 Task: Explore Airbnb accommodation in Daloa, Ivory Coast from 9th November, 2023 to 16th November, 2023 for 2 adults.2 bedrooms having 2 beds and 1 bathroom. Property type can be flat. Look for 5 properties as per requirement.
Action: Mouse moved to (437, 102)
Screenshot: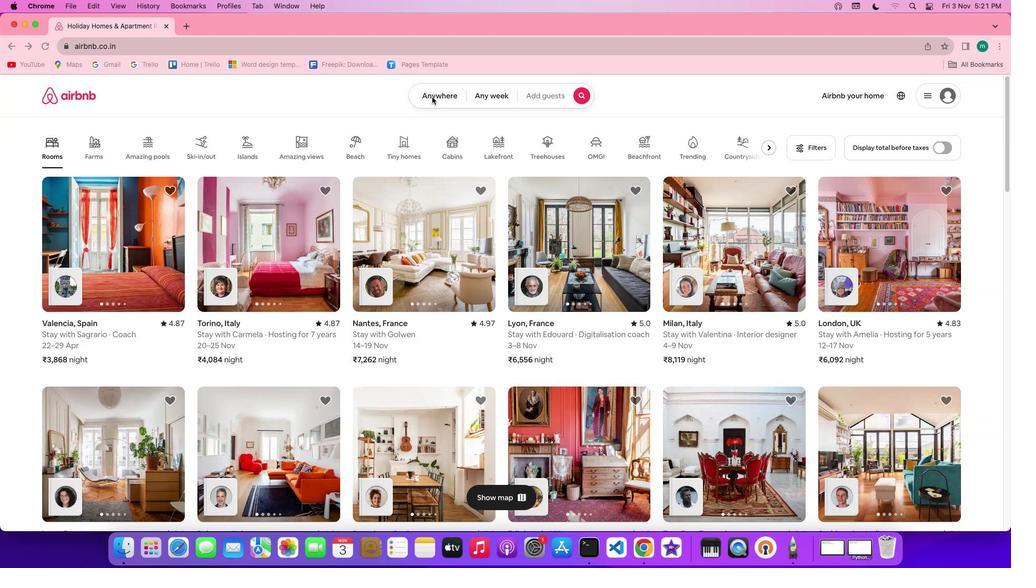 
Action: Mouse pressed left at (437, 102)
Screenshot: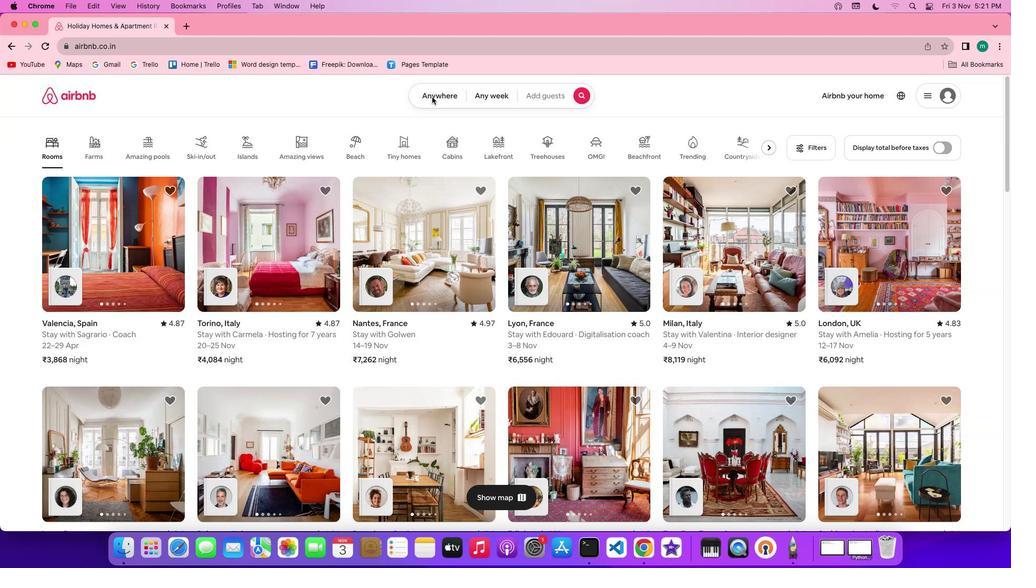 
Action: Mouse pressed left at (437, 102)
Screenshot: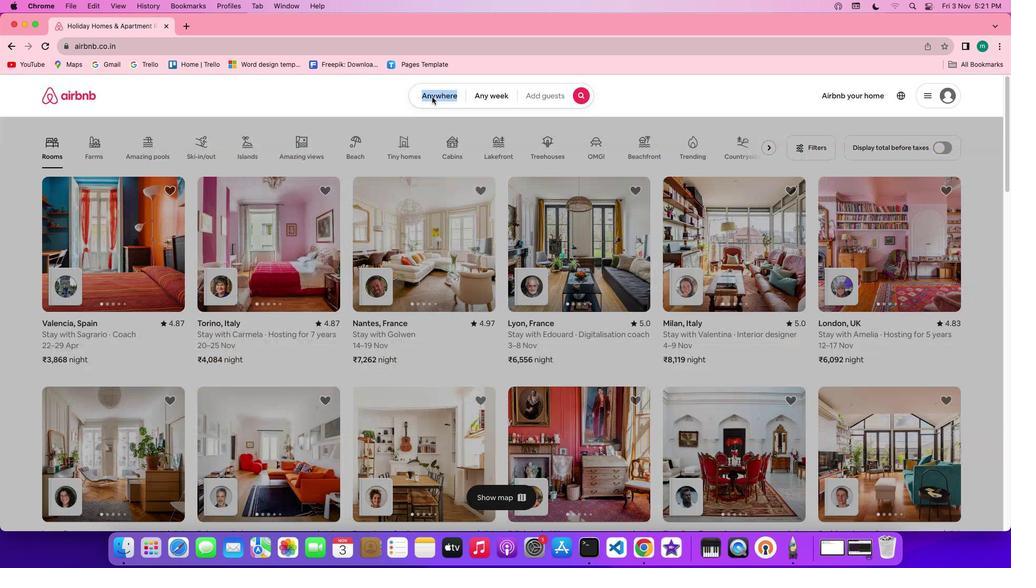
Action: Mouse moved to (389, 140)
Screenshot: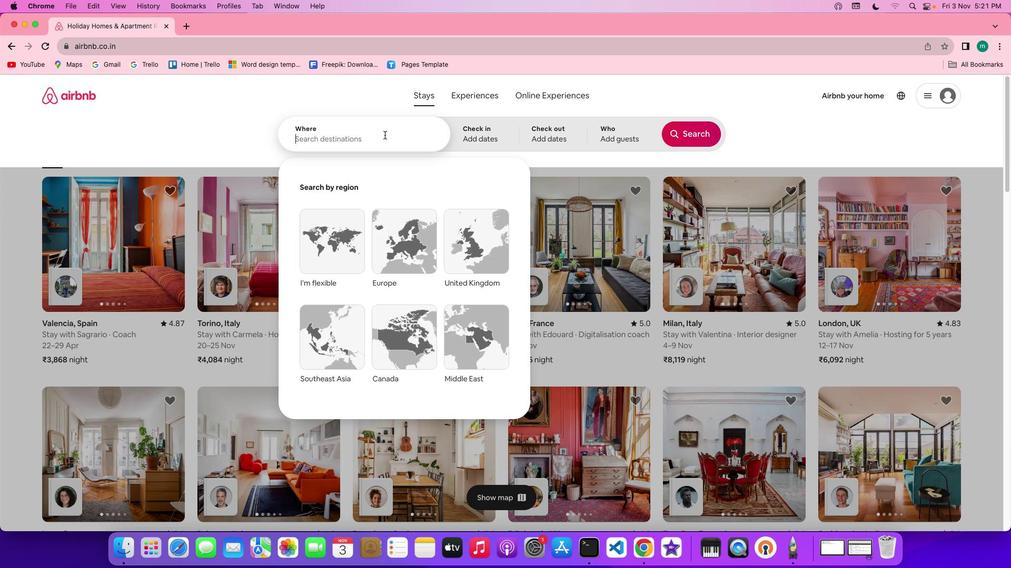 
Action: Key pressed Key.shift'D''a''l''o''a'','Key.spaceKey.shift'I''v''o''r''y'Key.spaceKey.shift'c''o''a''s''t'
Screenshot: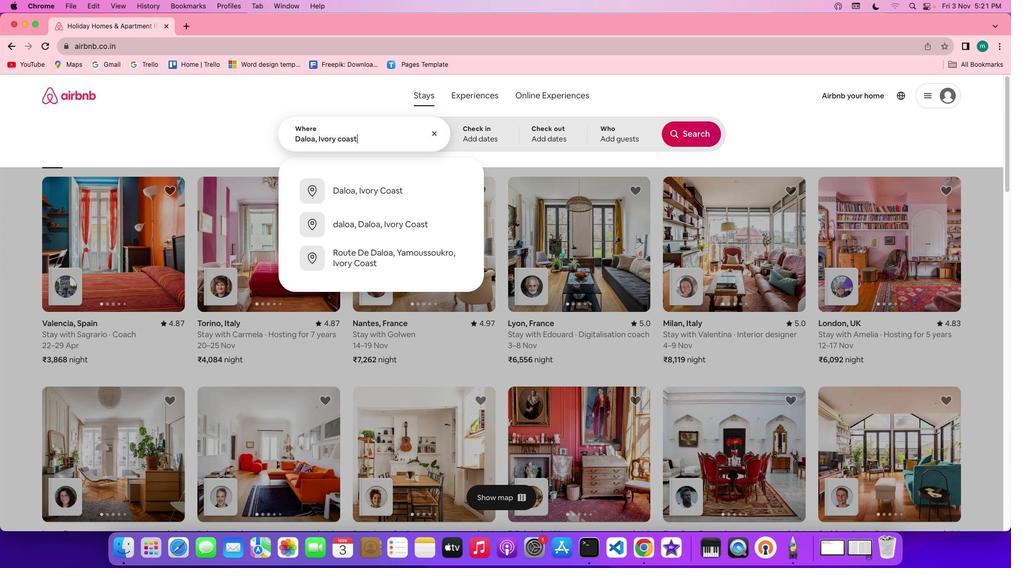 
Action: Mouse moved to (497, 135)
Screenshot: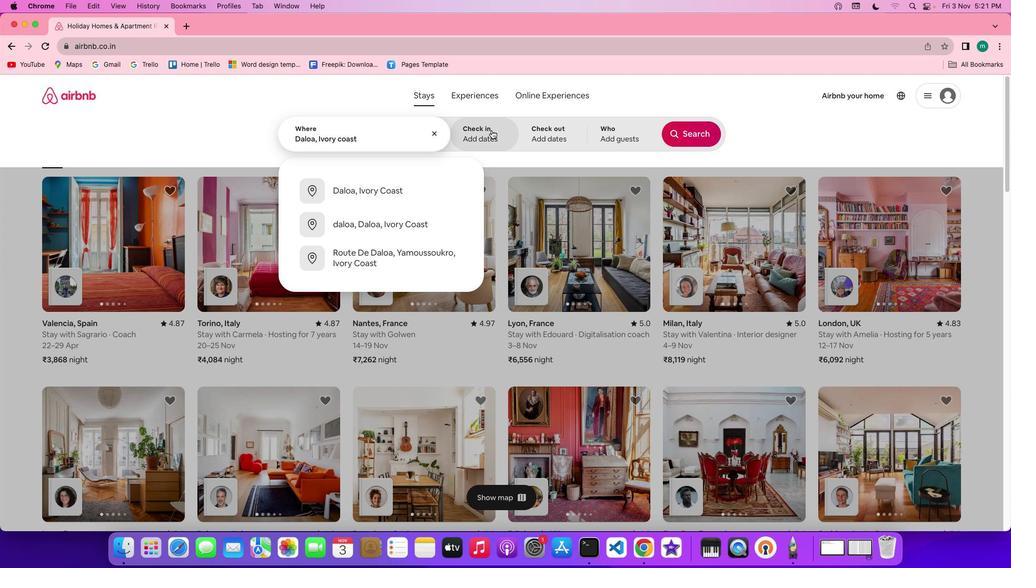 
Action: Mouse pressed left at (497, 135)
Screenshot: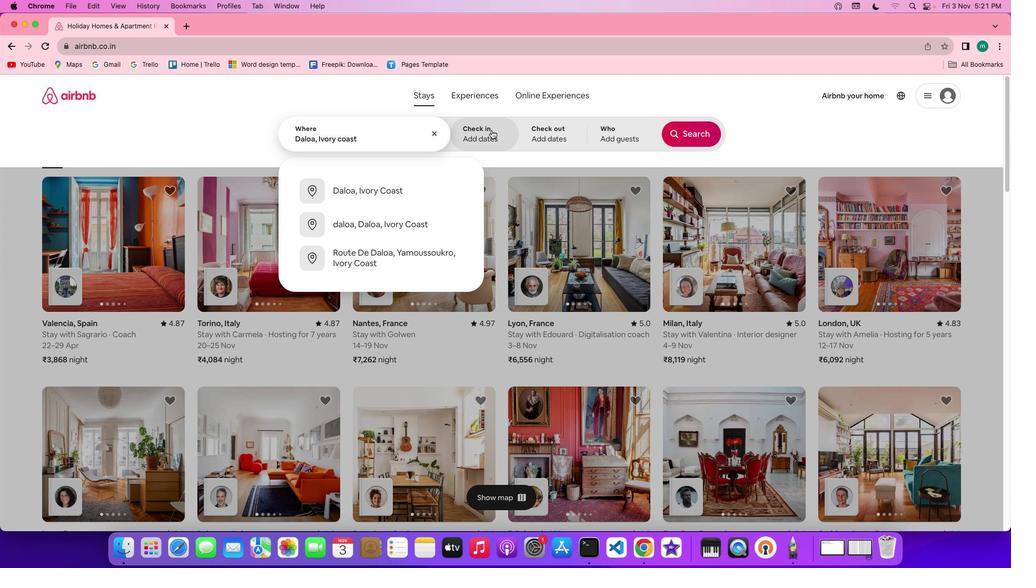 
Action: Mouse moved to (424, 292)
Screenshot: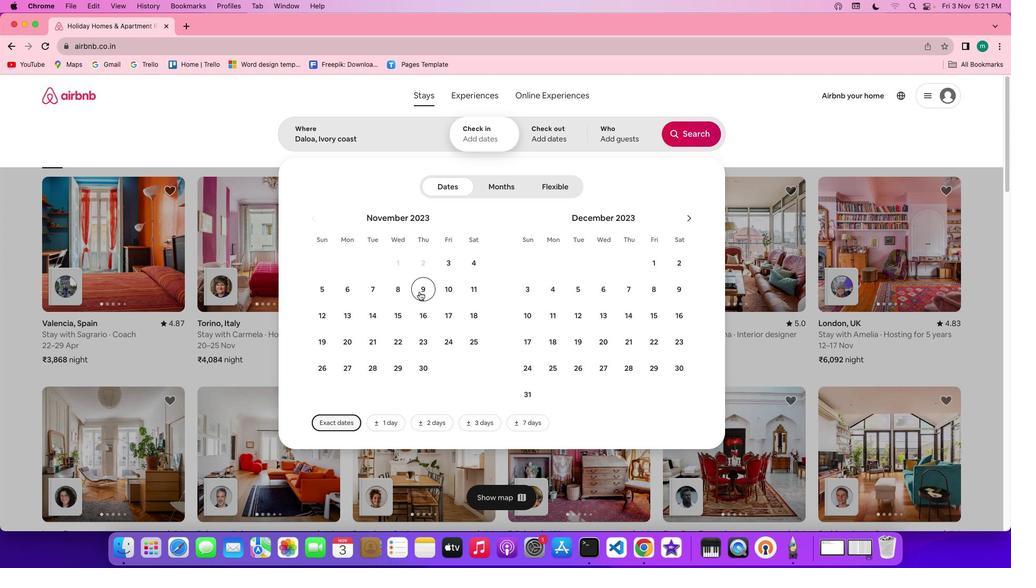 
Action: Mouse pressed left at (424, 292)
Screenshot: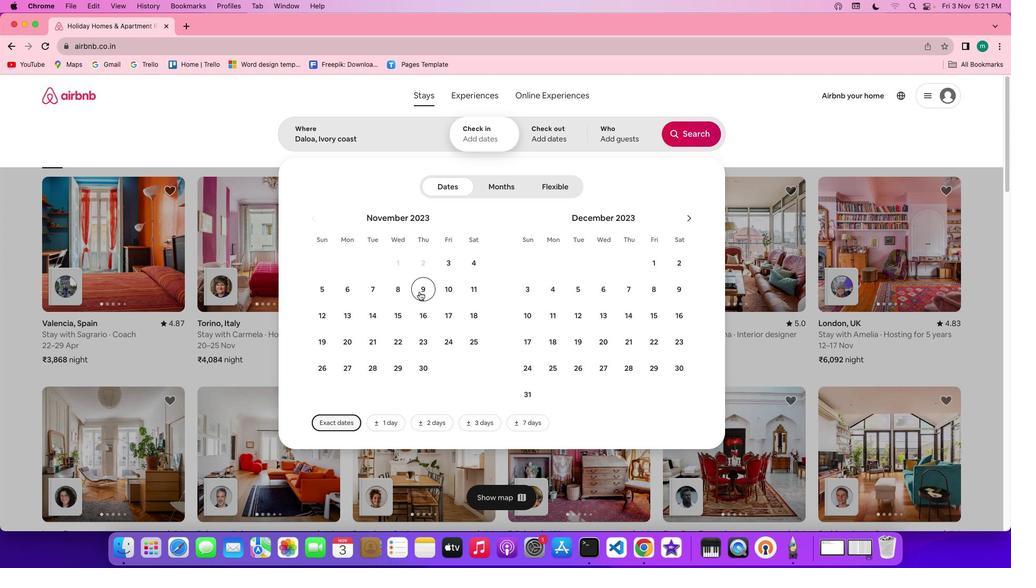 
Action: Mouse moved to (423, 320)
Screenshot: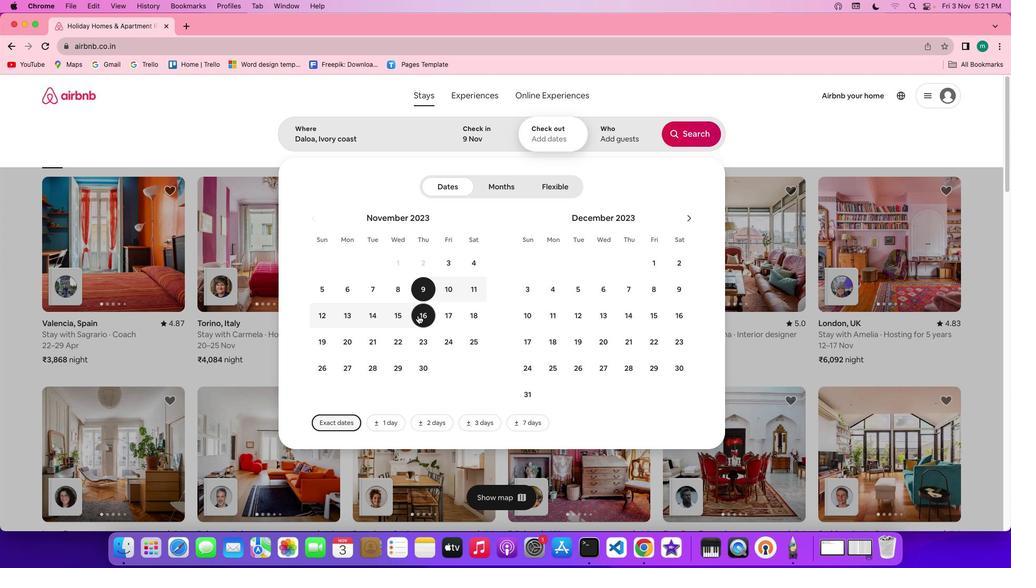 
Action: Mouse pressed left at (423, 320)
Screenshot: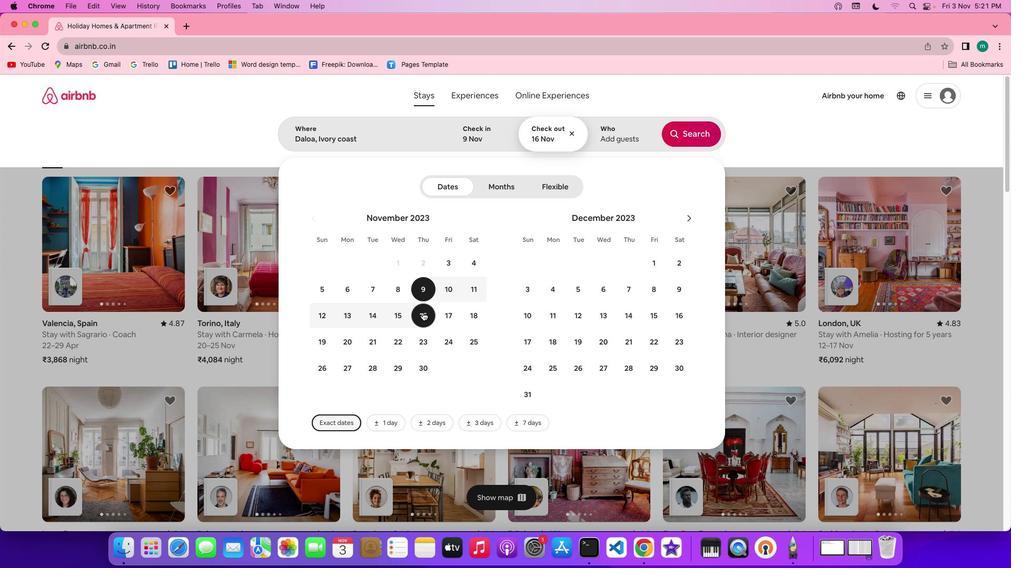 
Action: Mouse moved to (632, 134)
Screenshot: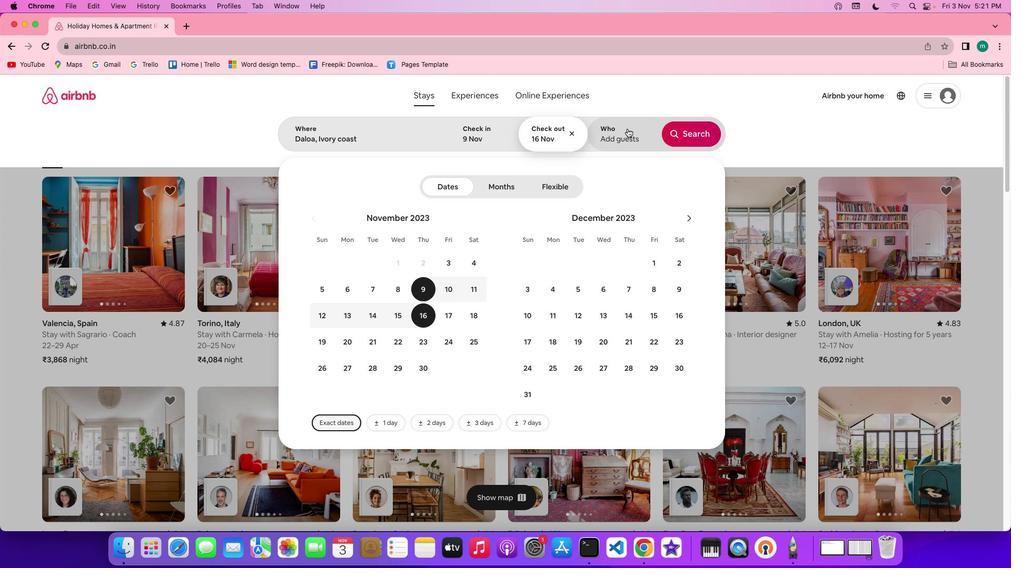 
Action: Mouse pressed left at (632, 134)
Screenshot: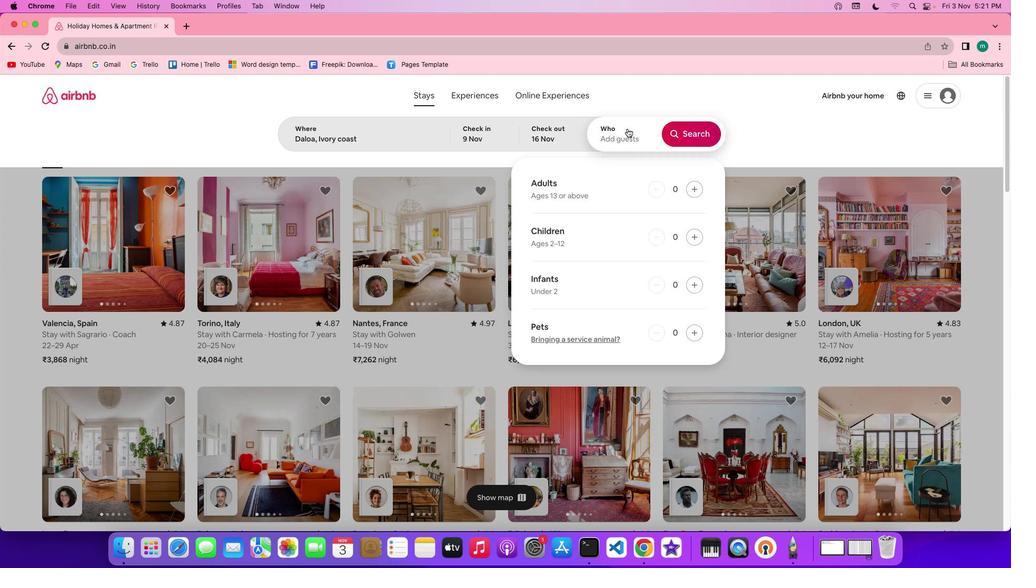 
Action: Mouse moved to (695, 195)
Screenshot: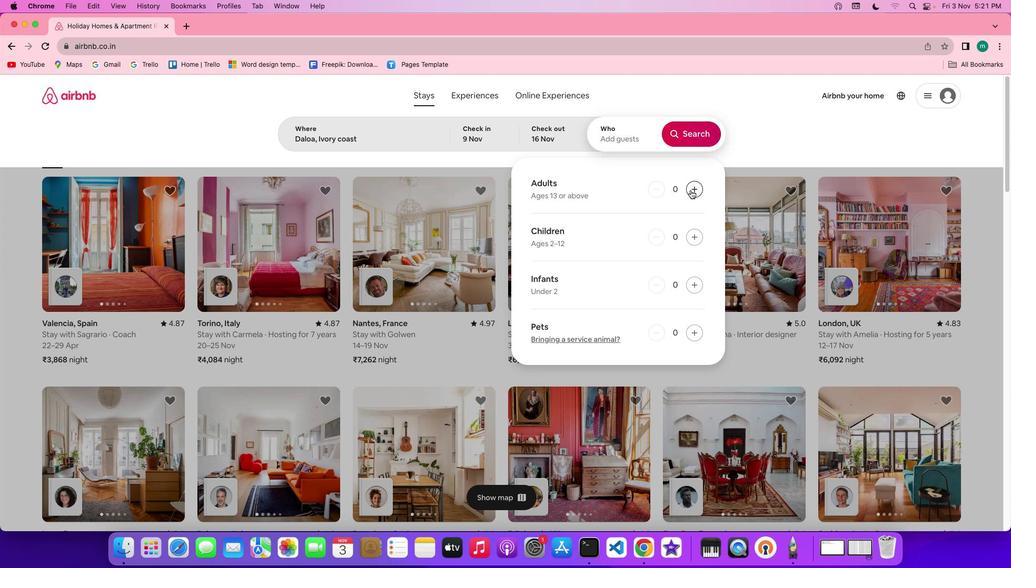 
Action: Mouse pressed left at (695, 195)
Screenshot: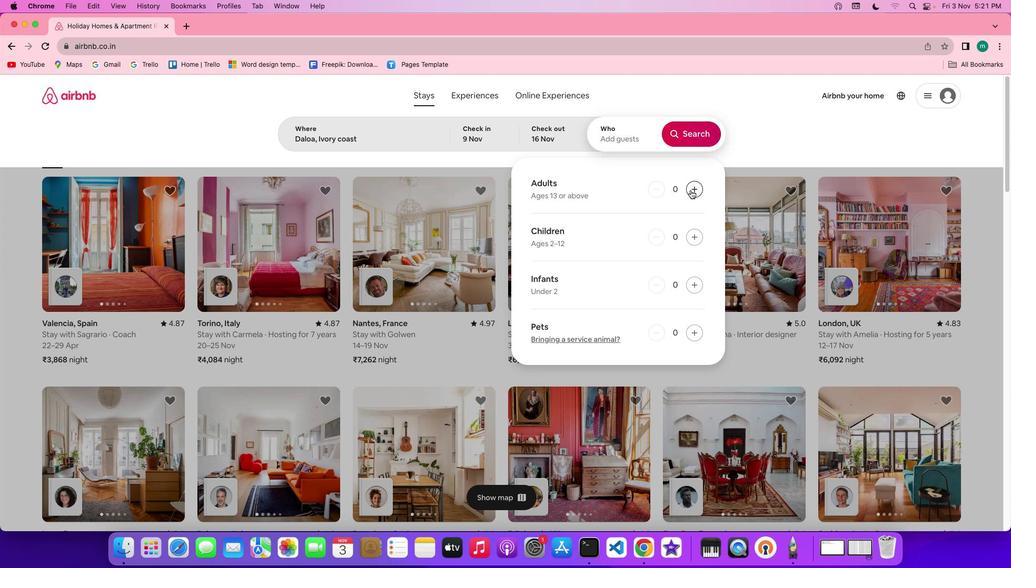 
Action: Mouse pressed left at (695, 195)
Screenshot: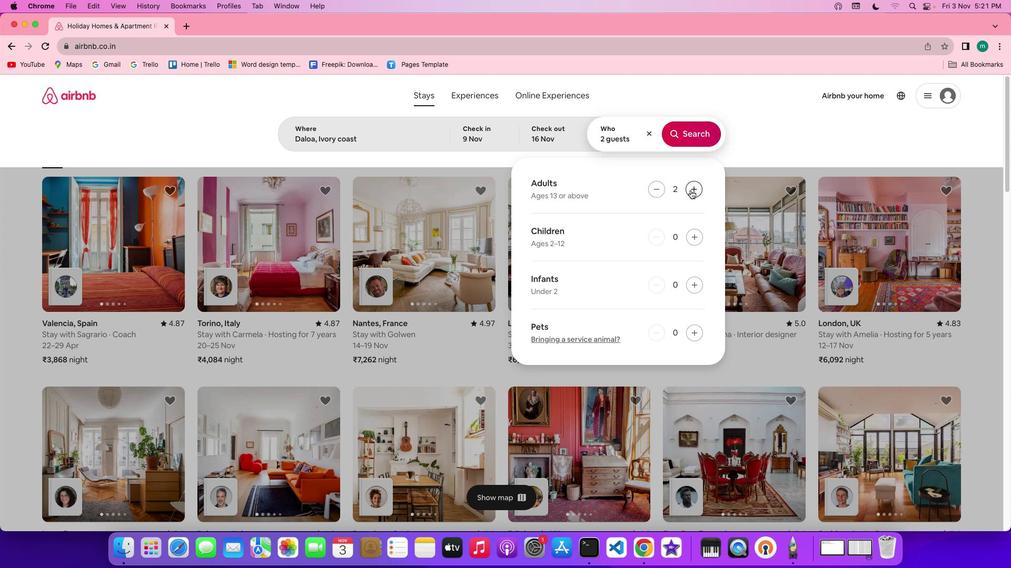 
Action: Mouse moved to (721, 141)
Screenshot: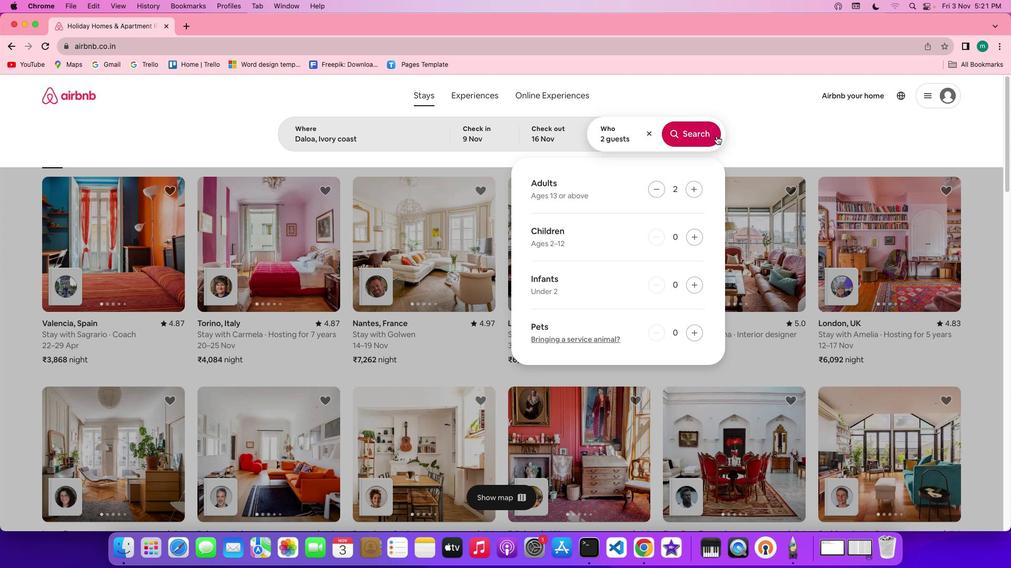 
Action: Mouse pressed left at (721, 141)
Screenshot: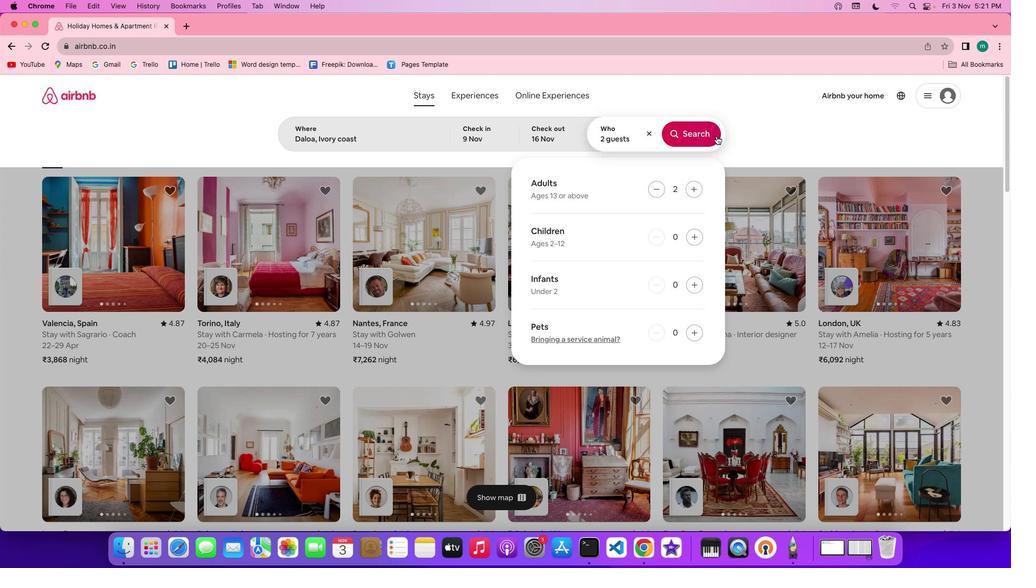 
Action: Mouse moved to (850, 137)
Screenshot: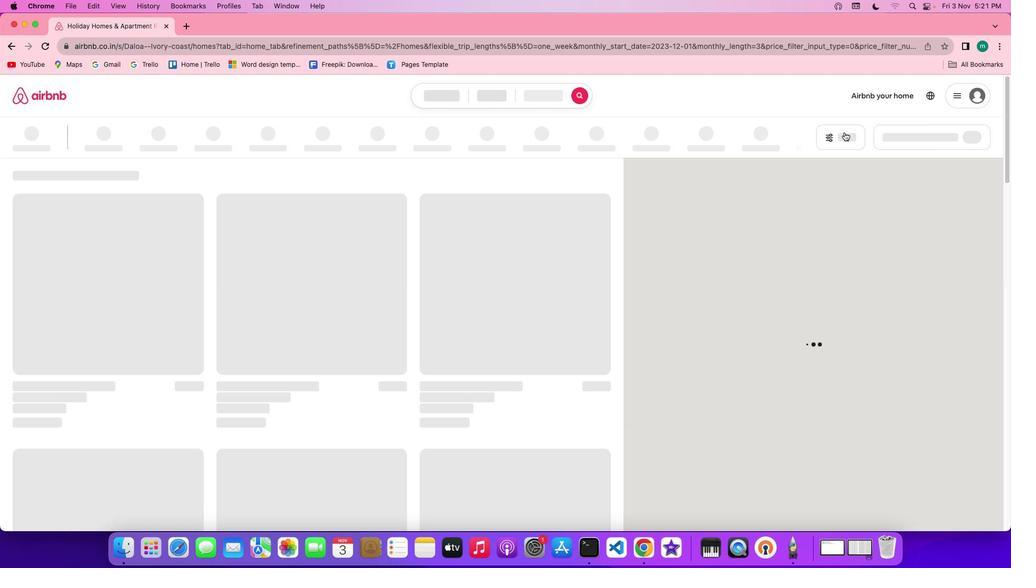 
Action: Mouse pressed left at (850, 137)
Screenshot: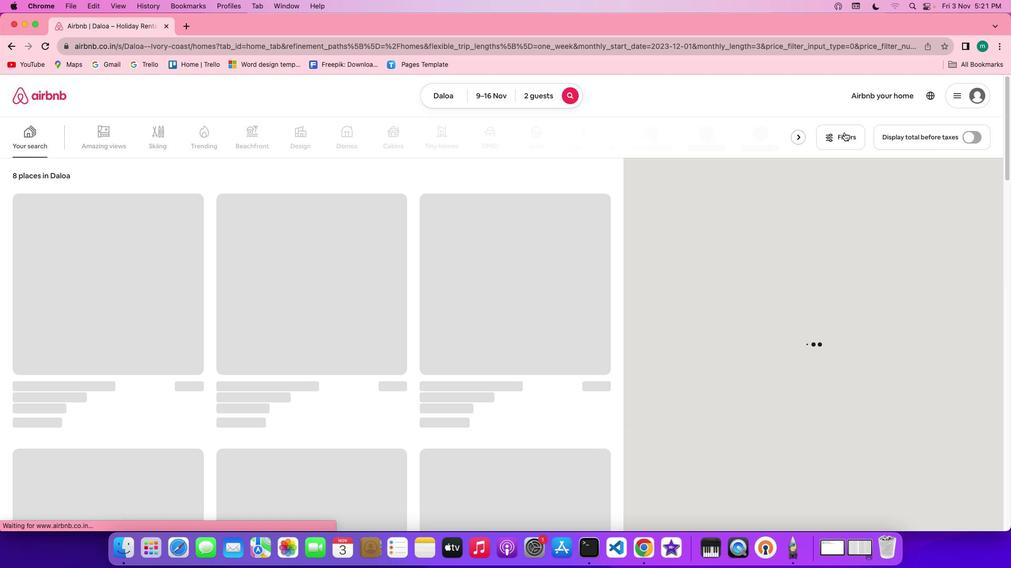 
Action: Mouse moved to (838, 138)
Screenshot: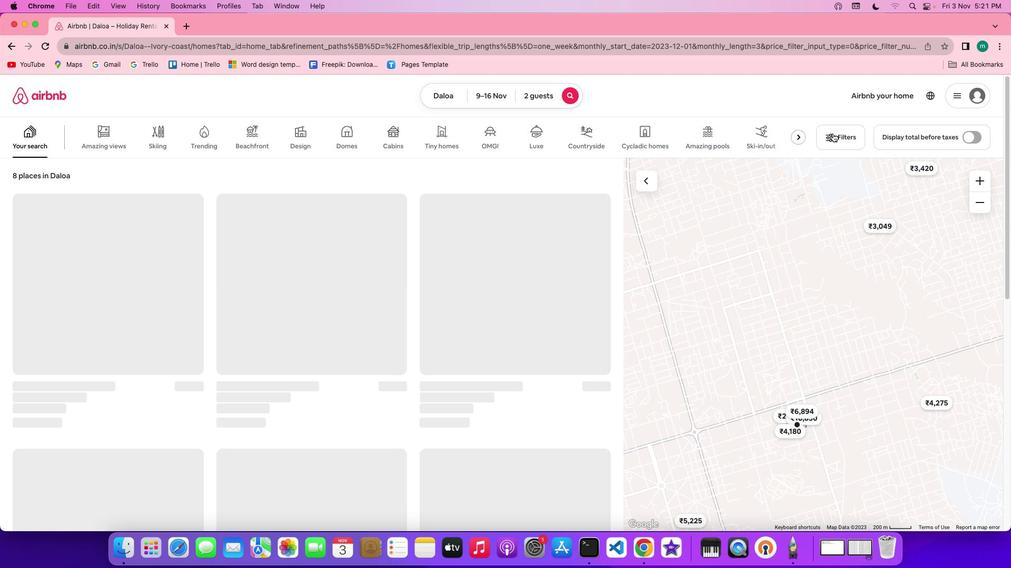 
Action: Mouse pressed left at (838, 138)
Screenshot: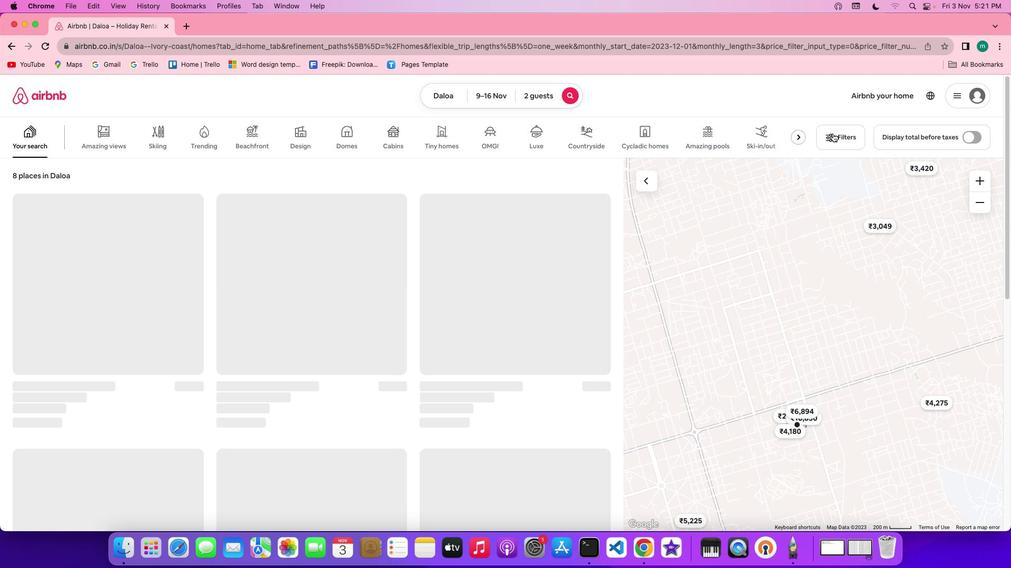 
Action: Mouse moved to (838, 144)
Screenshot: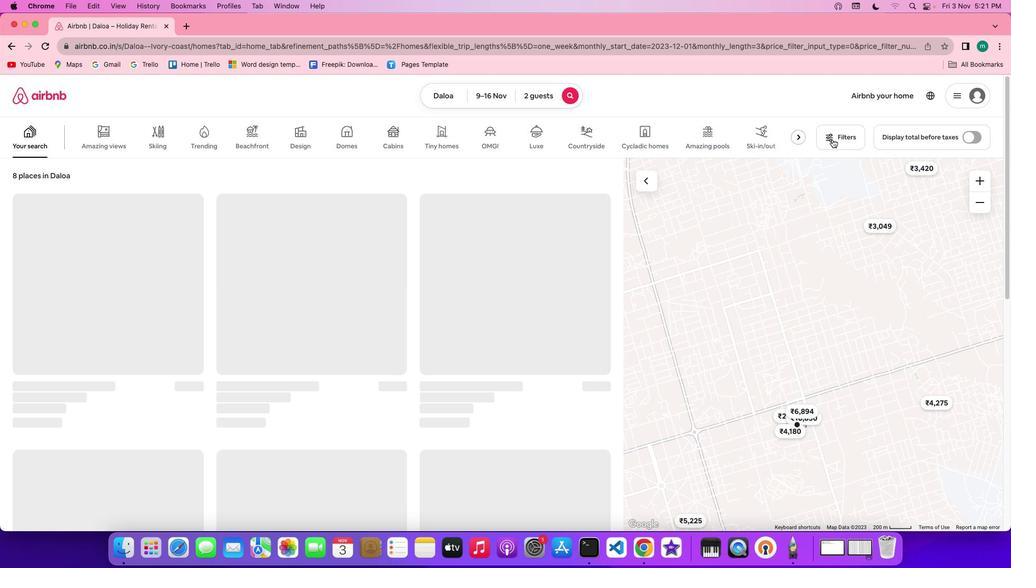 
Action: Mouse pressed left at (838, 144)
Screenshot: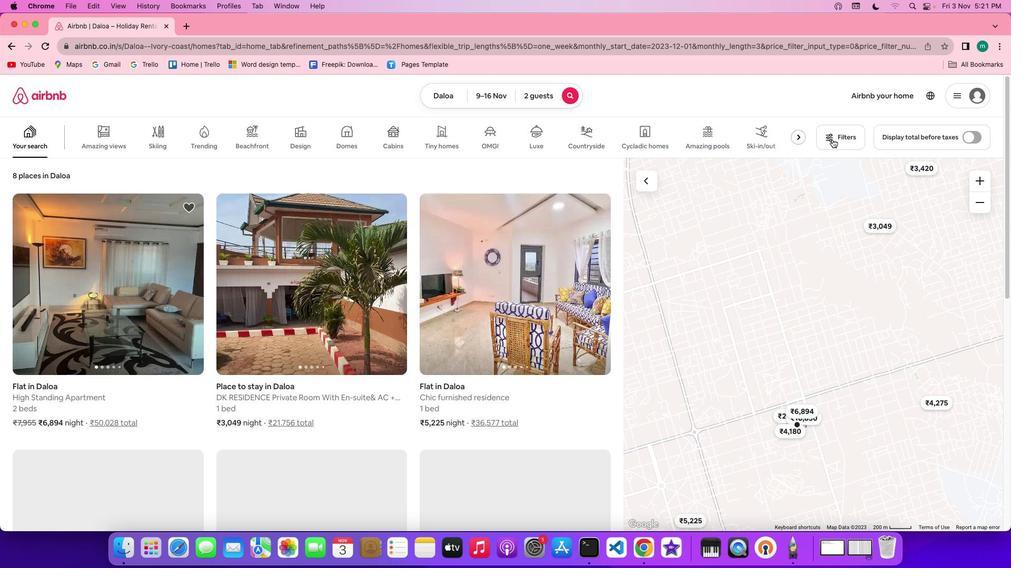 
Action: Mouse moved to (849, 139)
Screenshot: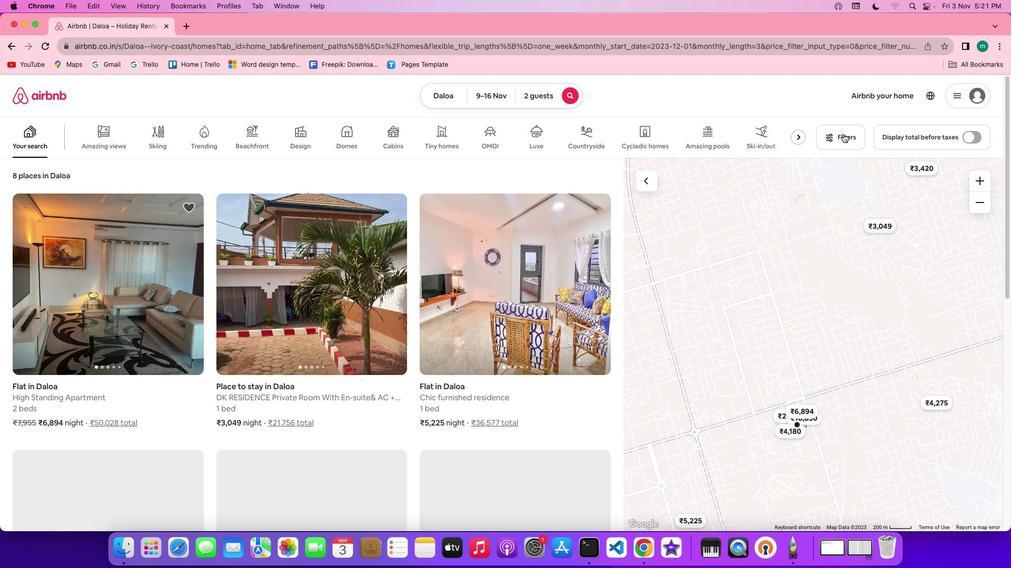 
Action: Mouse pressed left at (849, 139)
Screenshot: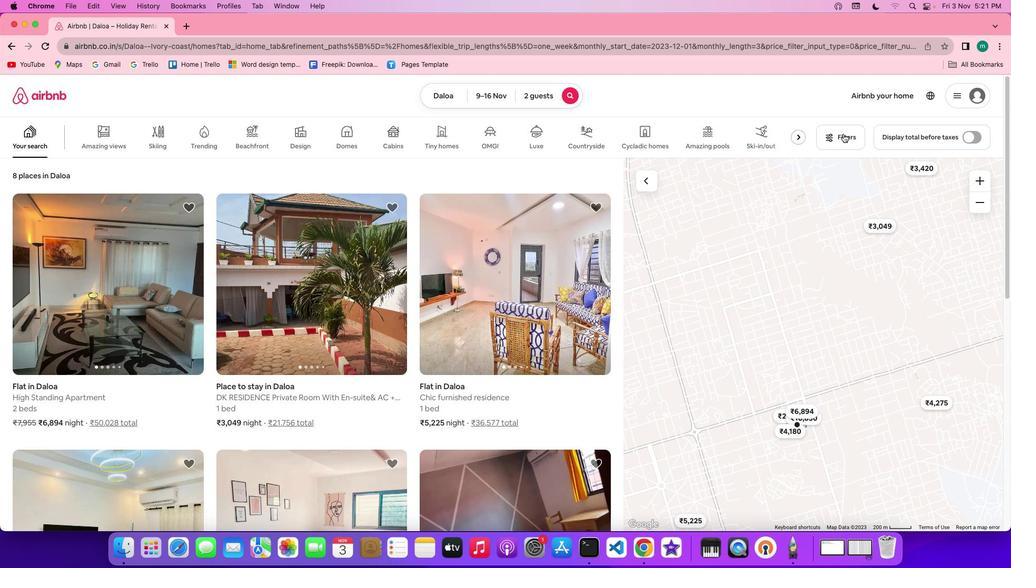 
Action: Mouse moved to (526, 316)
Screenshot: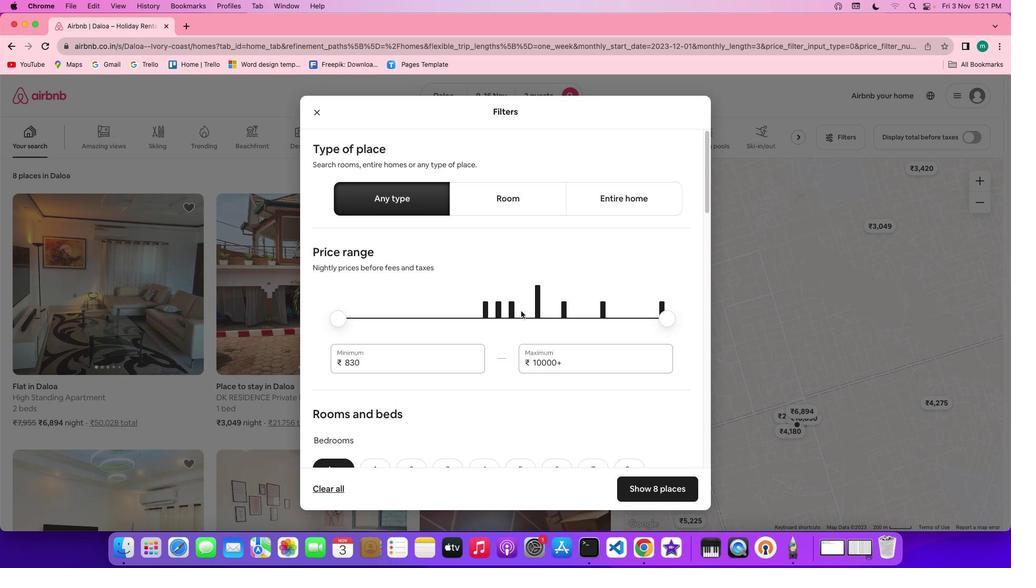 
Action: Mouse scrolled (526, 316) with delta (5, 4)
Screenshot: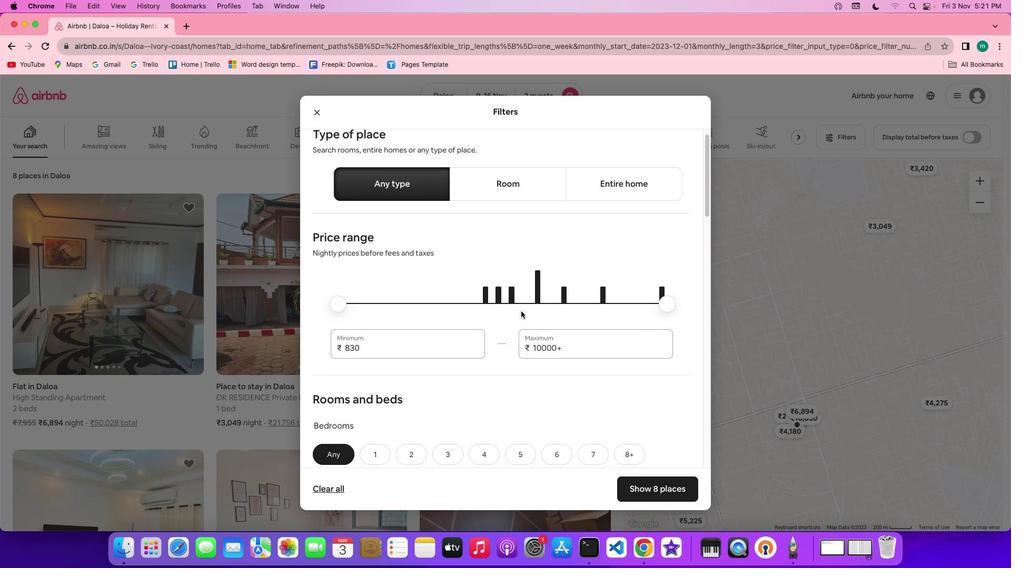 
Action: Mouse scrolled (526, 316) with delta (5, 4)
Screenshot: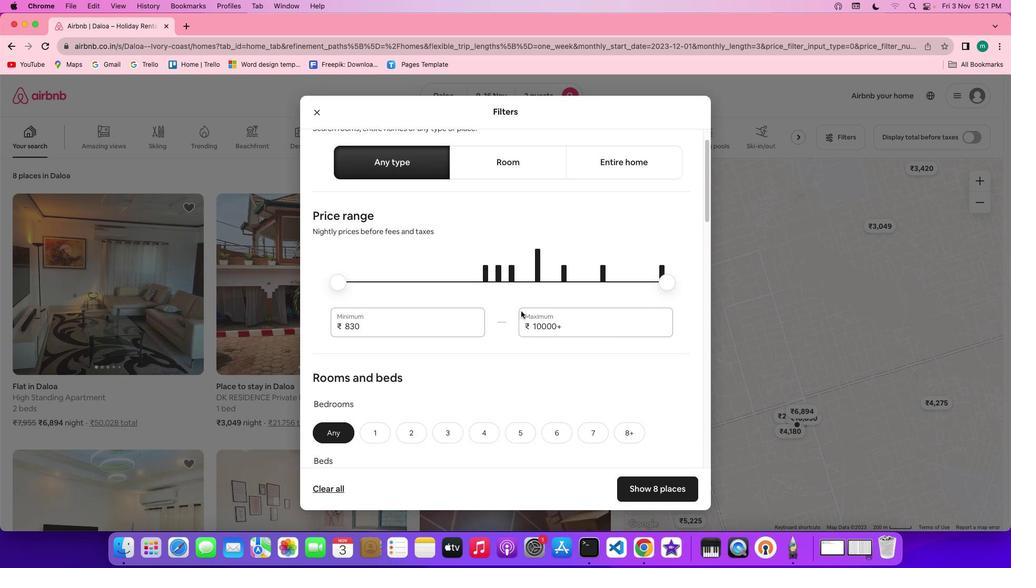 
Action: Mouse scrolled (526, 316) with delta (5, 3)
Screenshot: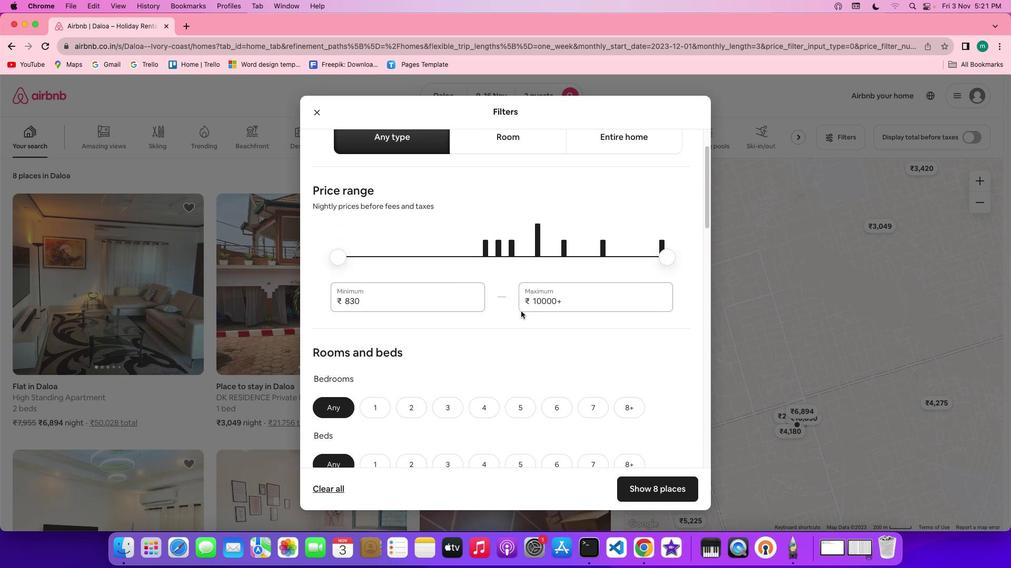 
Action: Mouse scrolled (526, 316) with delta (5, 3)
Screenshot: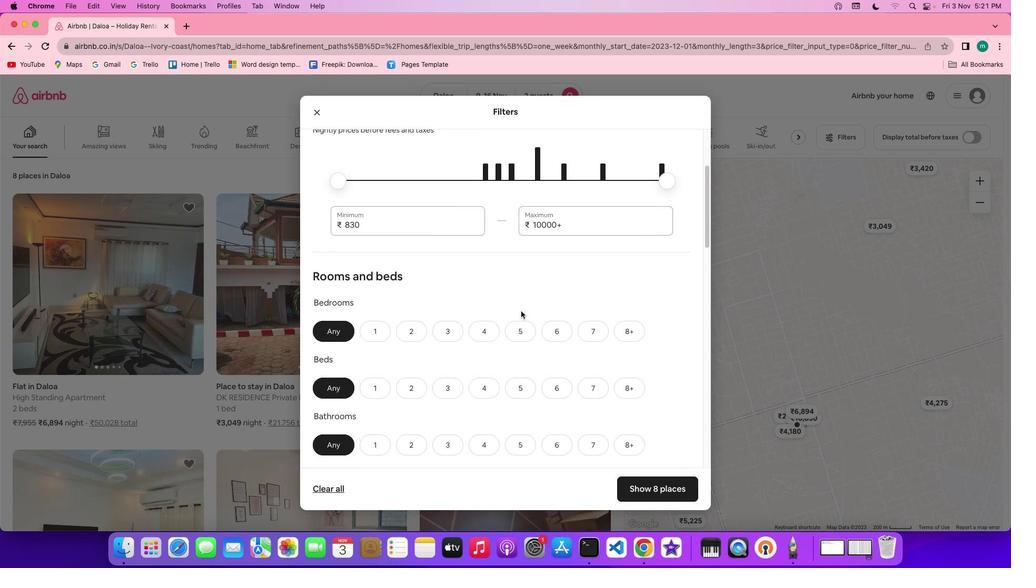 
Action: Mouse scrolled (526, 316) with delta (5, 4)
Screenshot: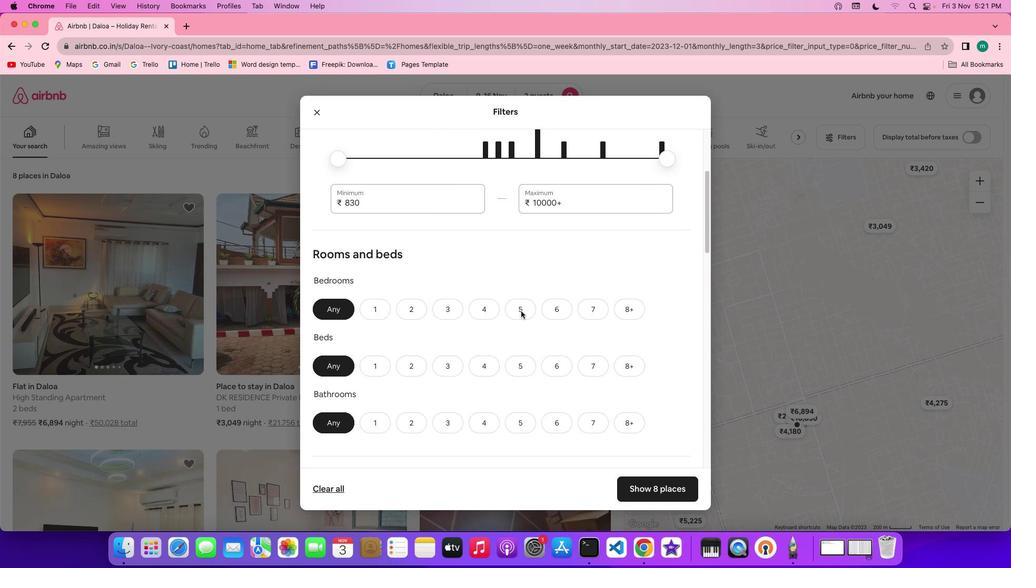 
Action: Mouse scrolled (526, 316) with delta (5, 4)
Screenshot: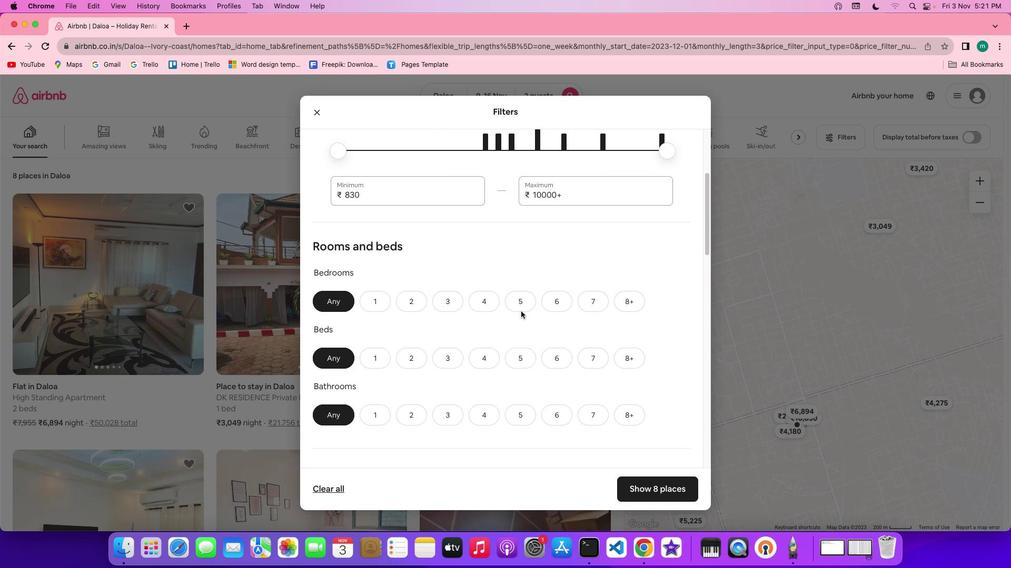 
Action: Mouse scrolled (526, 316) with delta (5, 4)
Screenshot: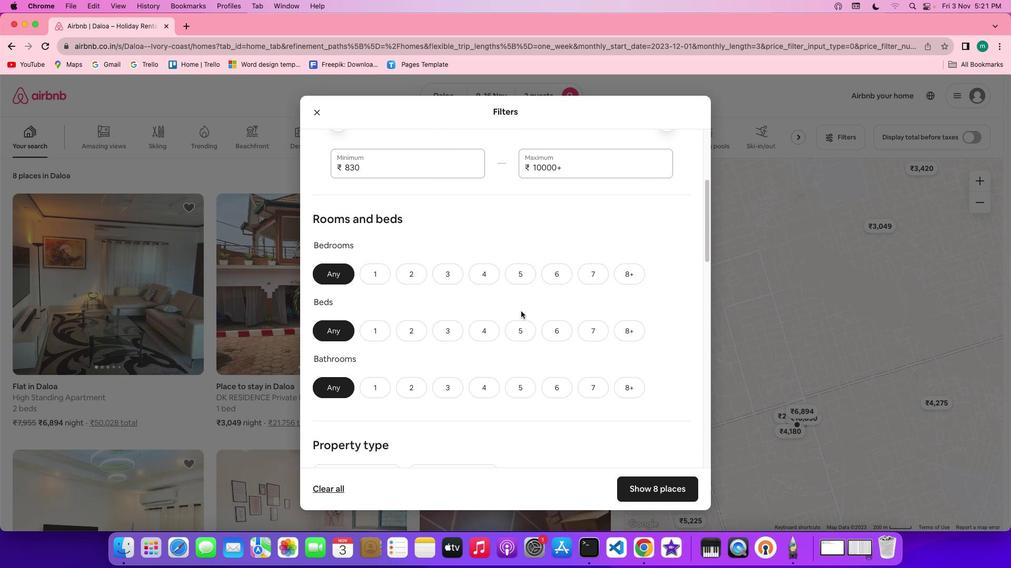 
Action: Mouse scrolled (526, 316) with delta (5, 4)
Screenshot: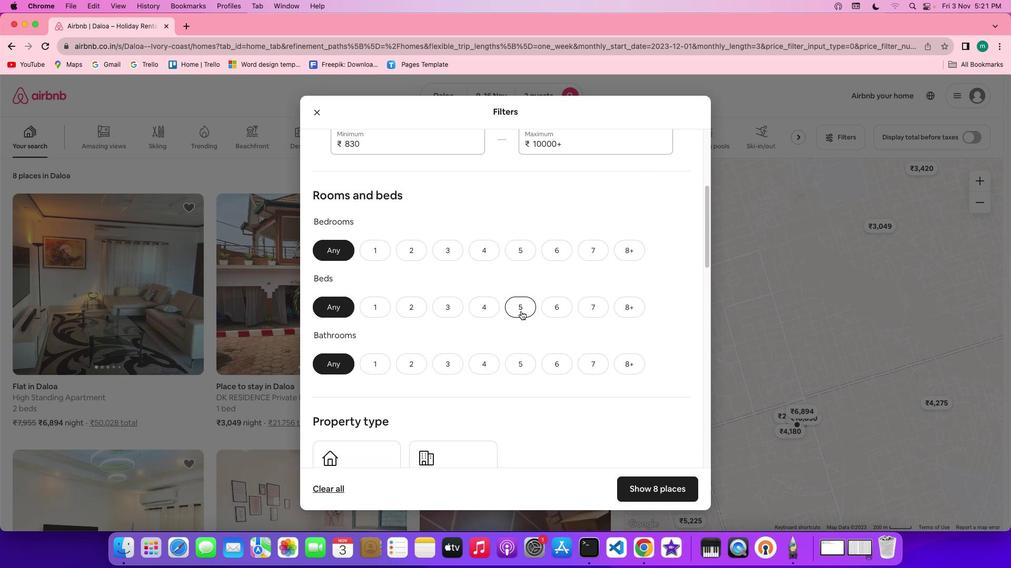 
Action: Mouse scrolled (526, 316) with delta (5, 4)
Screenshot: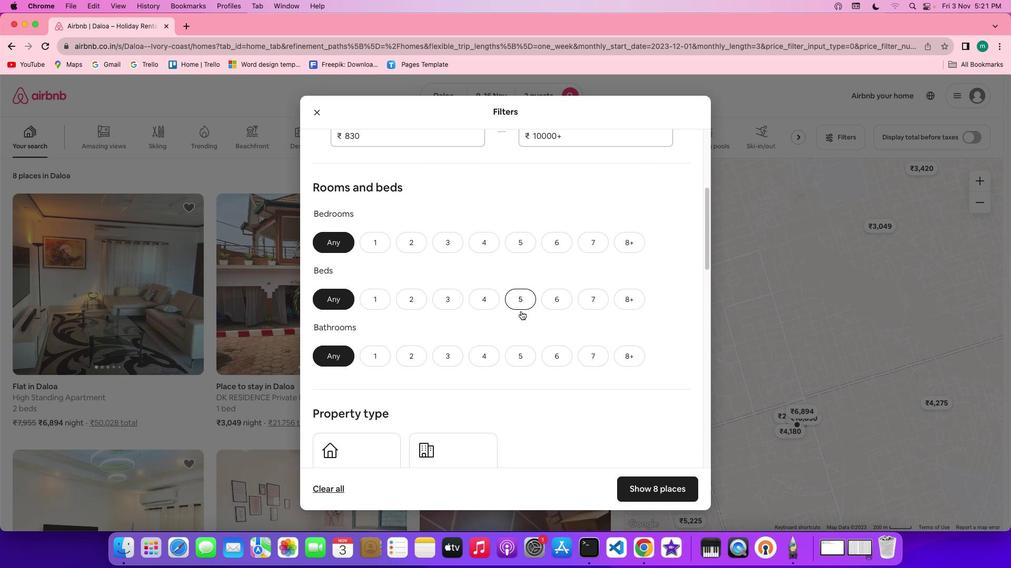 
Action: Mouse scrolled (526, 316) with delta (5, 4)
Screenshot: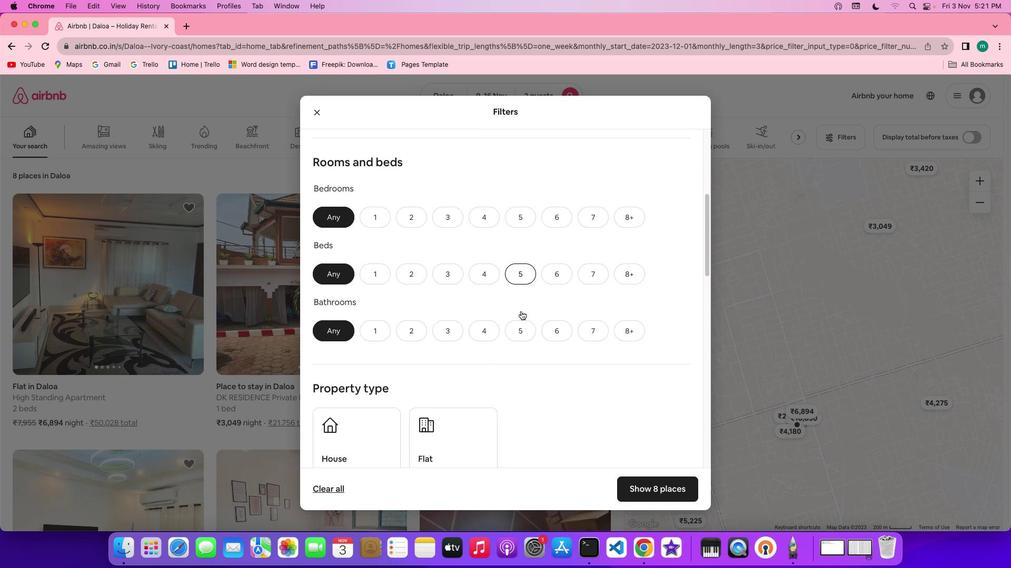 
Action: Mouse moved to (419, 210)
Screenshot: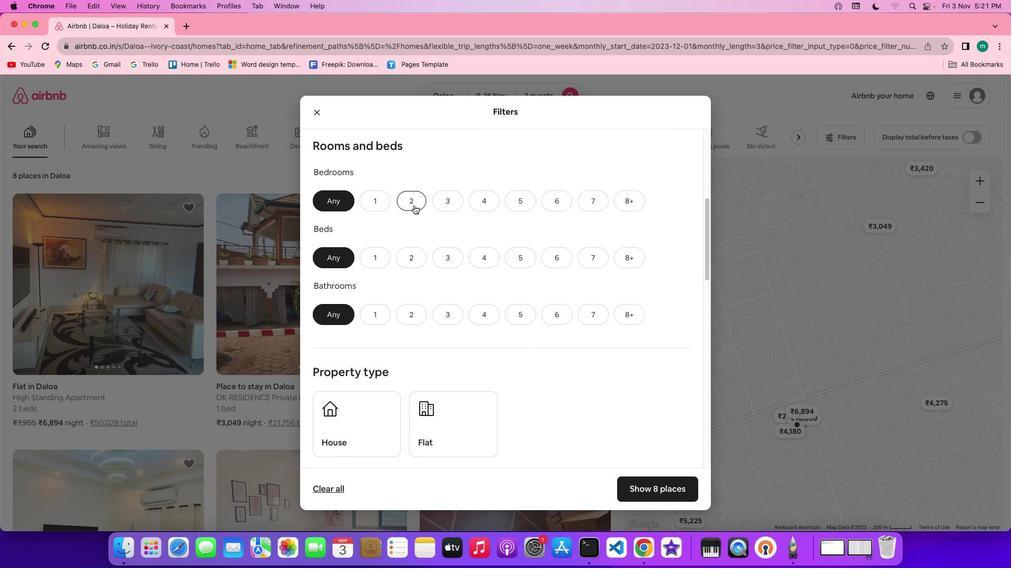 
Action: Mouse pressed left at (419, 210)
Screenshot: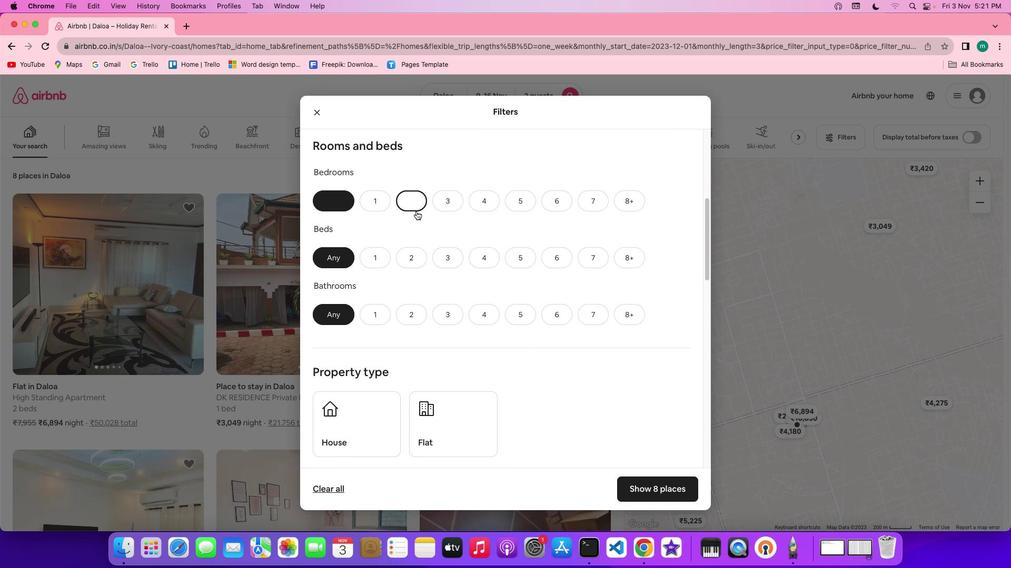 
Action: Mouse moved to (418, 262)
Screenshot: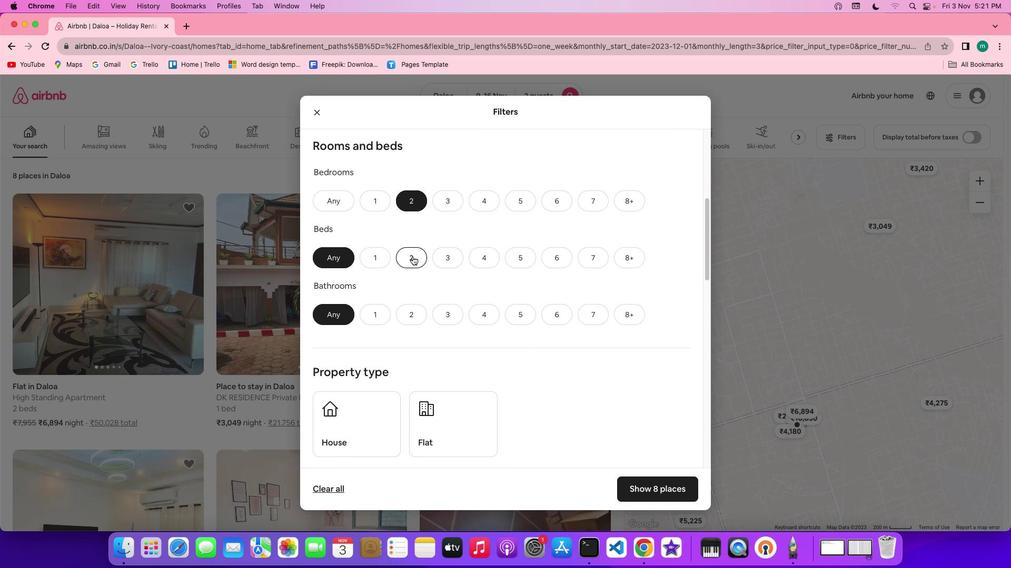 
Action: Mouse pressed left at (418, 262)
Screenshot: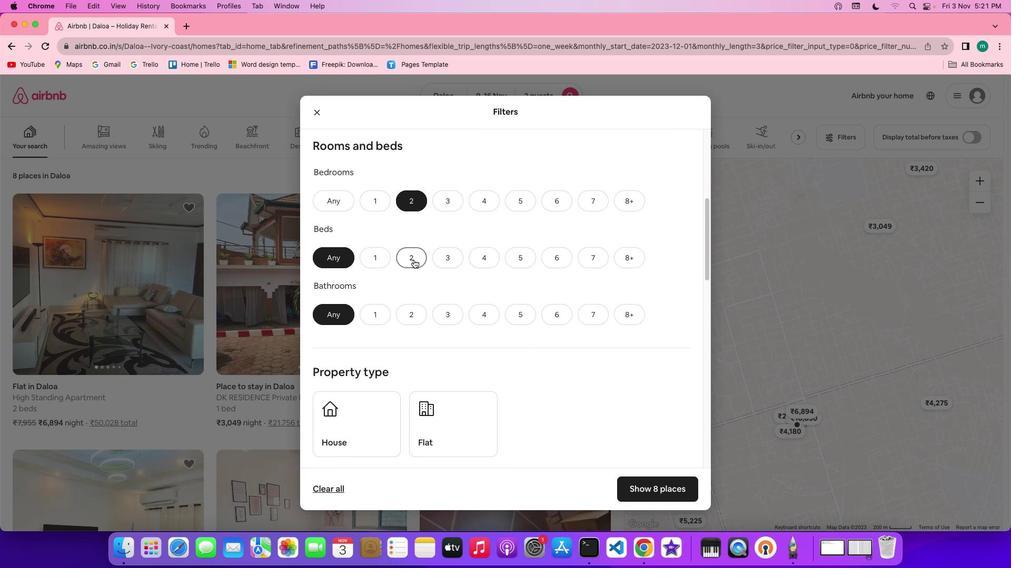 
Action: Mouse moved to (417, 307)
Screenshot: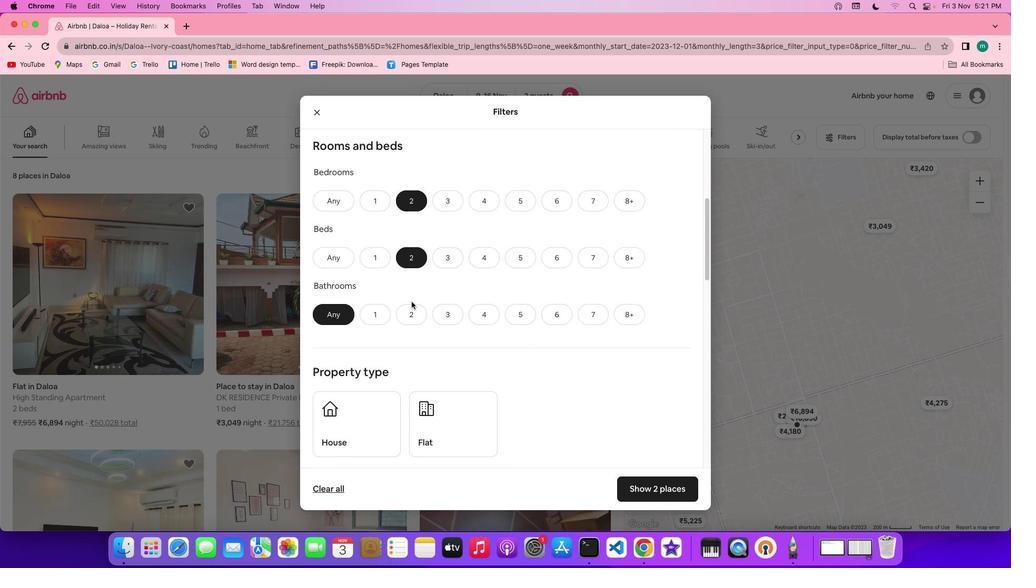 
Action: Mouse pressed left at (417, 307)
Screenshot: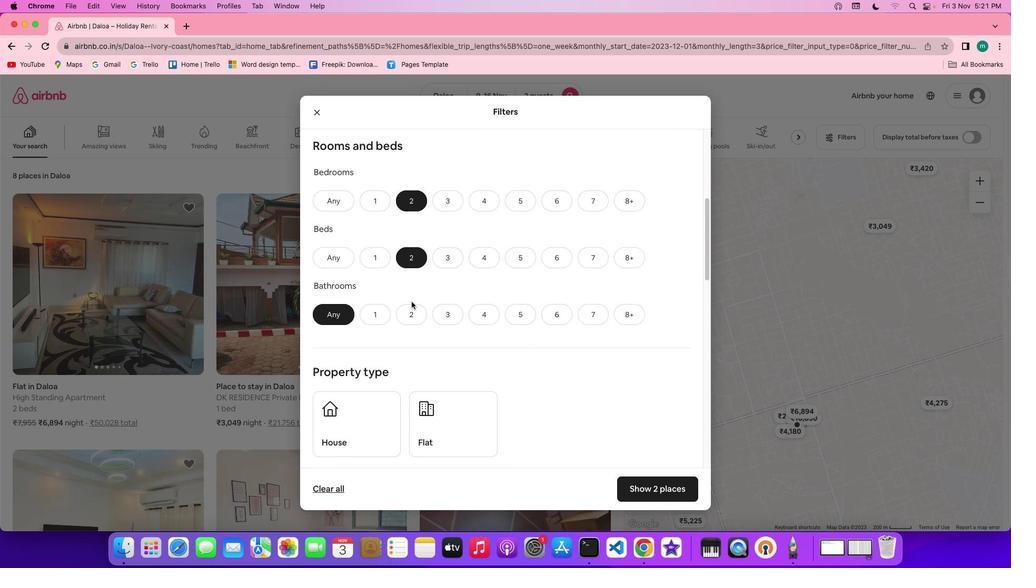 
Action: Mouse moved to (418, 312)
Screenshot: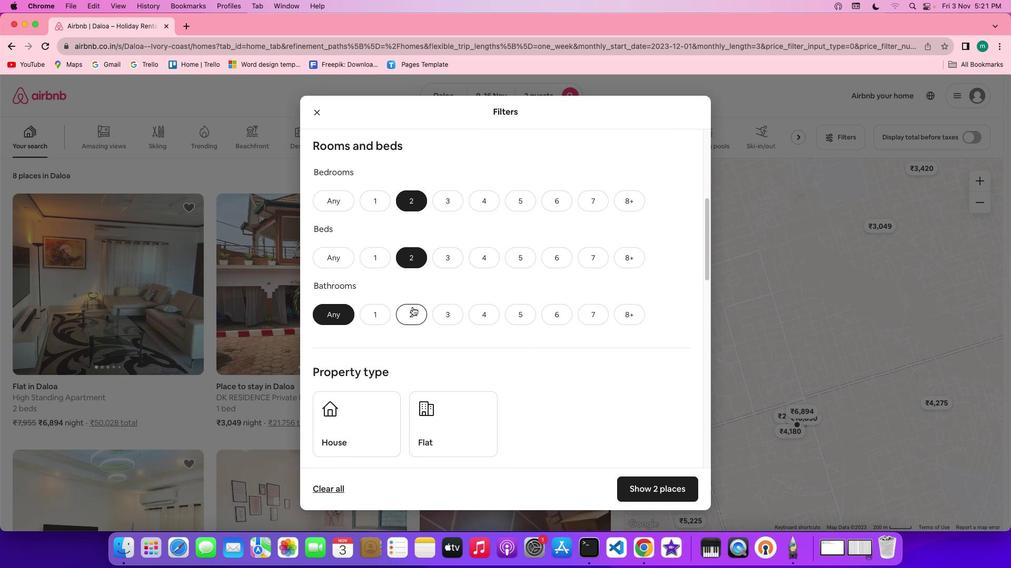 
Action: Mouse pressed left at (418, 312)
Screenshot: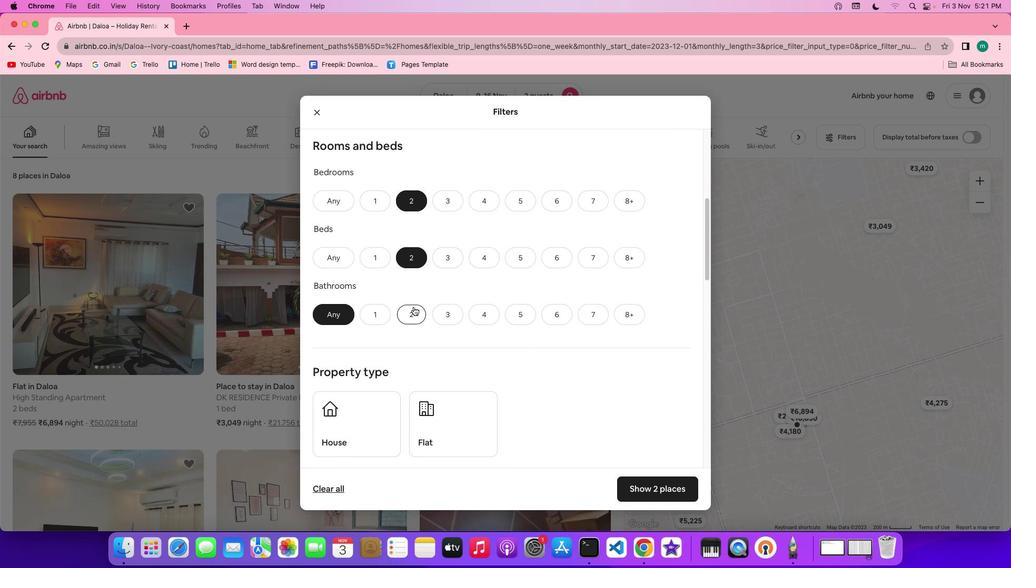 
Action: Mouse moved to (548, 306)
Screenshot: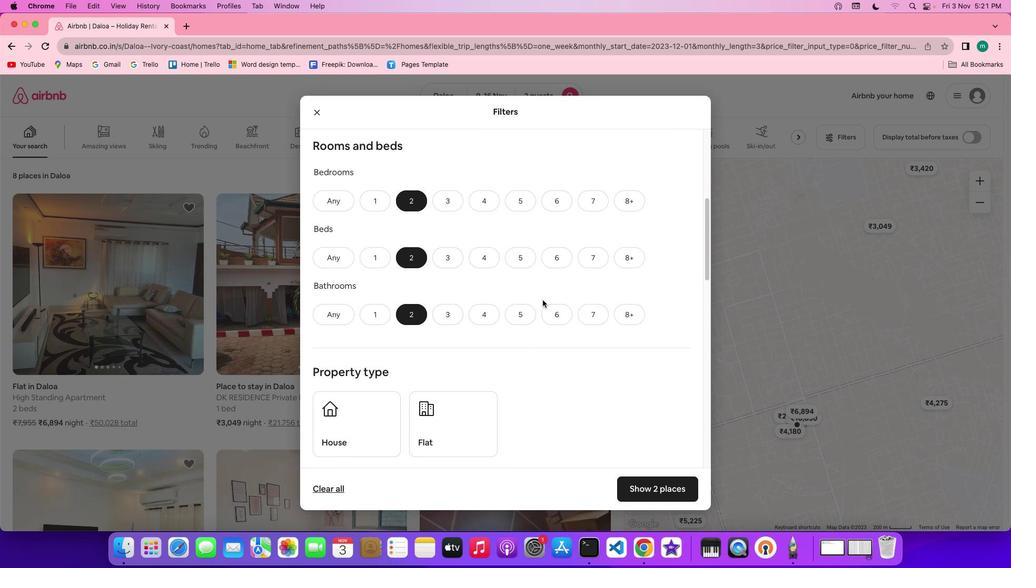 
Action: Mouse scrolled (548, 306) with delta (5, 4)
Screenshot: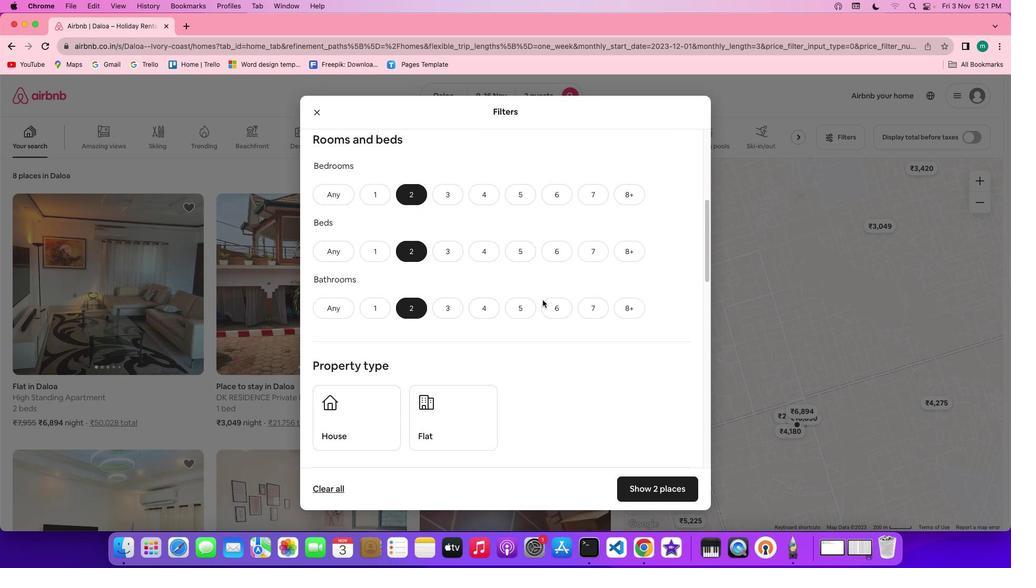 
Action: Mouse scrolled (548, 306) with delta (5, 4)
Screenshot: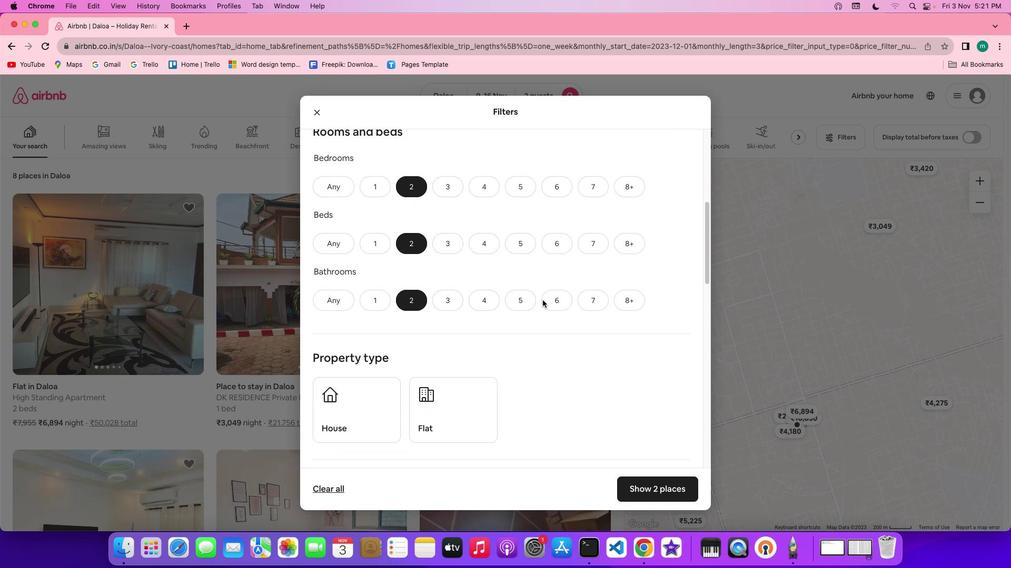 
Action: Mouse scrolled (548, 306) with delta (5, 4)
Screenshot: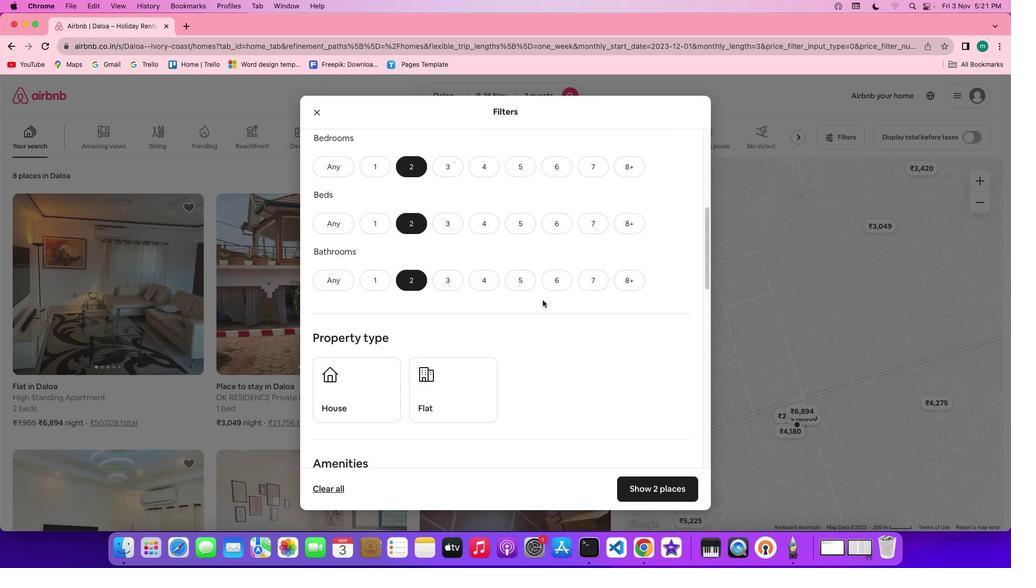 
Action: Mouse scrolled (548, 306) with delta (5, 4)
Screenshot: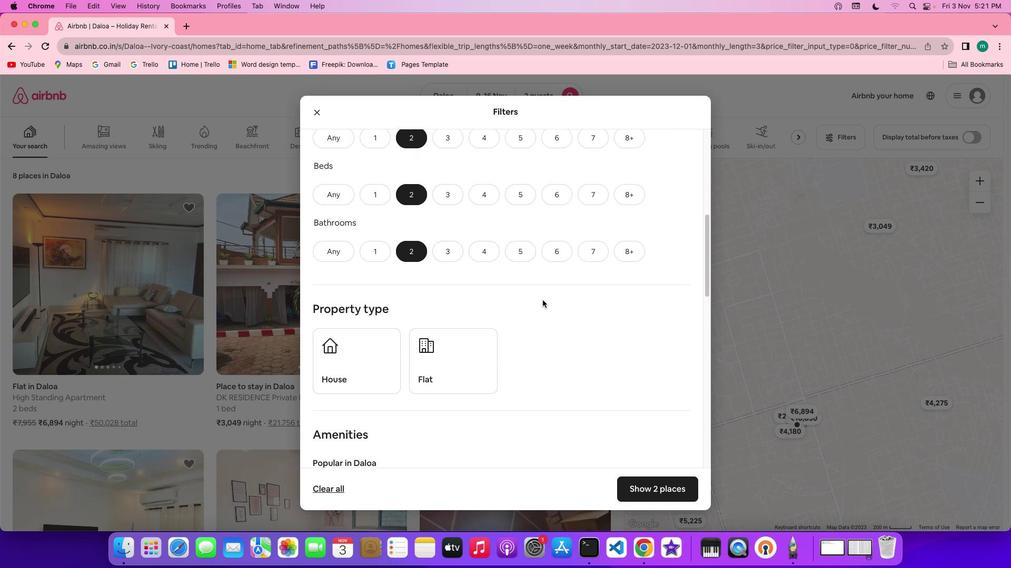 
Action: Mouse scrolled (548, 306) with delta (5, 4)
Screenshot: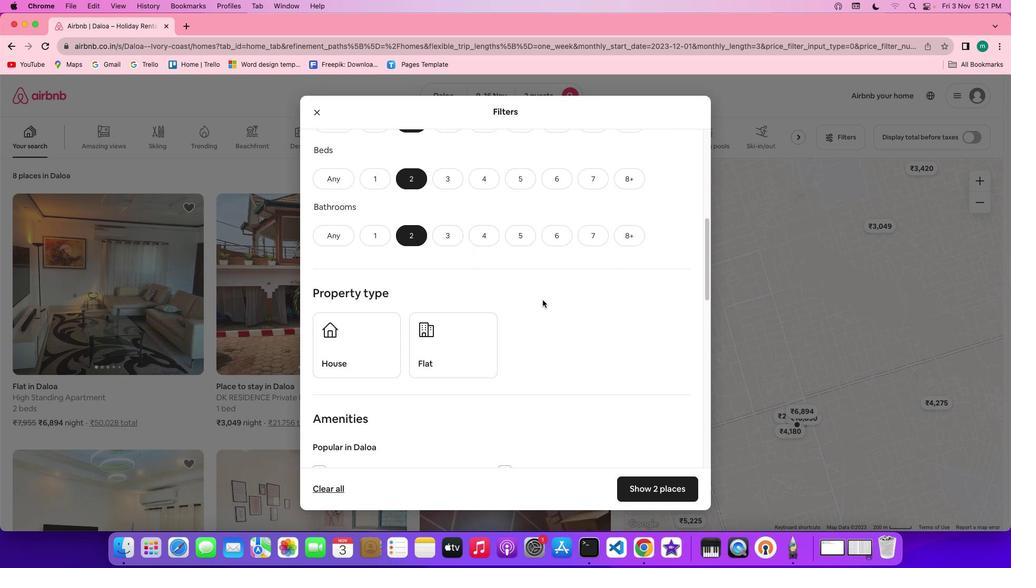 
Action: Mouse scrolled (548, 306) with delta (5, 4)
Screenshot: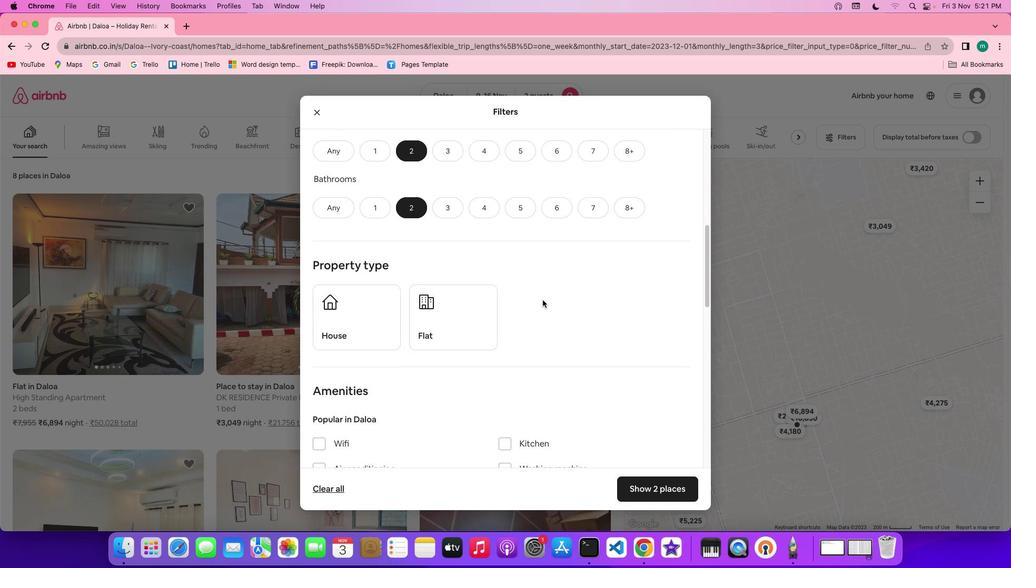 
Action: Mouse scrolled (548, 306) with delta (5, 4)
Screenshot: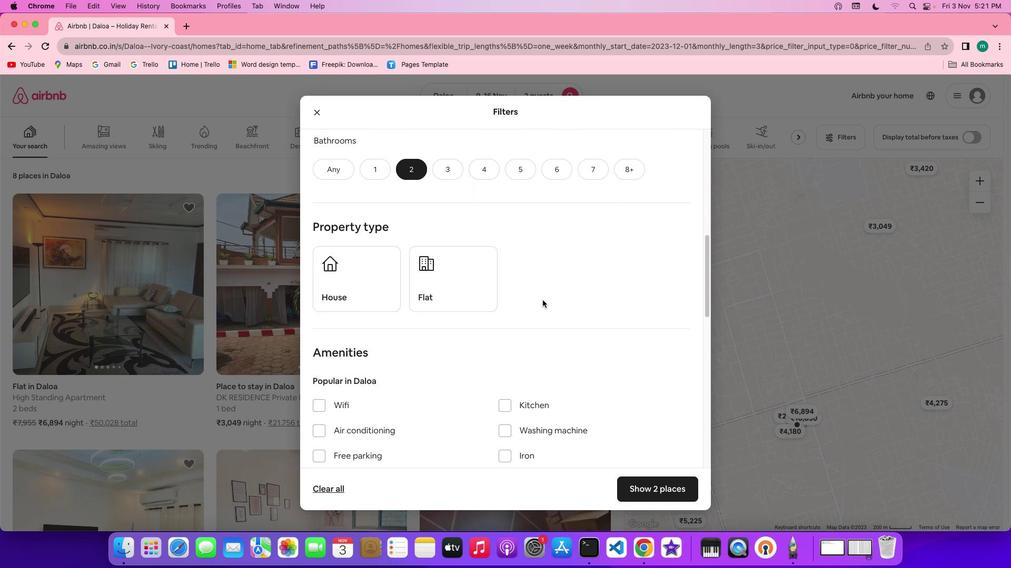 
Action: Mouse moved to (379, 168)
Screenshot: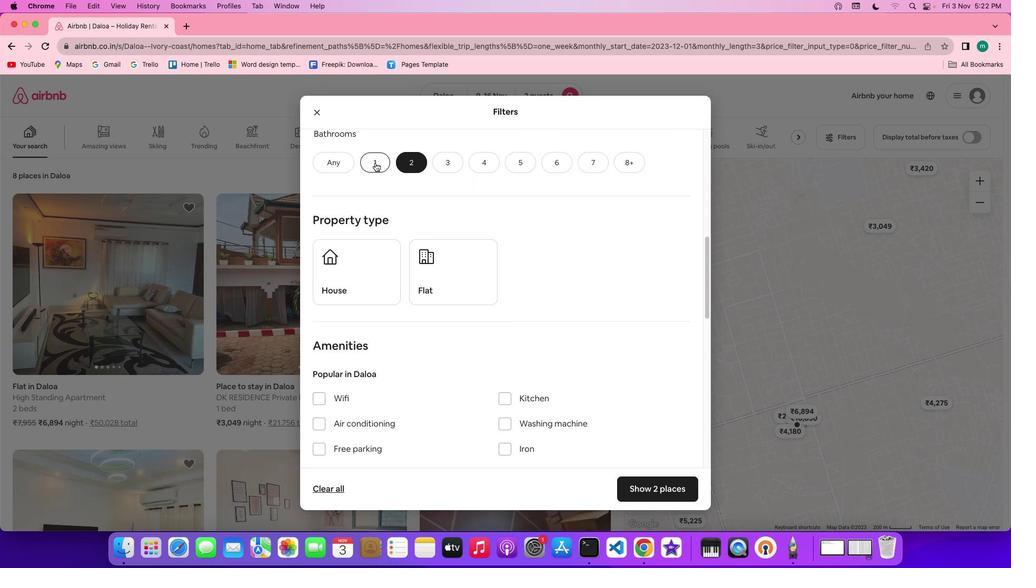 
Action: Mouse pressed left at (379, 168)
Screenshot: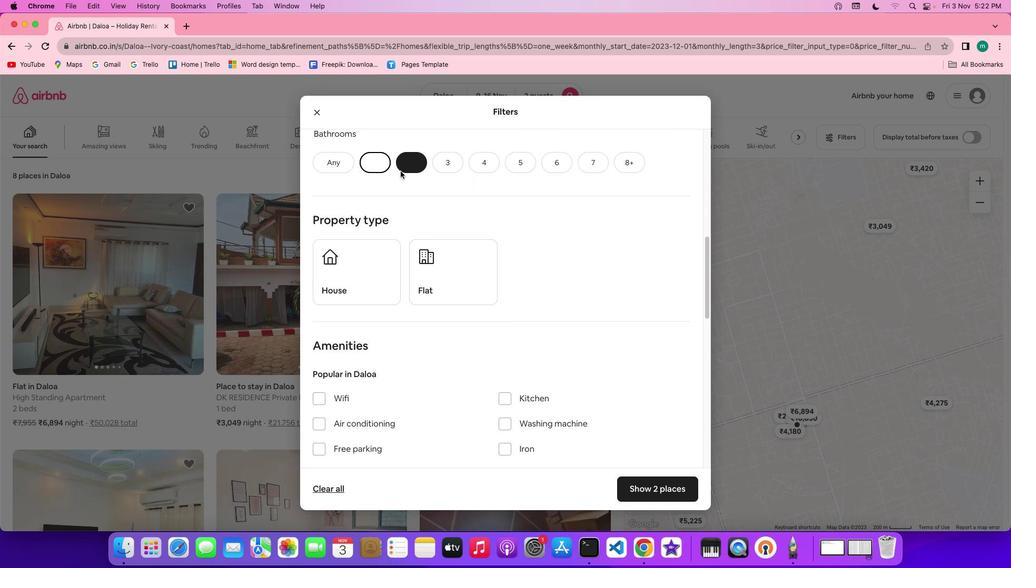 
Action: Mouse moved to (573, 241)
Screenshot: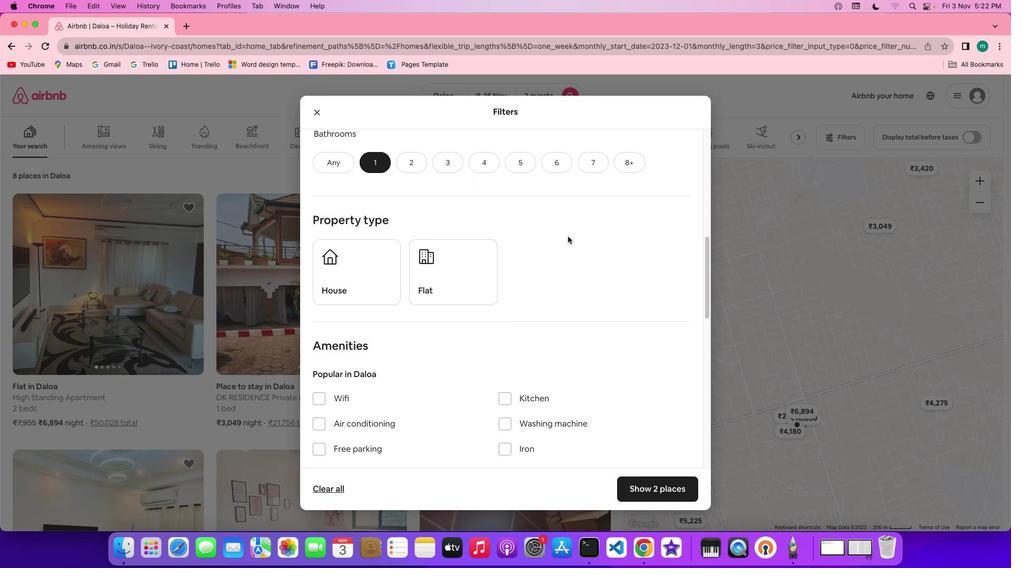 
Action: Mouse scrolled (573, 241) with delta (5, 4)
Screenshot: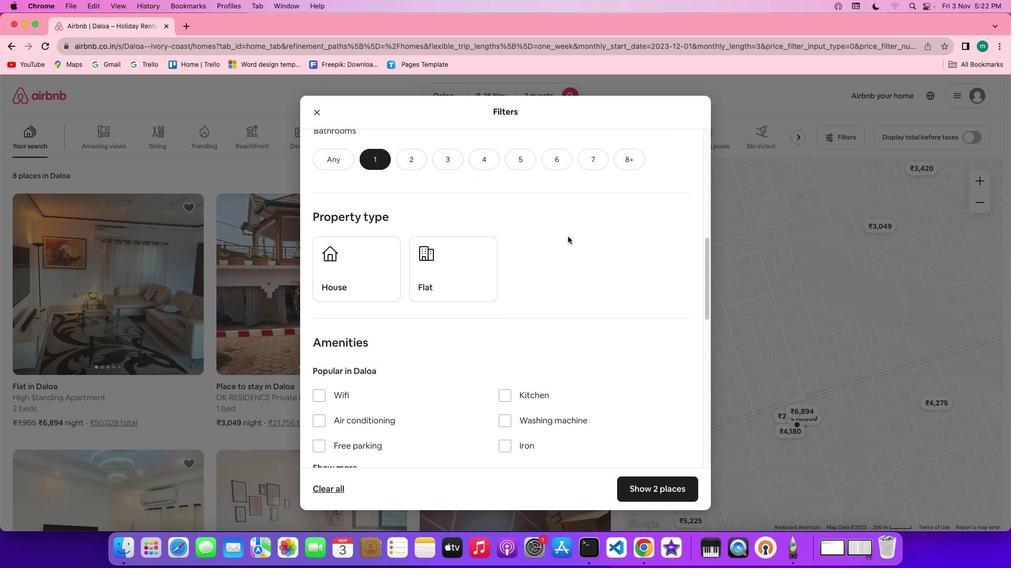 
Action: Mouse scrolled (573, 241) with delta (5, 4)
Screenshot: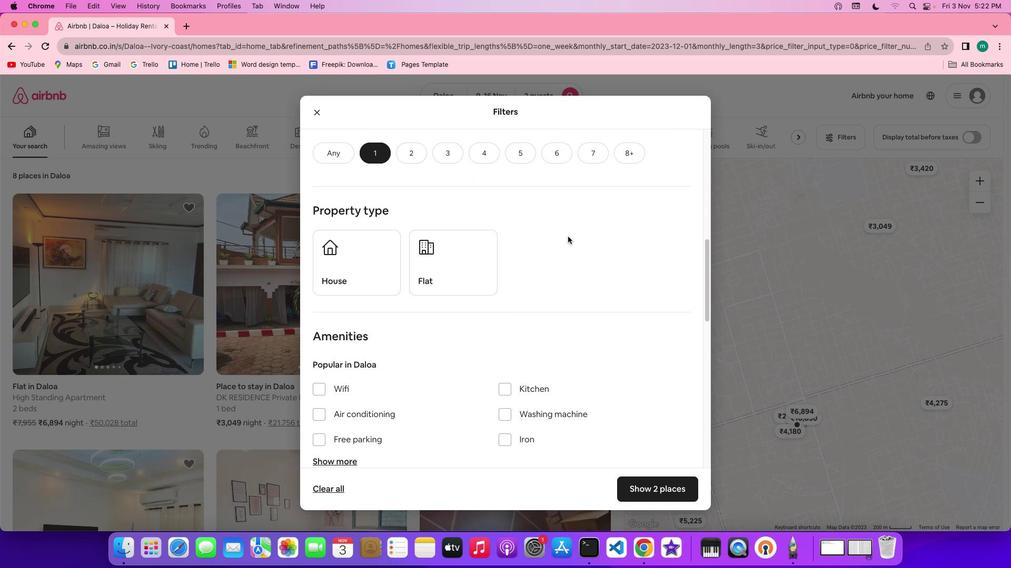 
Action: Mouse scrolled (573, 241) with delta (5, 4)
Screenshot: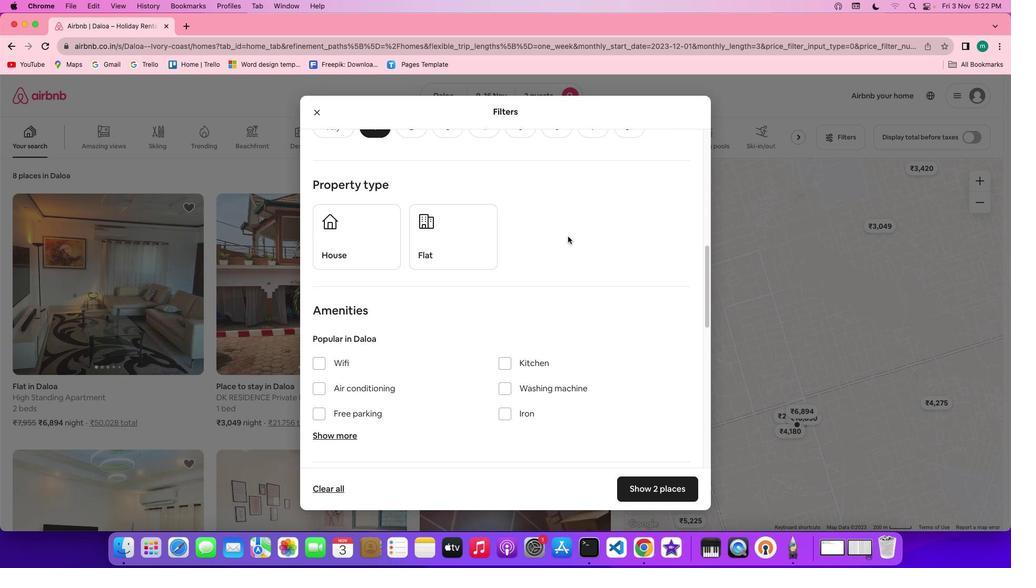 
Action: Mouse moved to (579, 250)
Screenshot: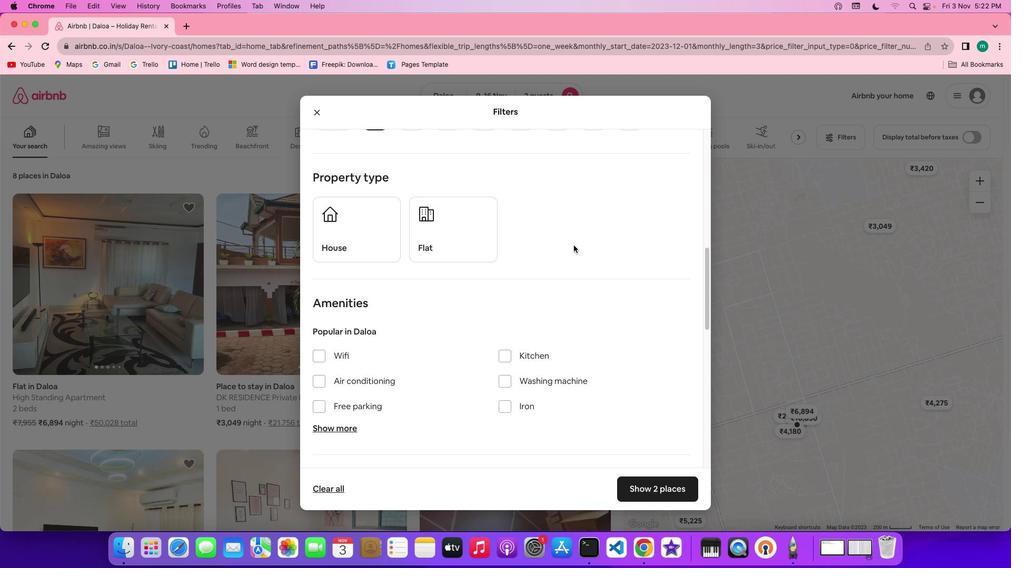 
Action: Mouse scrolled (579, 250) with delta (5, 4)
Screenshot: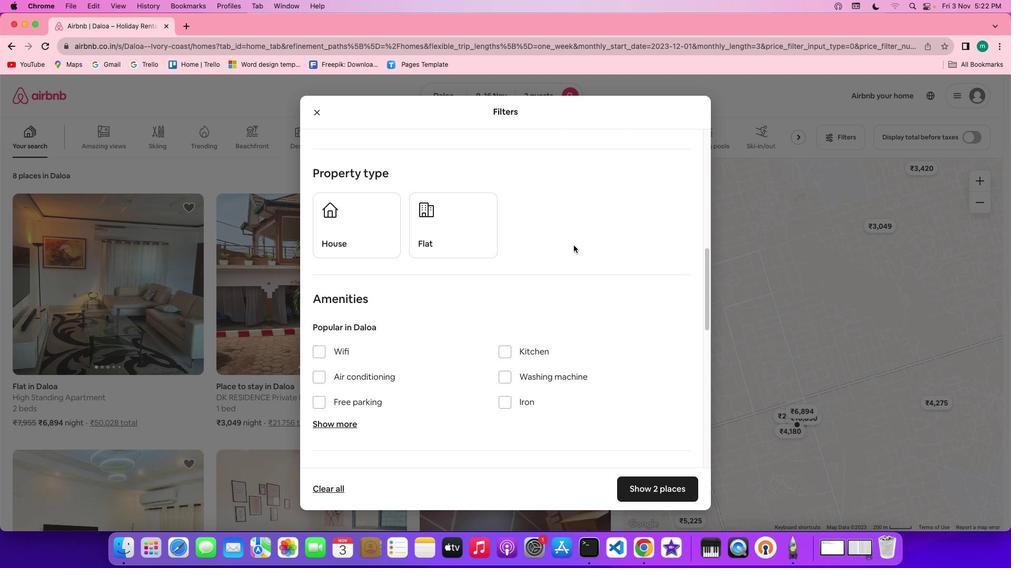 
Action: Mouse scrolled (579, 250) with delta (5, 4)
Screenshot: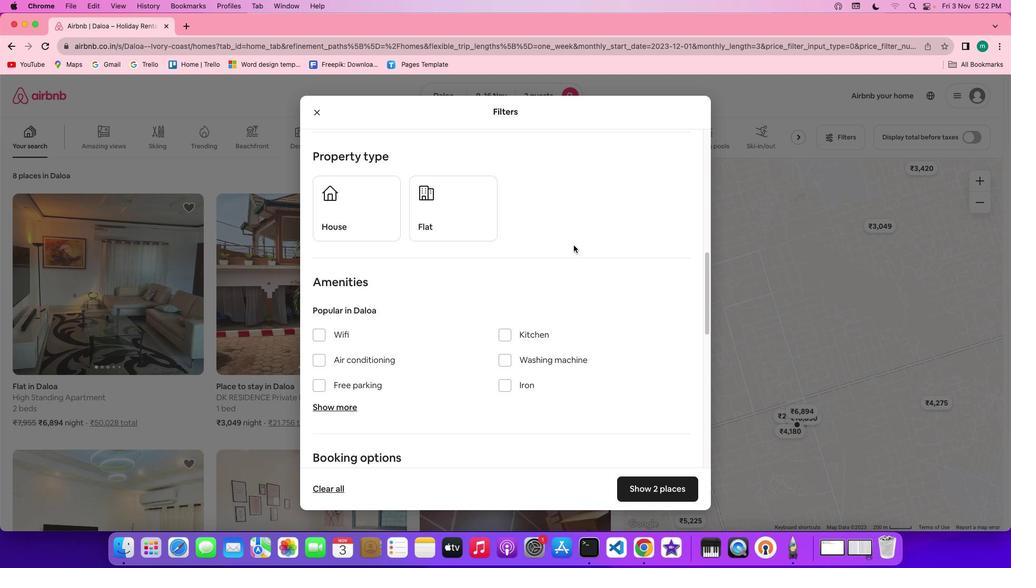 
Action: Mouse scrolled (579, 250) with delta (5, 4)
Screenshot: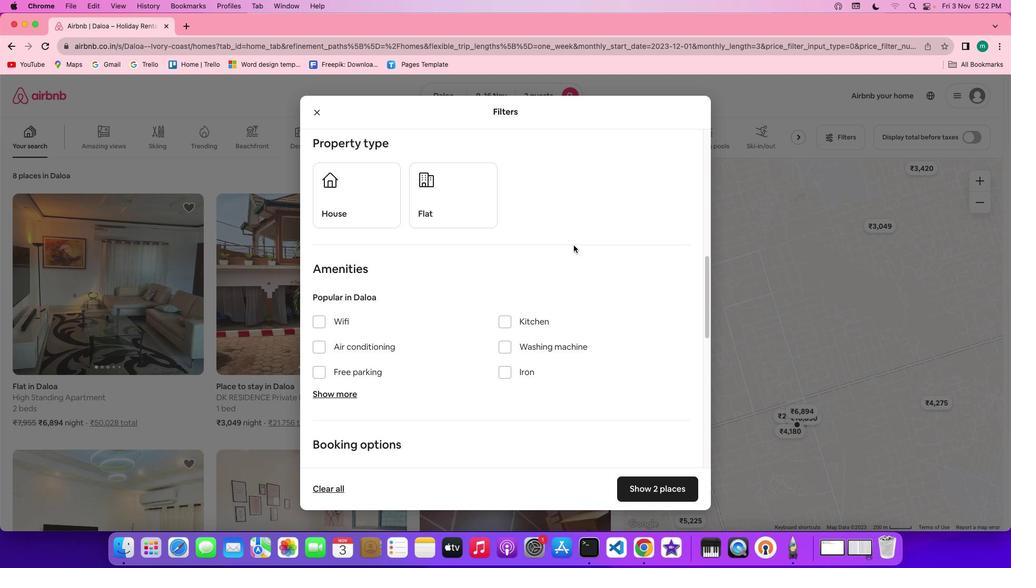 
Action: Mouse scrolled (579, 250) with delta (5, 4)
Screenshot: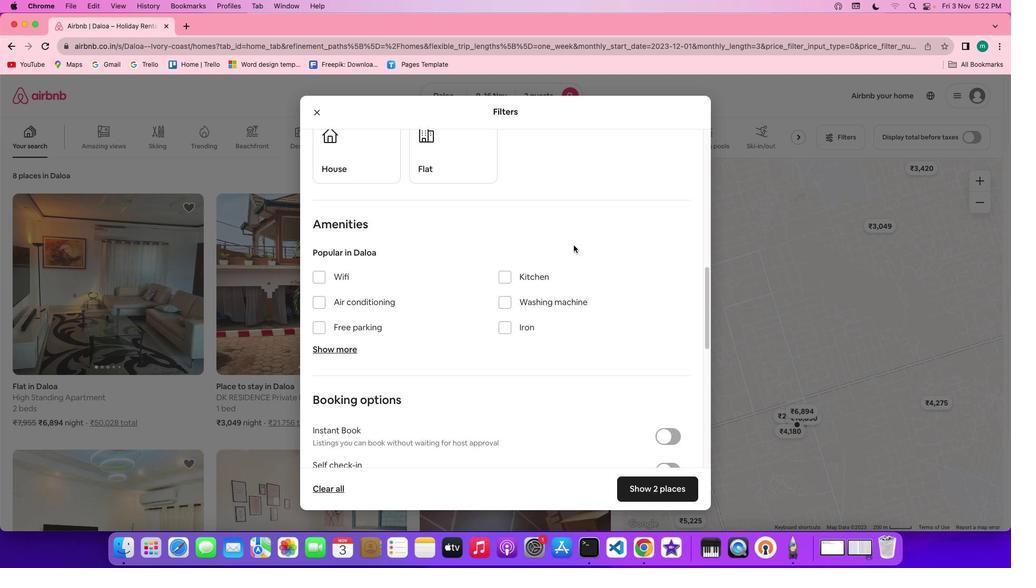 
Action: Mouse moved to (452, 179)
Screenshot: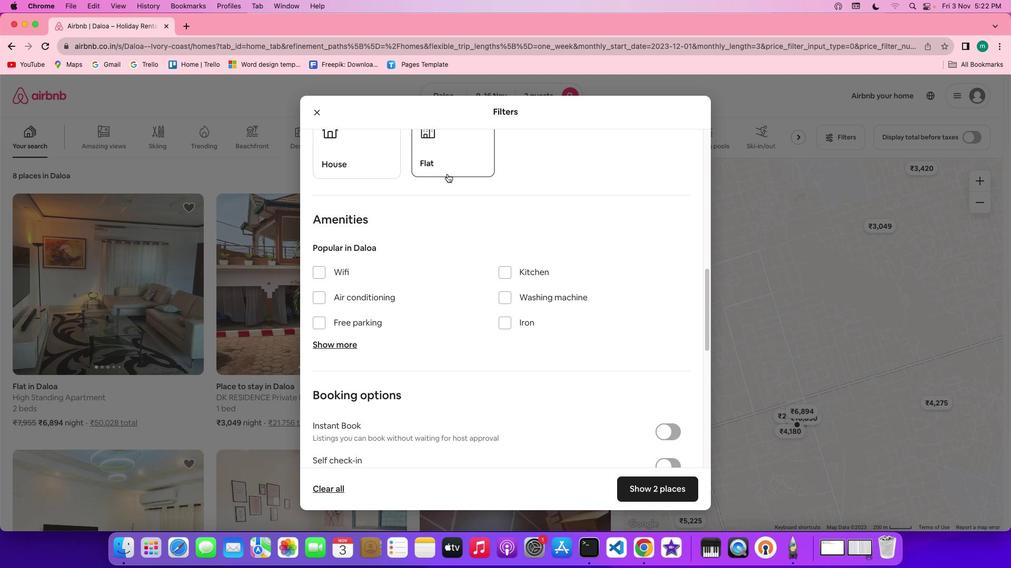 
Action: Mouse pressed left at (452, 179)
Screenshot: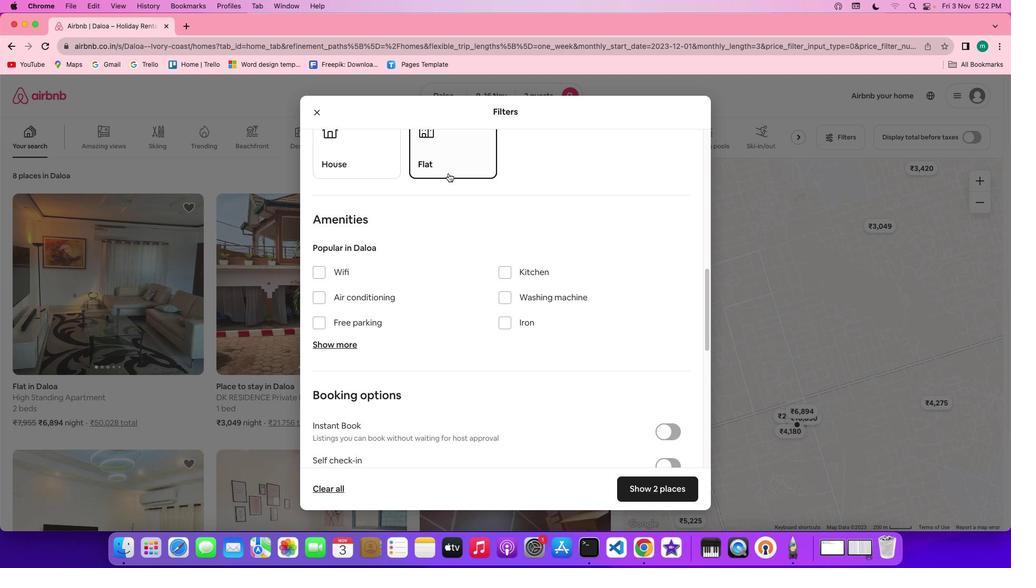
Action: Mouse moved to (610, 276)
Screenshot: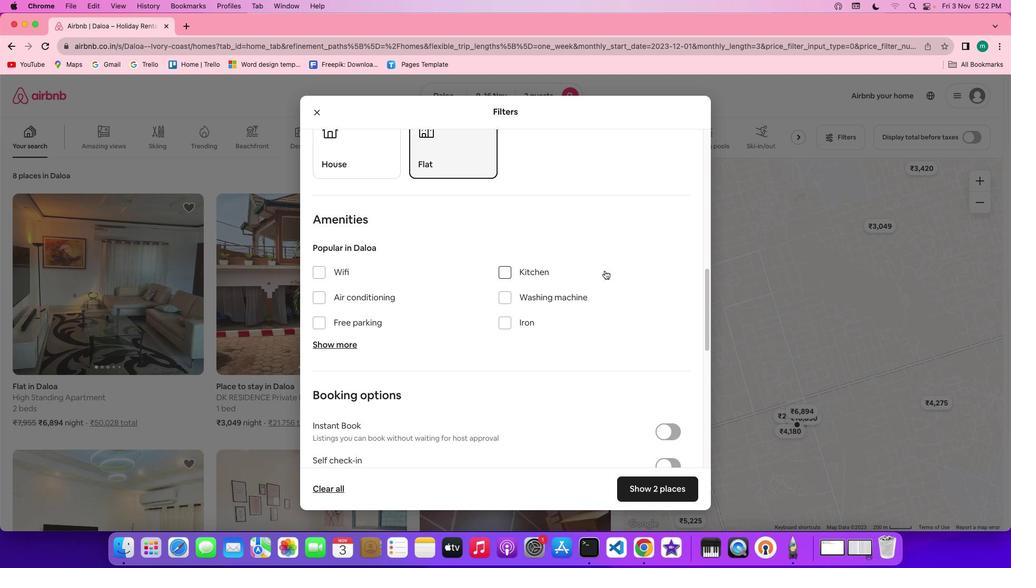 
Action: Mouse scrolled (610, 276) with delta (5, 4)
Screenshot: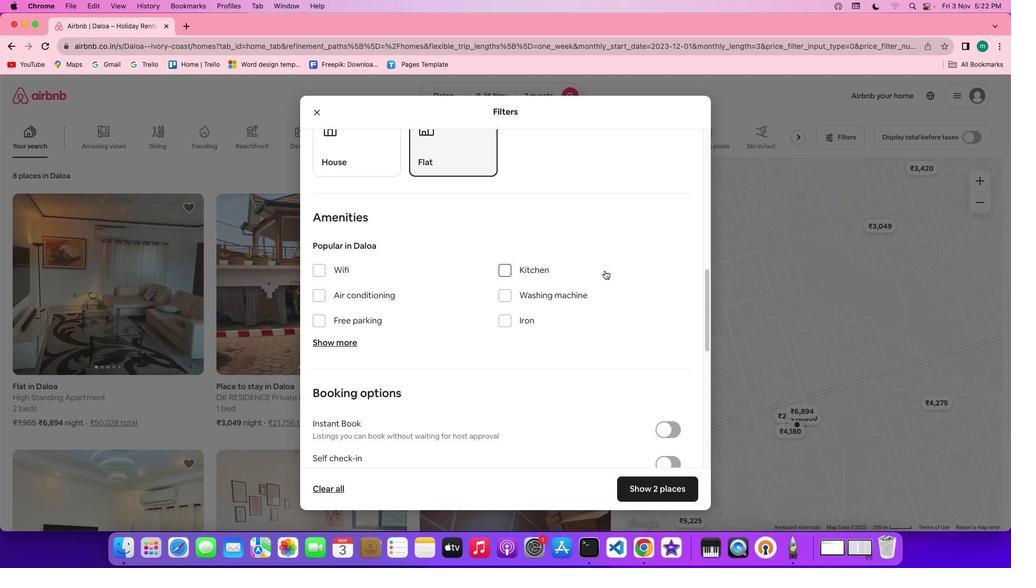 
Action: Mouse scrolled (610, 276) with delta (5, 4)
Screenshot: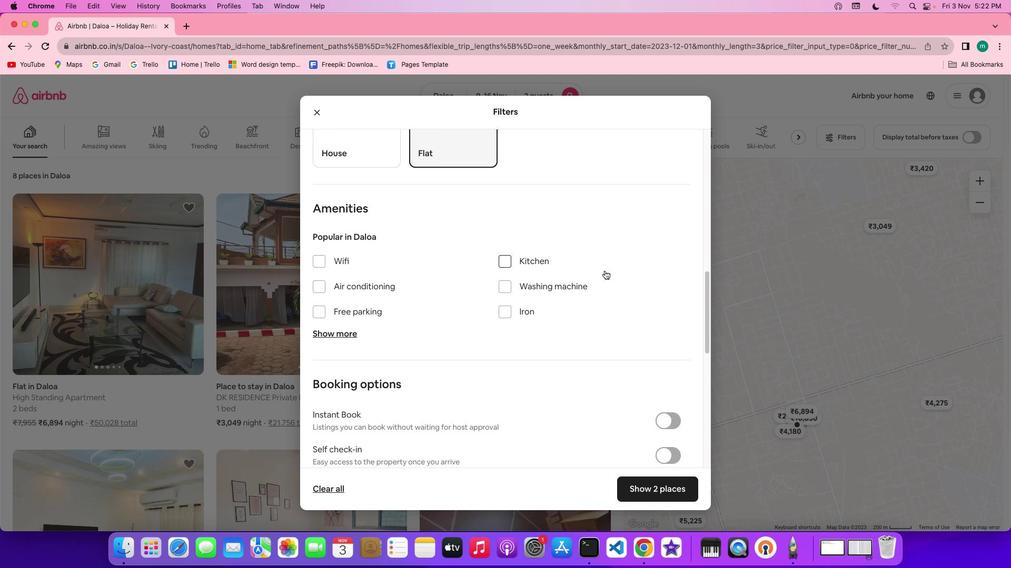 
Action: Mouse scrolled (610, 276) with delta (5, 4)
Screenshot: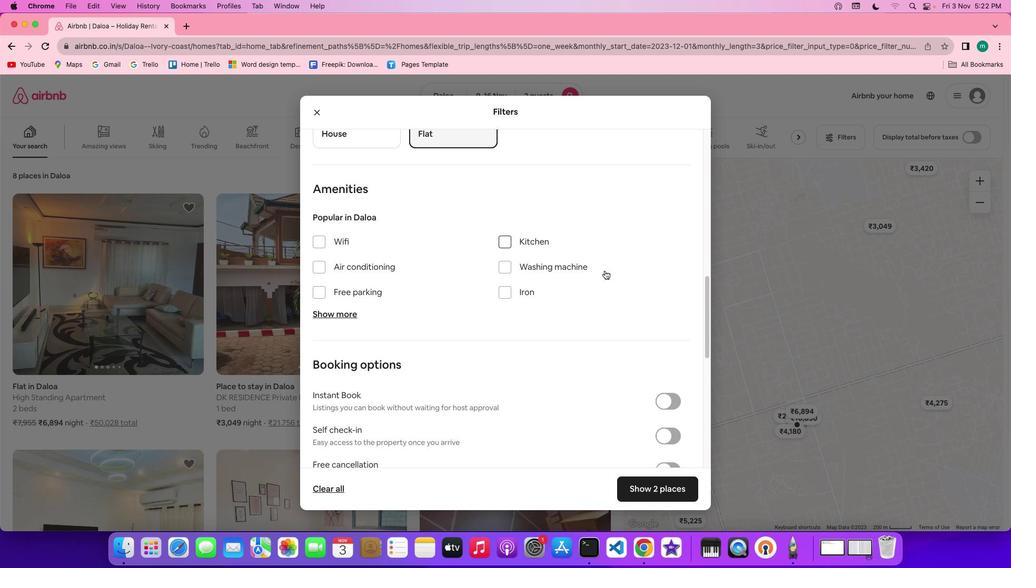 
Action: Mouse moved to (613, 290)
Screenshot: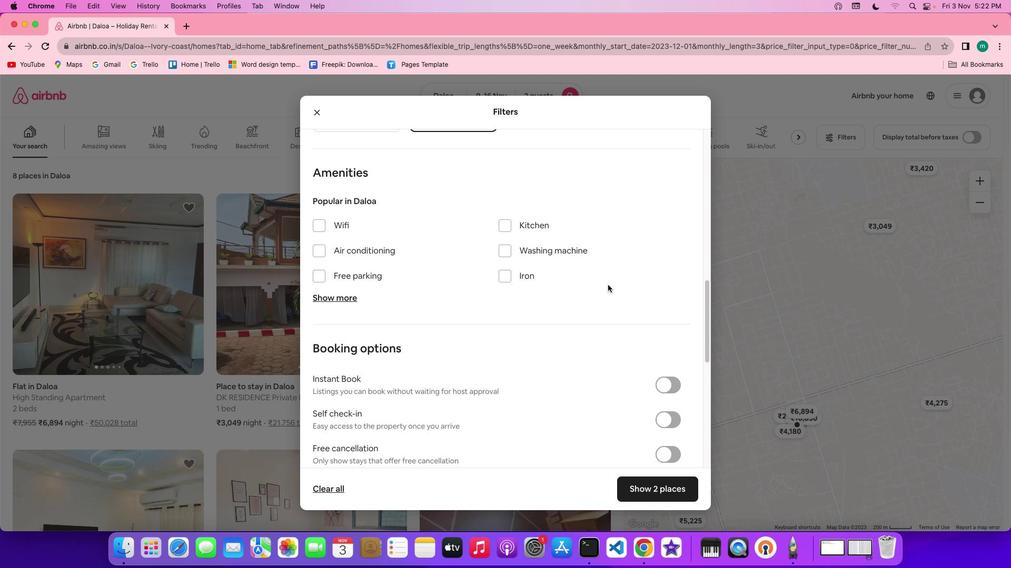 
Action: Mouse scrolled (613, 290) with delta (5, 4)
Screenshot: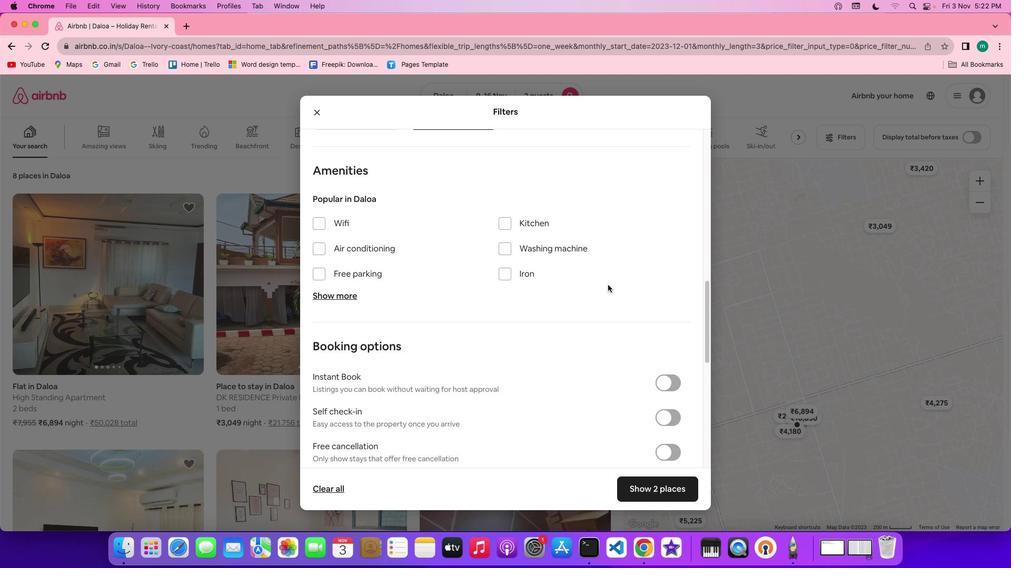 
Action: Mouse scrolled (613, 290) with delta (5, 4)
Screenshot: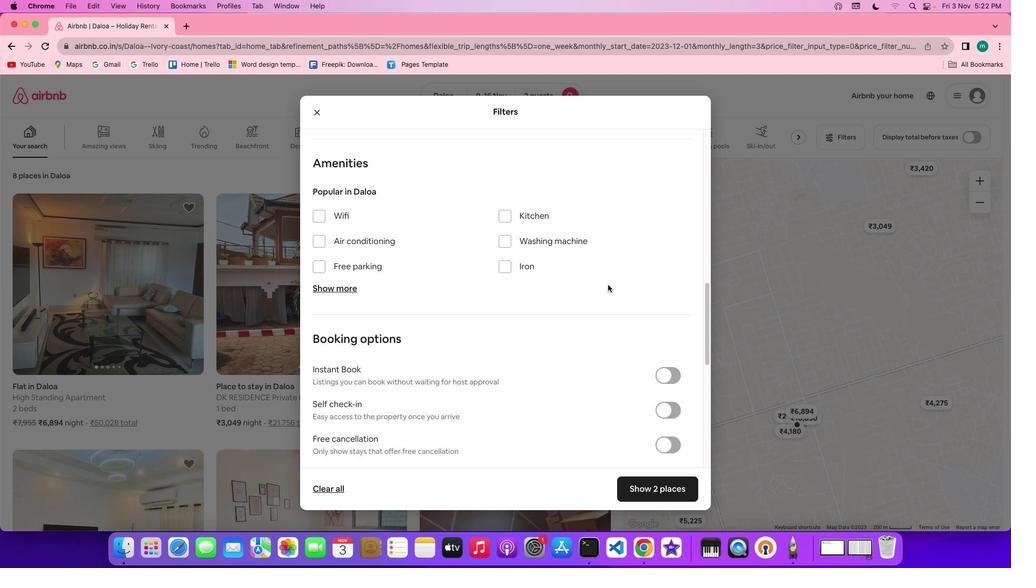 
Action: Mouse scrolled (613, 290) with delta (5, 4)
Screenshot: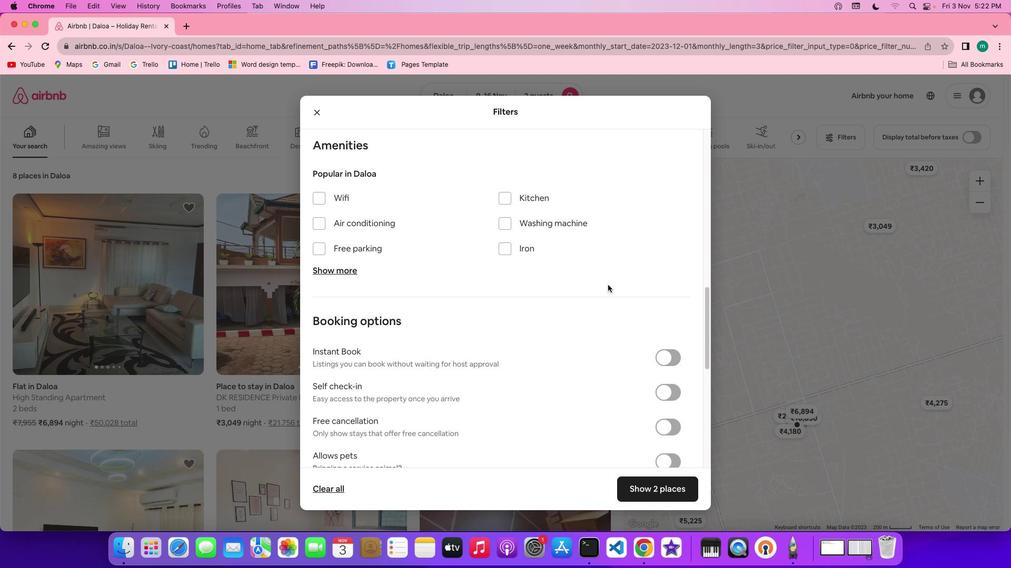 
Action: Mouse scrolled (613, 290) with delta (5, 4)
Screenshot: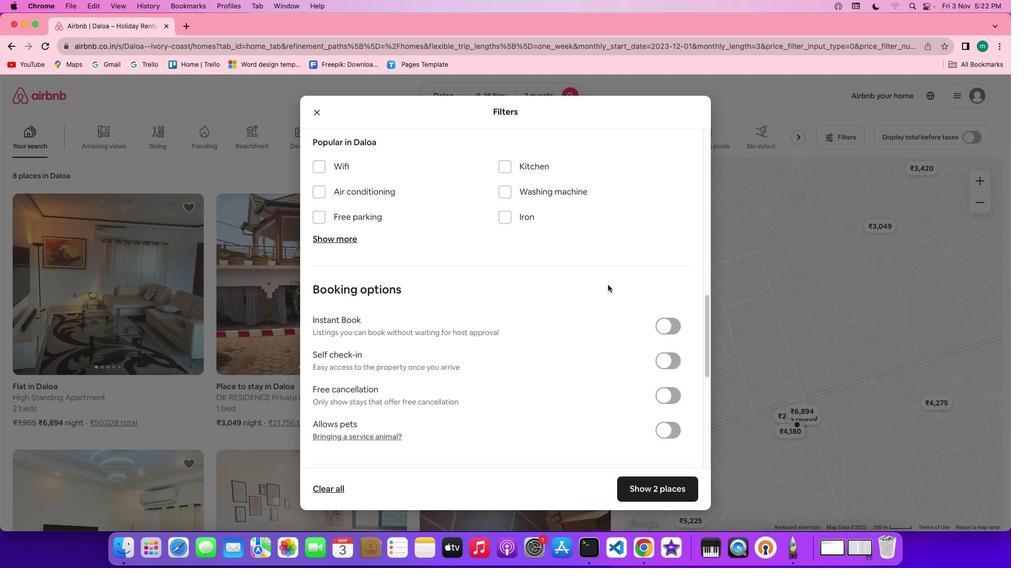 
Action: Mouse scrolled (613, 290) with delta (5, 4)
Screenshot: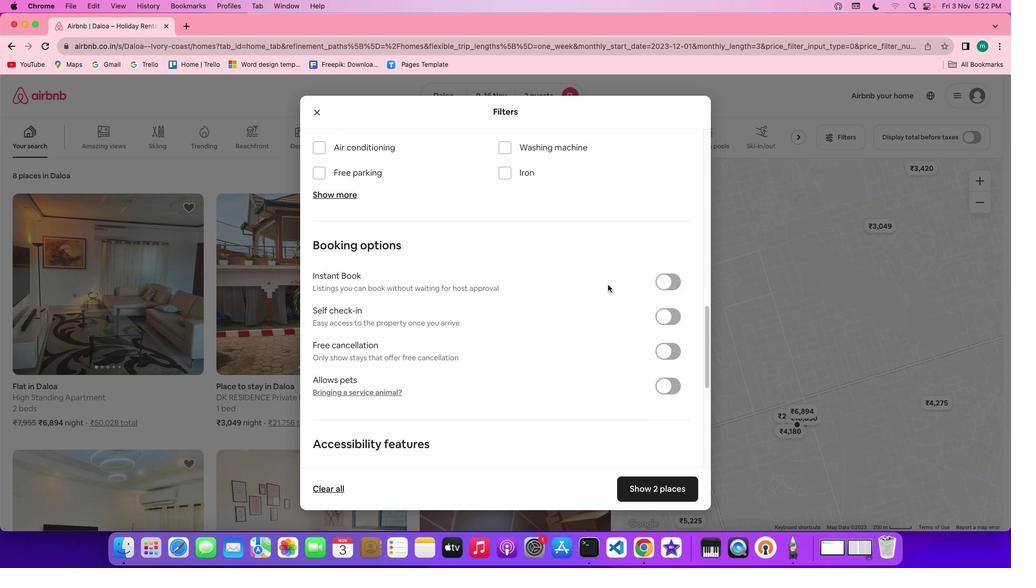 
Action: Mouse scrolled (613, 290) with delta (5, 4)
Screenshot: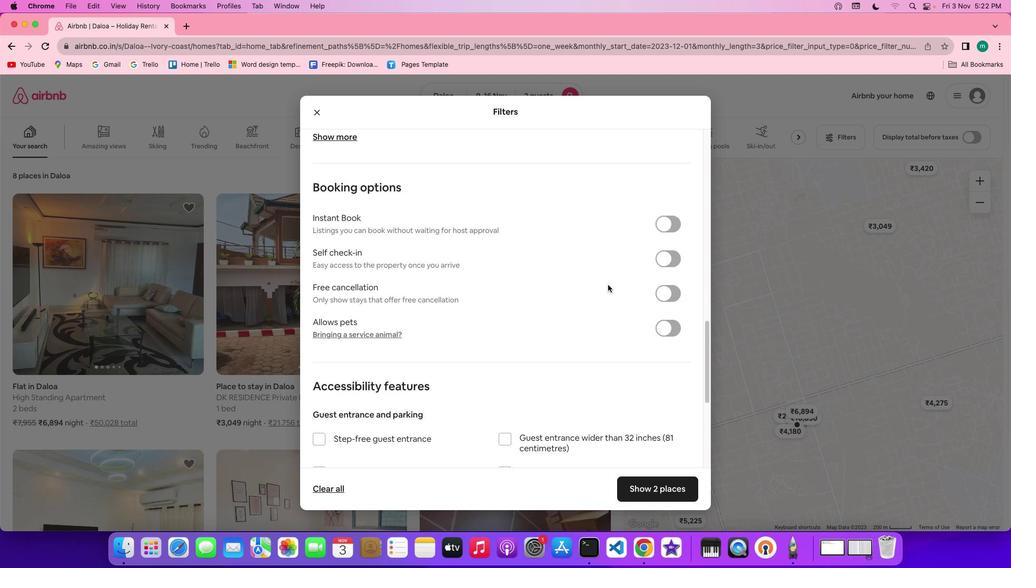 
Action: Mouse scrolled (613, 290) with delta (5, 3)
Screenshot: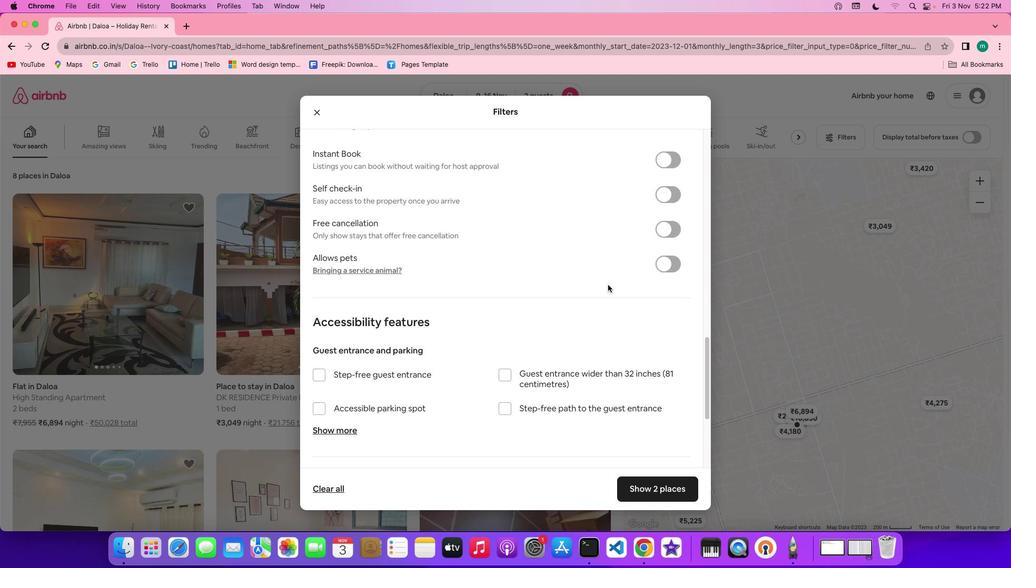
Action: Mouse scrolled (613, 290) with delta (5, 3)
Screenshot: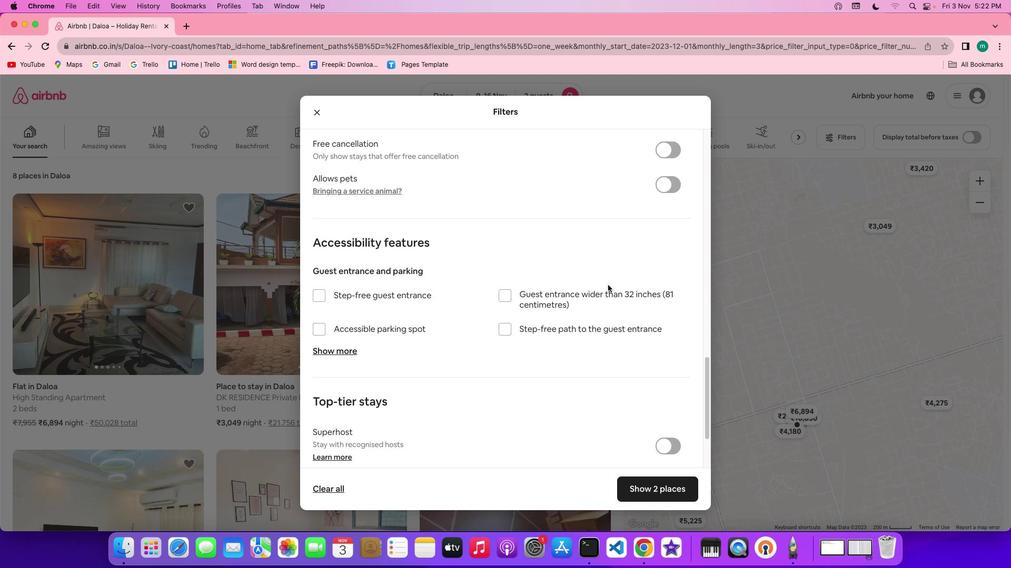 
Action: Mouse scrolled (613, 290) with delta (5, 3)
Screenshot: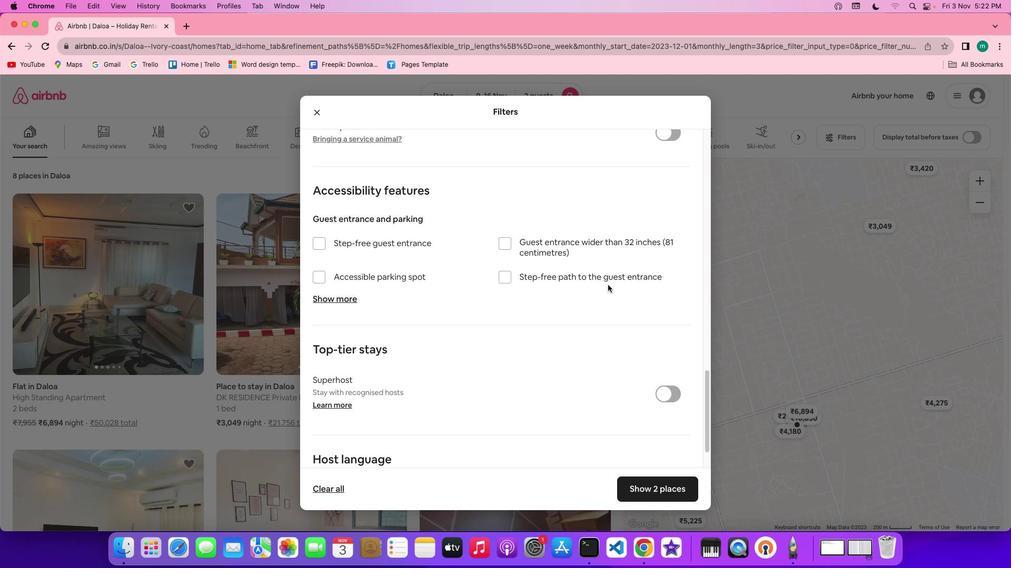 
Action: Mouse scrolled (613, 290) with delta (5, 4)
Screenshot: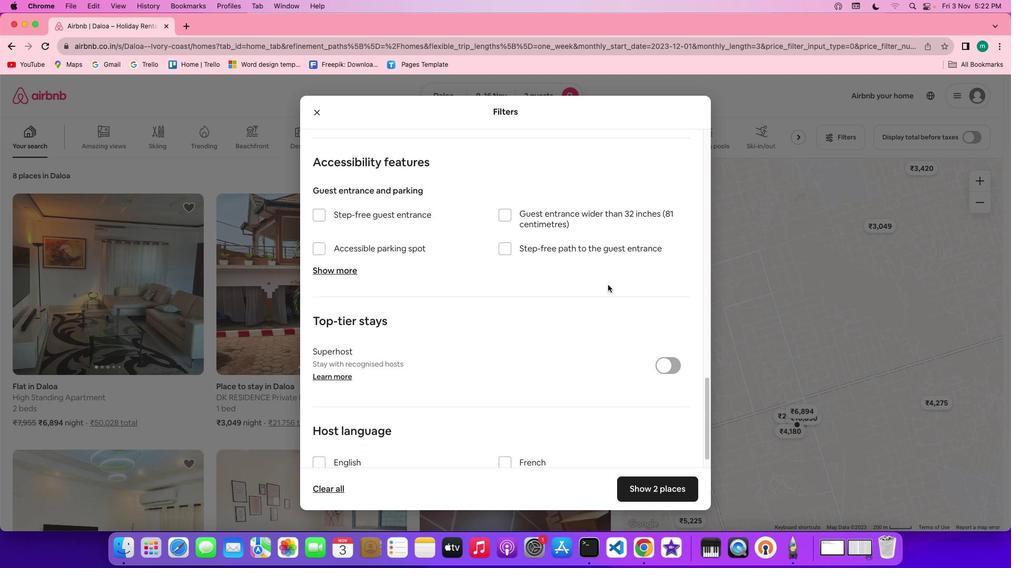 
Action: Mouse scrolled (613, 290) with delta (5, 4)
Screenshot: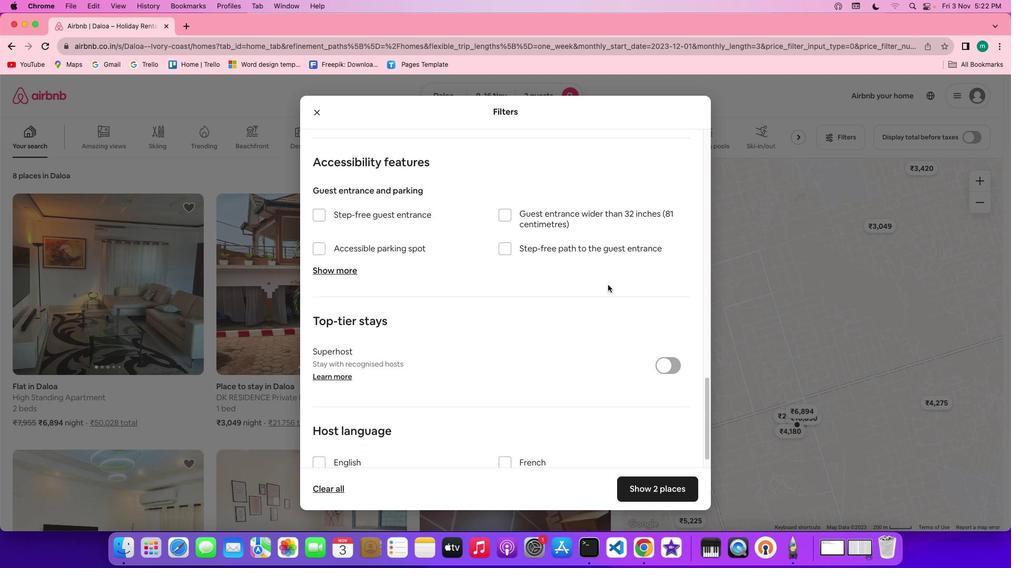 
Action: Mouse scrolled (613, 290) with delta (5, 3)
Screenshot: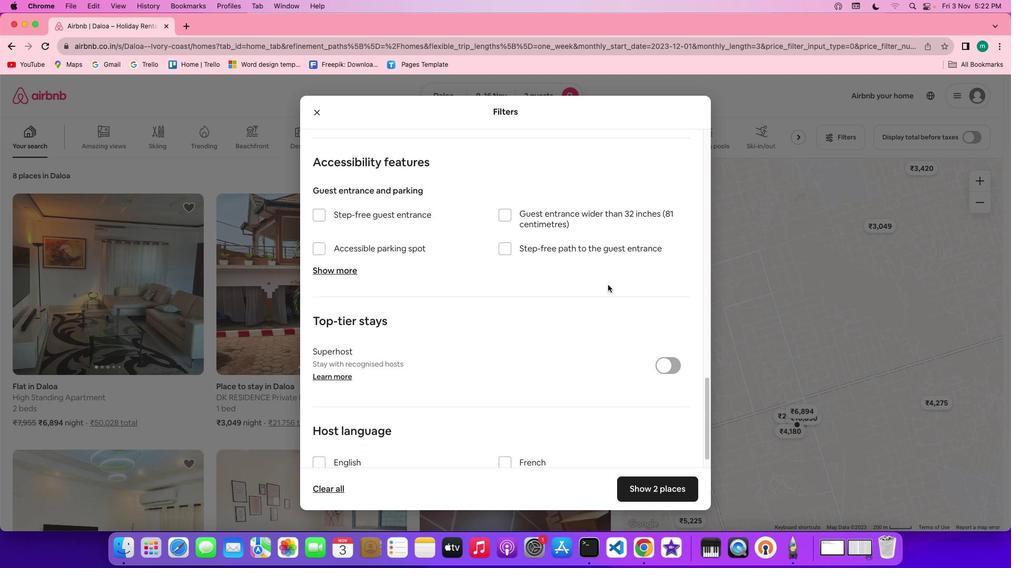 
Action: Mouse scrolled (613, 290) with delta (5, 2)
Screenshot: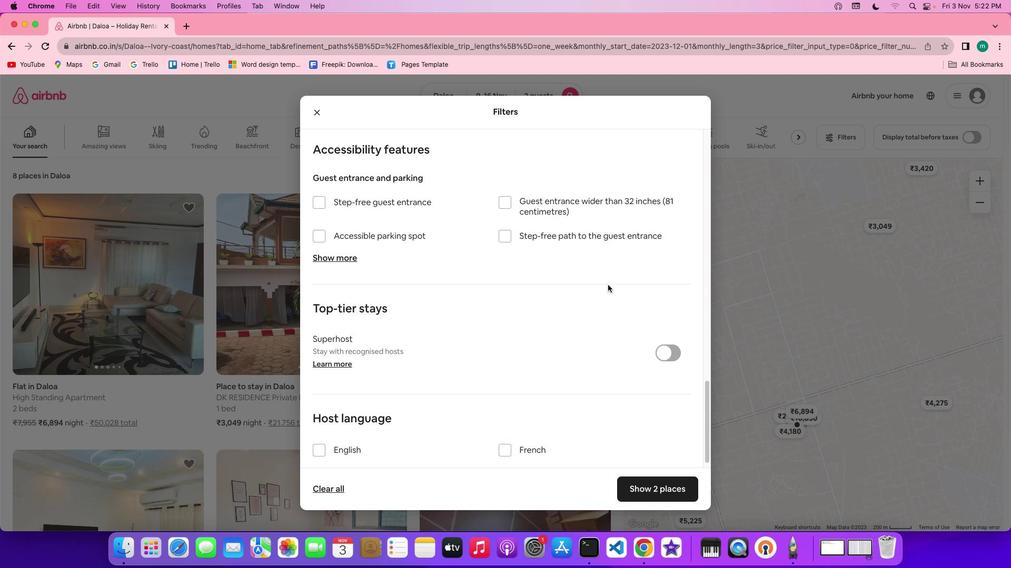 
Action: Mouse scrolled (613, 290) with delta (5, 2)
Screenshot: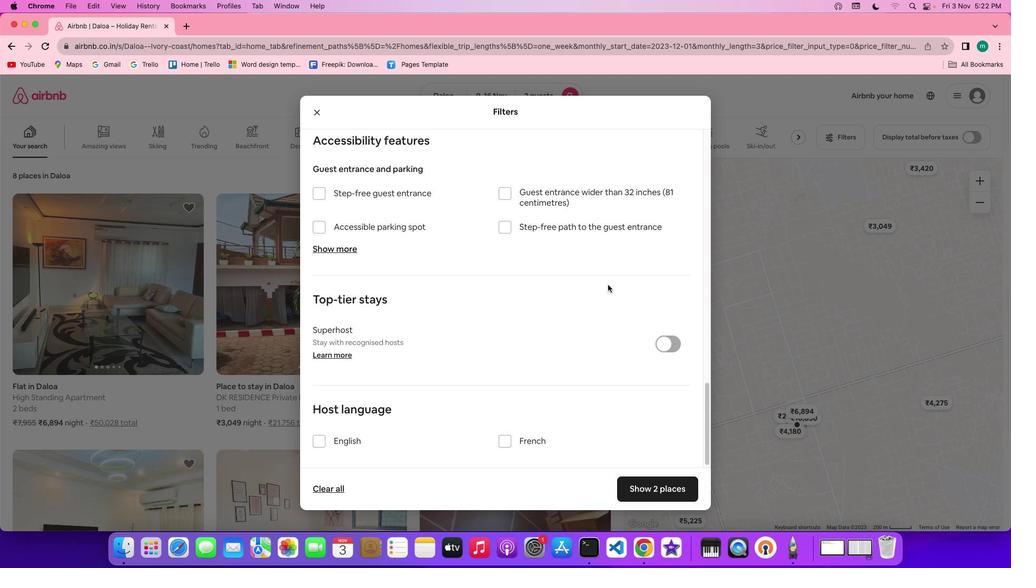 
Action: Mouse scrolled (613, 290) with delta (5, 1)
Screenshot: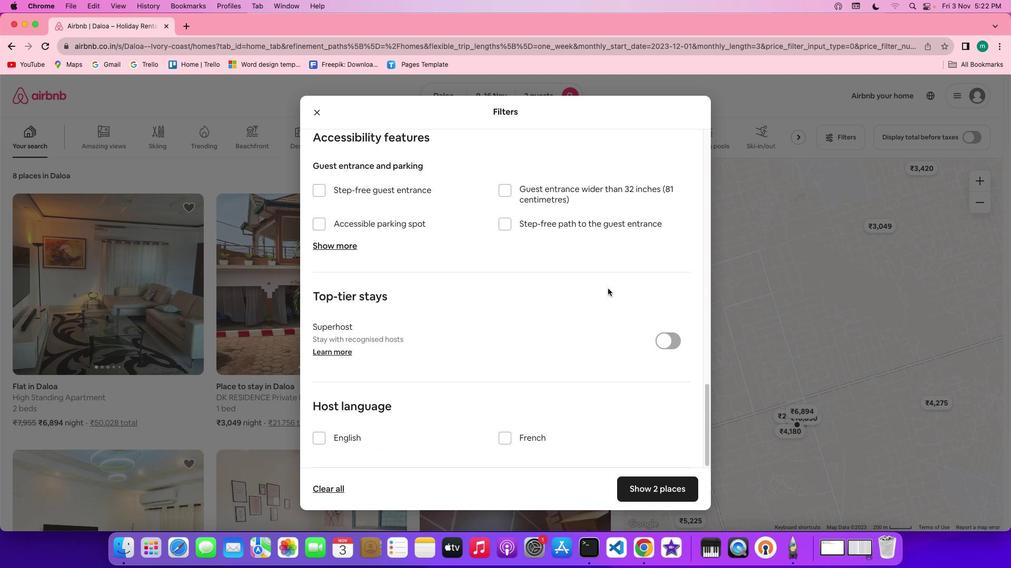 
Action: Mouse moved to (657, 498)
Screenshot: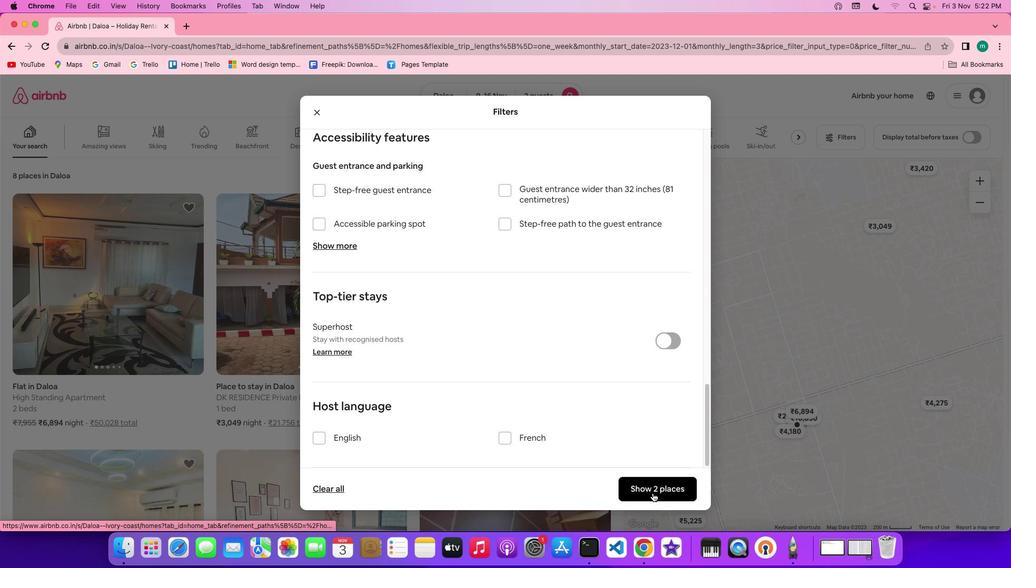 
Action: Mouse pressed left at (657, 498)
Screenshot: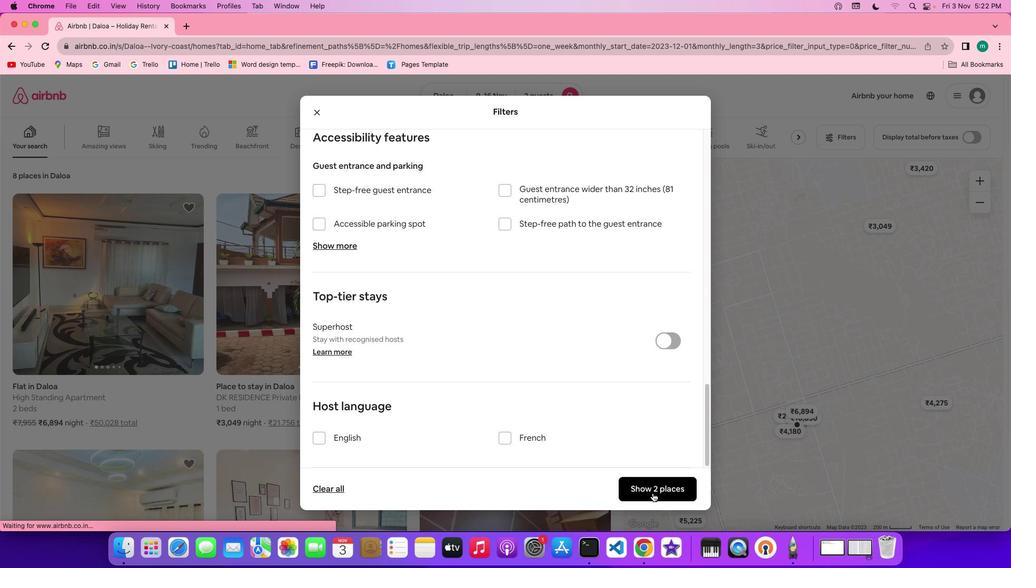 
Action: Mouse moved to (128, 270)
Screenshot: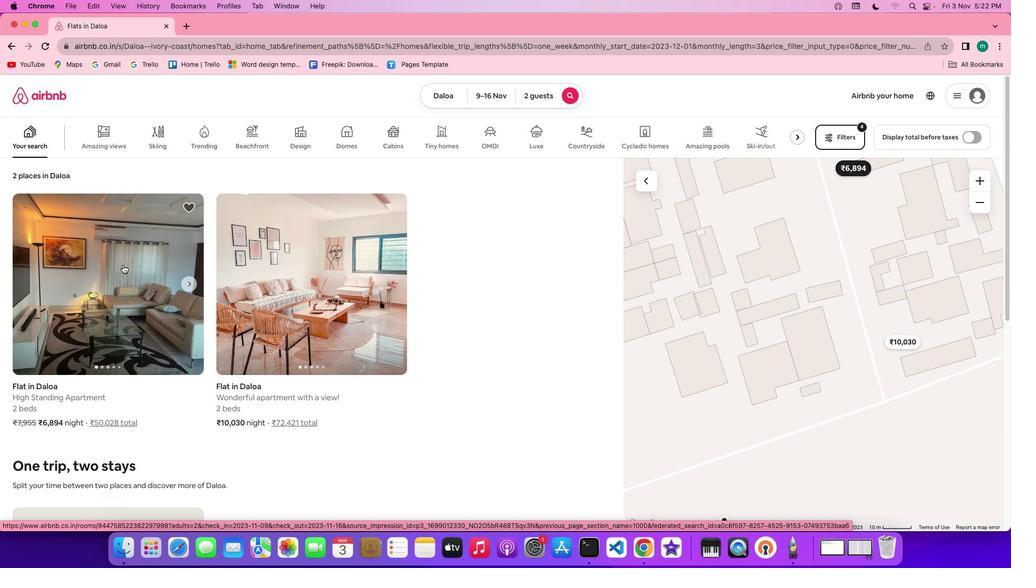 
Action: Mouse pressed left at (128, 270)
Screenshot: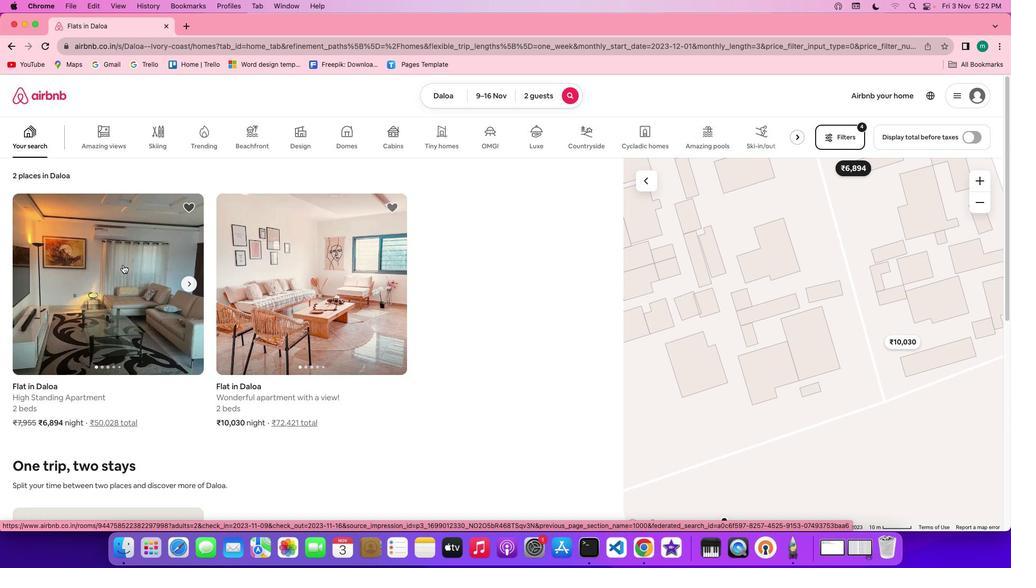 
Action: Mouse moved to (767, 399)
Screenshot: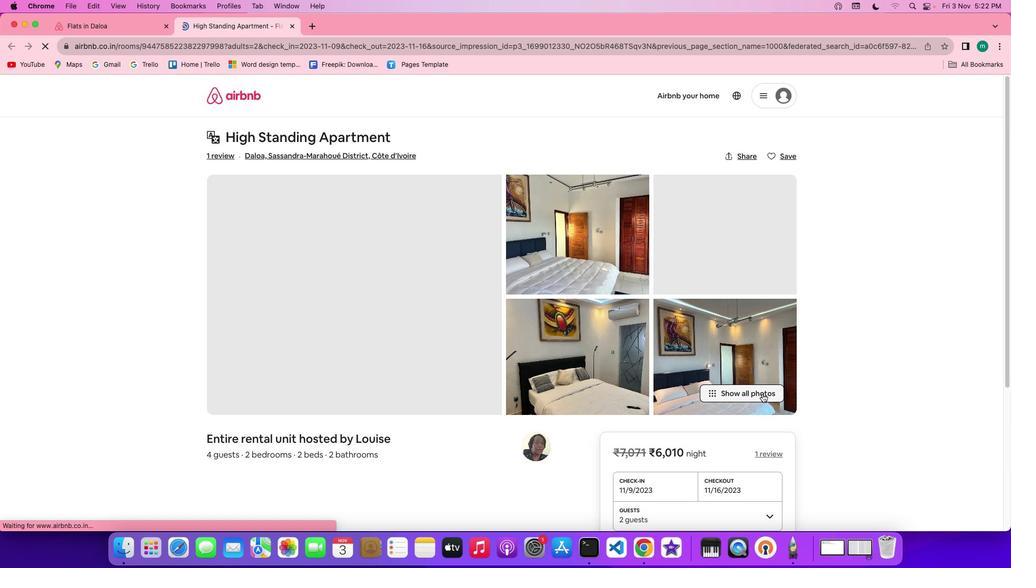 
Action: Mouse pressed left at (767, 399)
Screenshot: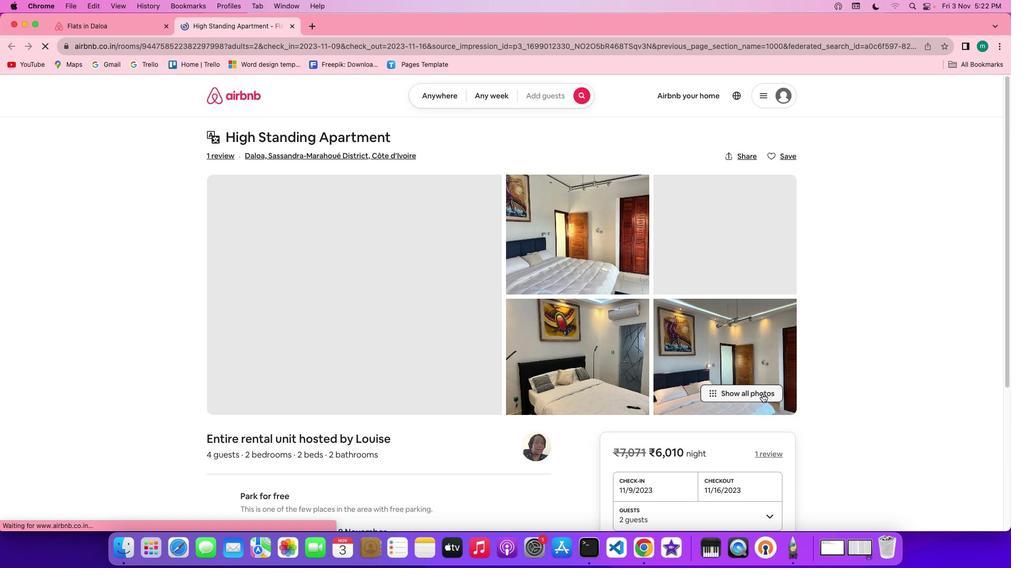 
Action: Mouse moved to (501, 368)
Screenshot: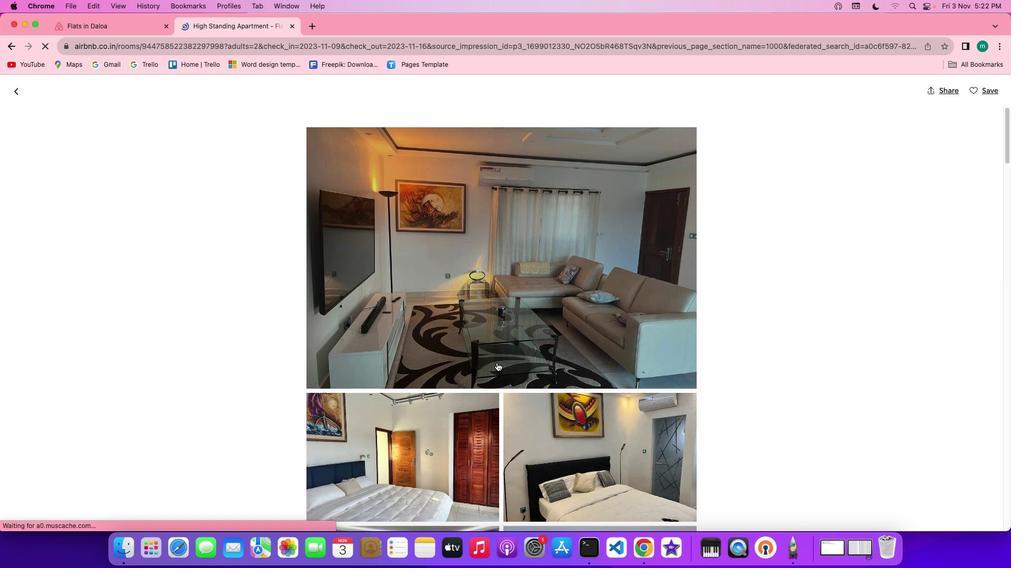 
Action: Mouse scrolled (501, 368) with delta (5, 4)
Screenshot: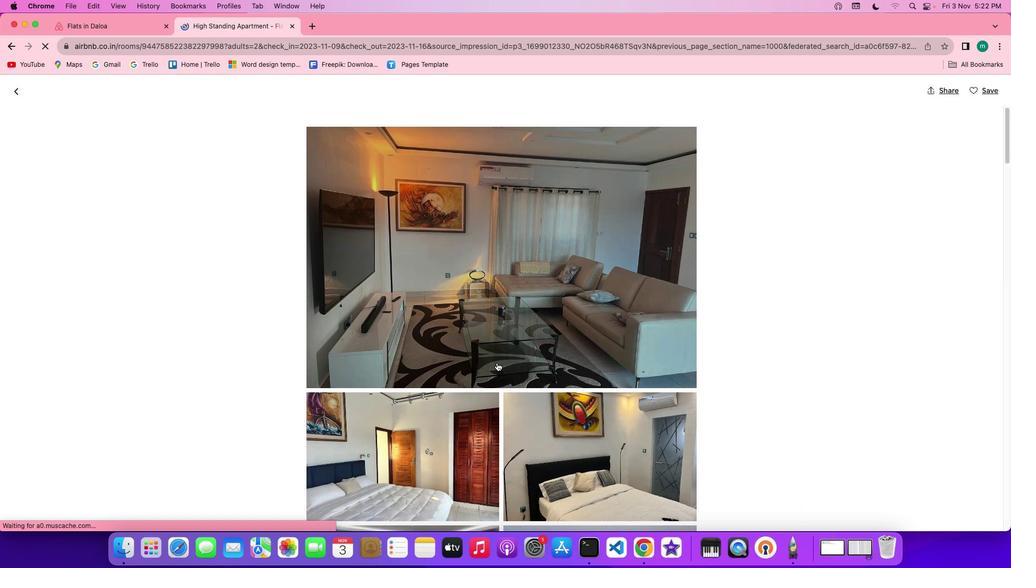 
Action: Mouse scrolled (501, 368) with delta (5, 4)
Screenshot: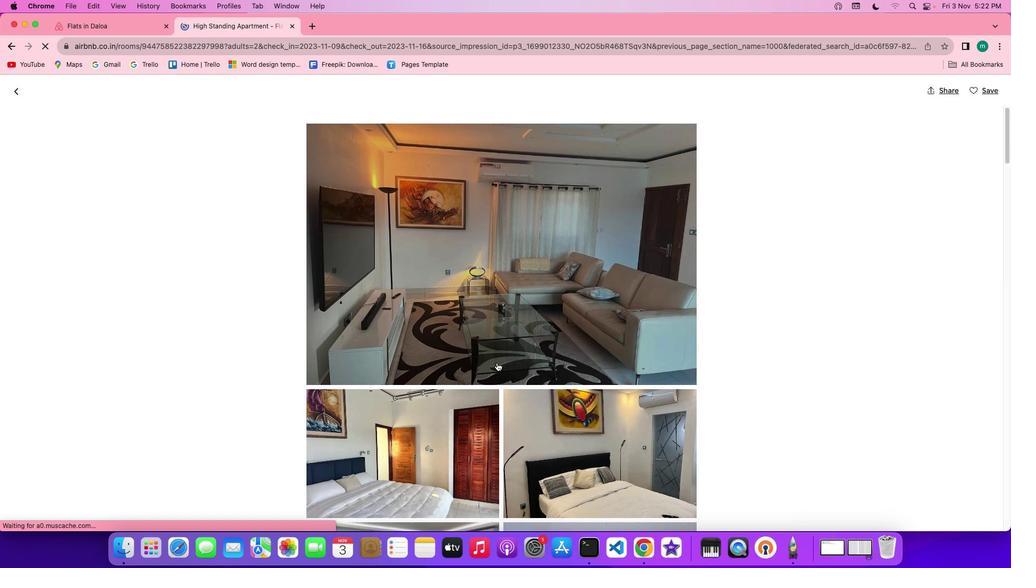 
Action: Mouse scrolled (501, 368) with delta (5, 4)
Screenshot: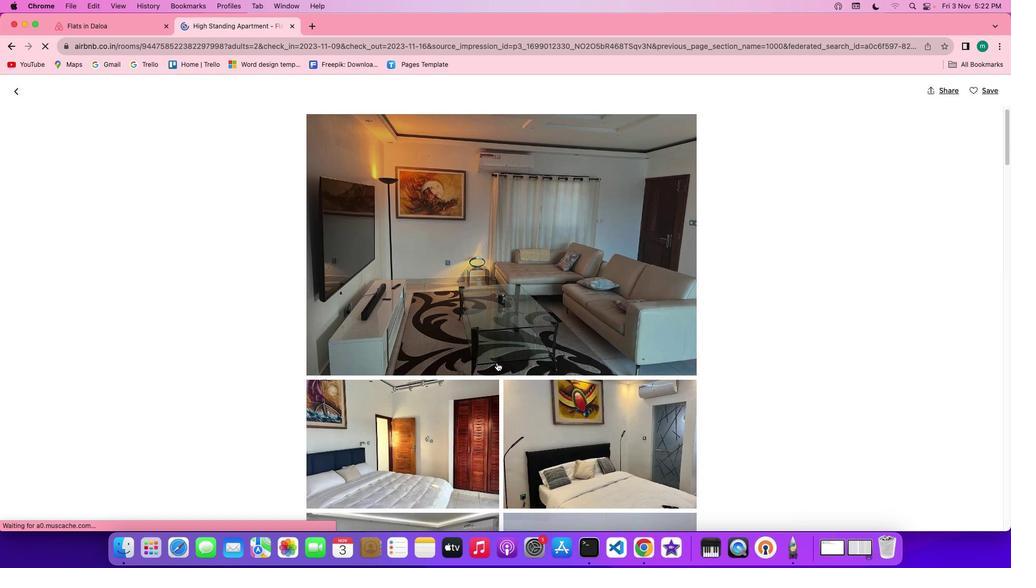 
Action: Mouse scrolled (501, 368) with delta (5, 4)
Screenshot: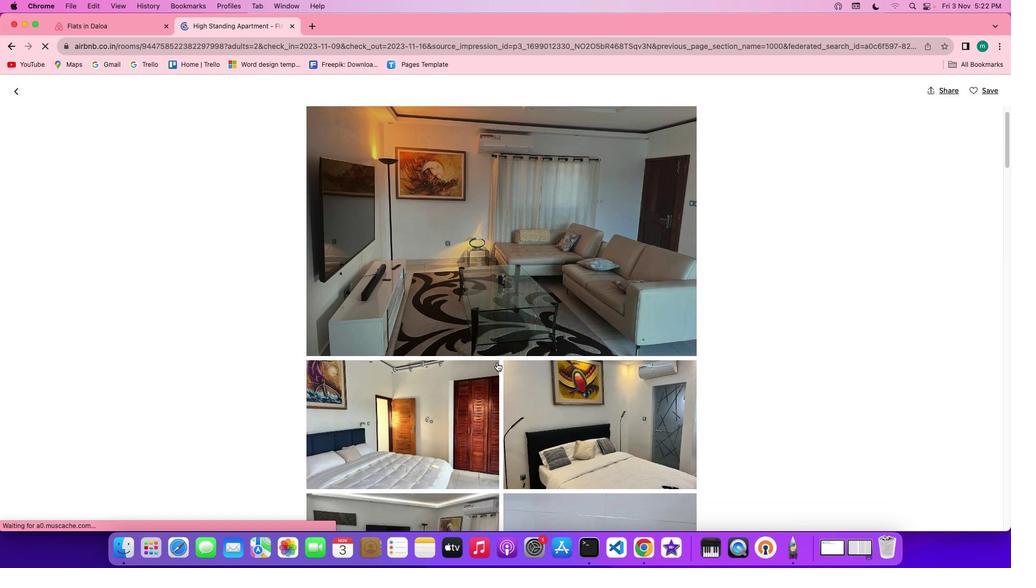 
Action: Mouse scrolled (501, 368) with delta (5, 4)
Screenshot: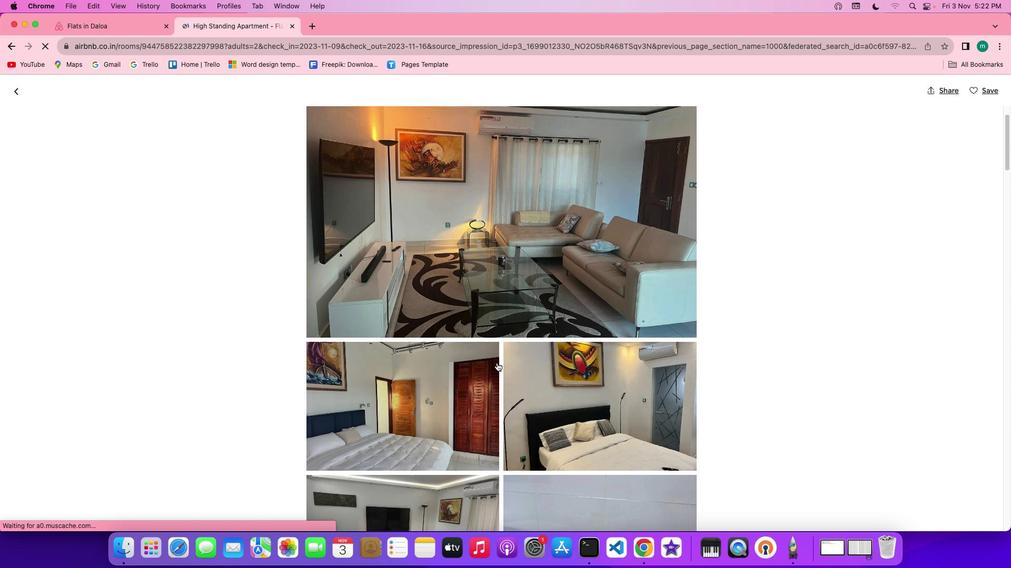 
Action: Mouse scrolled (501, 368) with delta (5, 4)
Screenshot: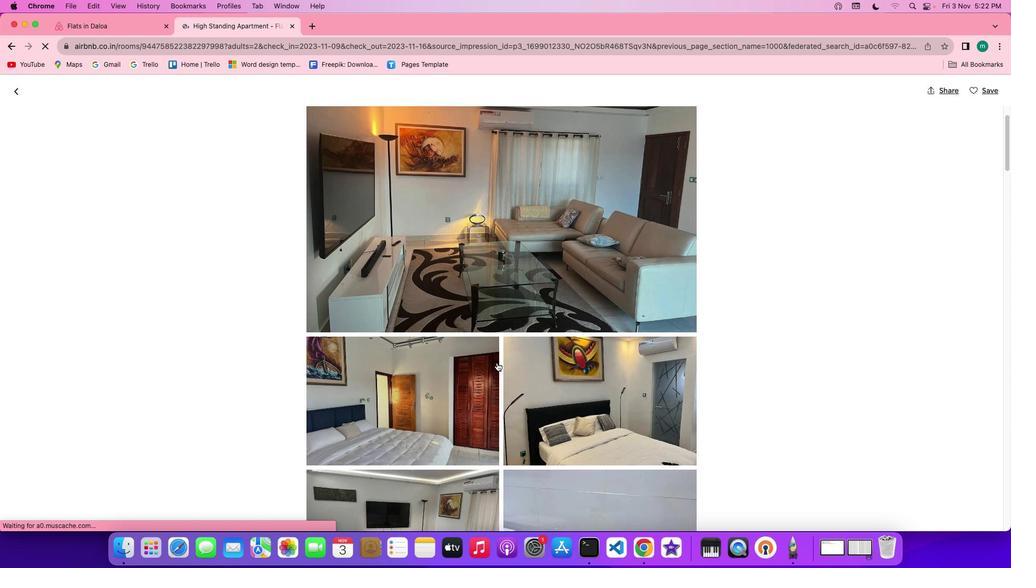 
Action: Mouse scrolled (501, 368) with delta (5, 4)
Screenshot: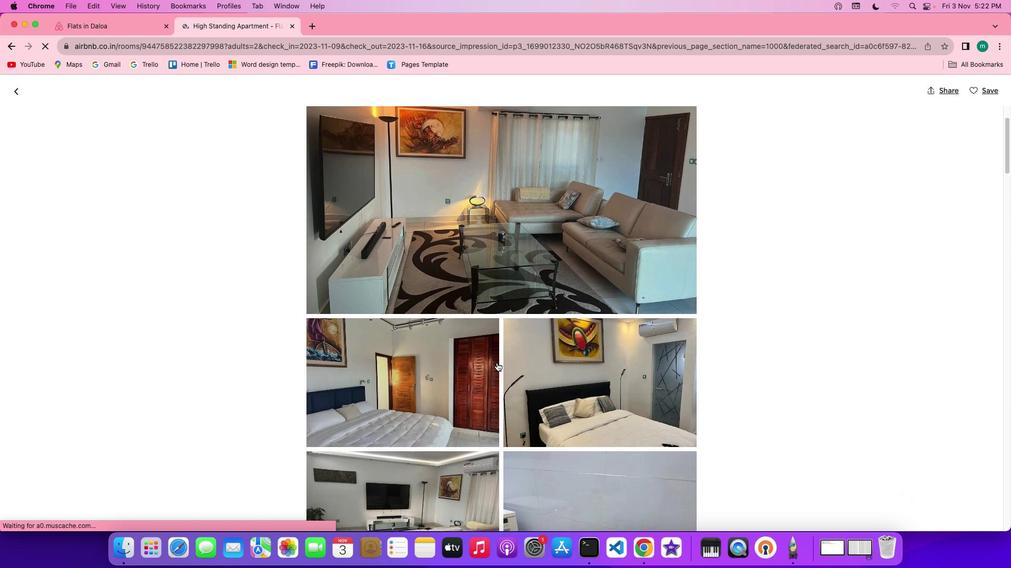 
Action: Mouse scrolled (501, 368) with delta (5, 3)
Screenshot: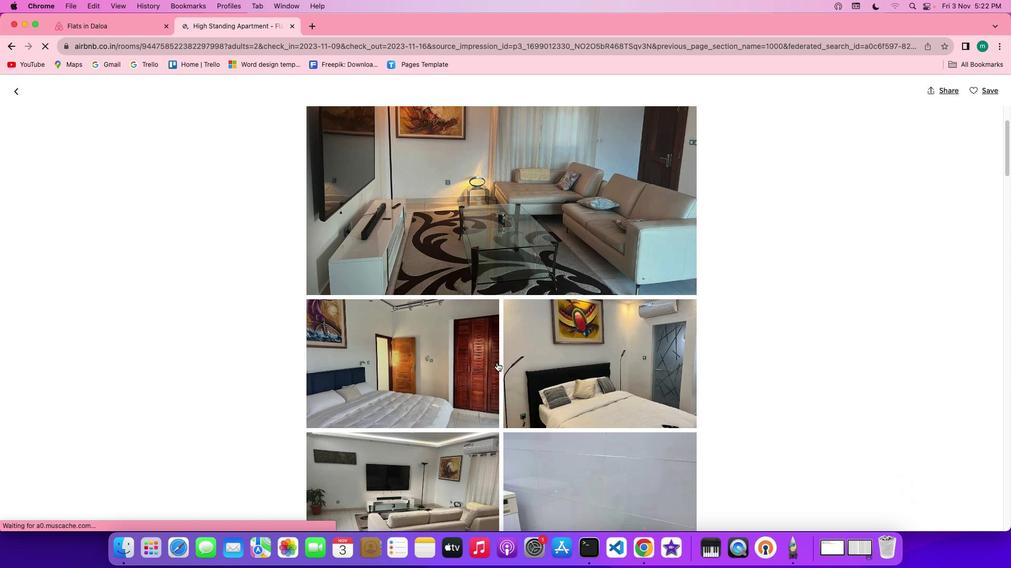 
Action: Mouse scrolled (501, 368) with delta (5, 3)
Screenshot: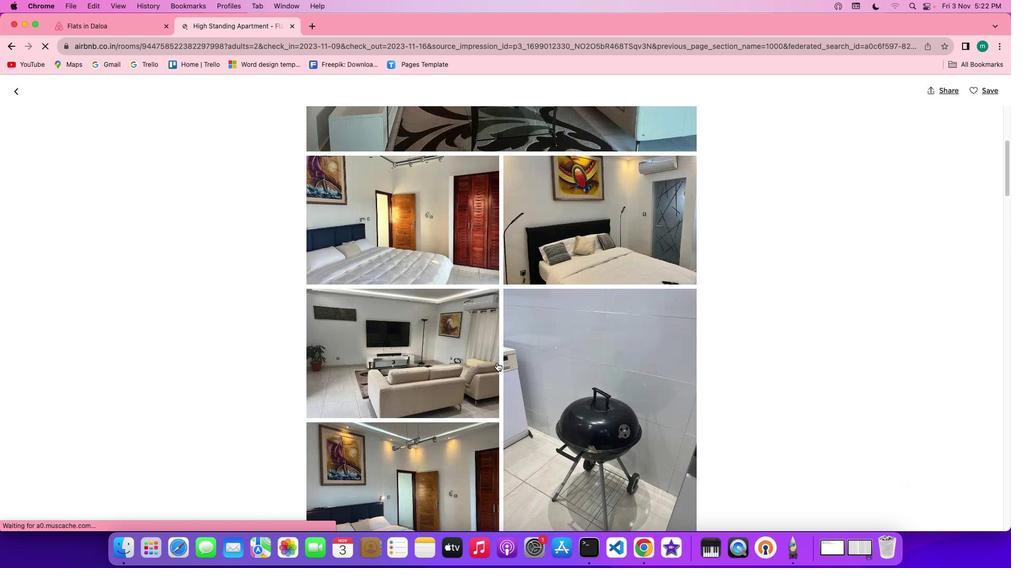 
Action: Mouse scrolled (501, 368) with delta (5, 4)
Screenshot: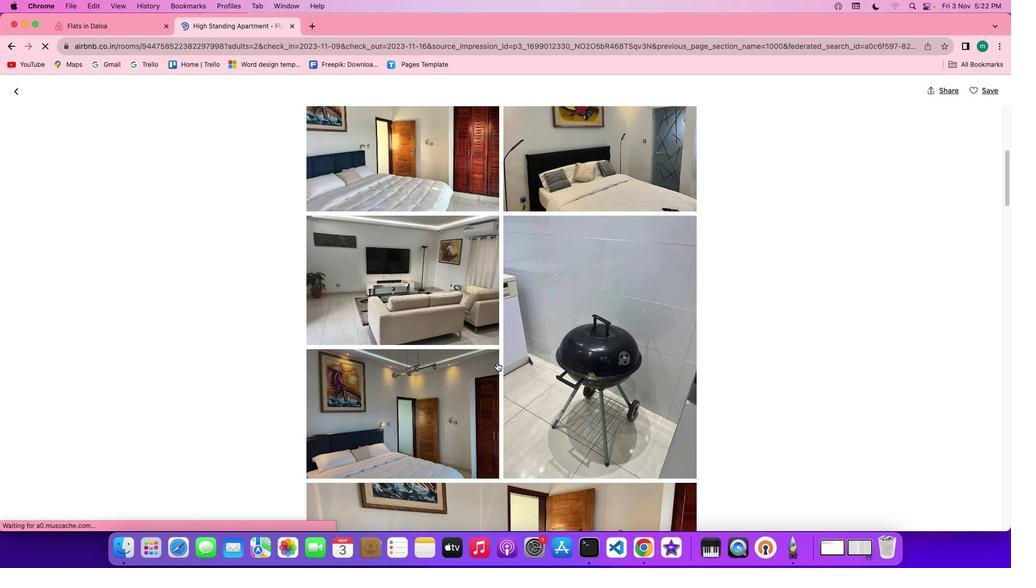 
Action: Mouse scrolled (501, 368) with delta (5, 4)
Screenshot: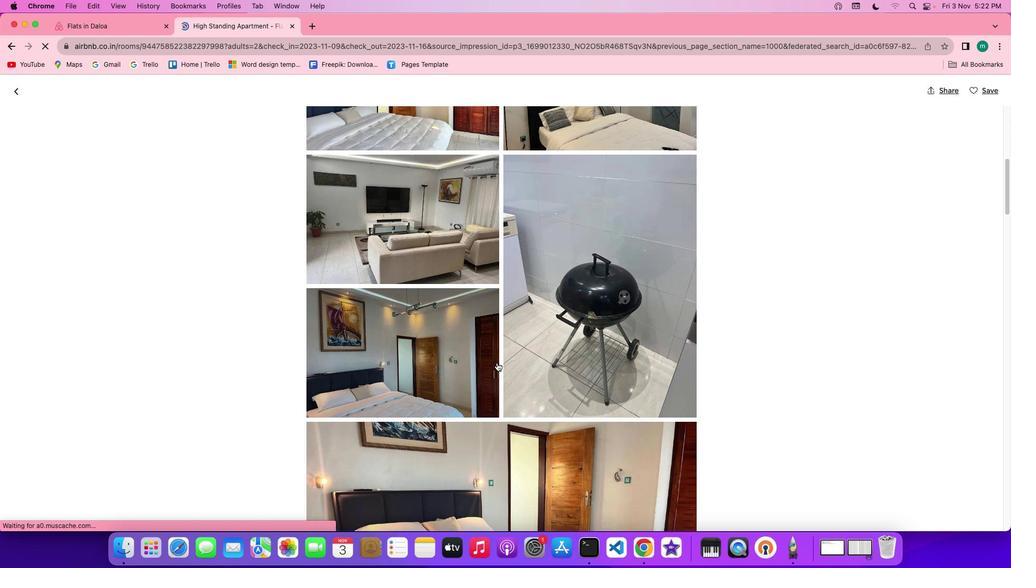 
Action: Mouse scrolled (501, 368) with delta (5, 4)
Screenshot: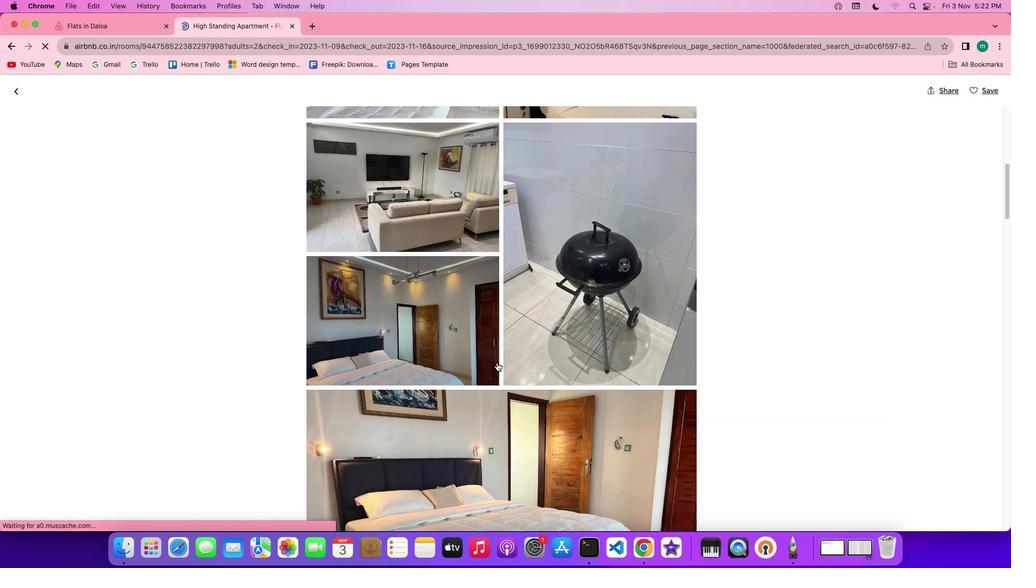 
Action: Mouse scrolled (501, 368) with delta (5, 3)
Screenshot: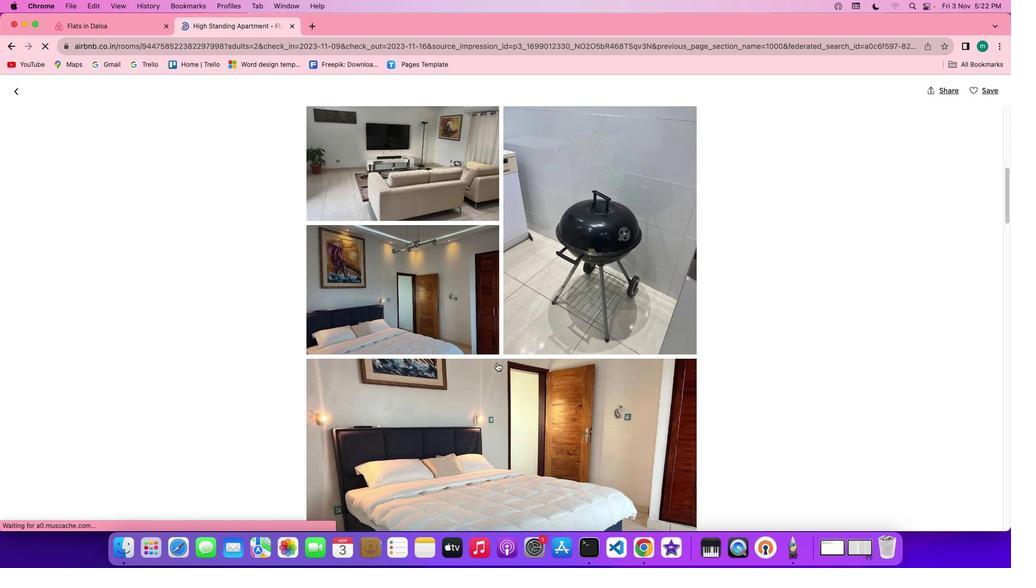 
Action: Mouse scrolled (501, 368) with delta (5, 3)
Screenshot: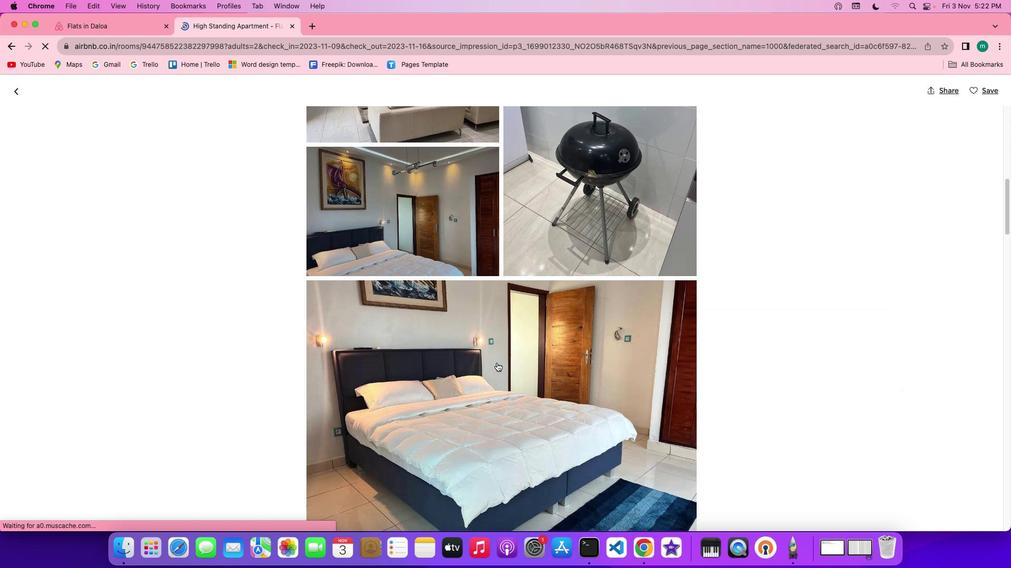 
Action: Mouse scrolled (501, 368) with delta (5, 4)
Screenshot: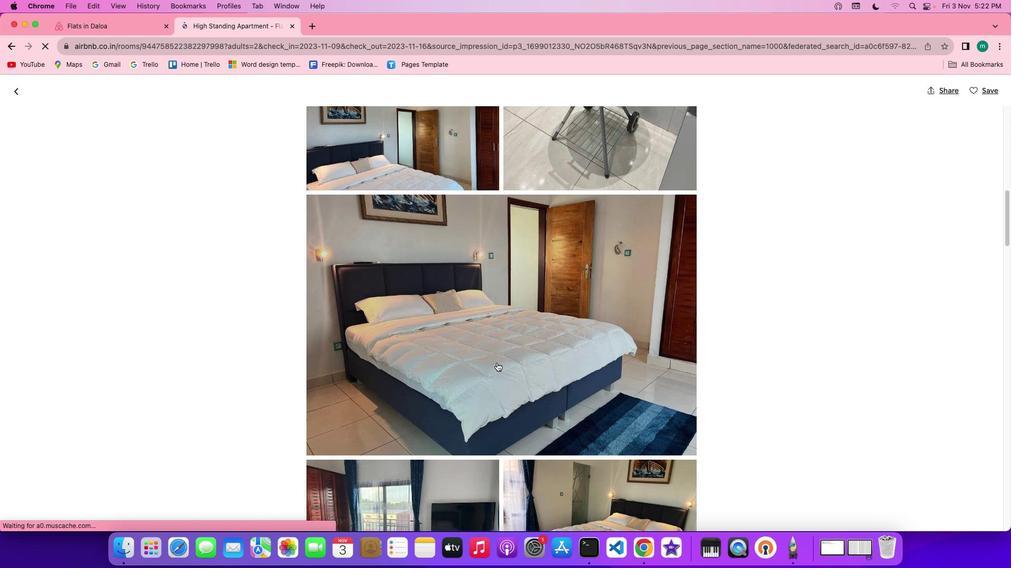 
Action: Mouse scrolled (501, 368) with delta (5, 4)
Screenshot: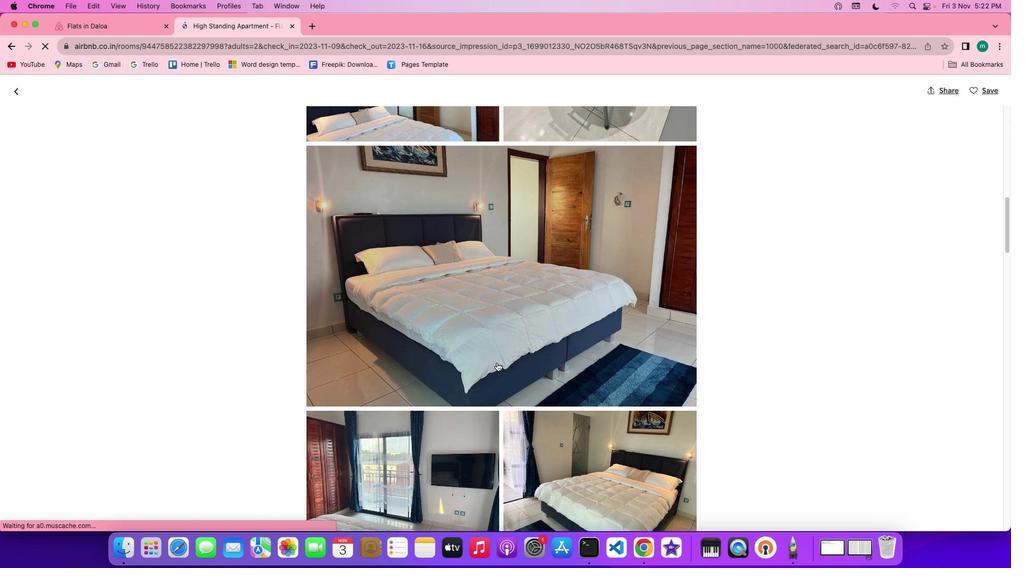
Action: Mouse scrolled (501, 368) with delta (5, 3)
Screenshot: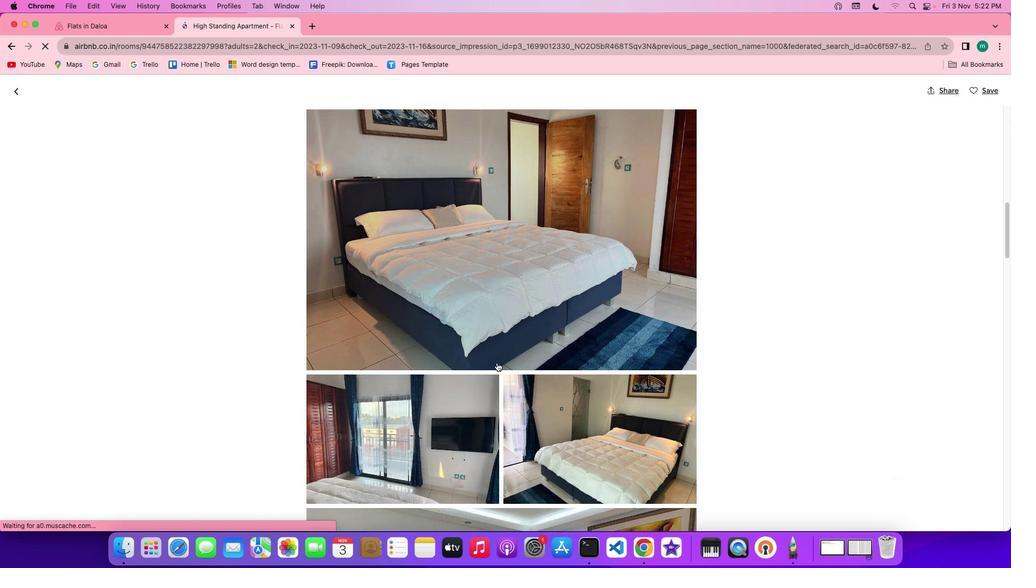
Action: Mouse scrolled (501, 368) with delta (5, 3)
Screenshot: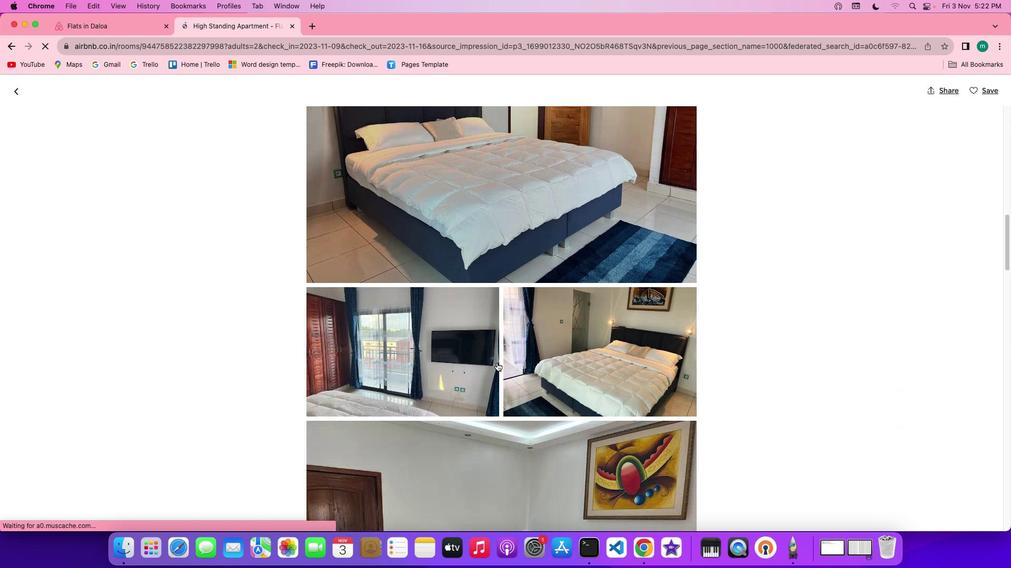 
Action: Mouse scrolled (501, 368) with delta (5, 2)
Screenshot: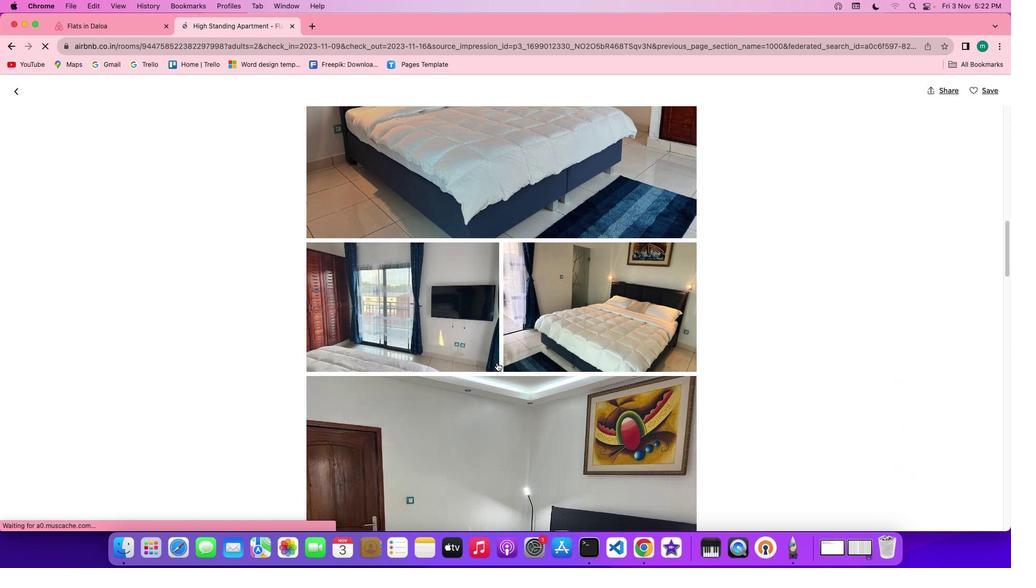 
Action: Mouse scrolled (501, 368) with delta (5, 4)
Screenshot: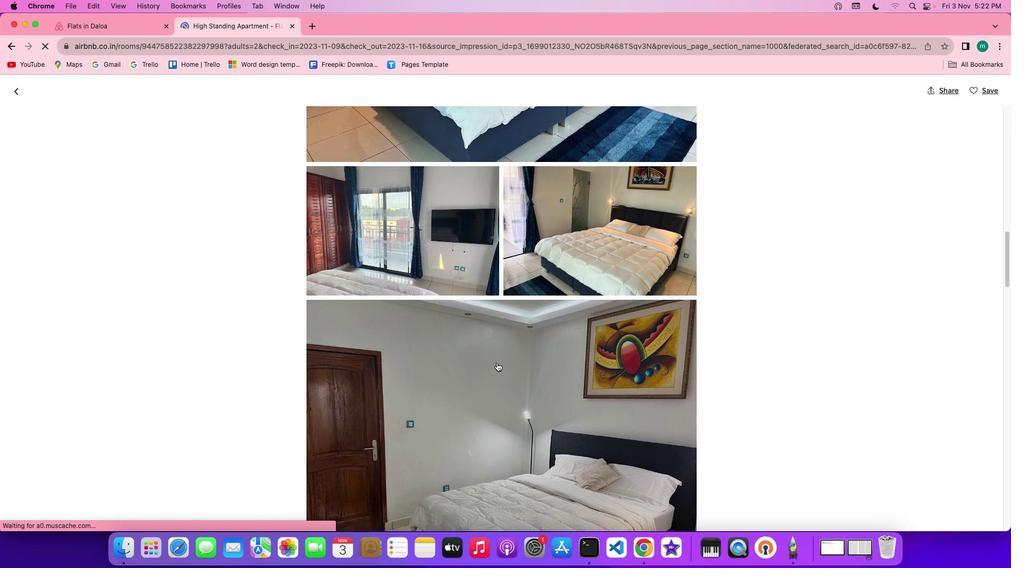 
Action: Mouse scrolled (501, 368) with delta (5, 4)
Screenshot: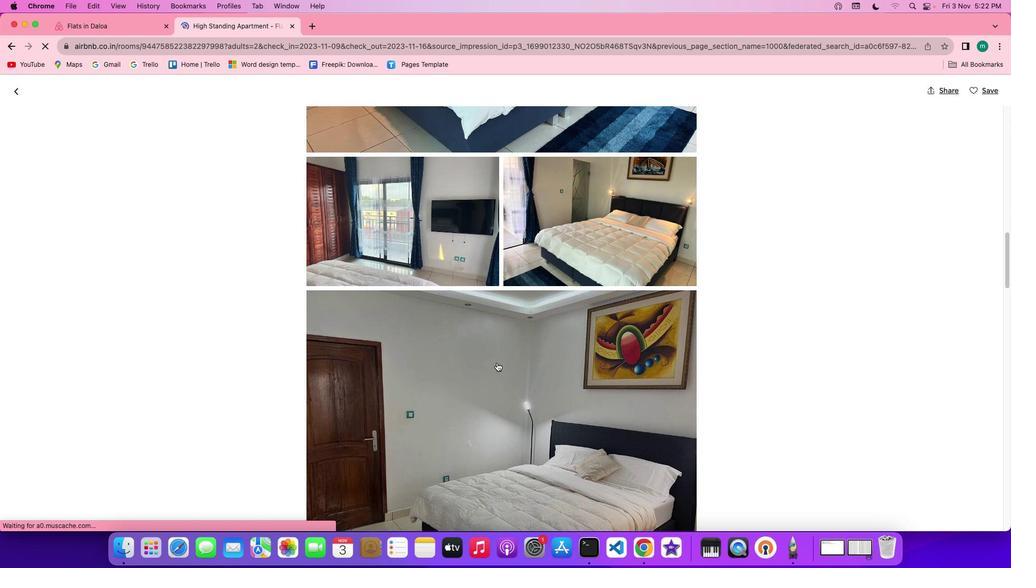 
Action: Mouse scrolled (501, 368) with delta (5, 4)
Screenshot: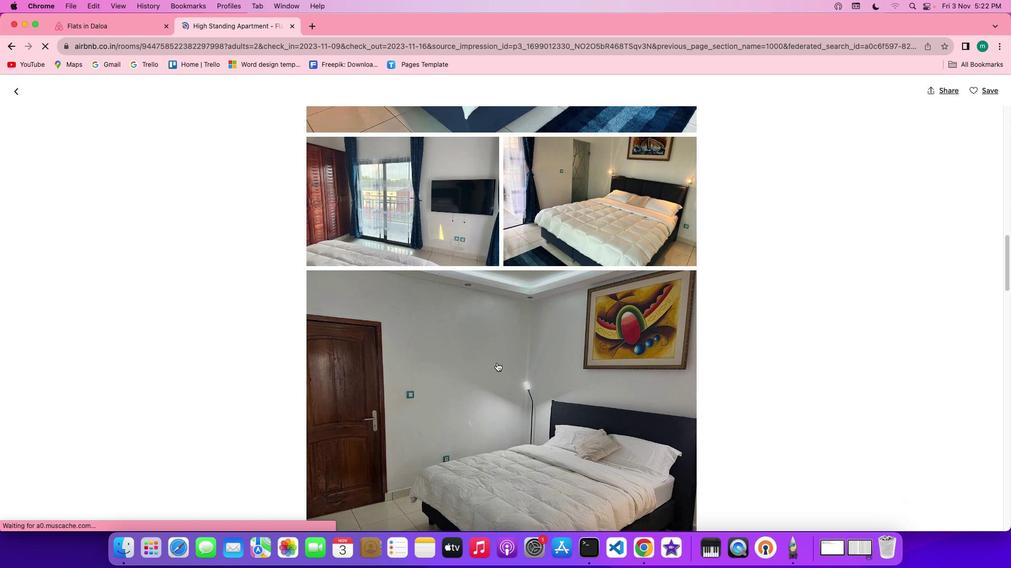 
Action: Mouse scrolled (501, 368) with delta (5, 3)
Screenshot: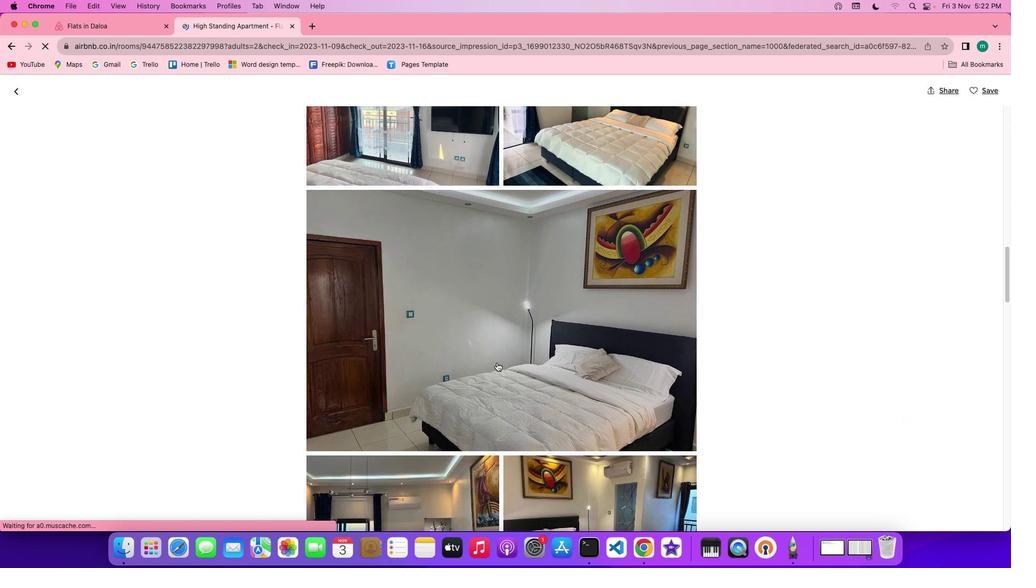 
Action: Mouse scrolled (501, 368) with delta (5, 4)
Screenshot: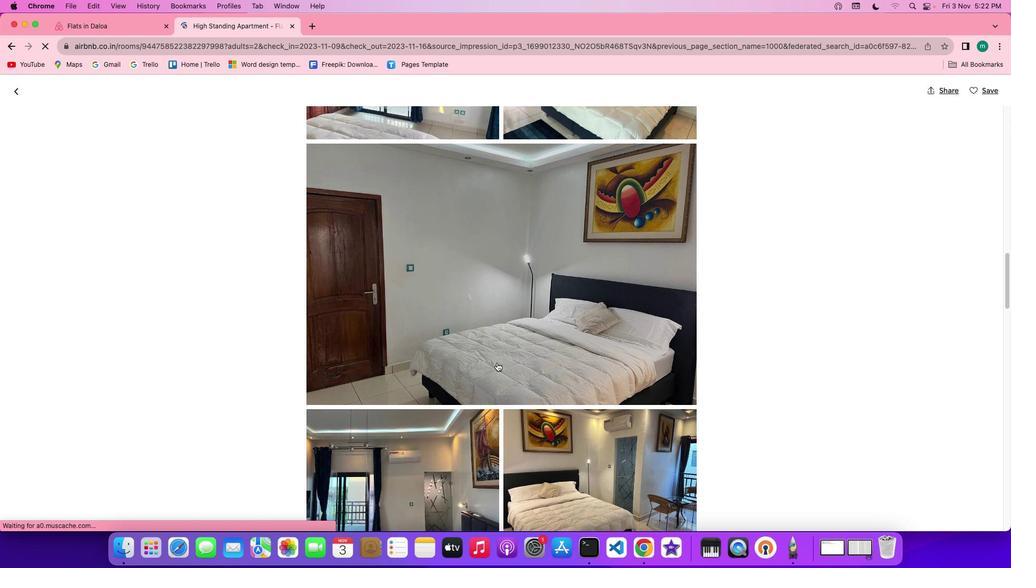 
Action: Mouse scrolled (501, 368) with delta (5, 4)
Screenshot: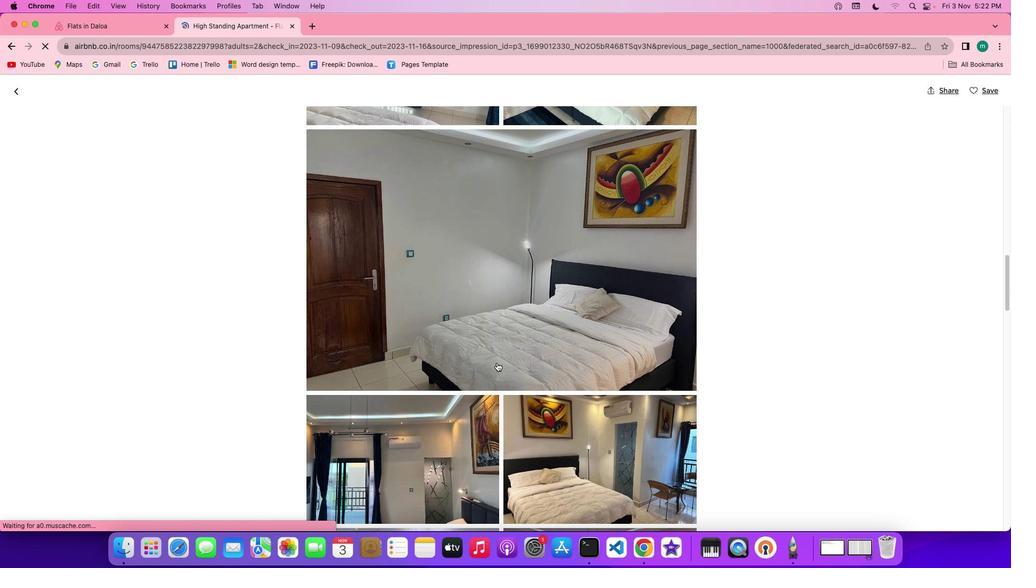 
Action: Mouse scrolled (501, 368) with delta (5, 4)
Screenshot: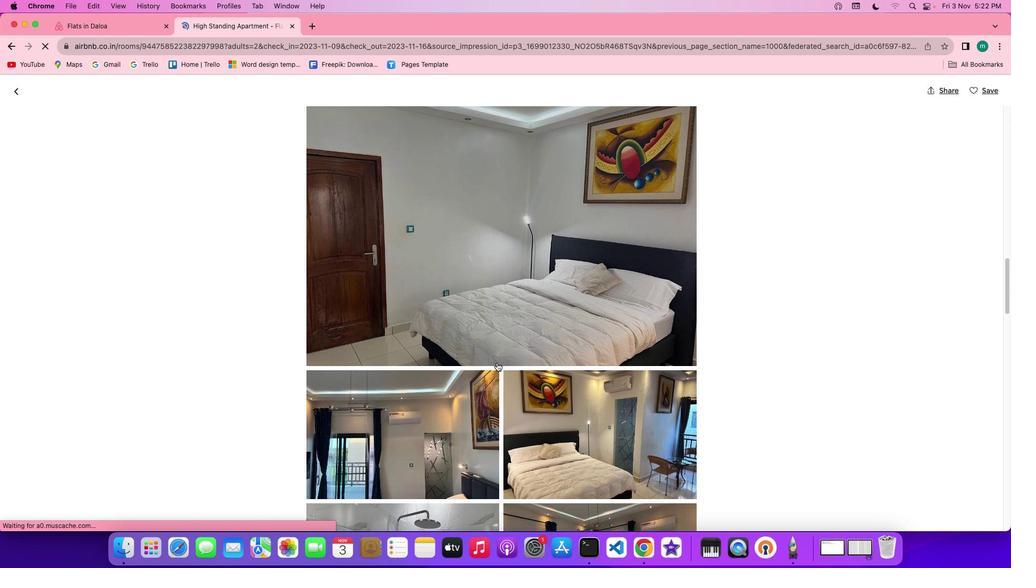 
Action: Mouse scrolled (501, 368) with delta (5, 3)
Screenshot: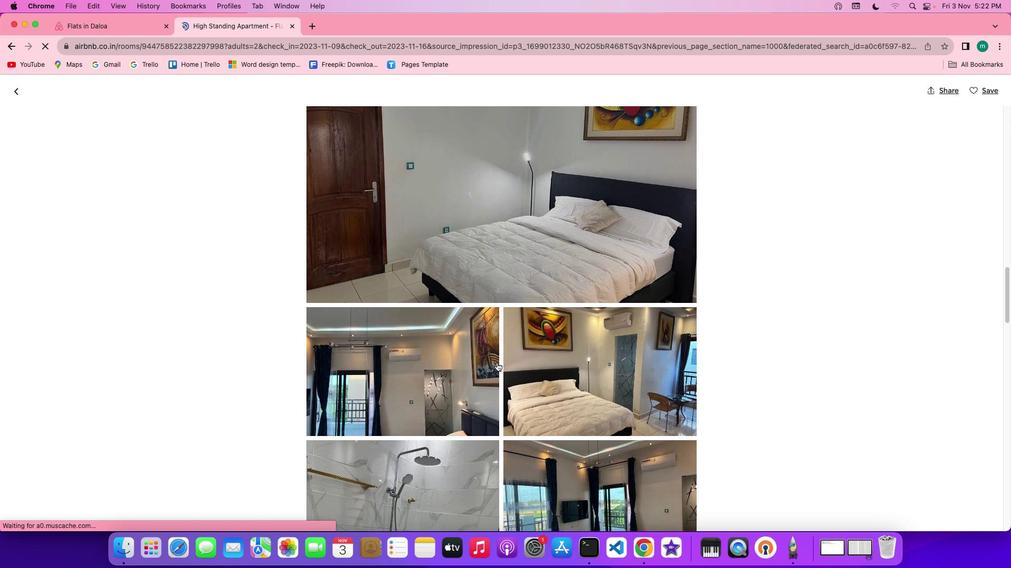 
Action: Mouse scrolled (501, 368) with delta (5, 4)
Screenshot: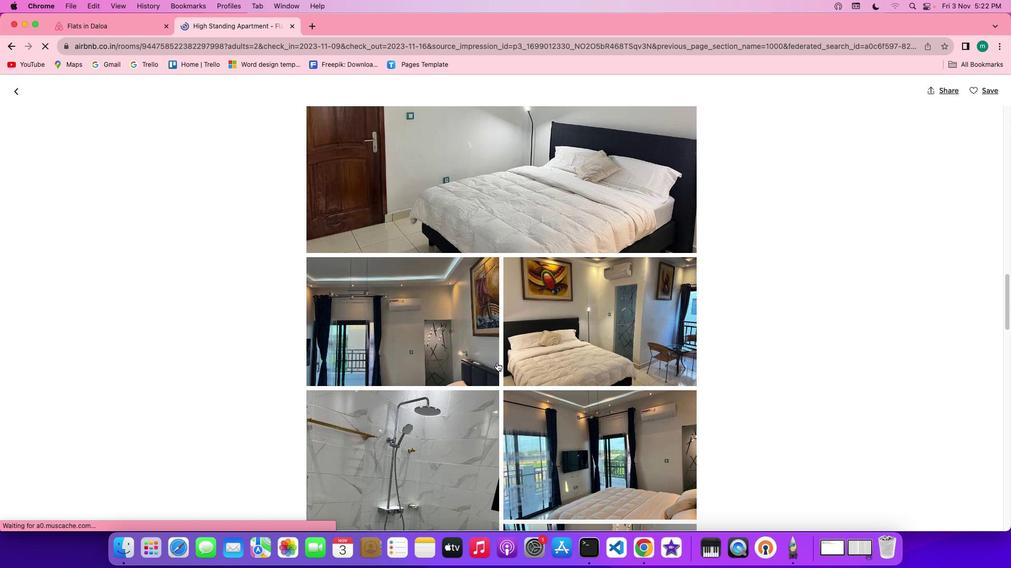 
Action: Mouse scrolled (501, 368) with delta (5, 4)
Screenshot: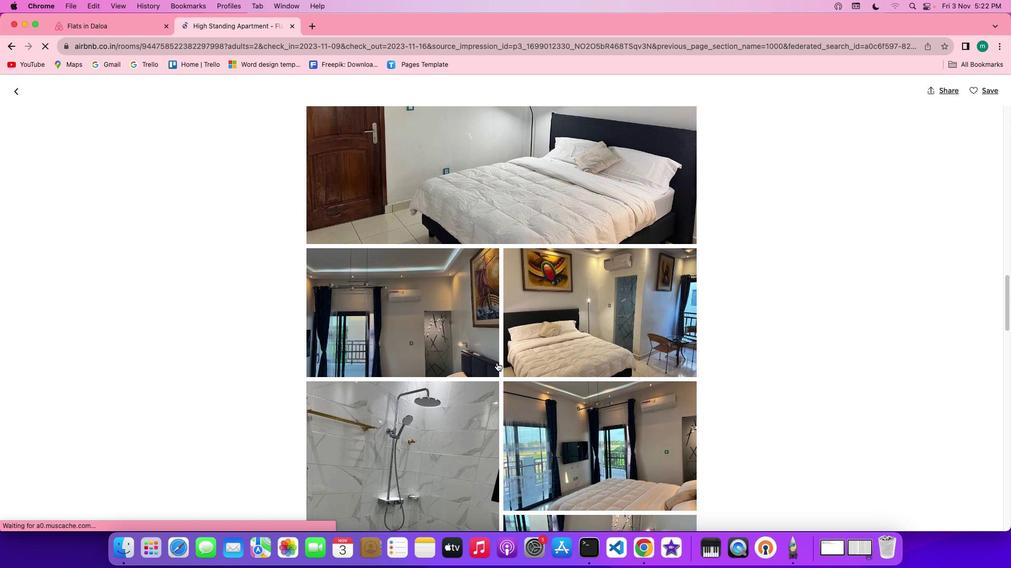 
Action: Mouse scrolled (501, 368) with delta (5, 4)
Screenshot: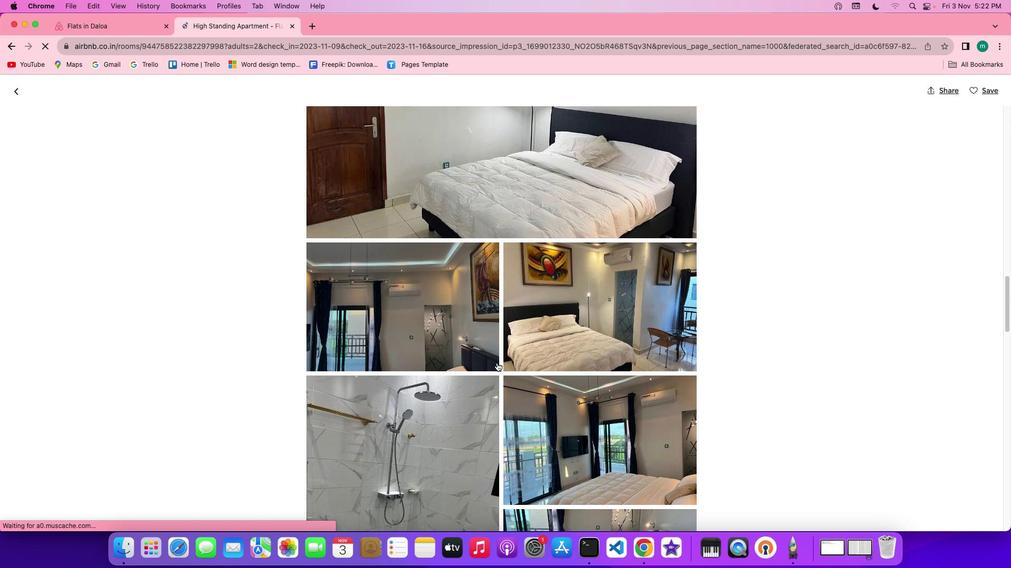 
Action: Mouse scrolled (501, 368) with delta (5, 4)
Screenshot: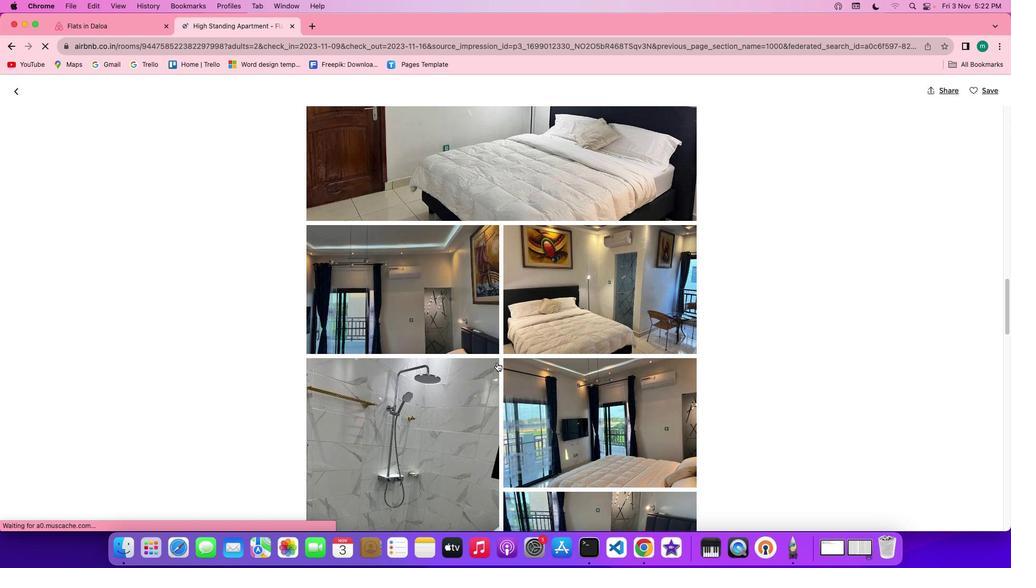 
Action: Mouse scrolled (501, 368) with delta (5, 3)
Screenshot: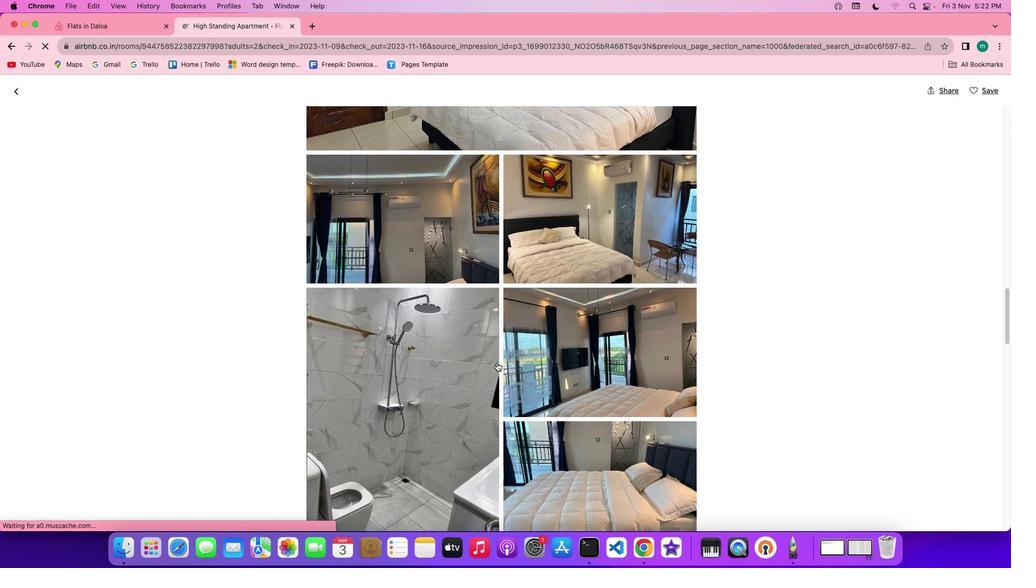 
Action: Mouse scrolled (501, 368) with delta (5, 4)
Screenshot: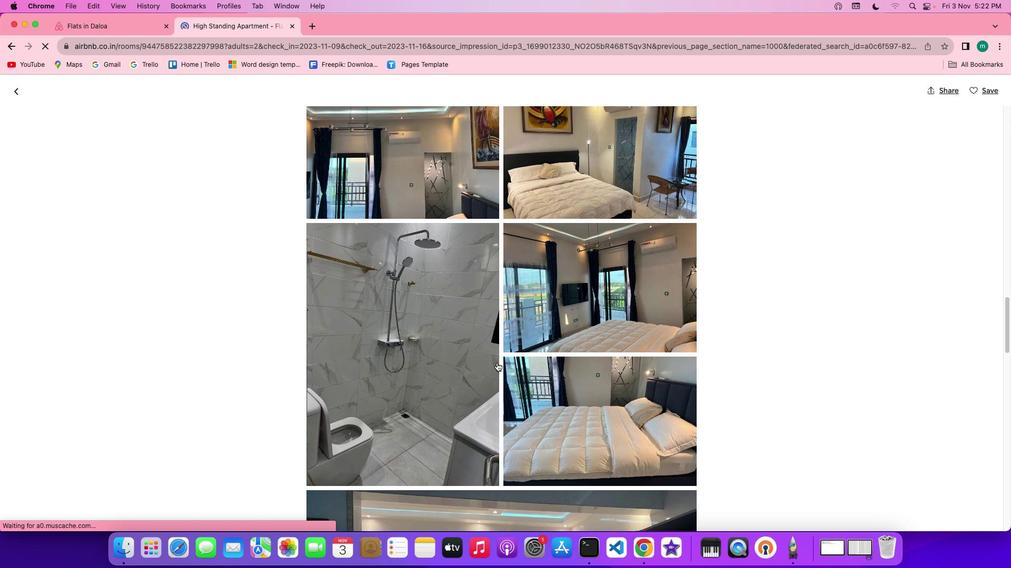 
Action: Mouse scrolled (501, 368) with delta (5, 4)
Screenshot: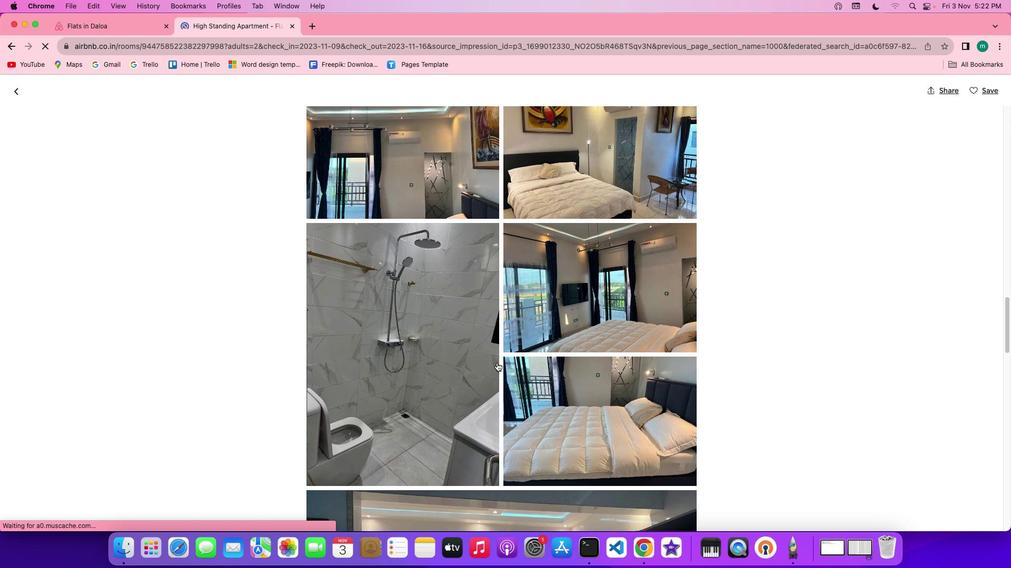 
Action: Mouse scrolled (501, 368) with delta (5, 4)
Screenshot: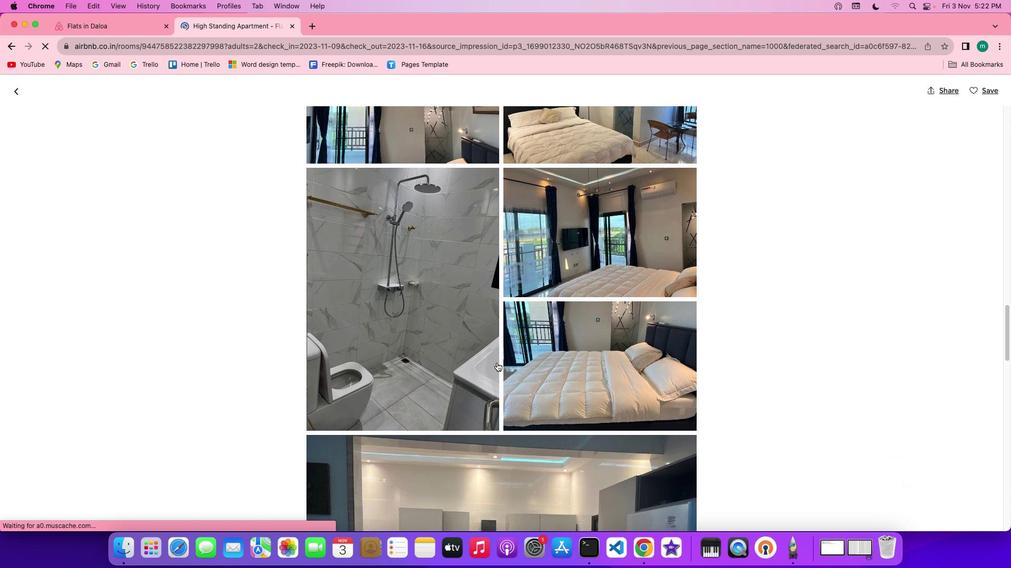 
Action: Mouse scrolled (501, 368) with delta (5, 3)
Screenshot: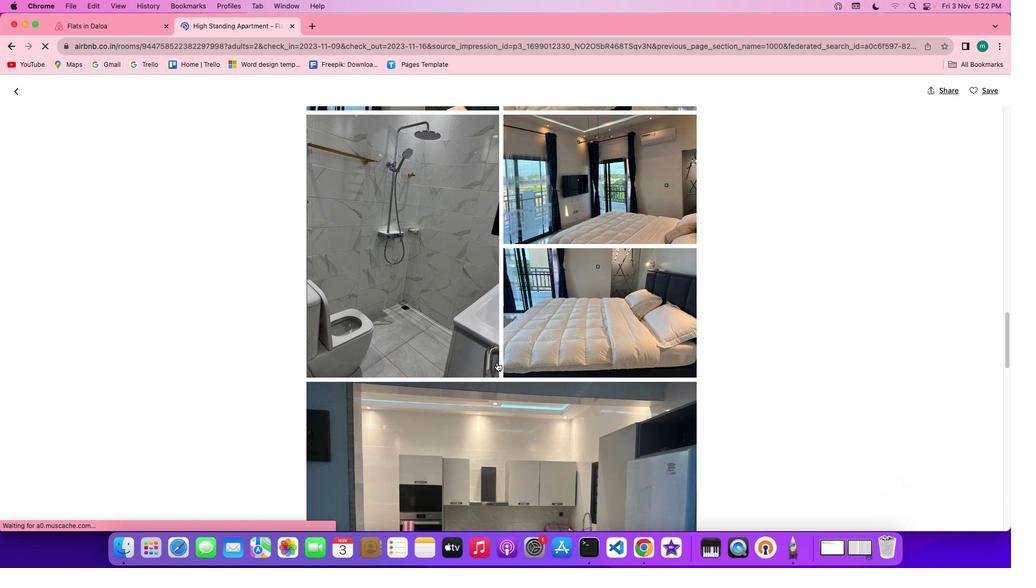 
Action: Mouse scrolled (501, 368) with delta (5, 4)
Screenshot: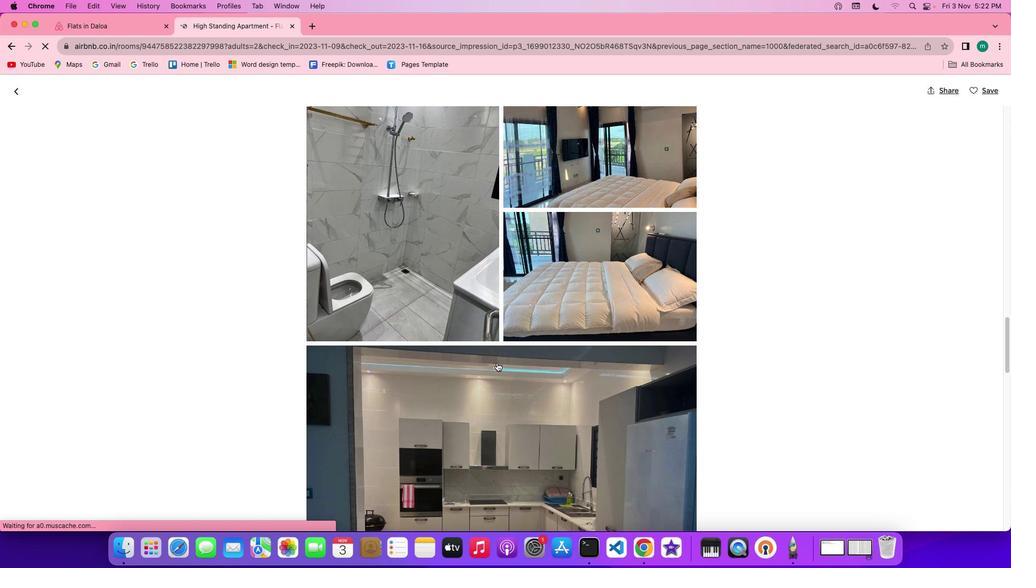 
Action: Mouse scrolled (501, 368) with delta (5, 4)
Screenshot: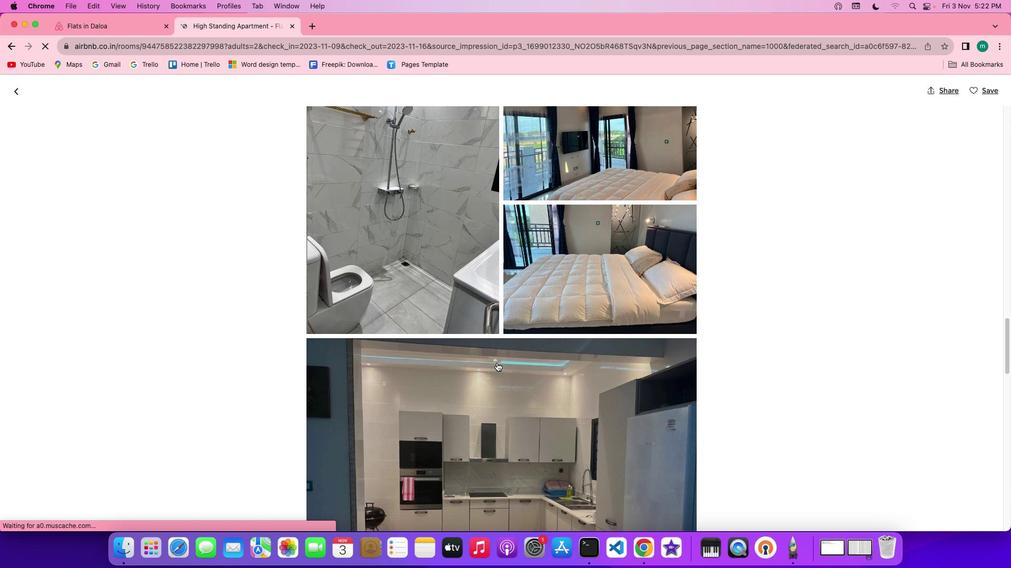 
Action: Mouse scrolled (501, 368) with delta (5, 4)
Screenshot: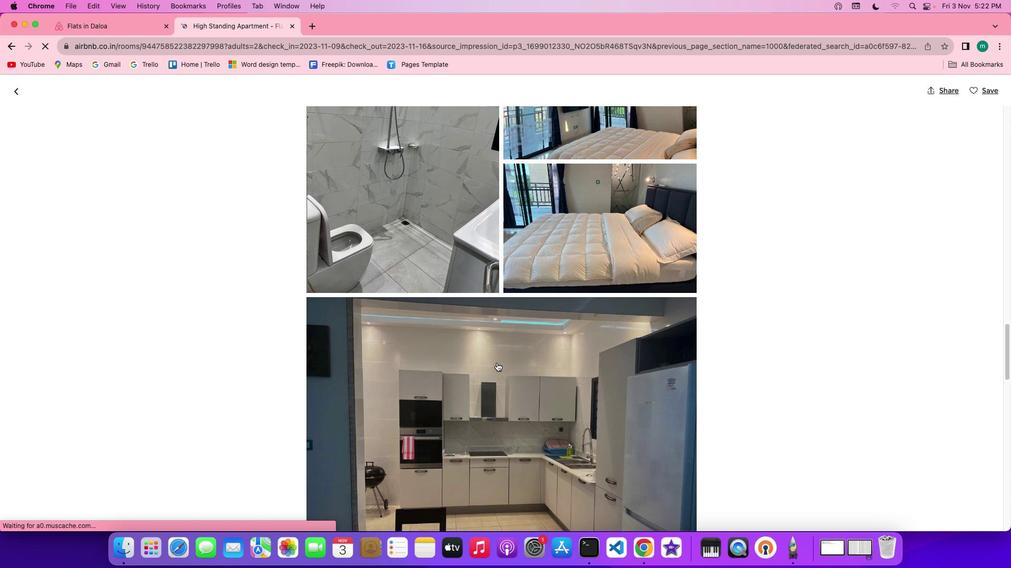 
Action: Mouse scrolled (501, 368) with delta (5, 3)
Screenshot: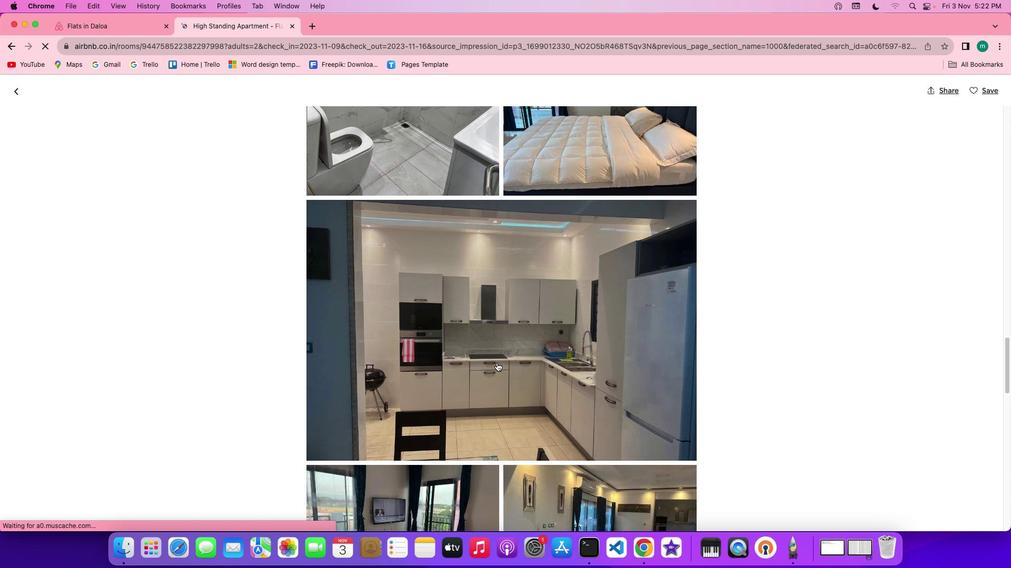 
Action: Mouse scrolled (501, 368) with delta (5, 3)
Screenshot: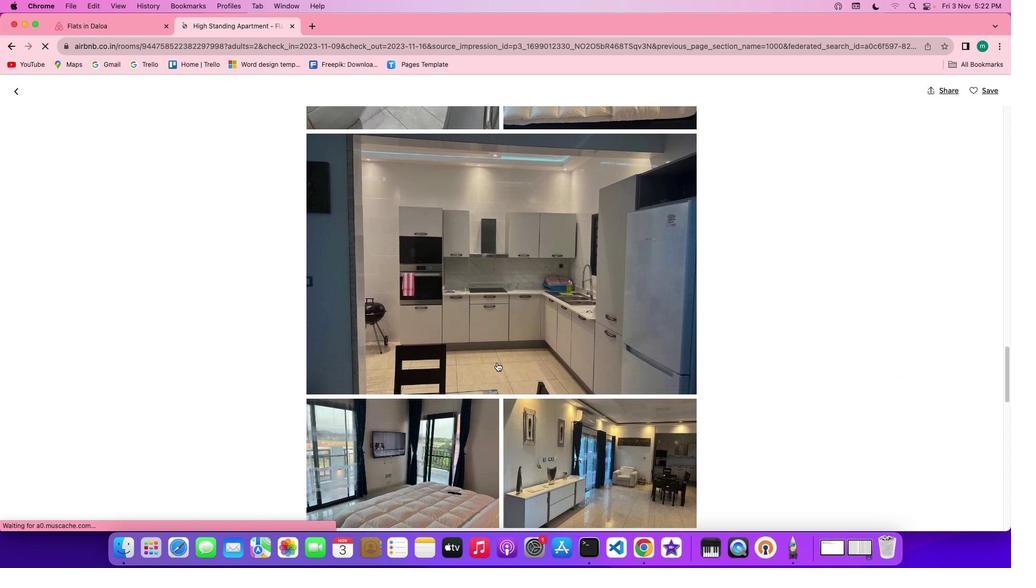 
Action: Mouse scrolled (501, 368) with delta (5, 4)
Screenshot: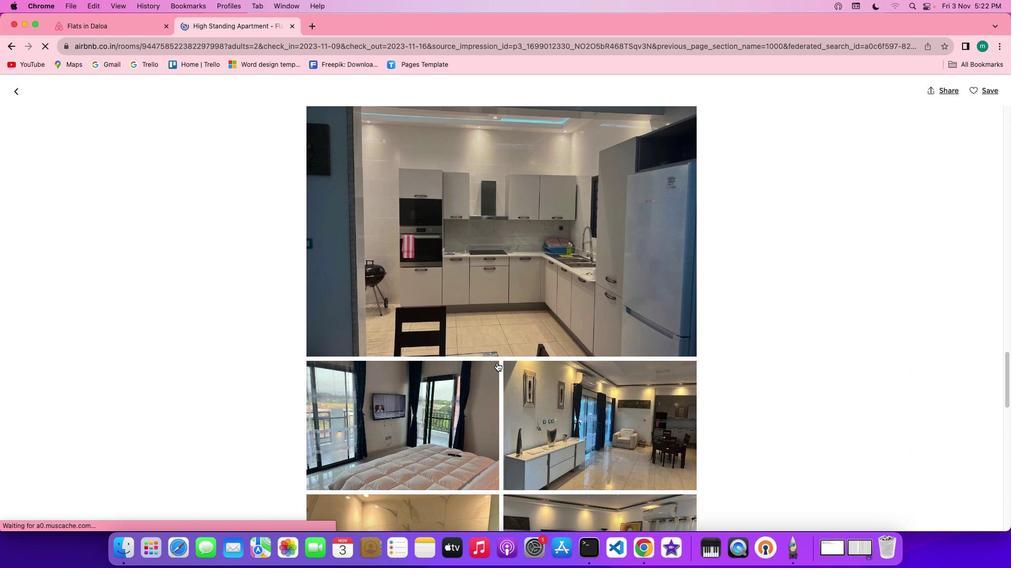 
Action: Mouse scrolled (501, 368) with delta (5, 4)
Screenshot: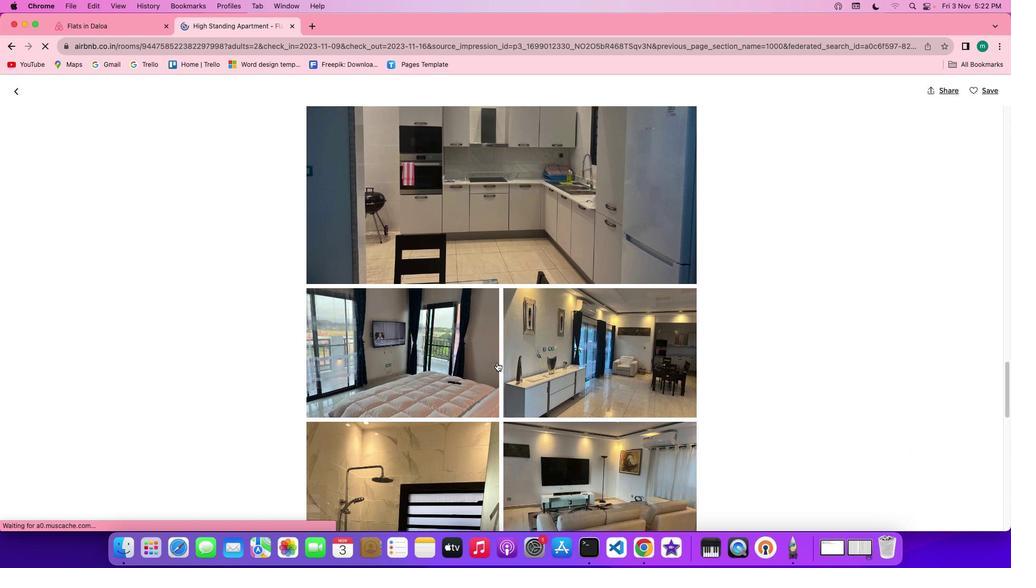 
Action: Mouse scrolled (501, 368) with delta (5, 4)
Screenshot: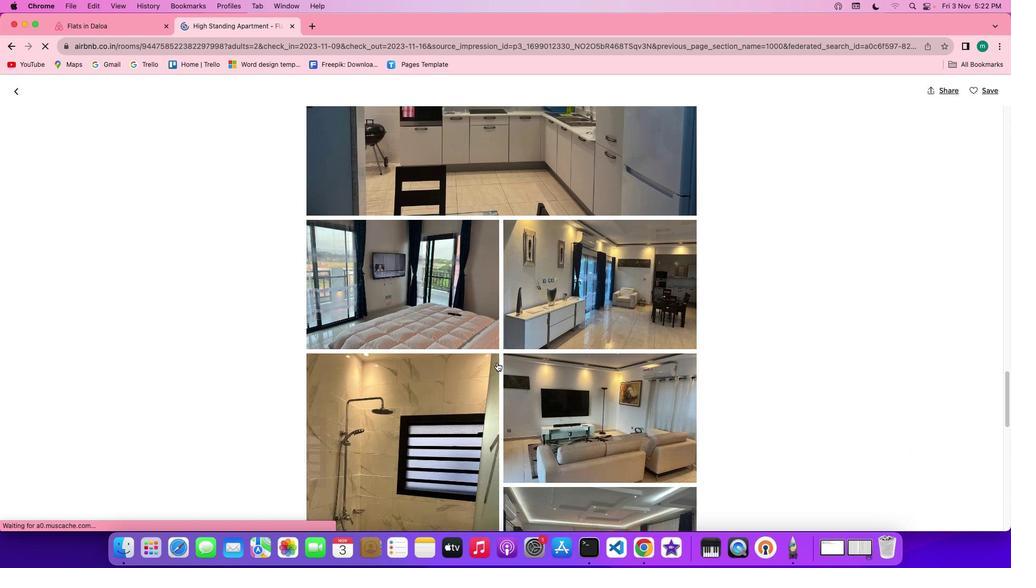 
Action: Mouse scrolled (501, 368) with delta (5, 3)
Screenshot: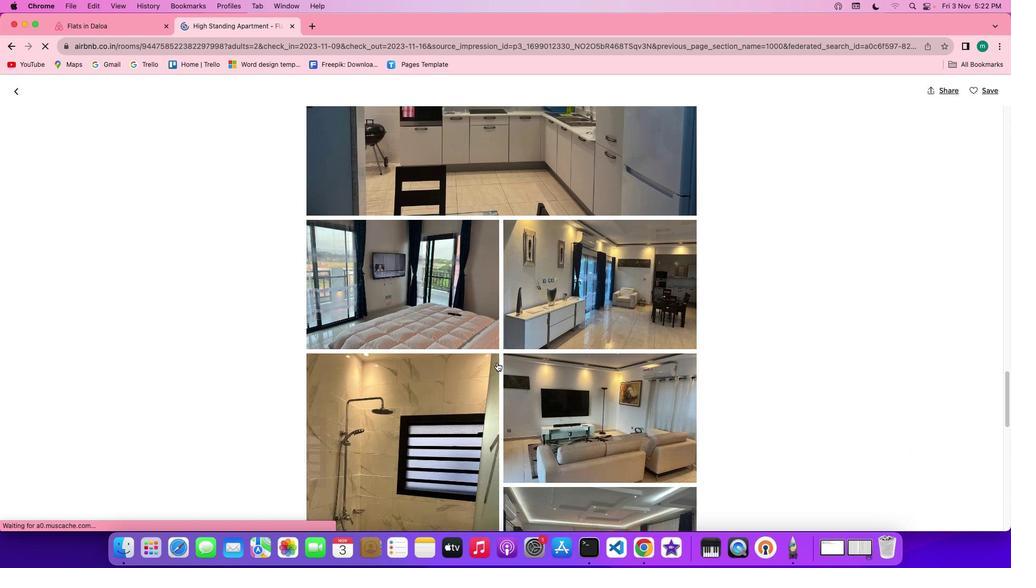 
Action: Mouse scrolled (501, 368) with delta (5, 2)
Screenshot: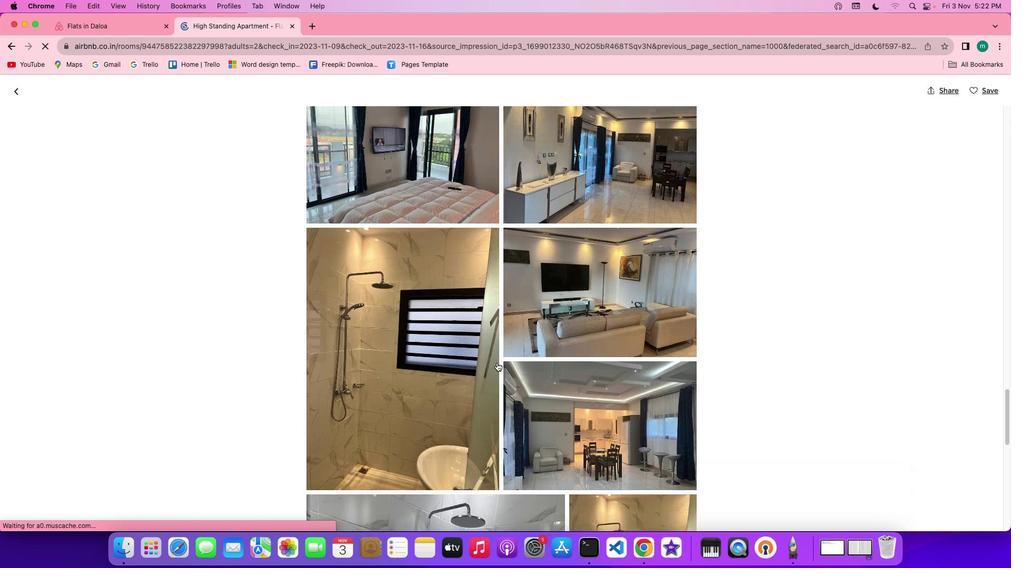 
Action: Mouse scrolled (501, 368) with delta (5, 4)
Screenshot: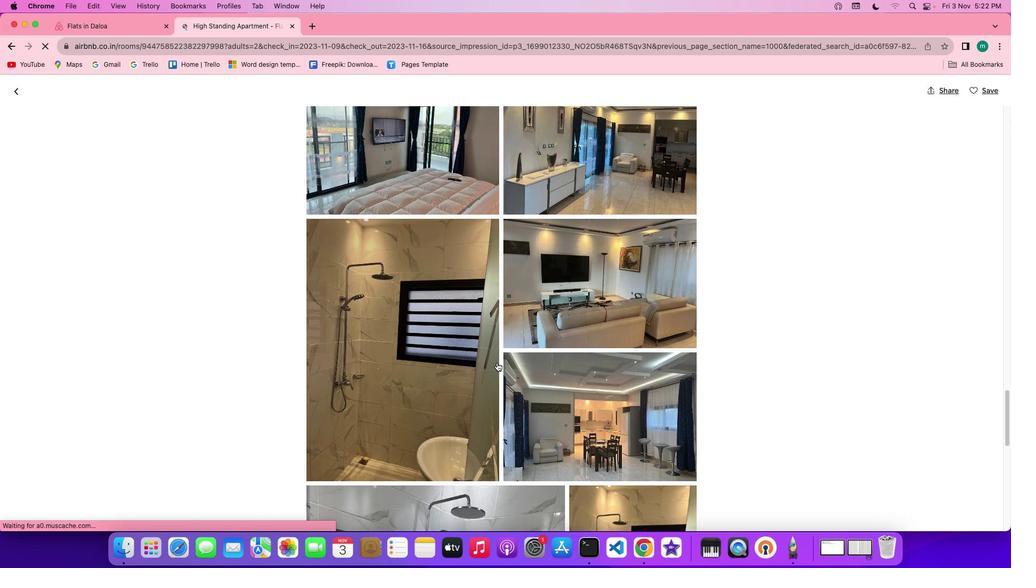 
Action: Mouse scrolled (501, 368) with delta (5, 4)
Screenshot: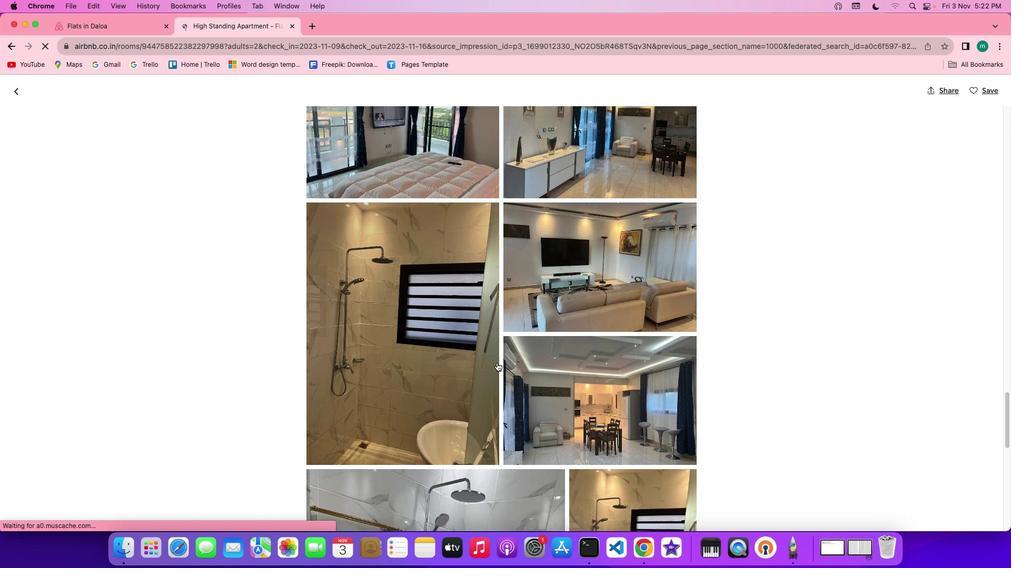 
Action: Mouse scrolled (501, 368) with delta (5, 4)
Screenshot: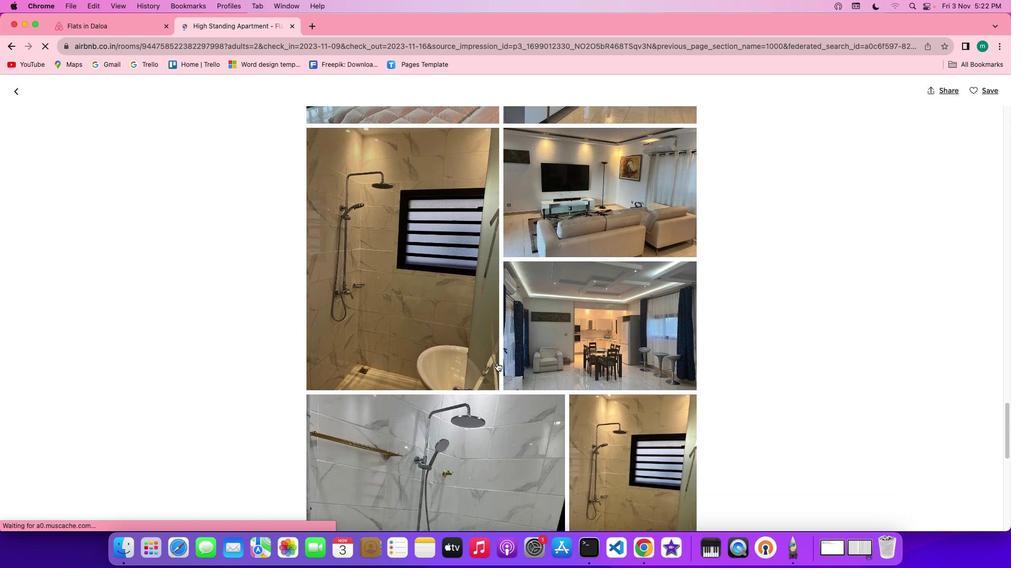 
Action: Mouse scrolled (501, 368) with delta (5, 3)
Screenshot: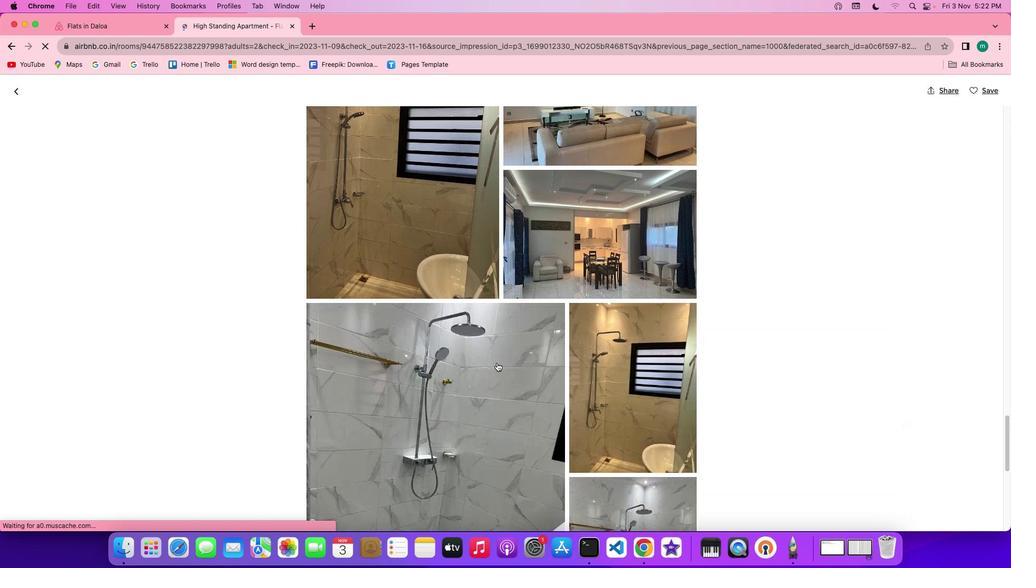 
Action: Mouse scrolled (501, 368) with delta (5, 2)
Screenshot: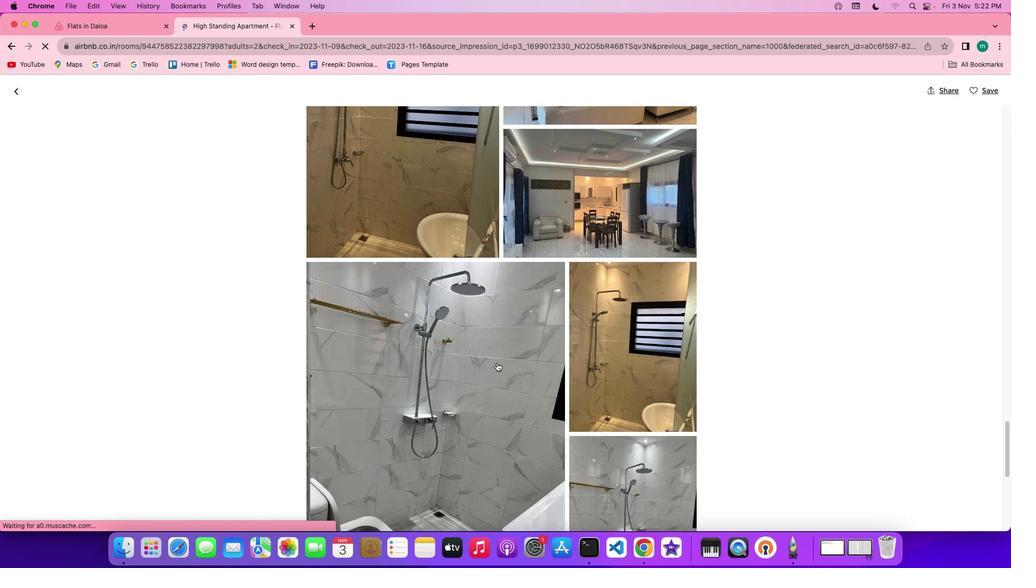 
Action: Mouse scrolled (501, 368) with delta (5, 2)
Screenshot: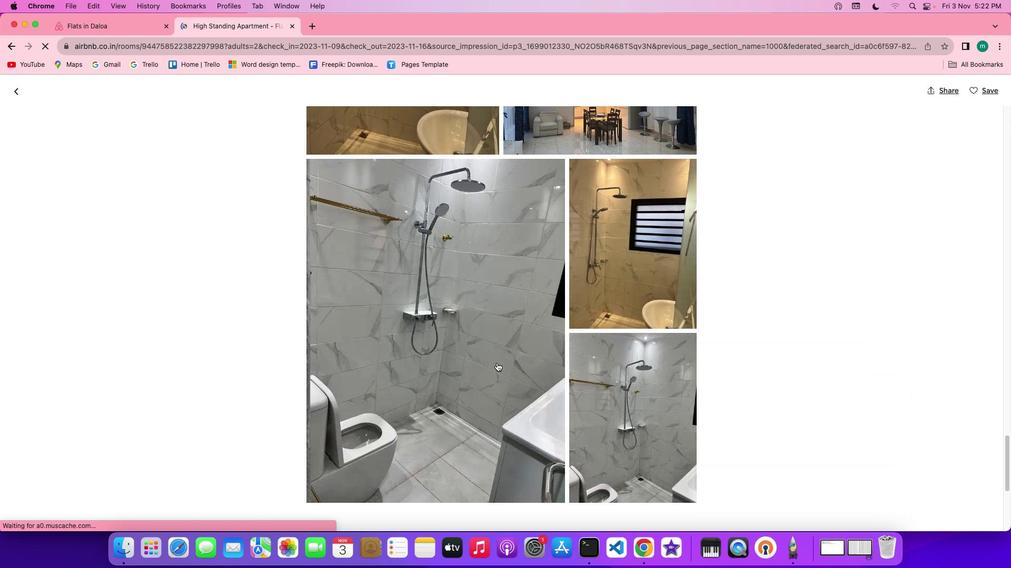 
Action: Mouse scrolled (501, 368) with delta (5, 4)
Screenshot: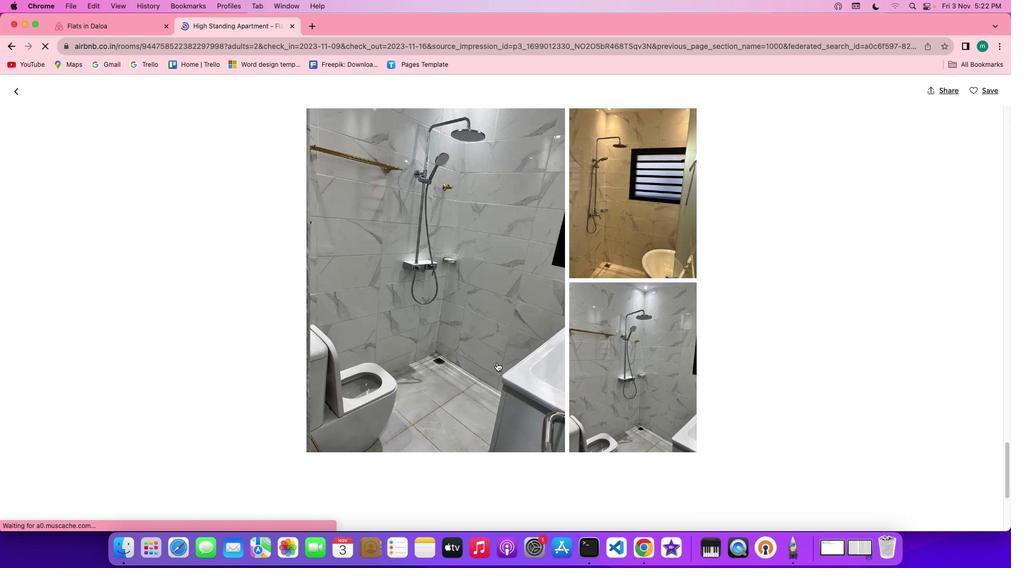 
Action: Mouse scrolled (501, 368) with delta (5, 4)
Screenshot: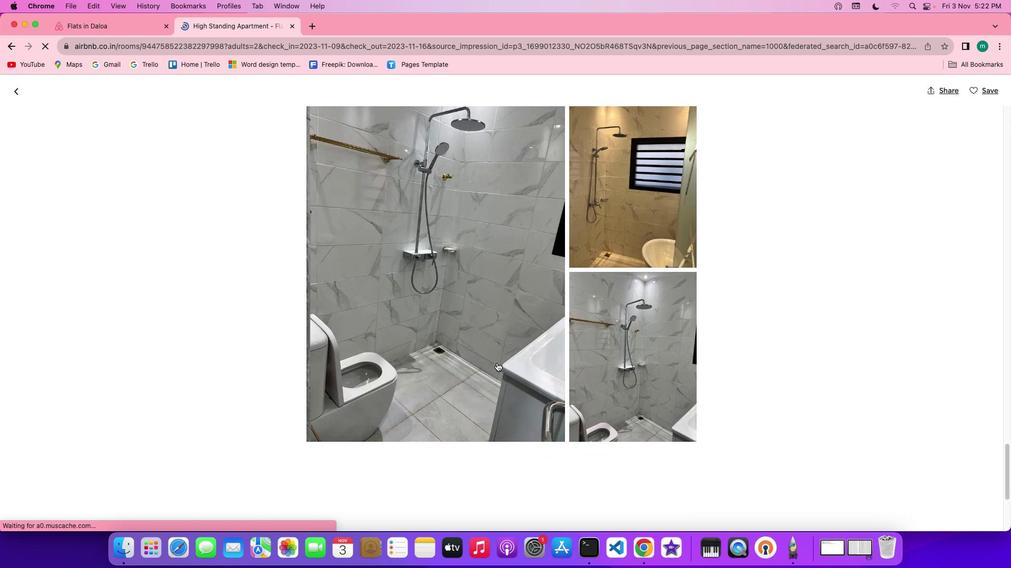 
Action: Mouse scrolled (501, 368) with delta (5, 4)
Screenshot: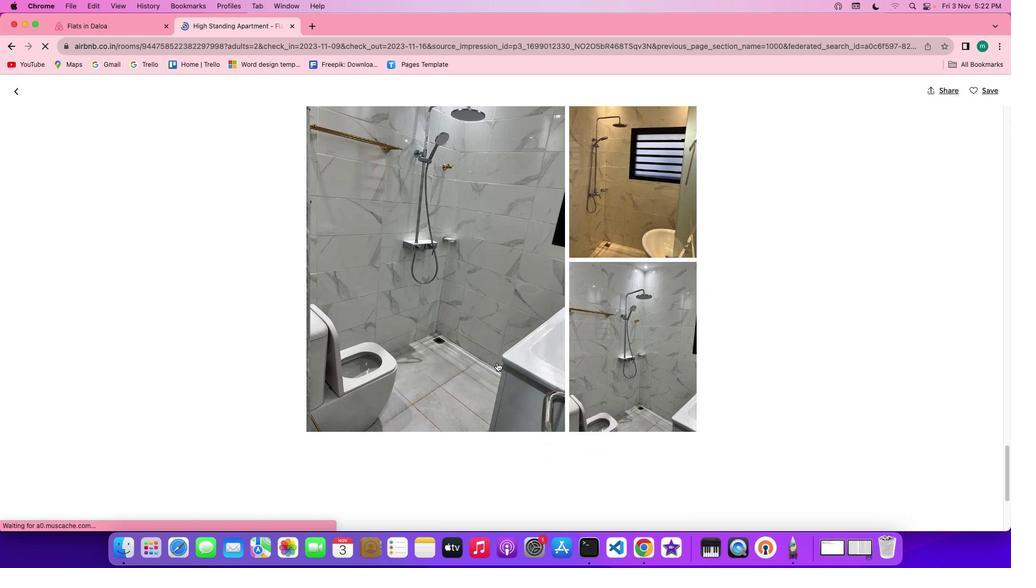 
Action: Mouse scrolled (501, 368) with delta (5, 3)
Screenshot: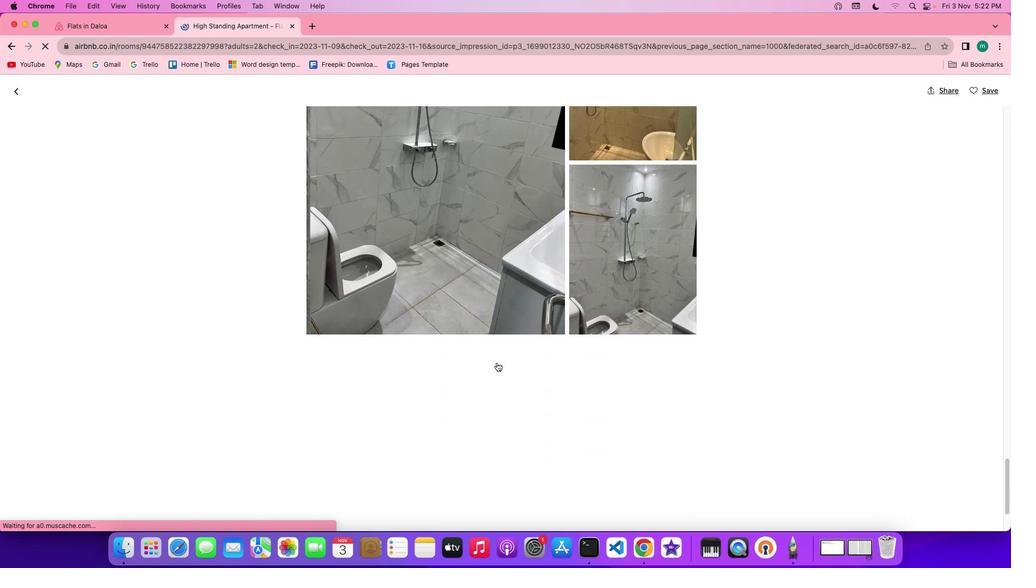 
Action: Mouse scrolled (501, 368) with delta (5, 3)
Screenshot: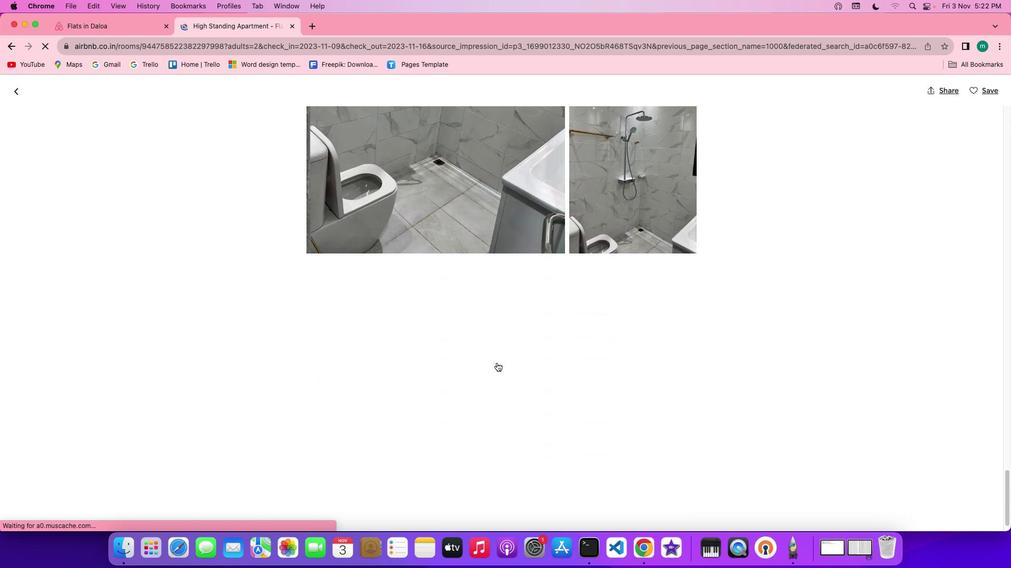 
Action: Mouse scrolled (501, 368) with delta (5, 4)
Screenshot: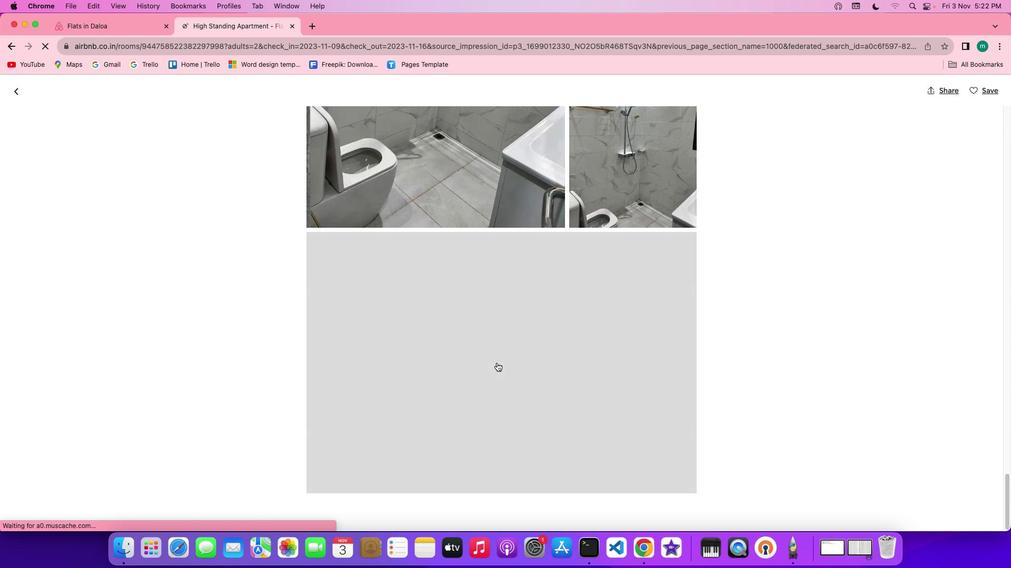 
Action: Mouse scrolled (501, 368) with delta (5, 4)
Screenshot: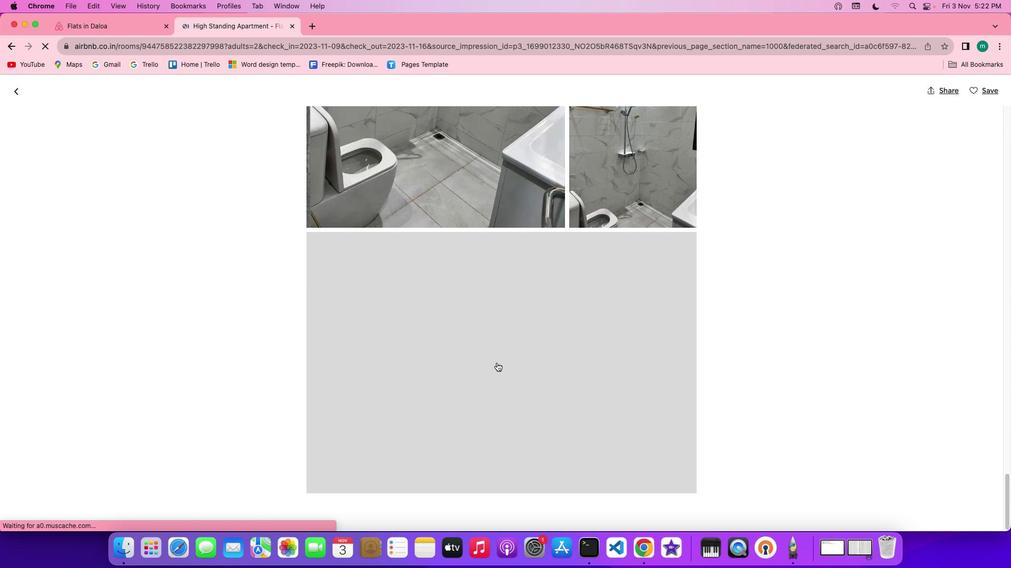 
Action: Mouse scrolled (501, 368) with delta (5, 4)
Screenshot: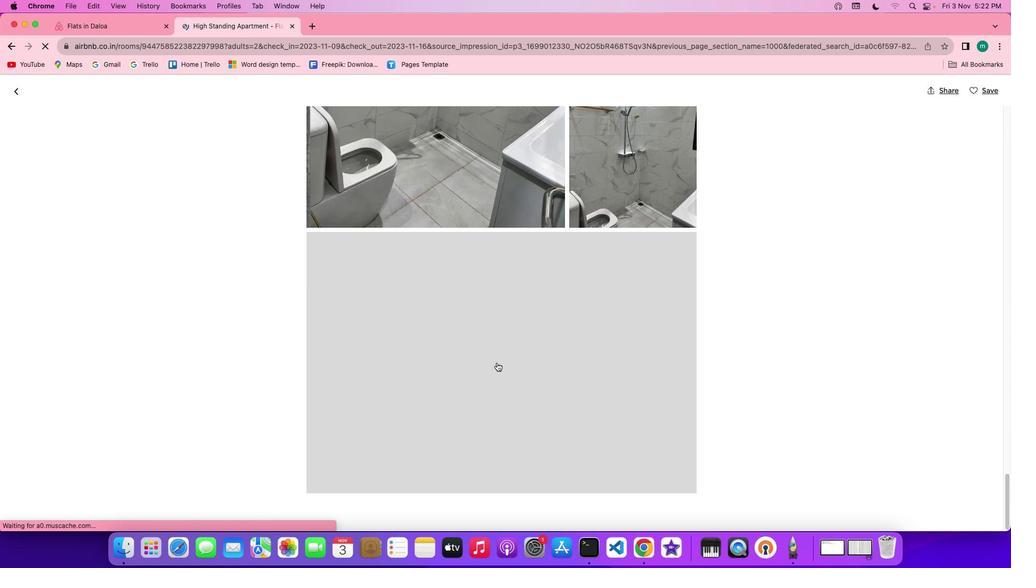 
Action: Mouse scrolled (501, 368) with delta (5, 3)
Screenshot: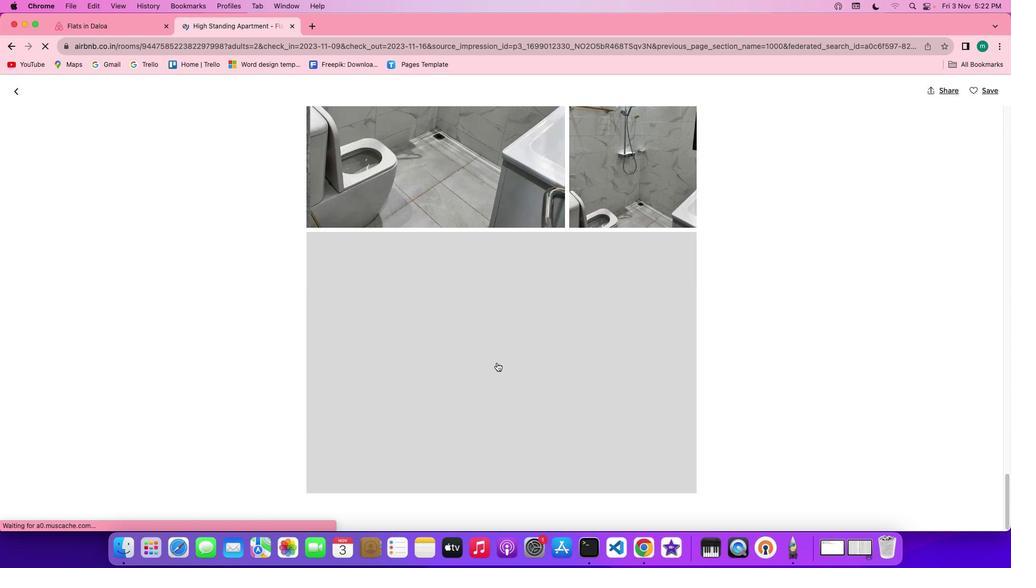 
Action: Mouse scrolled (501, 368) with delta (5, 3)
Screenshot: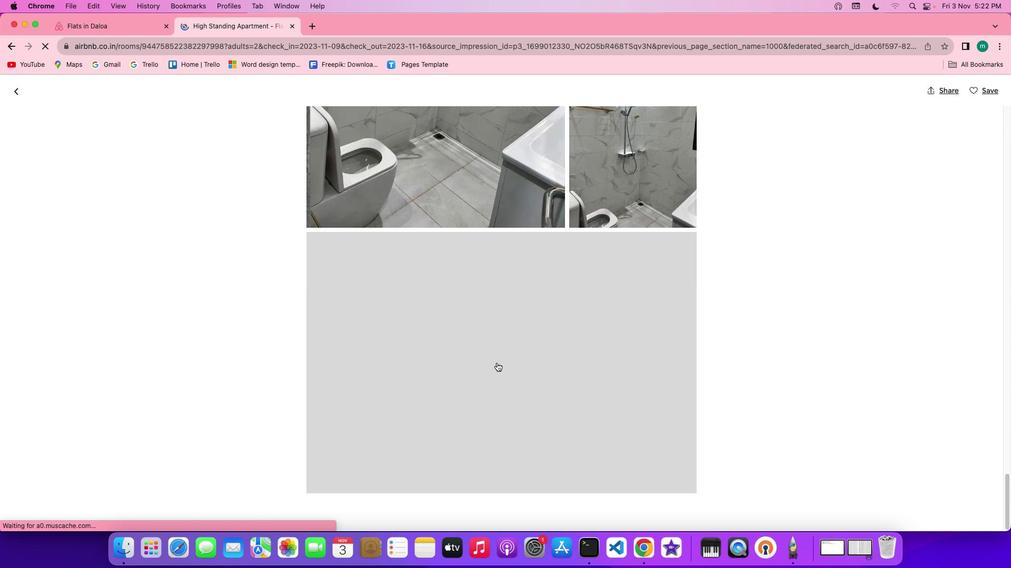 
Action: Mouse scrolled (501, 368) with delta (5, 4)
Screenshot: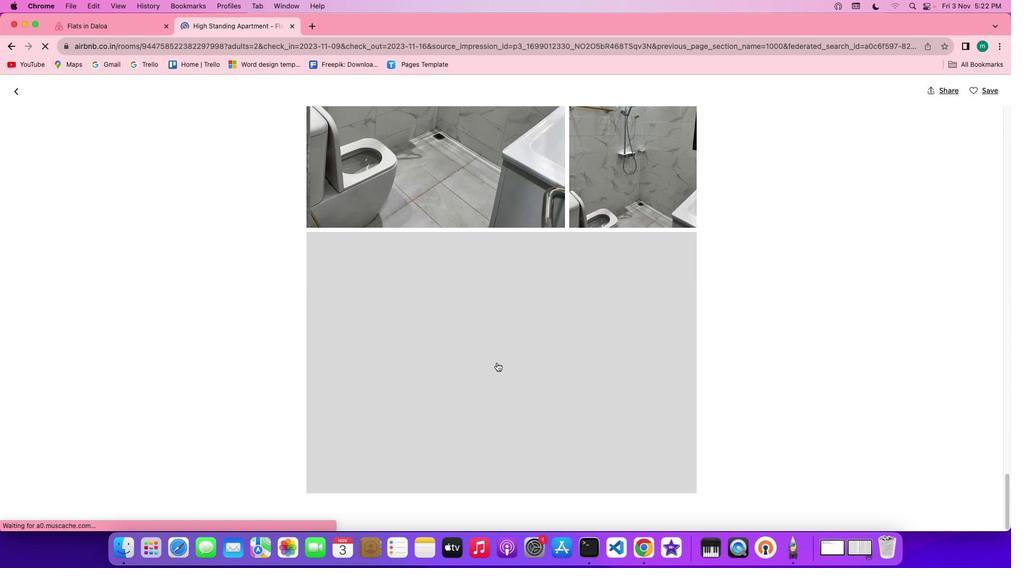 
Action: Mouse scrolled (501, 368) with delta (5, 4)
Screenshot: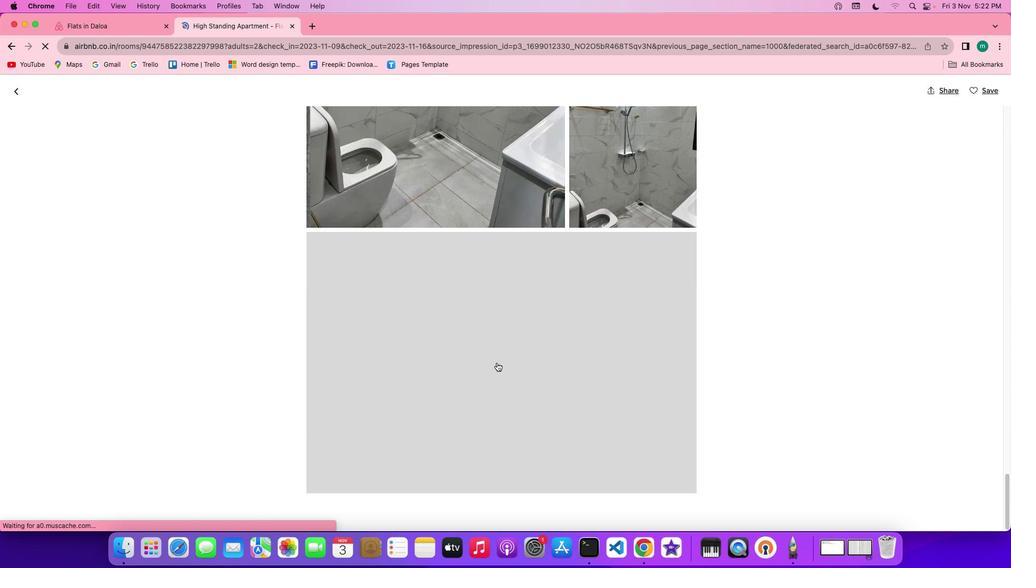 
Action: Mouse scrolled (501, 368) with delta (5, 4)
Screenshot: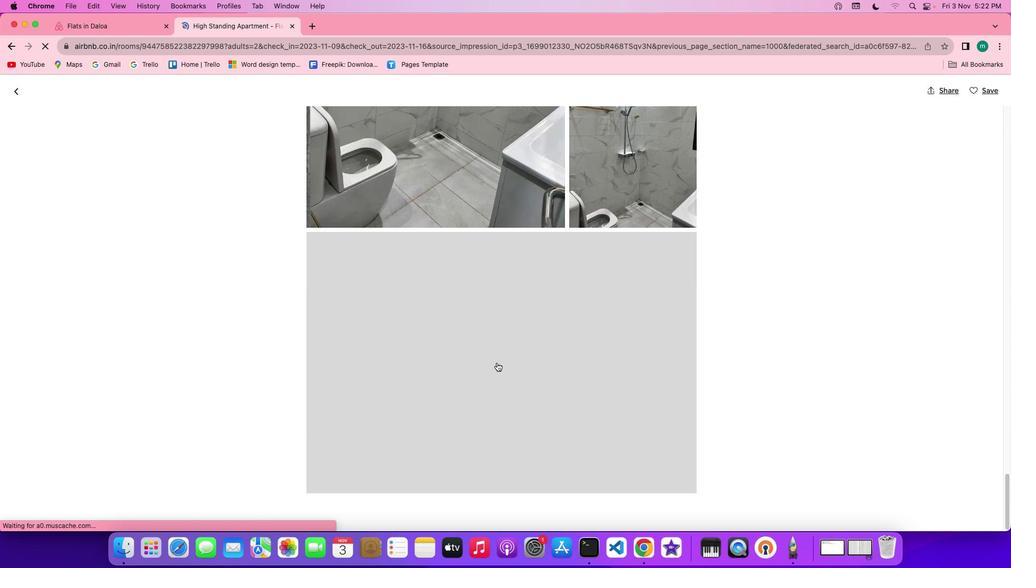 
Action: Mouse scrolled (501, 368) with delta (5, 3)
Screenshot: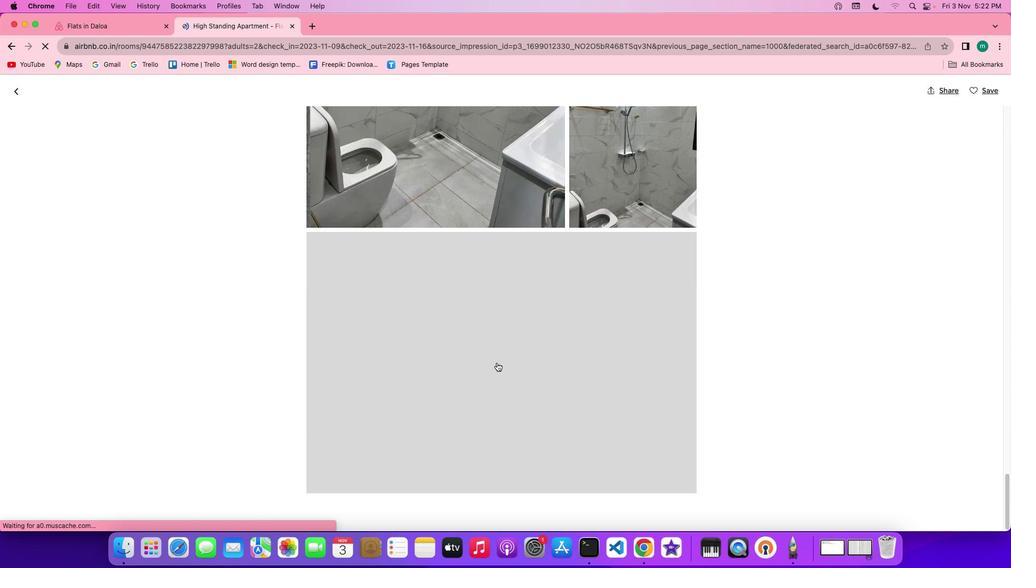 
Action: Mouse scrolled (501, 368) with delta (5, 3)
Screenshot: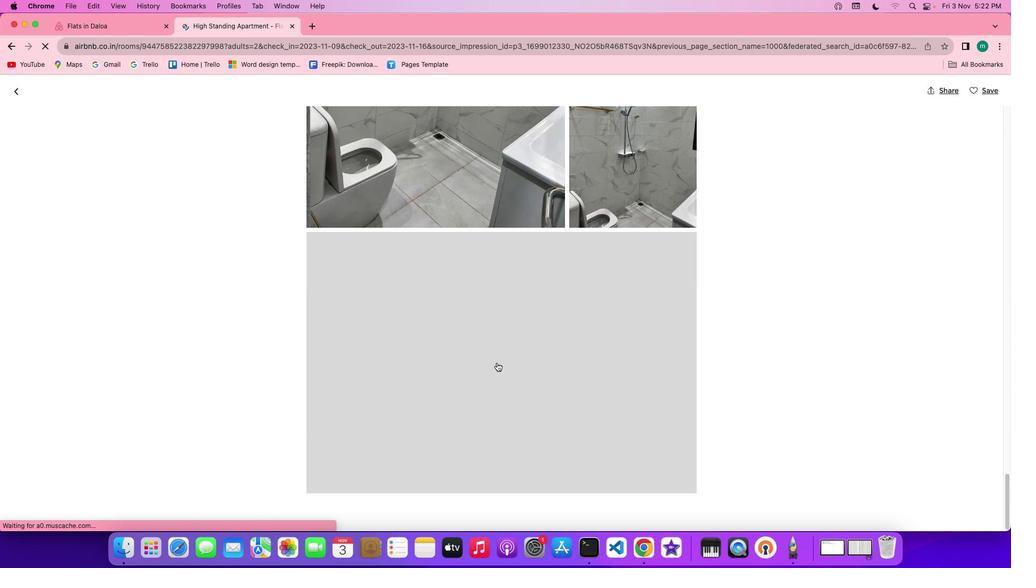 
Action: Mouse scrolled (501, 368) with delta (5, 4)
Screenshot: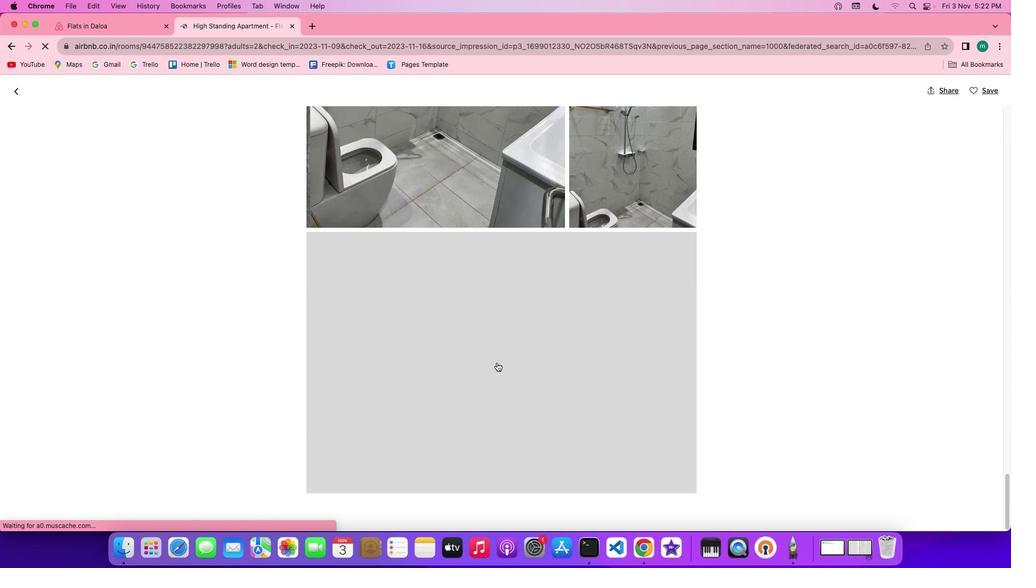 
Action: Mouse scrolled (501, 368) with delta (5, 4)
Screenshot: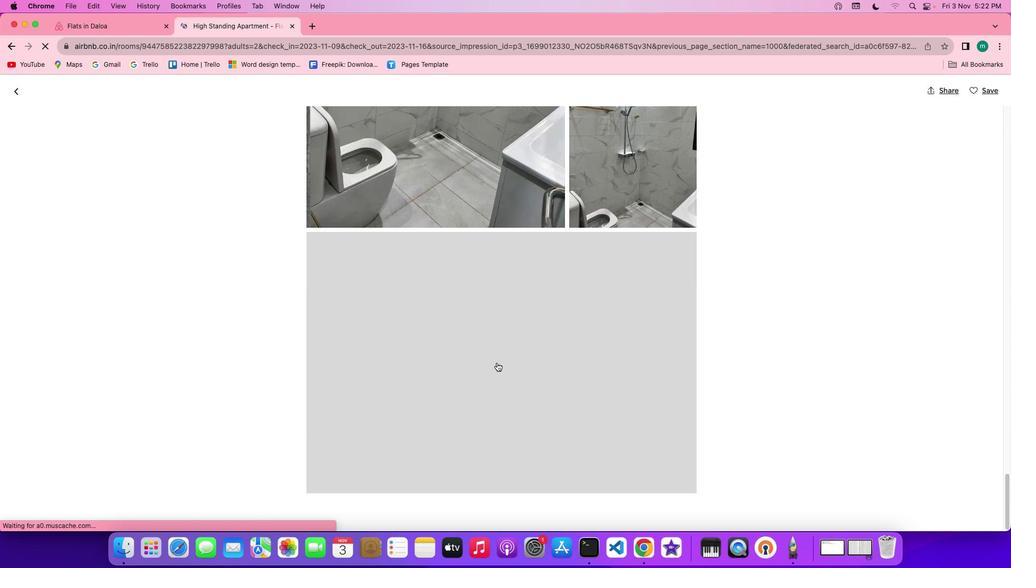 
Action: Mouse scrolled (501, 368) with delta (5, 4)
Screenshot: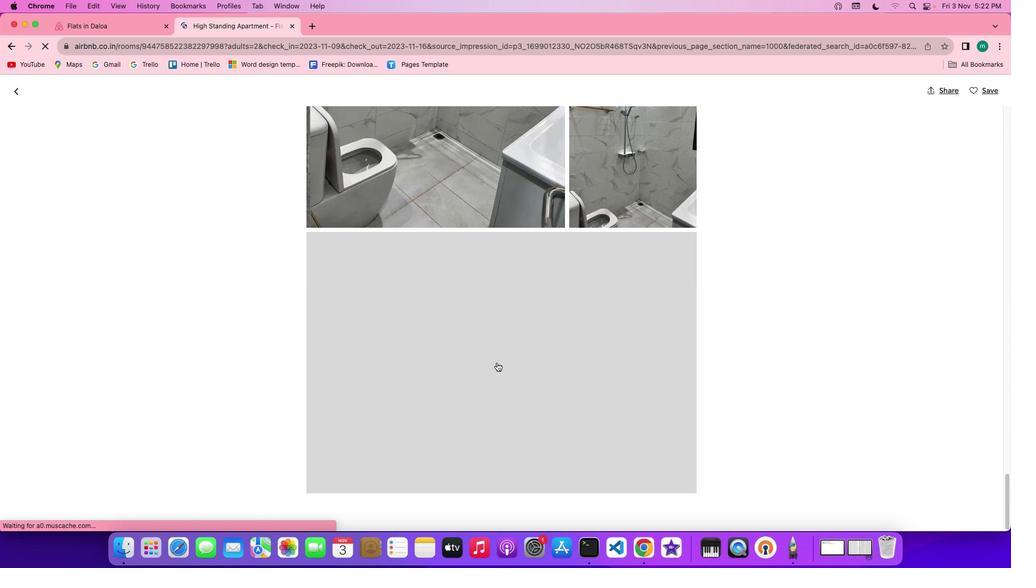 
Action: Mouse scrolled (501, 368) with delta (5, 3)
Screenshot: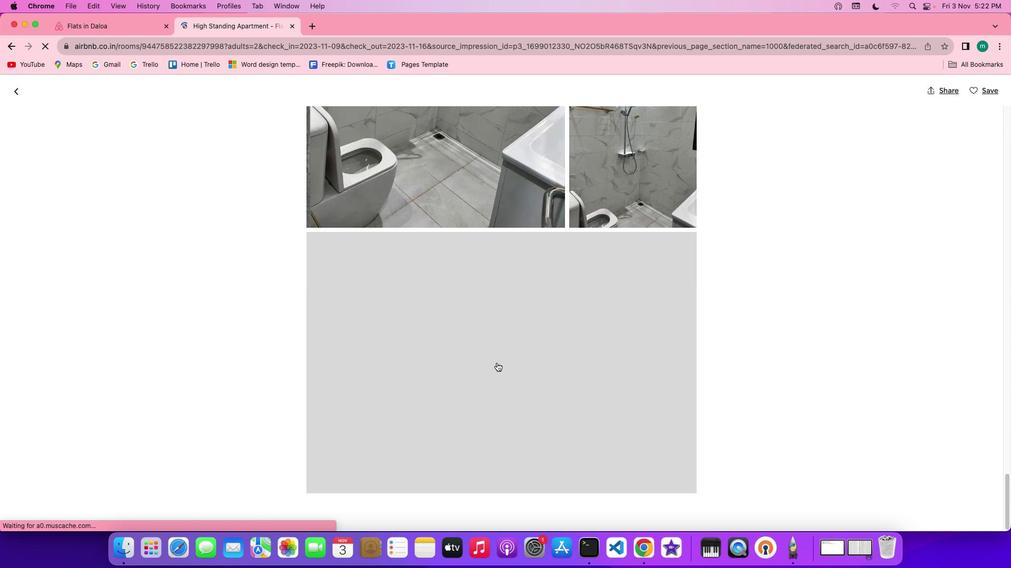 
Action: Mouse scrolled (501, 368) with delta (5, 3)
Screenshot: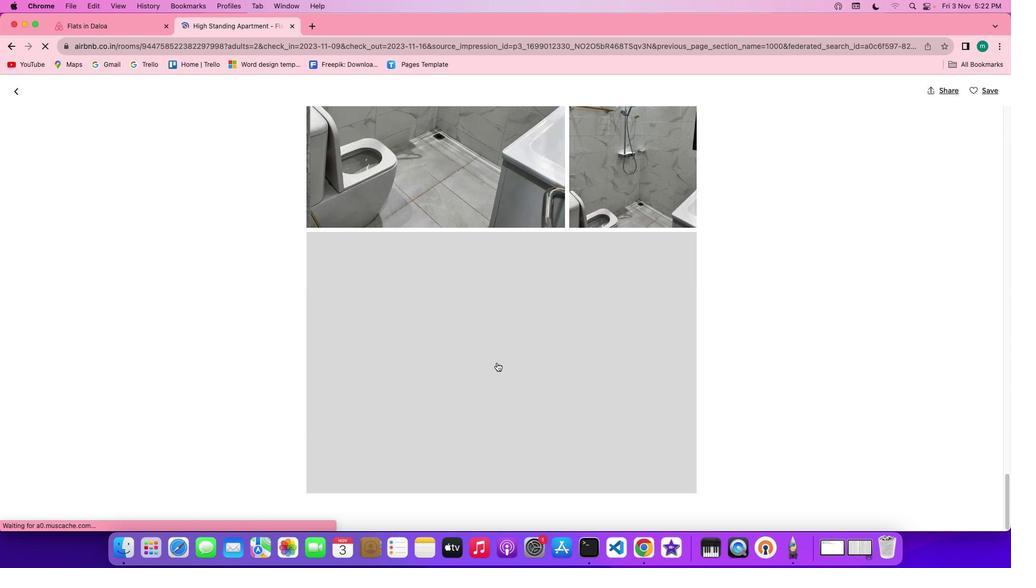 
Action: Mouse scrolled (501, 368) with delta (5, 4)
Screenshot: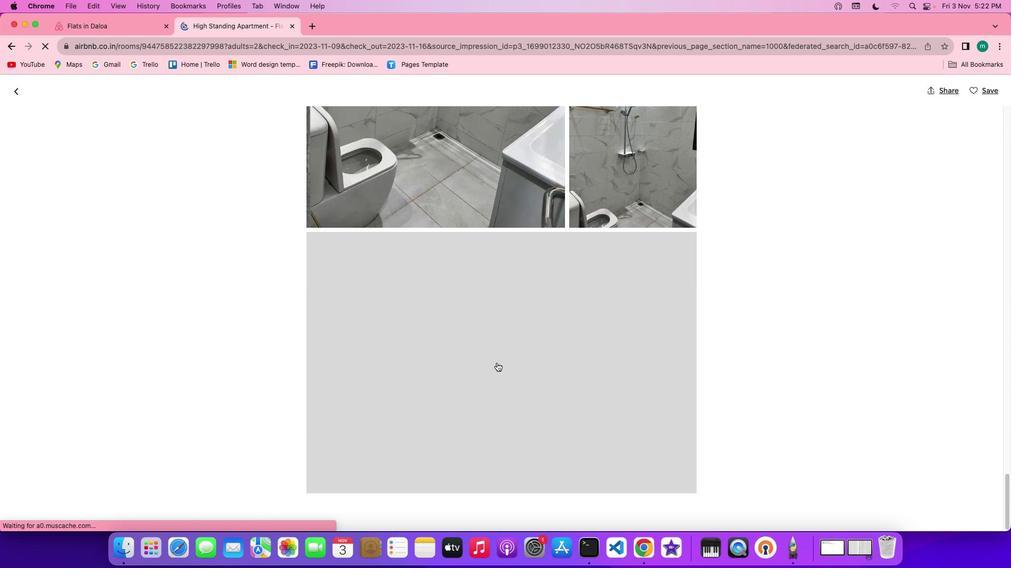 
Action: Mouse scrolled (501, 368) with delta (5, 4)
Screenshot: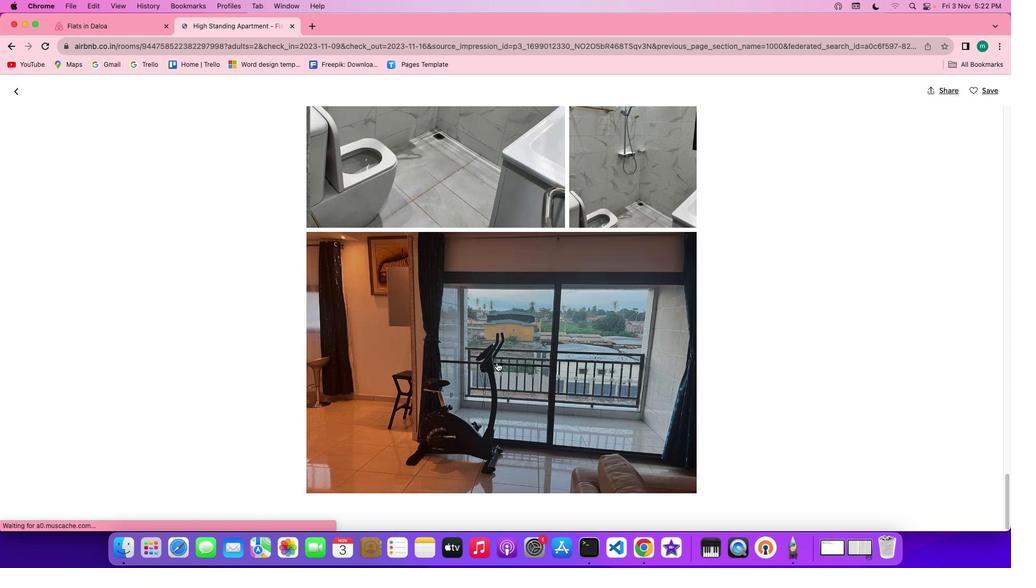 
Action: Mouse scrolled (501, 368) with delta (5, 3)
Screenshot: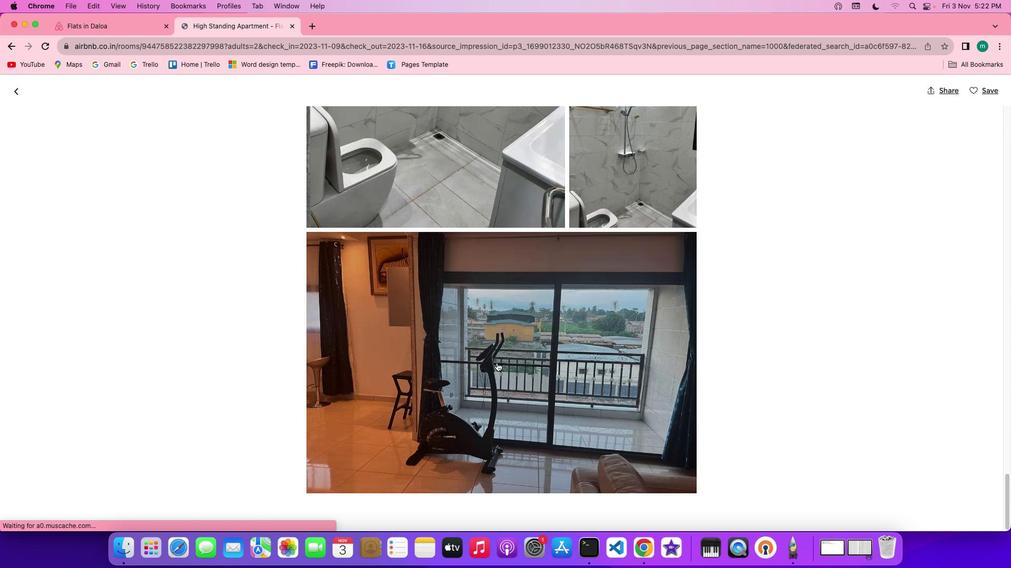 
Action: Mouse scrolled (501, 368) with delta (5, 2)
Screenshot: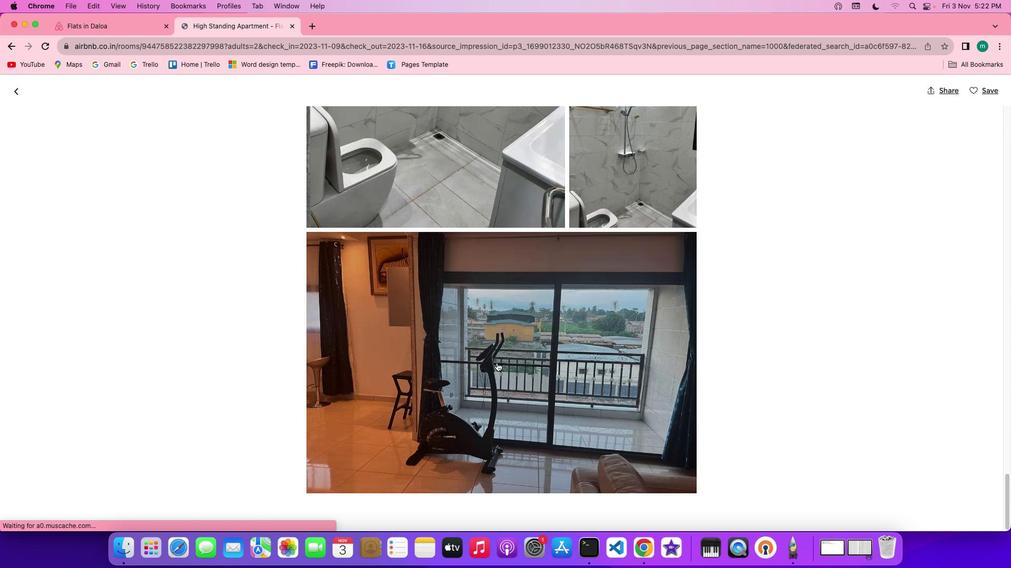 
Action: Mouse scrolled (501, 368) with delta (5, 2)
Screenshot: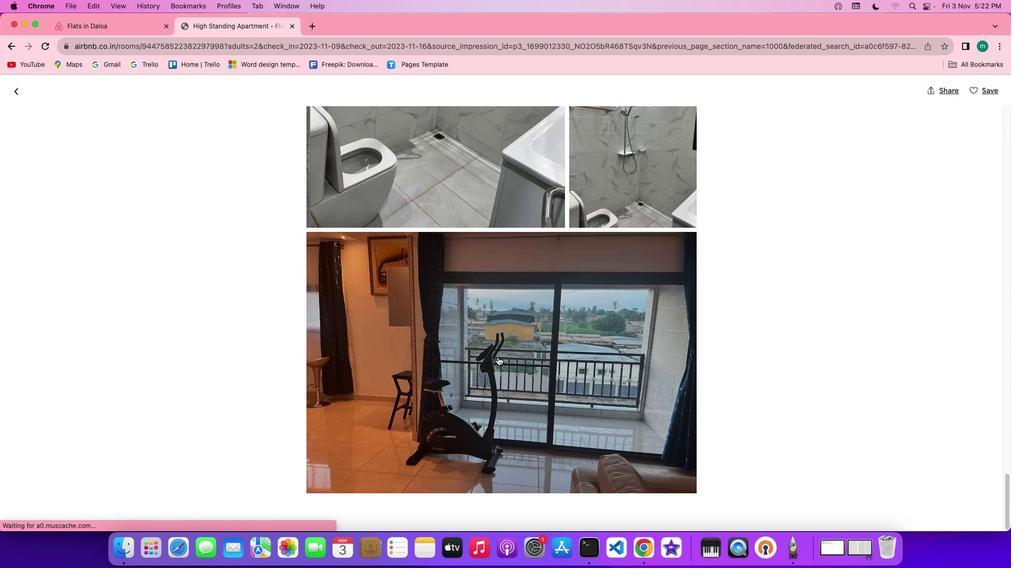 
Action: Mouse scrolled (501, 368) with delta (5, 2)
Screenshot: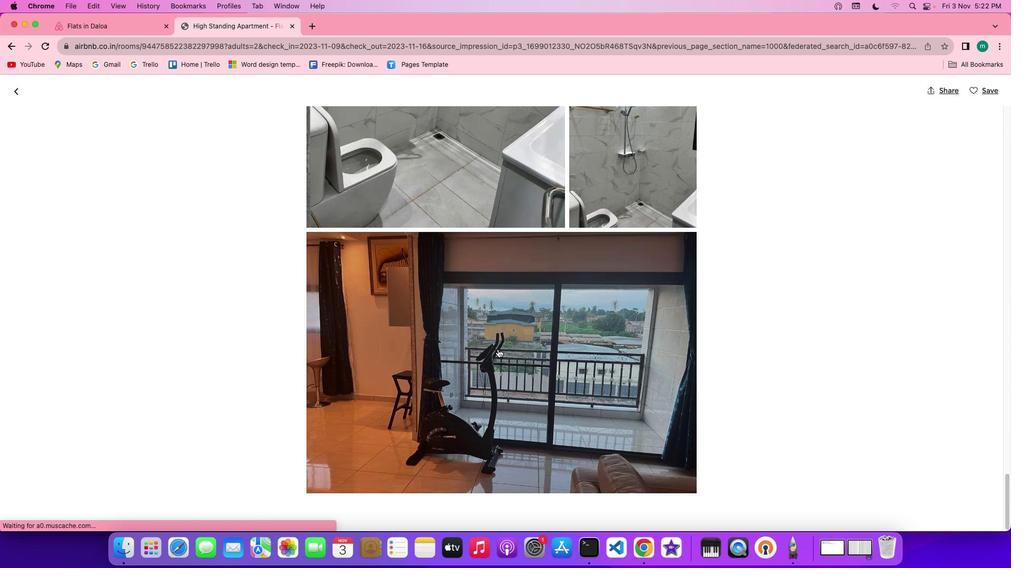 
Action: Mouse moved to (503, 354)
Screenshot: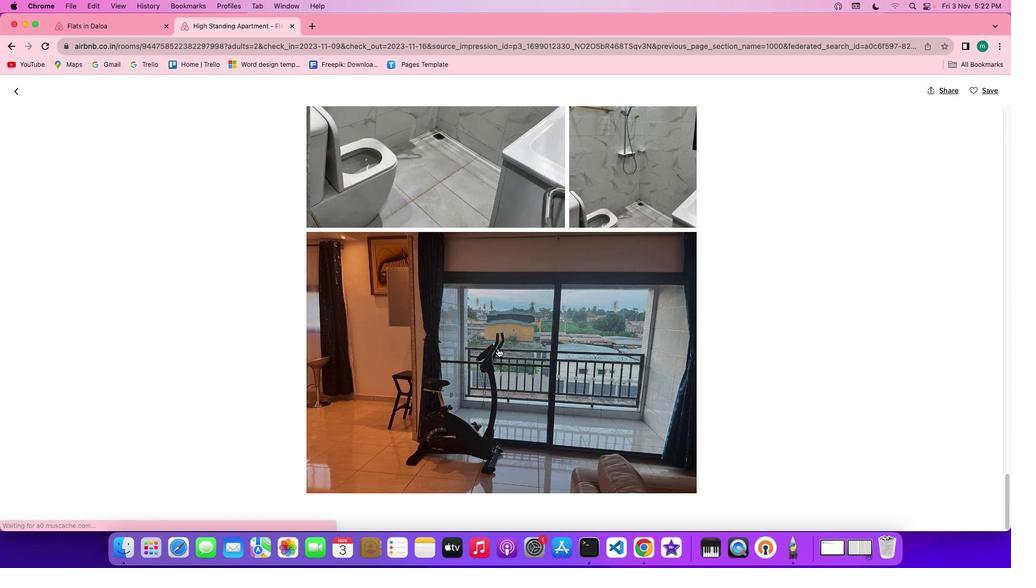 
Action: Mouse scrolled (503, 354) with delta (5, 4)
Screenshot: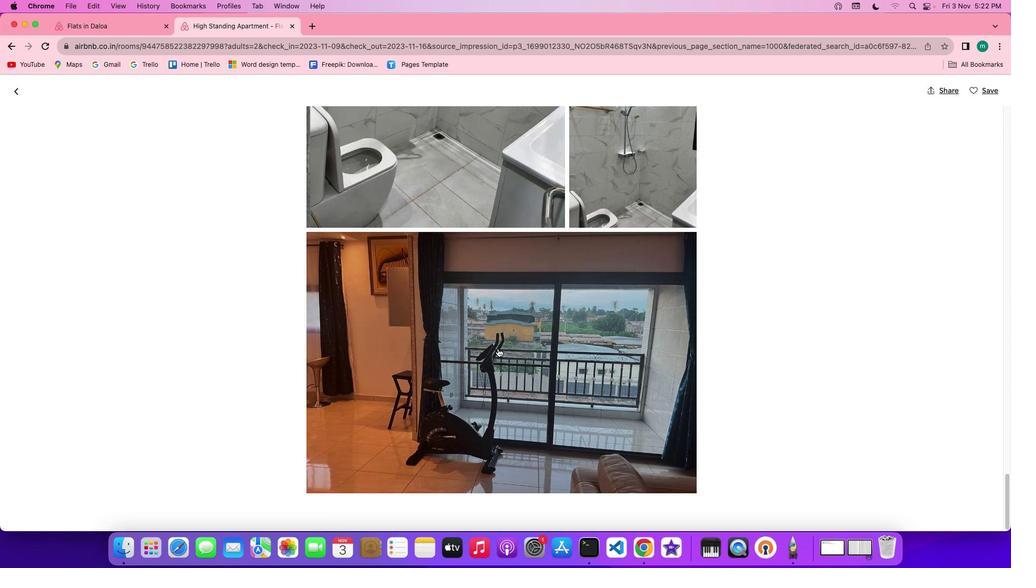 
Action: Mouse scrolled (503, 354) with delta (5, 4)
Screenshot: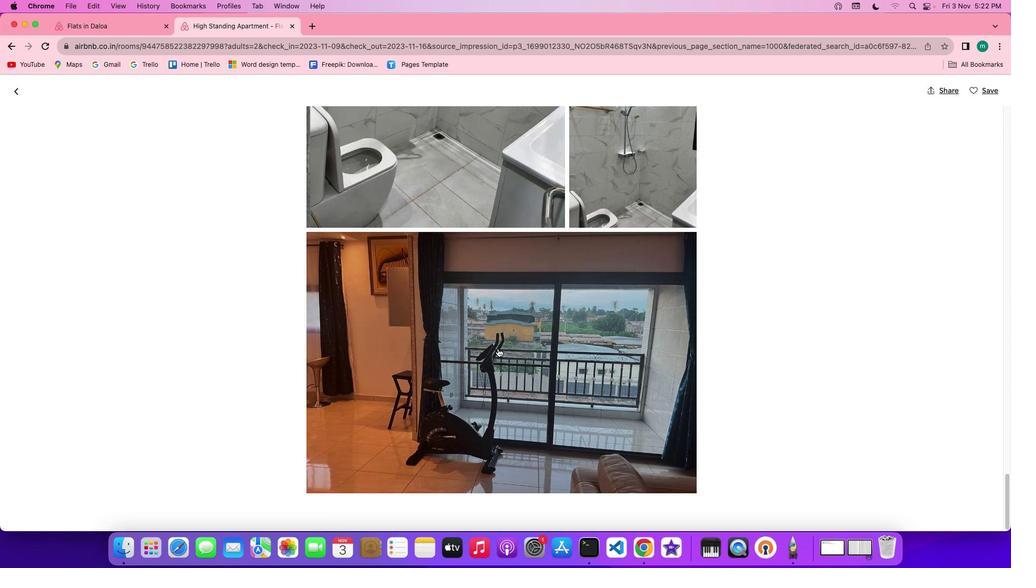 
Action: Mouse scrolled (503, 354) with delta (5, 3)
Screenshot: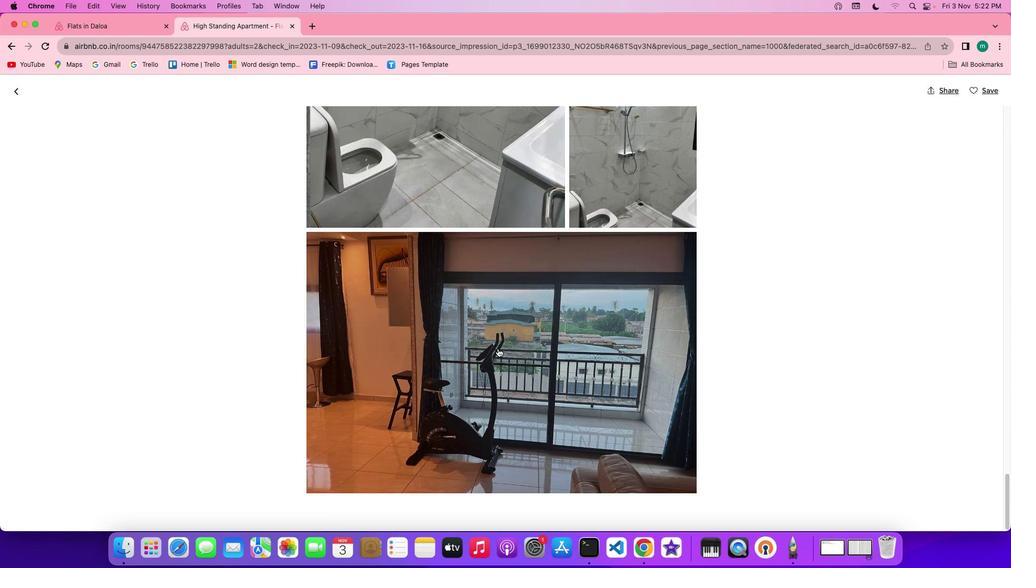 
Action: Mouse scrolled (503, 354) with delta (5, 2)
Screenshot: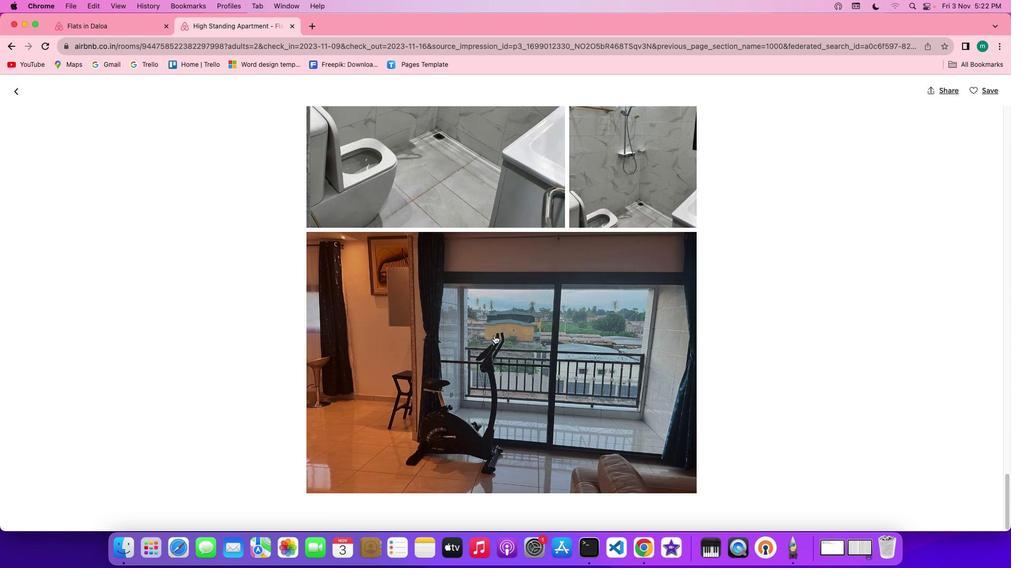 
Action: Mouse scrolled (503, 354) with delta (5, 2)
Screenshot: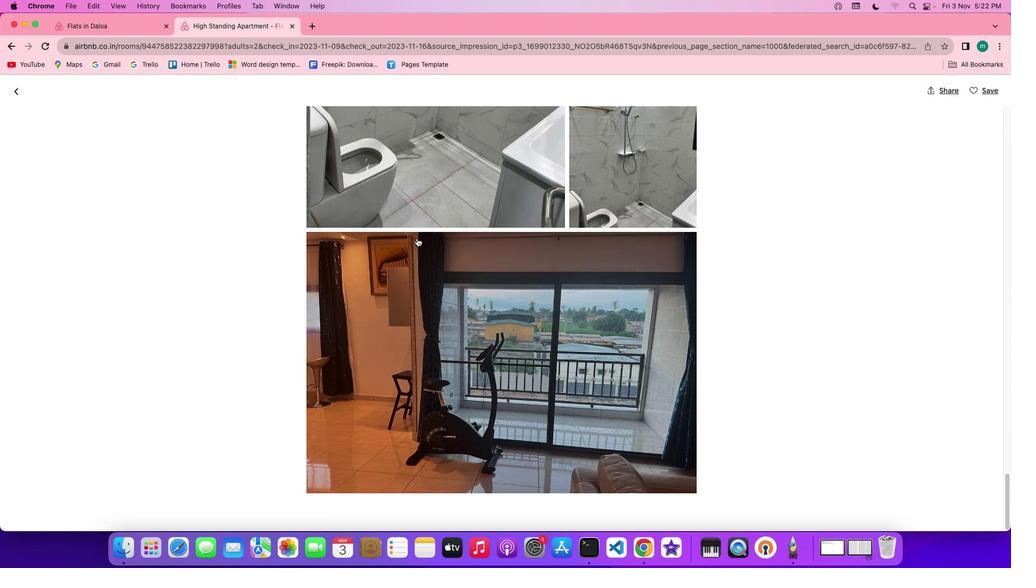 
Action: Mouse moved to (16, 96)
Screenshot: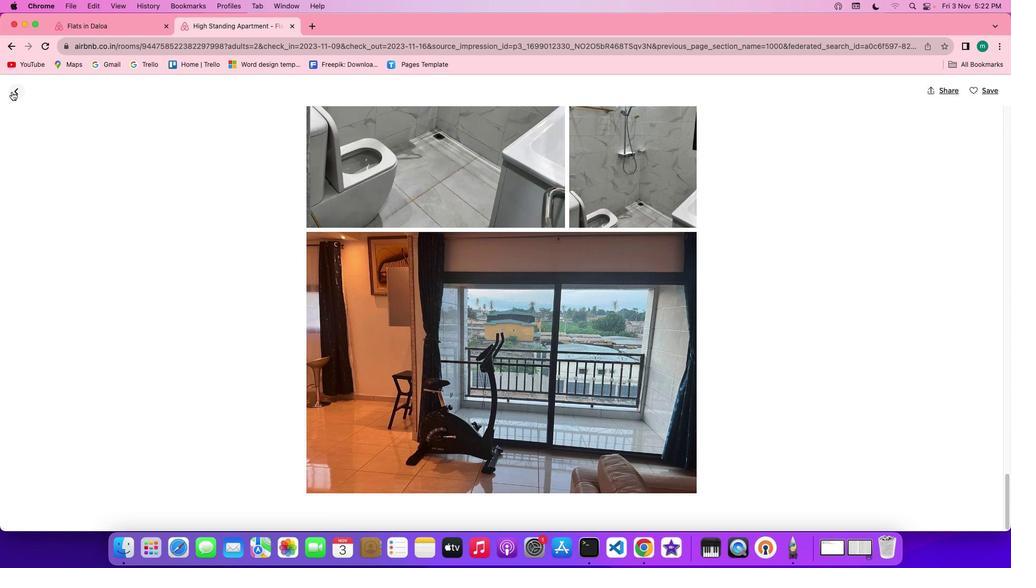 
Action: Mouse pressed left at (16, 96)
Screenshot: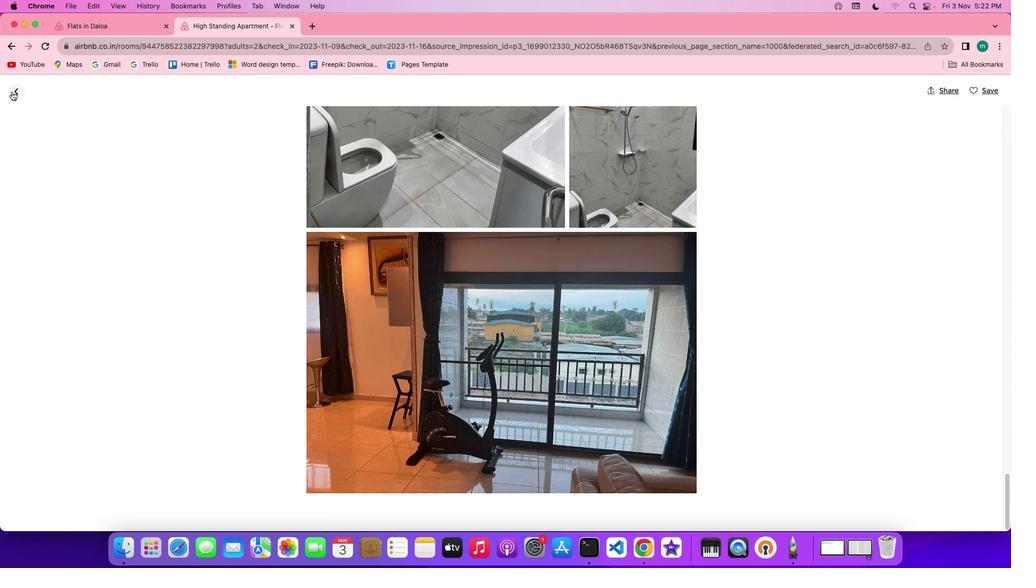 
Action: Mouse moved to (498, 440)
Screenshot: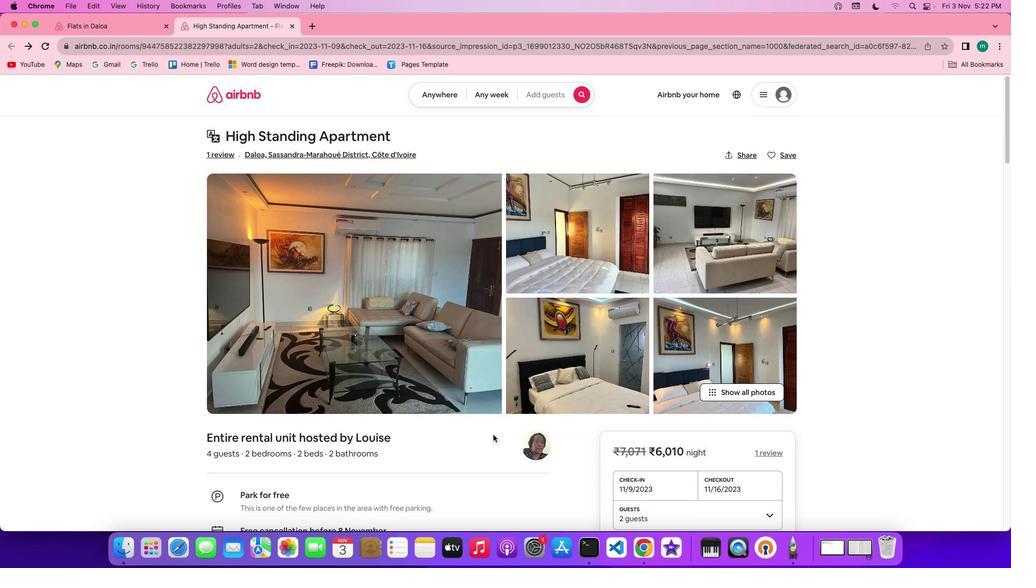 
Action: Mouse scrolled (498, 440) with delta (5, 4)
Screenshot: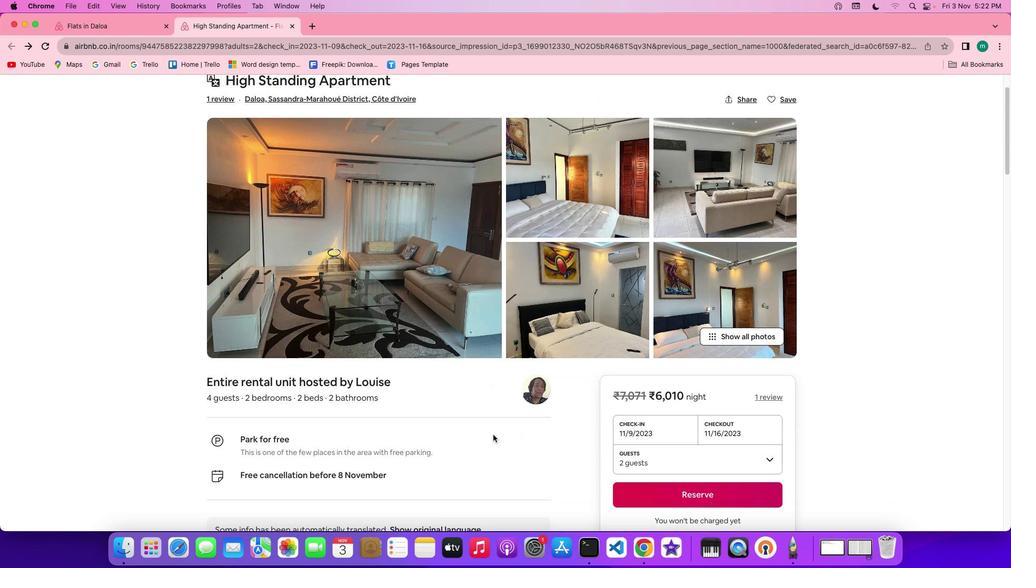 
Action: Mouse scrolled (498, 440) with delta (5, 4)
Screenshot: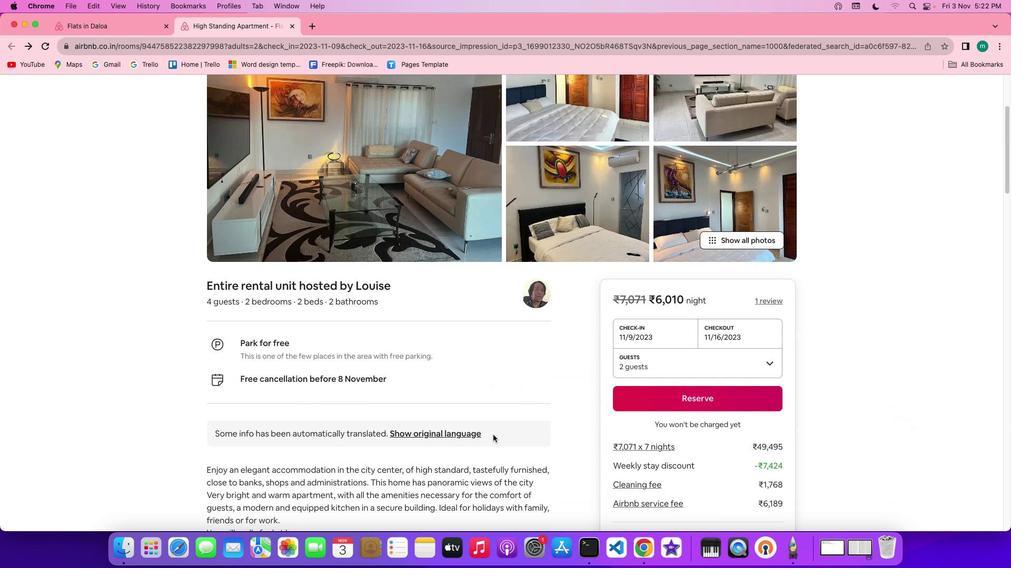 
Action: Mouse scrolled (498, 440) with delta (5, 3)
Screenshot: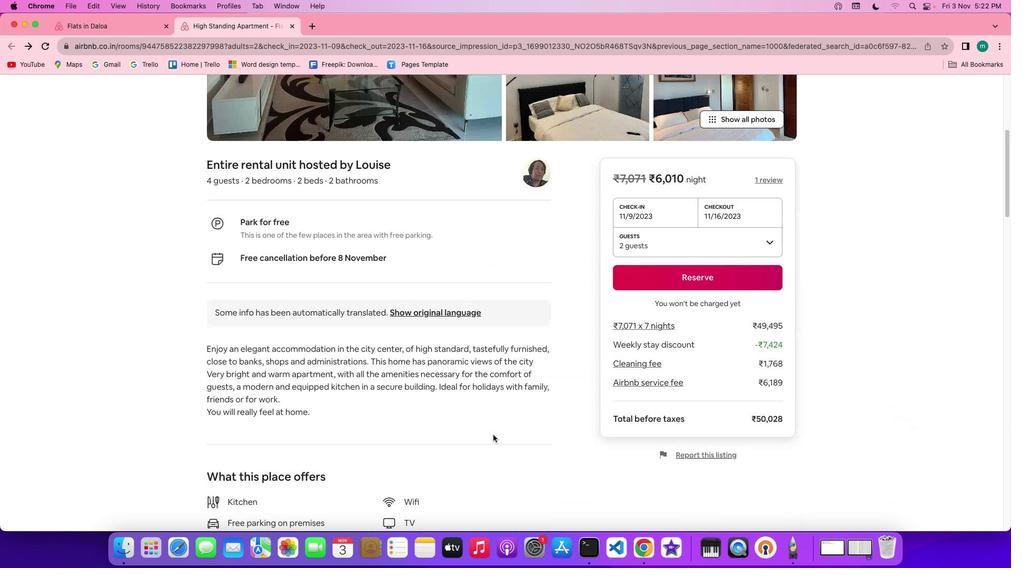 
Action: Mouse scrolled (498, 440) with delta (5, 2)
Screenshot: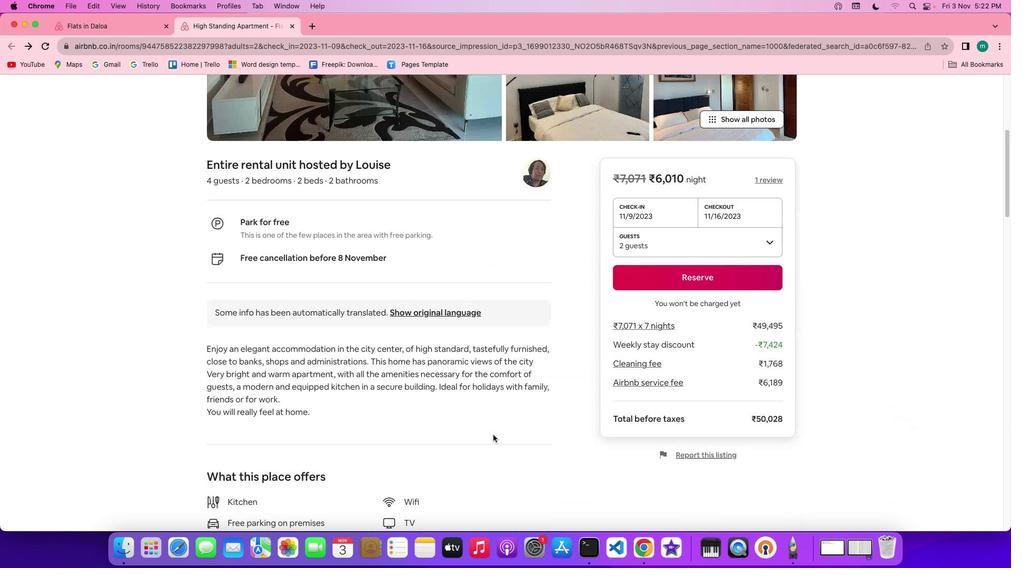 
Action: Mouse scrolled (498, 440) with delta (5, 2)
Screenshot: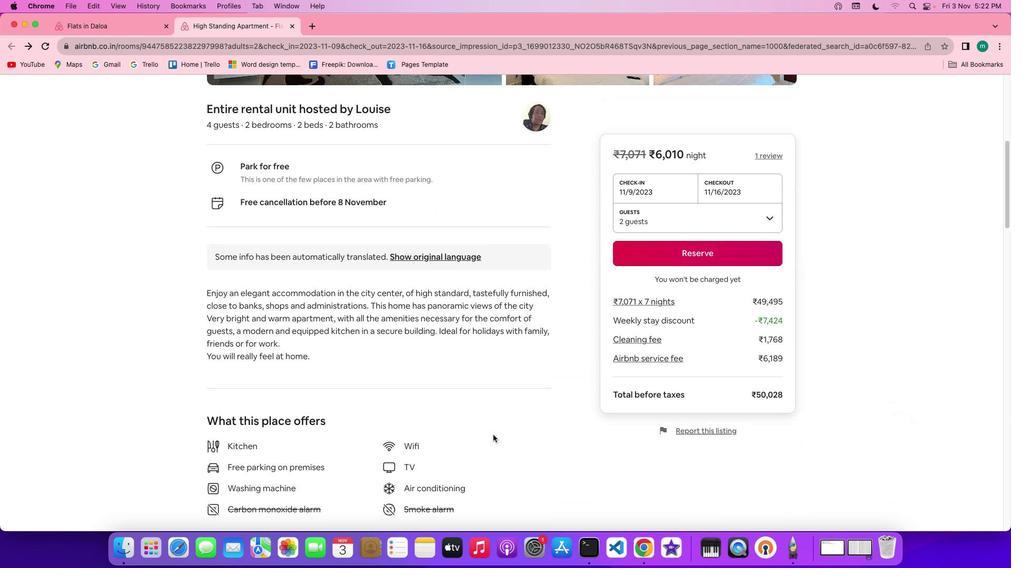
Action: Mouse moved to (498, 440)
Screenshot: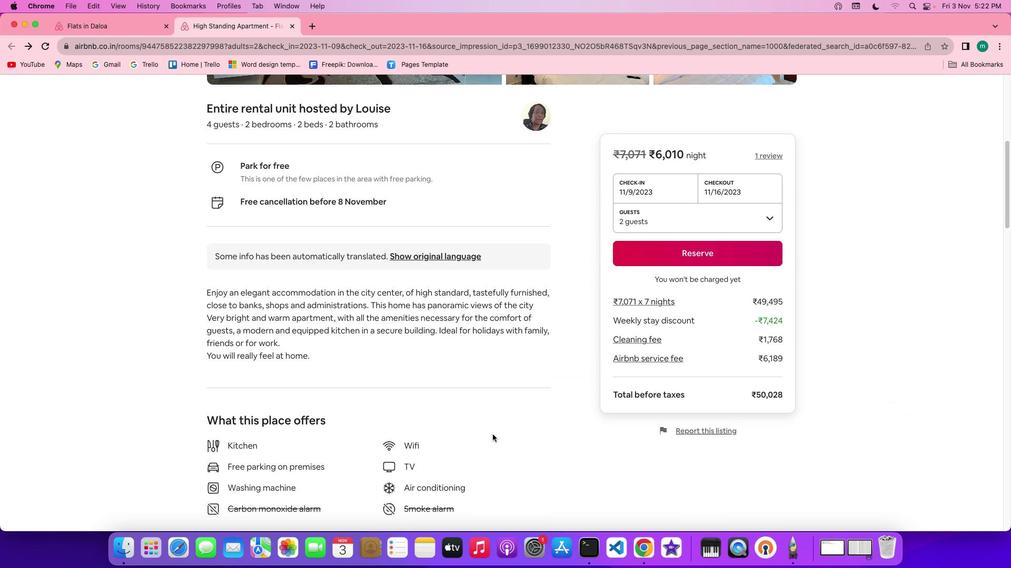 
Action: Mouse scrolled (498, 440) with delta (5, 4)
Screenshot: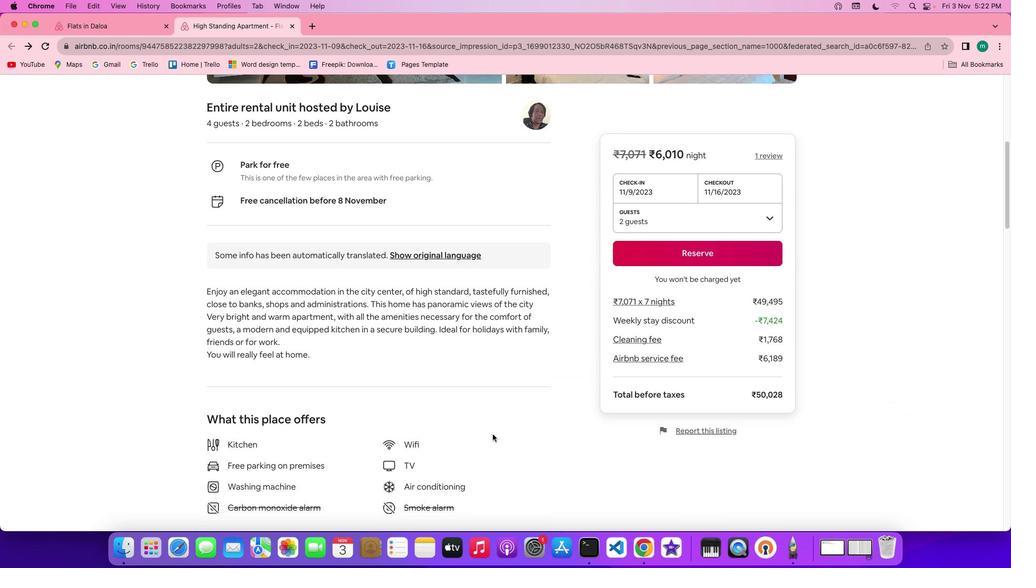 
Action: Mouse scrolled (498, 440) with delta (5, 4)
Screenshot: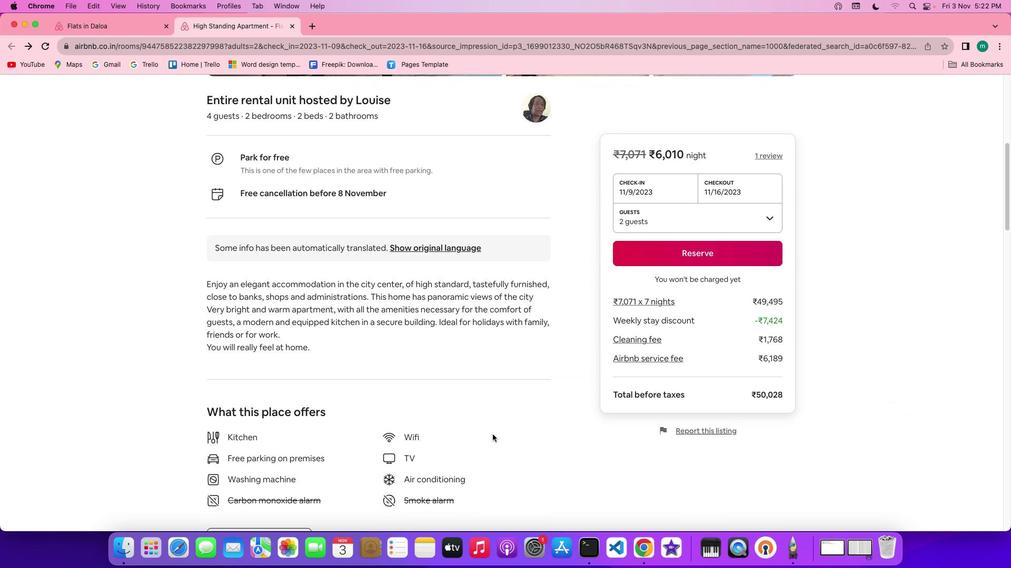 
Action: Mouse scrolled (498, 440) with delta (5, 4)
Screenshot: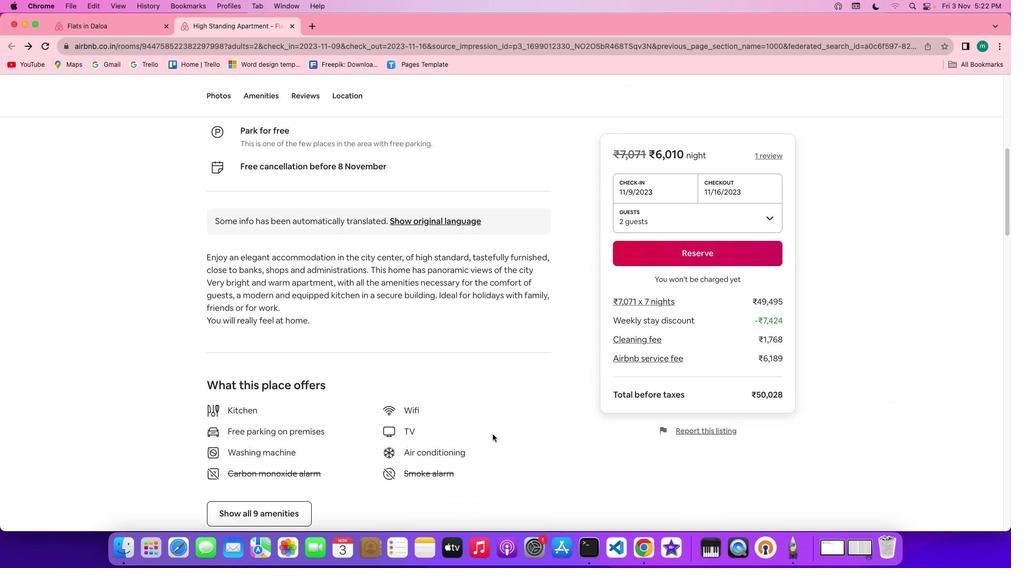 
Action: Mouse scrolled (498, 440) with delta (5, 4)
Screenshot: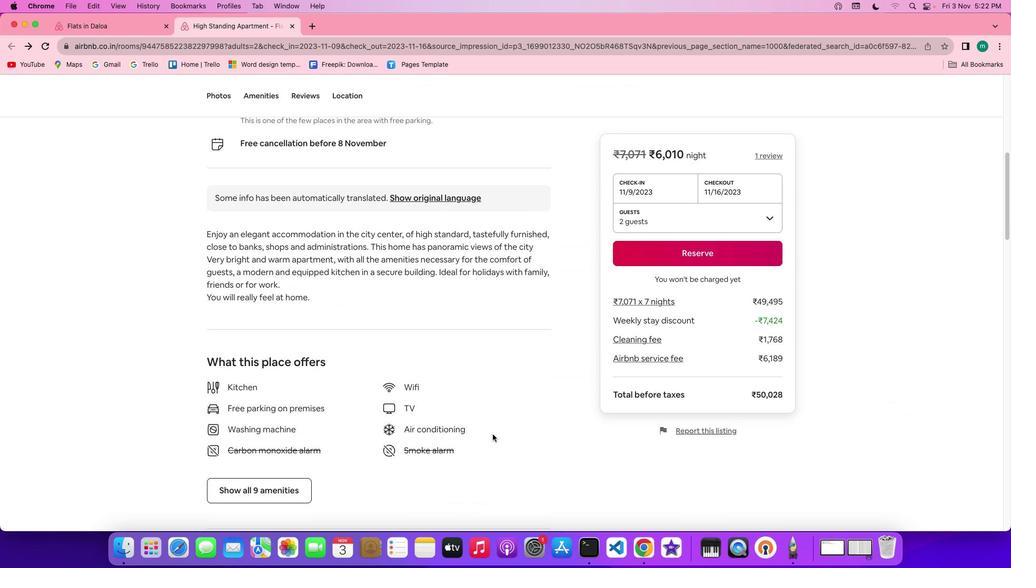 
Action: Mouse scrolled (498, 440) with delta (5, 3)
Screenshot: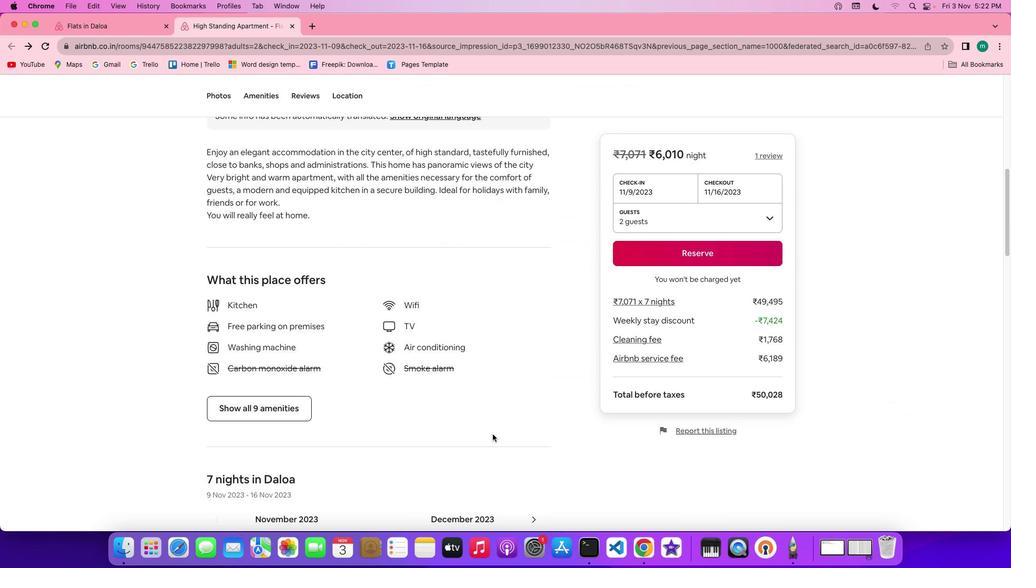 
Action: Mouse scrolled (498, 440) with delta (5, 4)
Screenshot: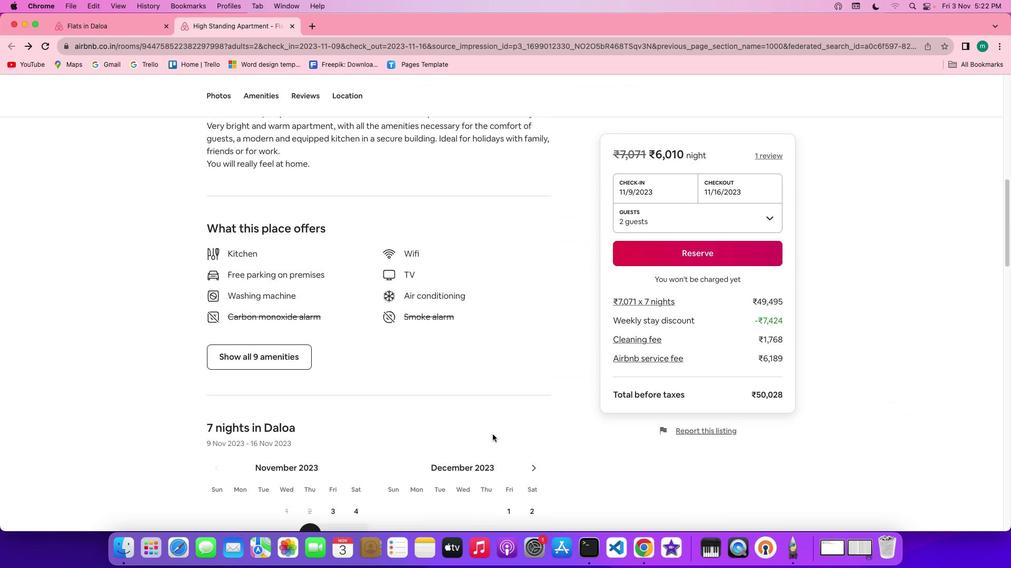 
Action: Mouse moved to (302, 342)
Screenshot: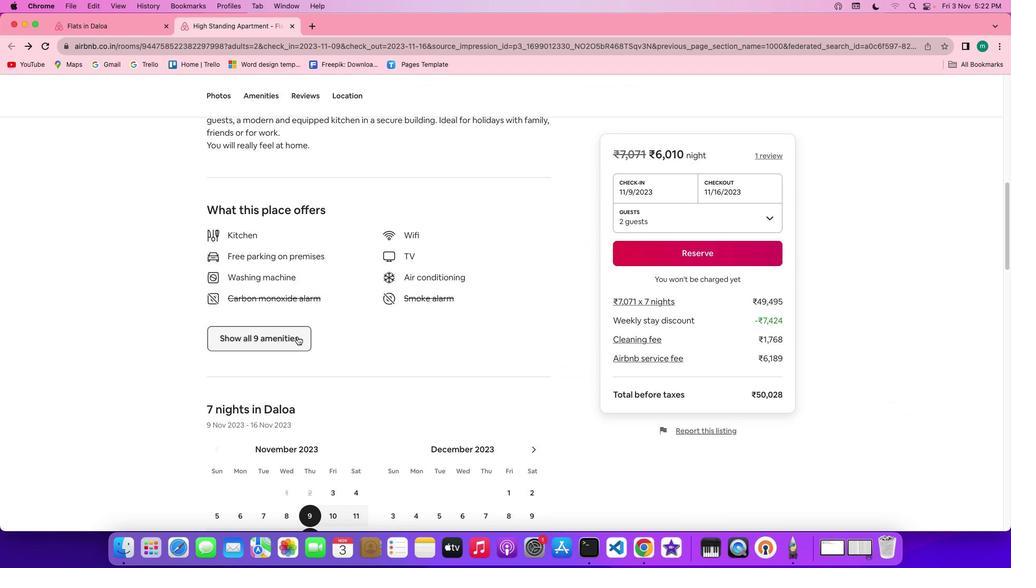 
Action: Mouse pressed left at (302, 342)
Screenshot: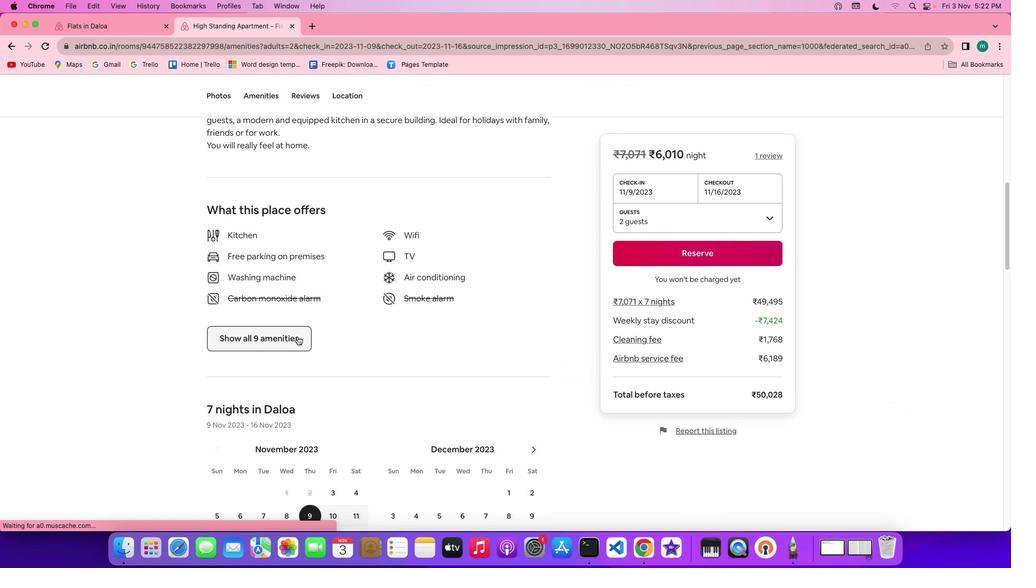 
Action: Mouse moved to (517, 379)
Screenshot: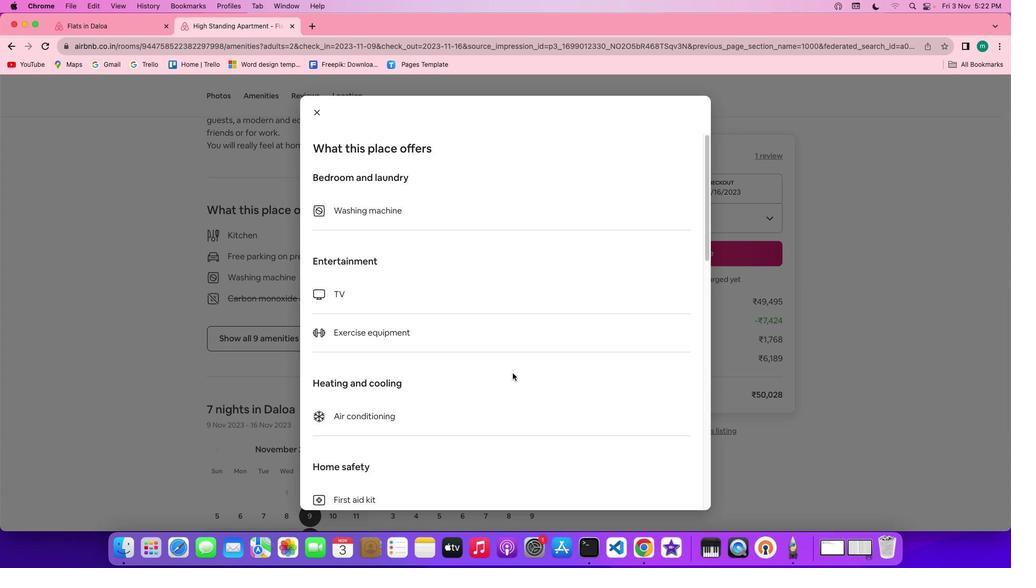 
Action: Mouse scrolled (517, 379) with delta (5, 4)
Screenshot: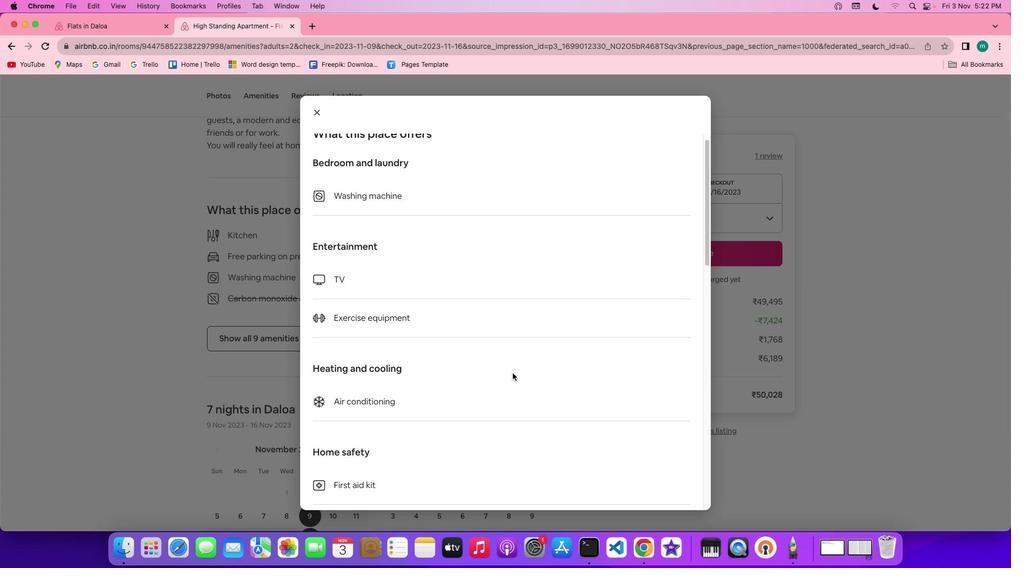 
Action: Mouse scrolled (517, 379) with delta (5, 4)
Screenshot: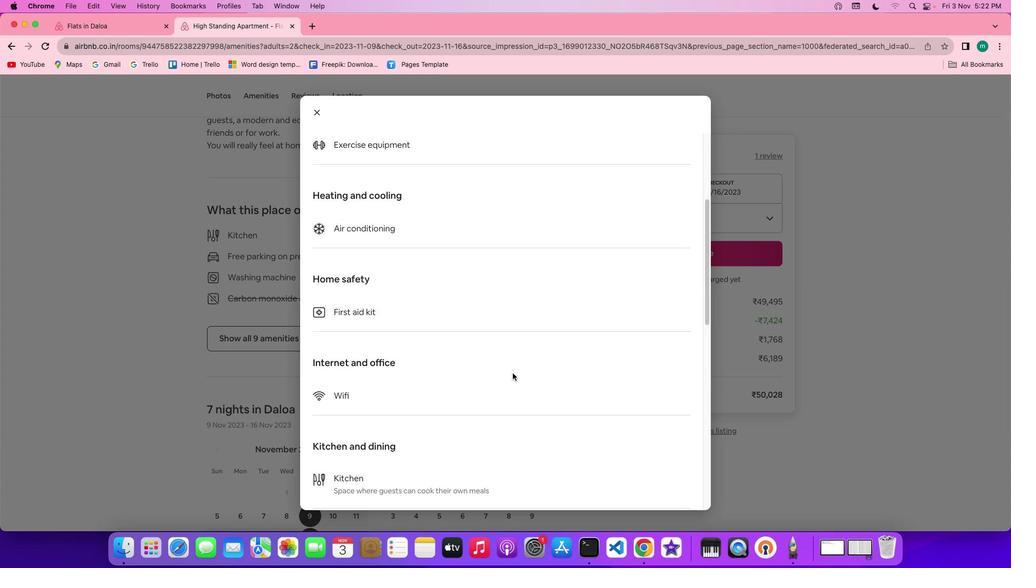 
Action: Mouse scrolled (517, 379) with delta (5, 3)
Screenshot: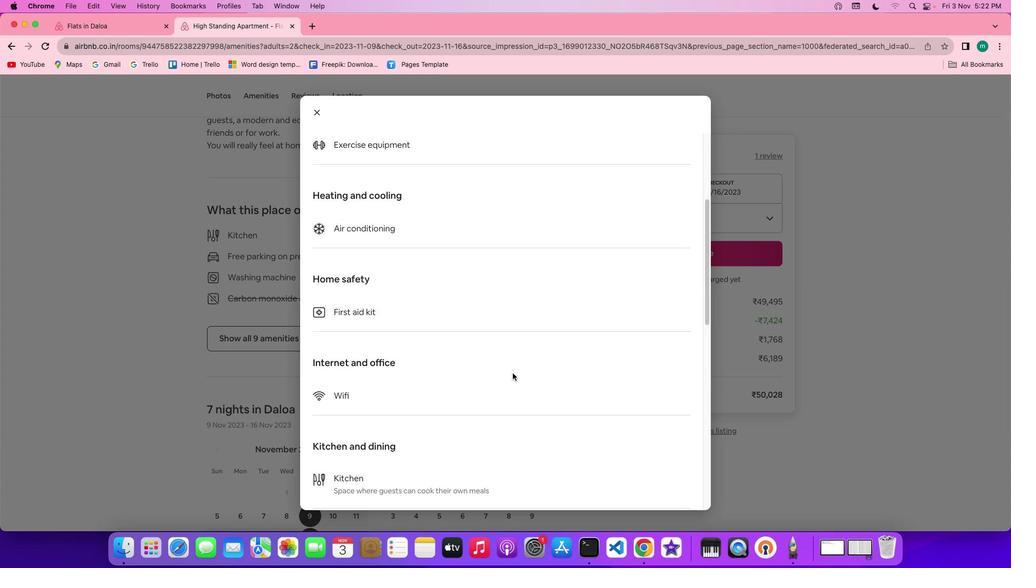 
Action: Mouse scrolled (517, 379) with delta (5, 3)
Screenshot: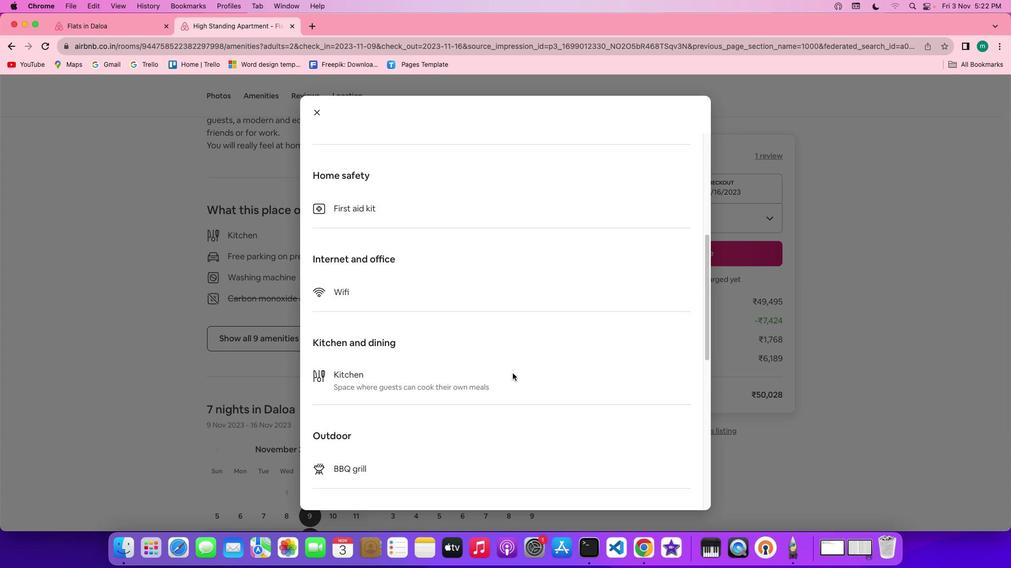 
Action: Mouse scrolled (517, 379) with delta (5, 2)
Screenshot: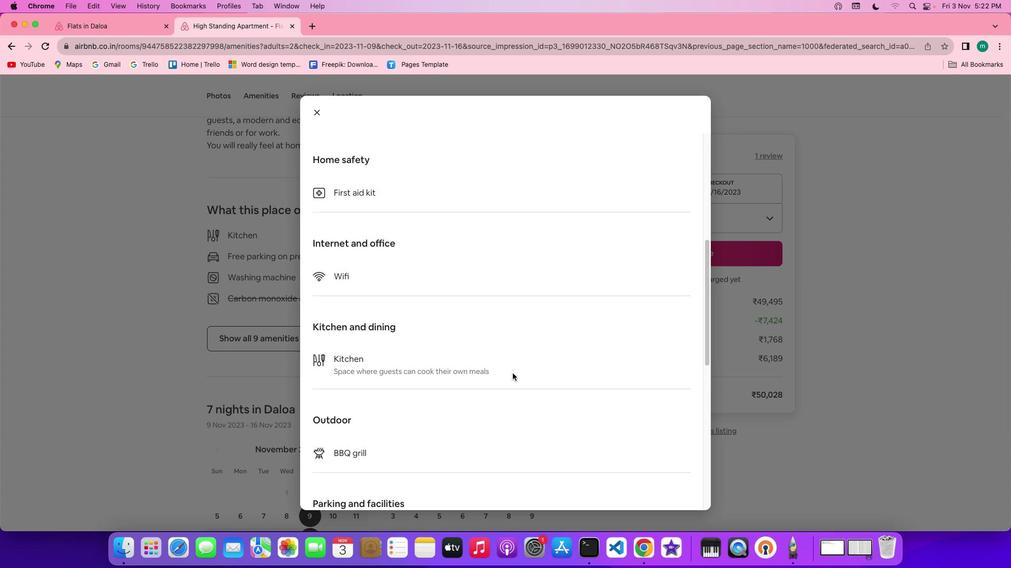 
Action: Mouse scrolled (517, 379) with delta (5, 4)
Screenshot: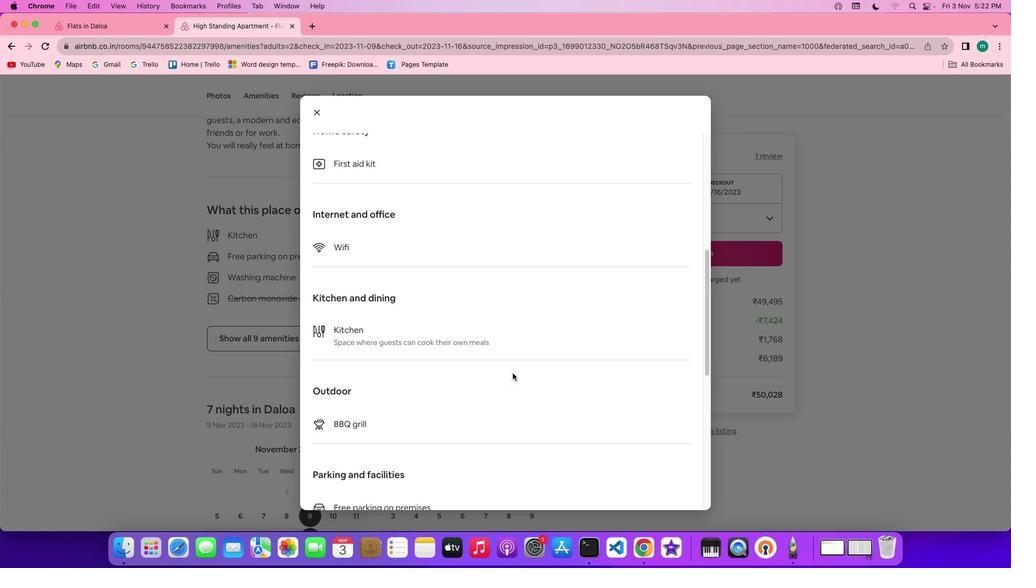 
Action: Mouse scrolled (517, 379) with delta (5, 4)
Screenshot: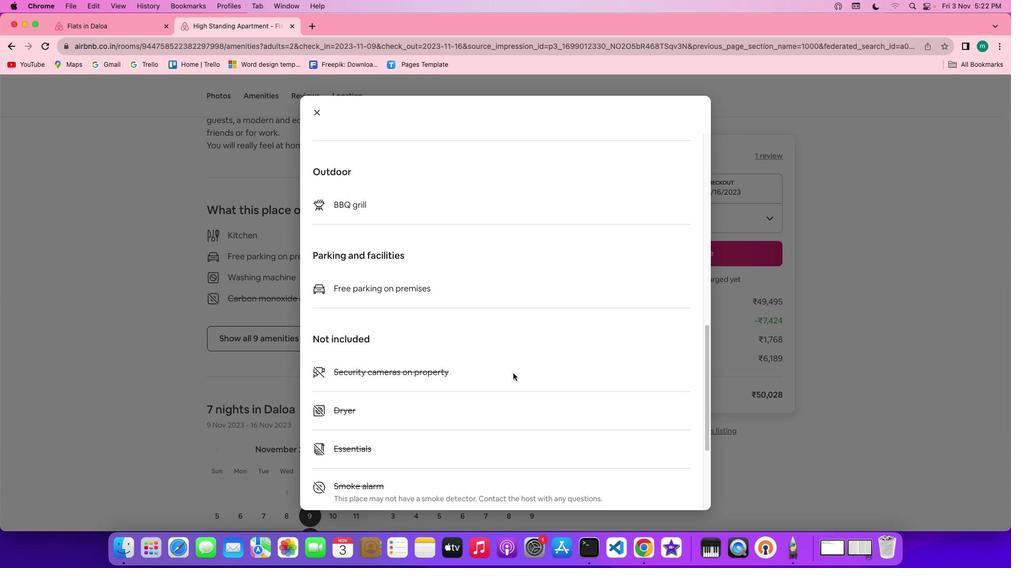 
Action: Mouse scrolled (517, 379) with delta (5, 3)
Screenshot: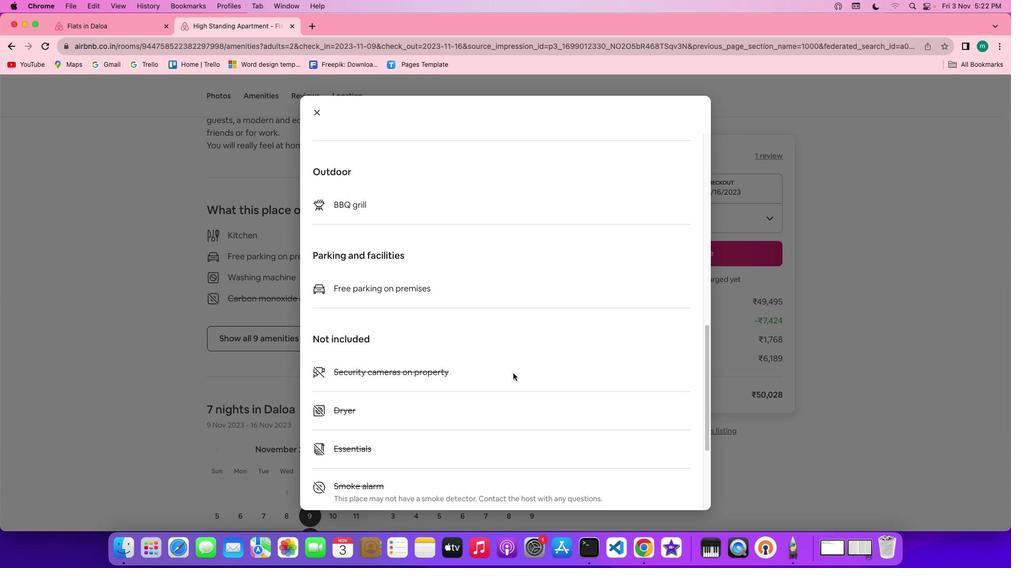 
Action: Mouse scrolled (517, 379) with delta (5, 2)
Screenshot: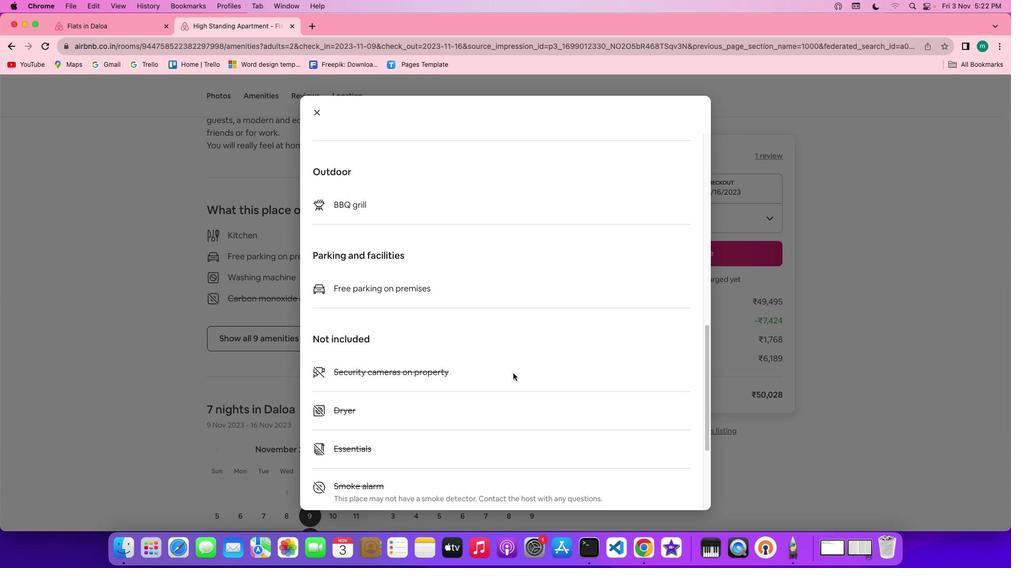 
Action: Mouse scrolled (517, 379) with delta (5, 2)
Screenshot: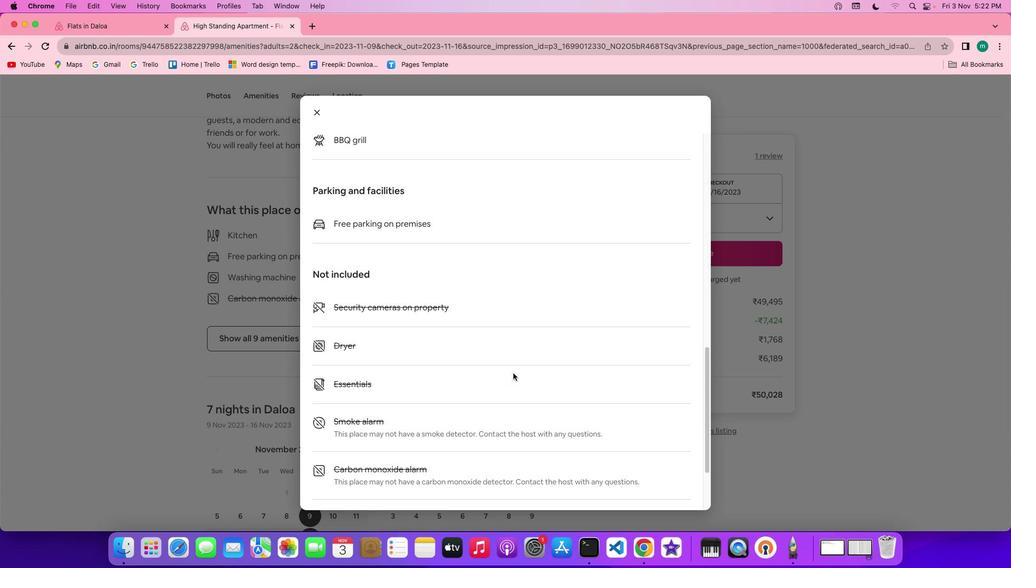 
Action: Mouse moved to (518, 379)
Screenshot: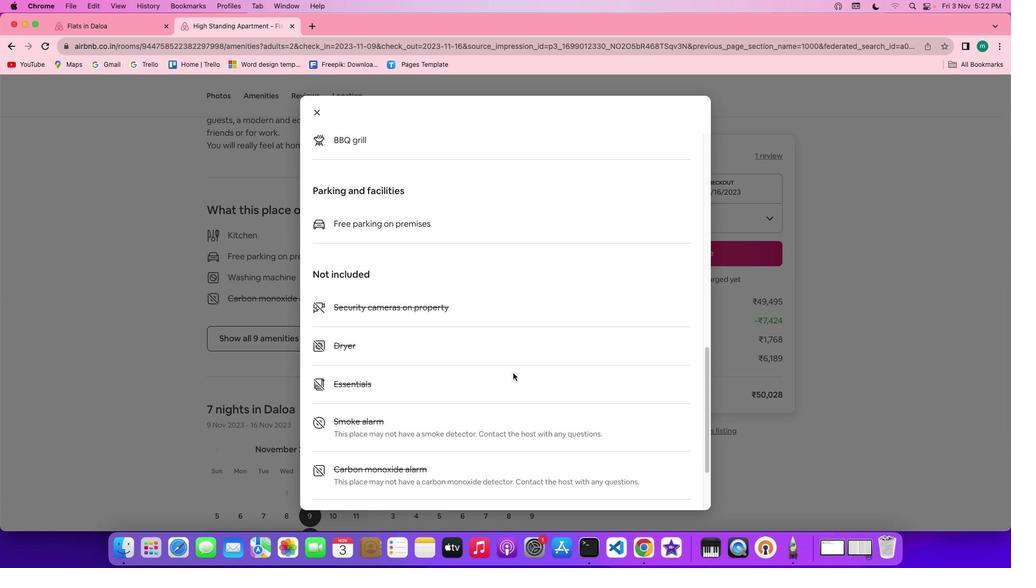 
Action: Mouse scrolled (518, 379) with delta (5, 4)
Screenshot: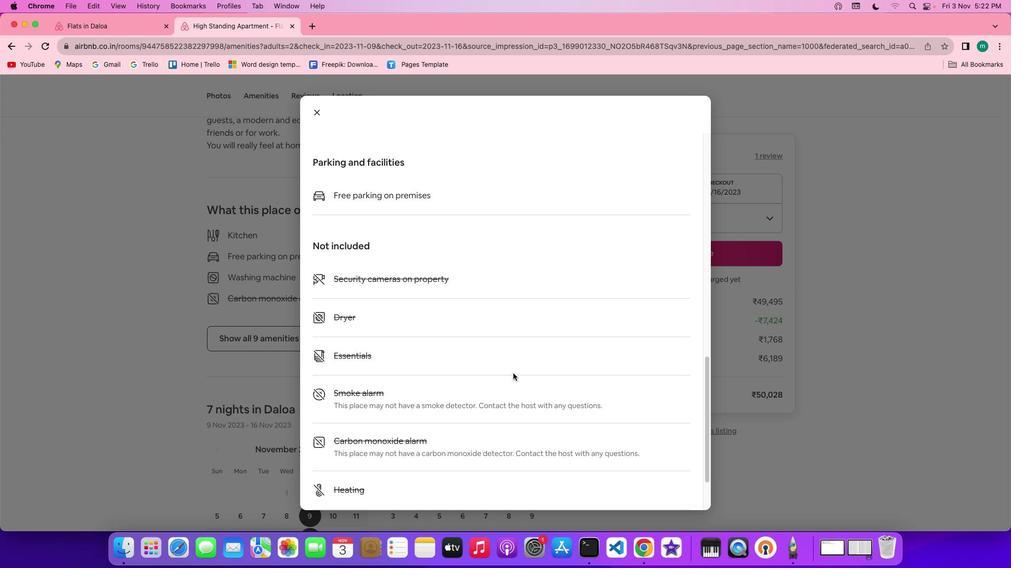 
Action: Mouse scrolled (518, 379) with delta (5, 4)
Screenshot: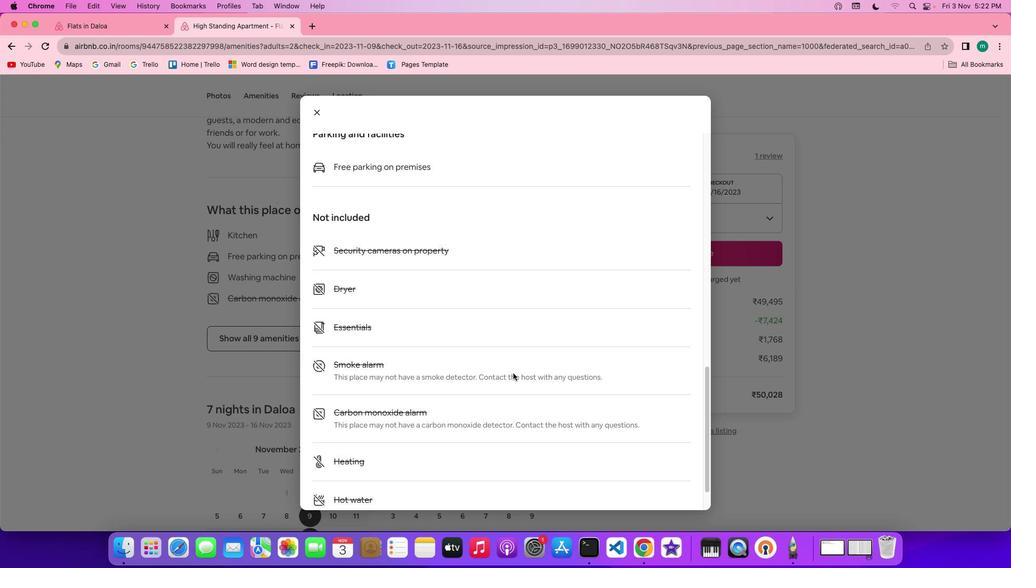 
Action: Mouse scrolled (518, 379) with delta (5, 3)
Screenshot: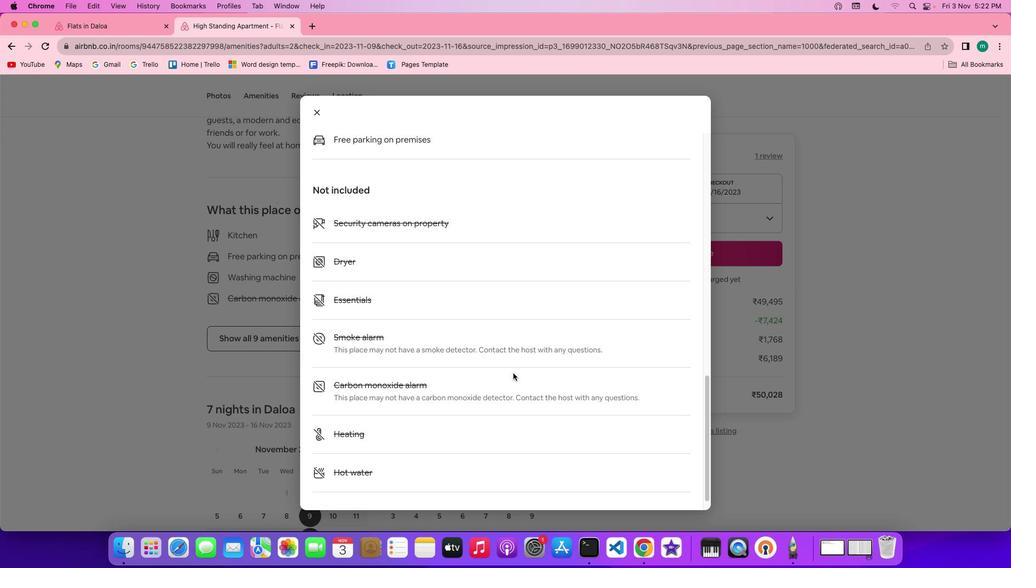 
Action: Mouse scrolled (518, 379) with delta (5, 2)
Screenshot: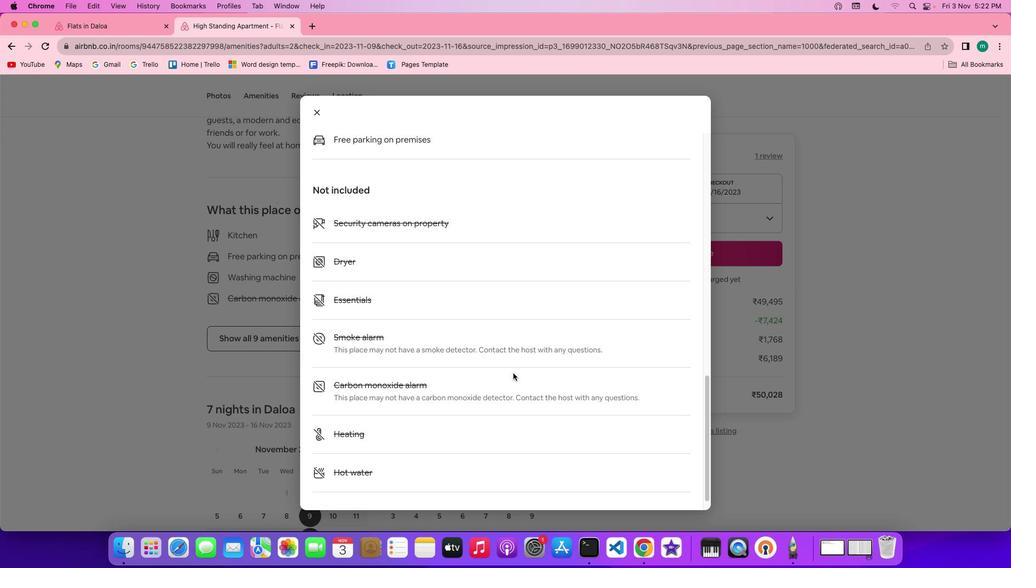 
Action: Mouse scrolled (518, 379) with delta (5, 2)
Screenshot: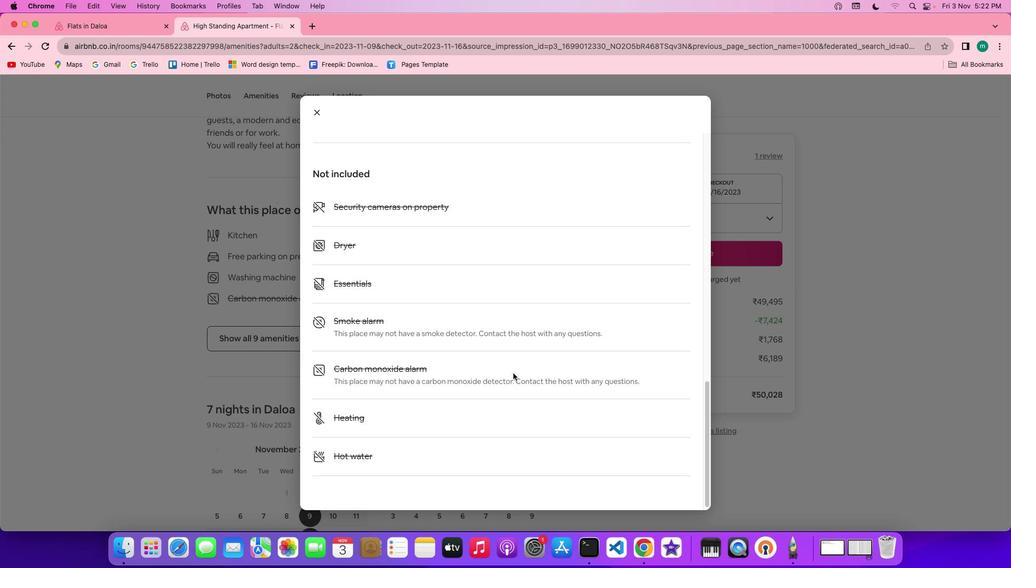 
Action: Mouse scrolled (518, 379) with delta (5, 2)
Screenshot: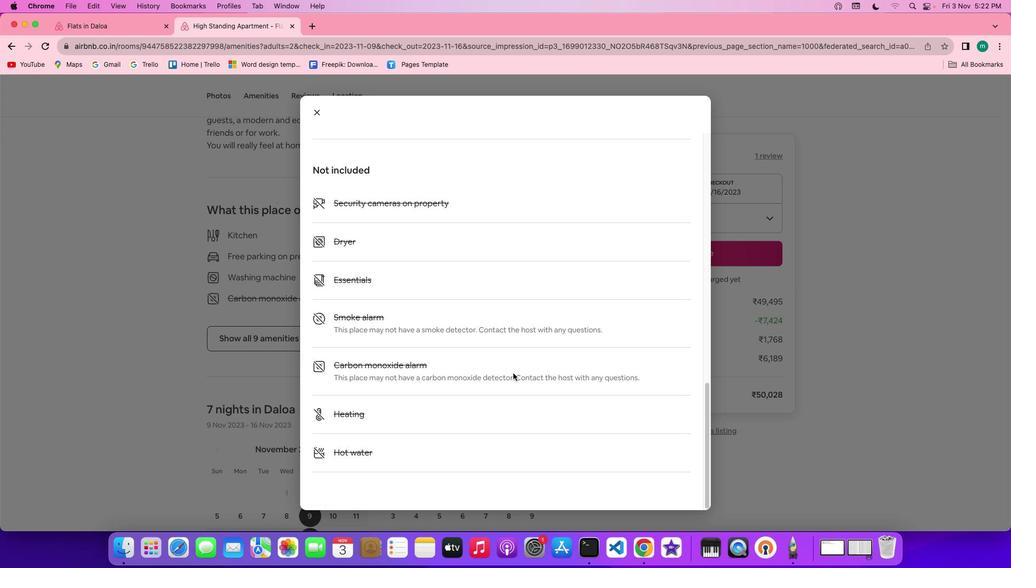 
Action: Mouse moved to (505, 362)
Screenshot: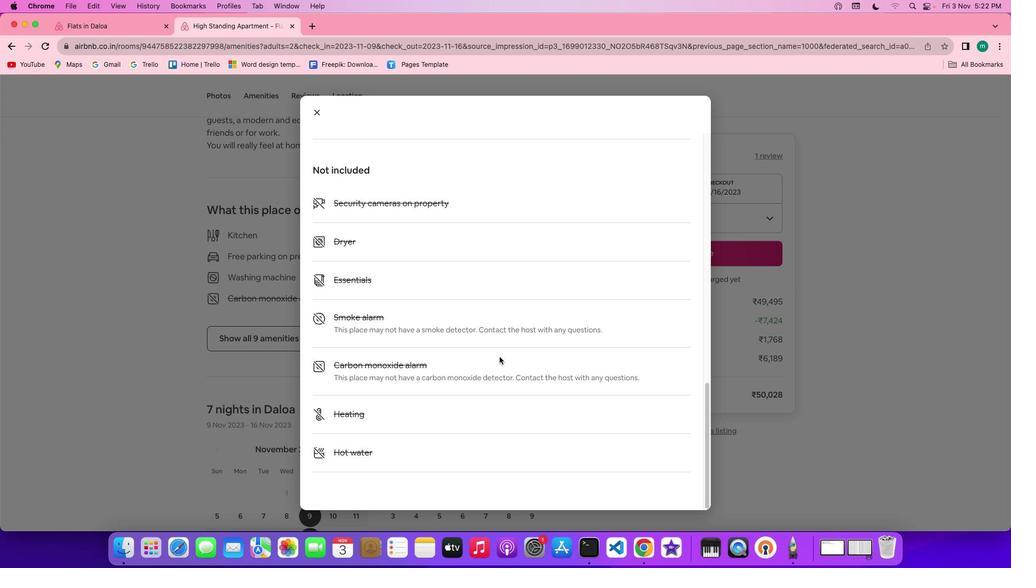
Action: Mouse scrolled (505, 362) with delta (5, 4)
Screenshot: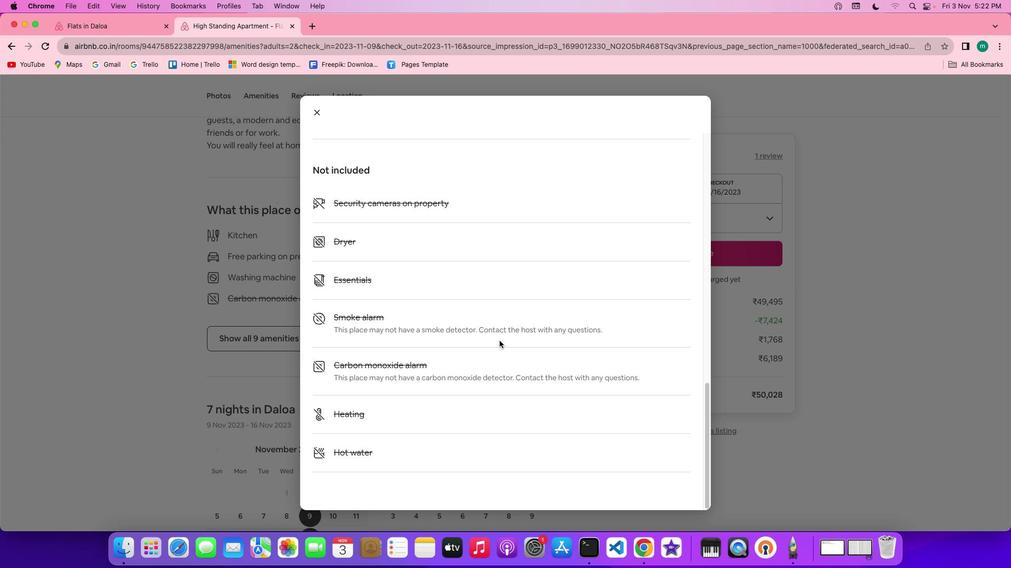 
Action: Mouse scrolled (505, 362) with delta (5, 4)
Screenshot: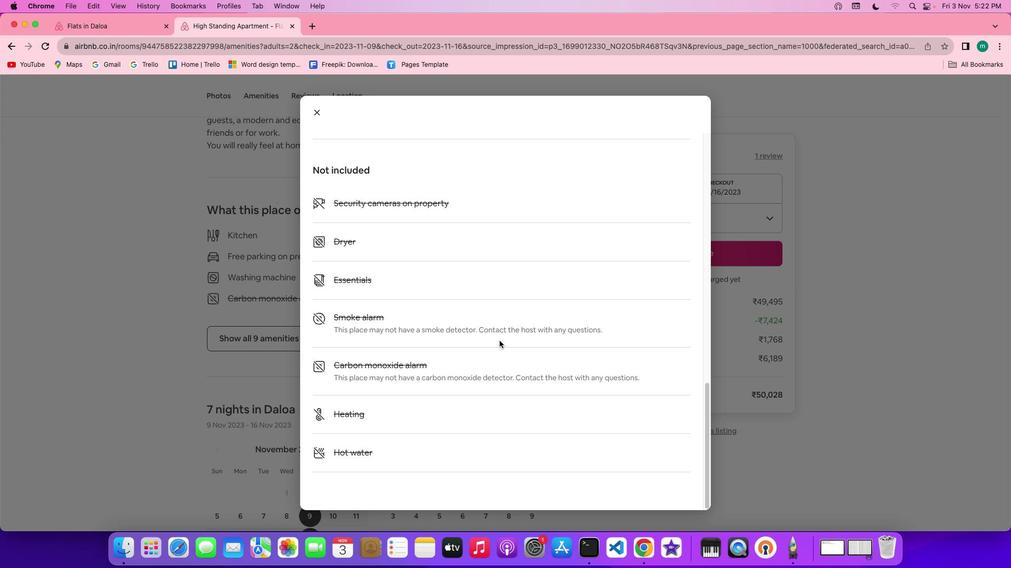 
Action: Mouse scrolled (505, 362) with delta (5, 3)
Screenshot: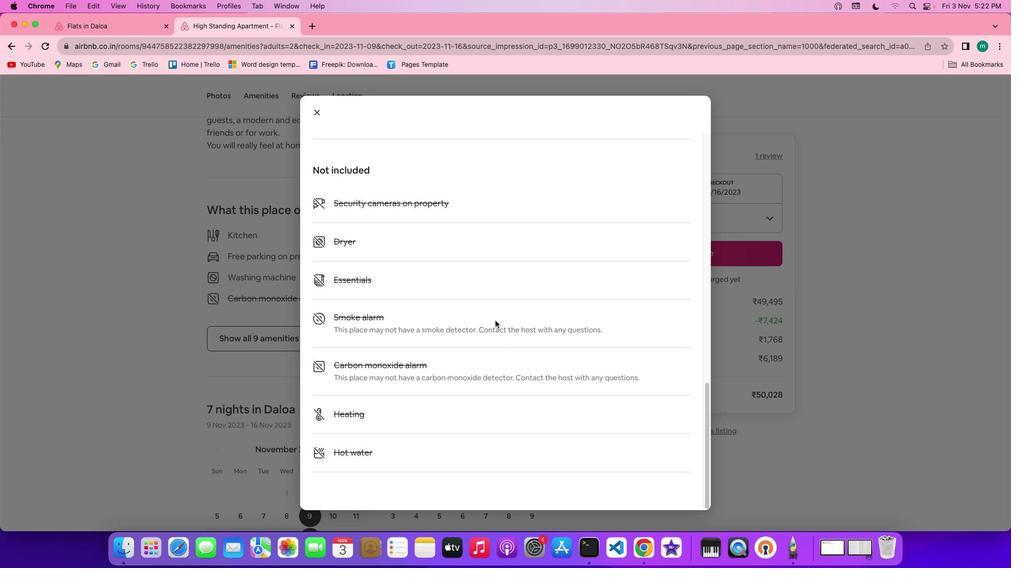 
Action: Mouse scrolled (505, 362) with delta (5, 2)
Screenshot: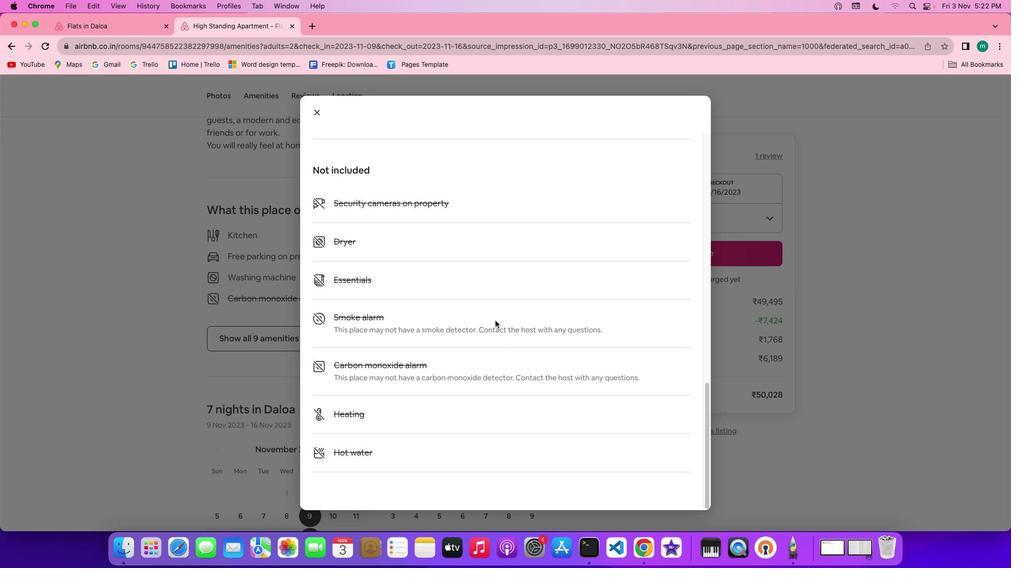 
Action: Mouse moved to (504, 362)
Screenshot: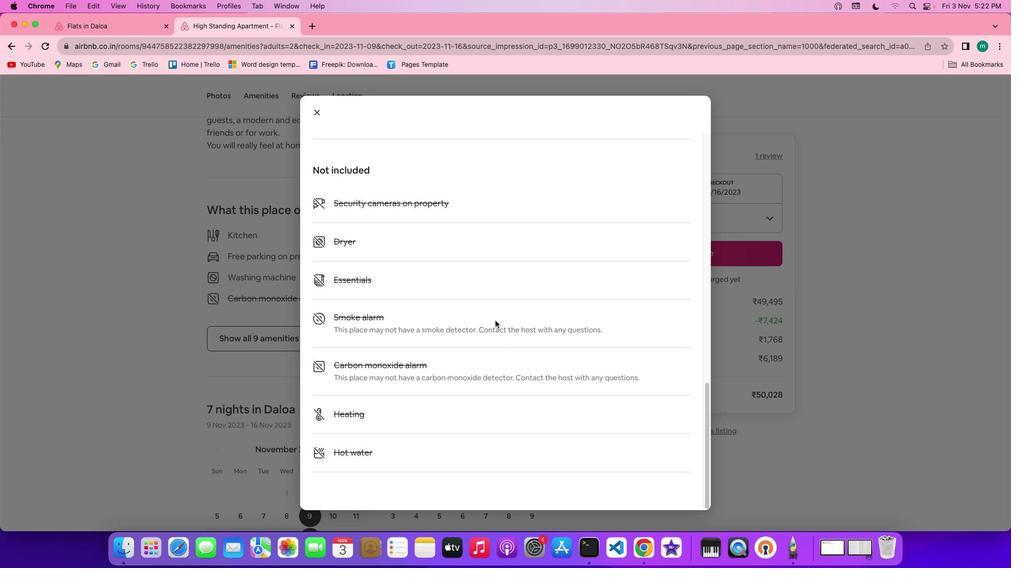 
Action: Mouse scrolled (504, 362) with delta (5, 2)
Screenshot: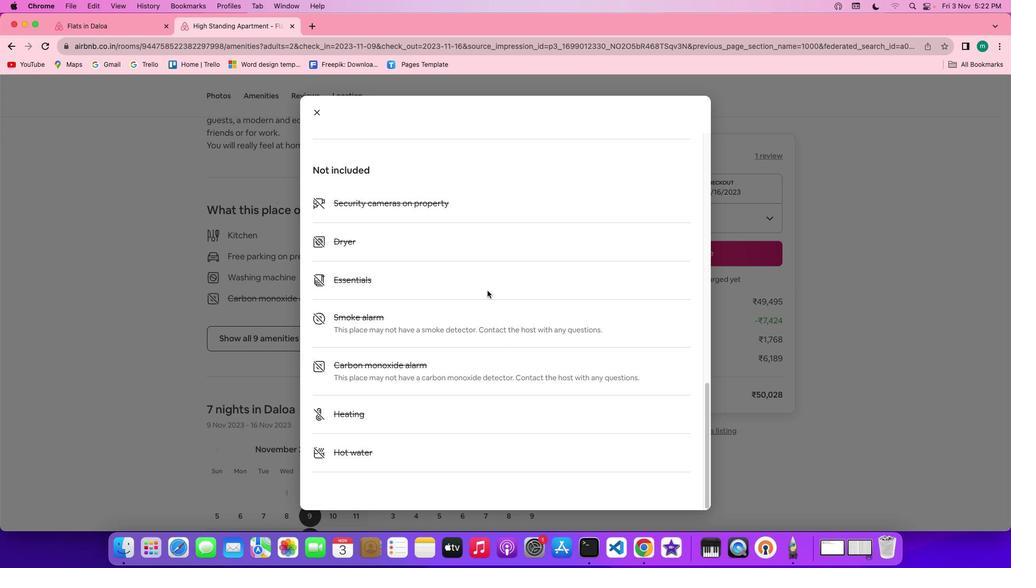 
Action: Mouse moved to (323, 113)
Screenshot: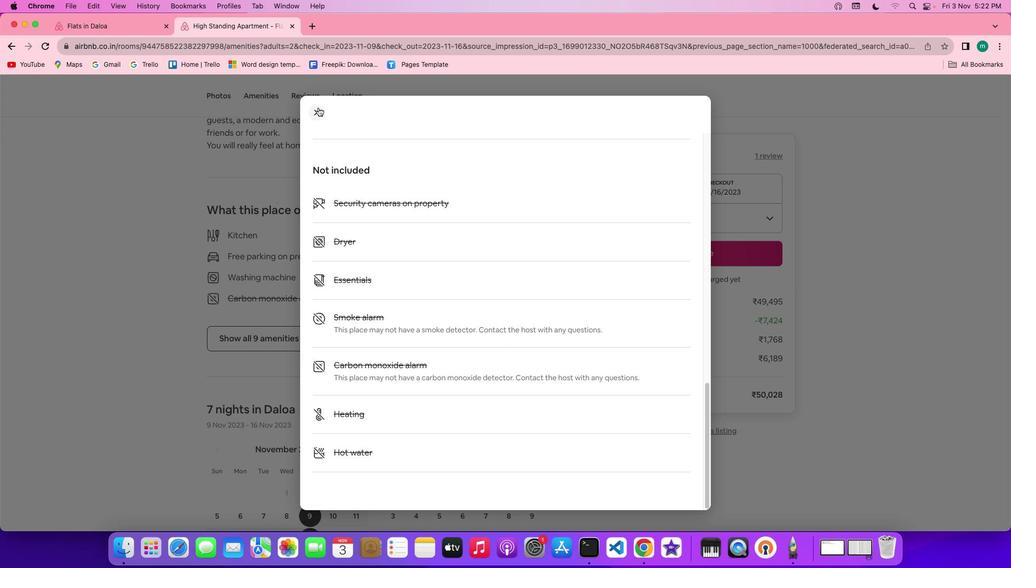 
Action: Mouse pressed left at (323, 113)
Screenshot: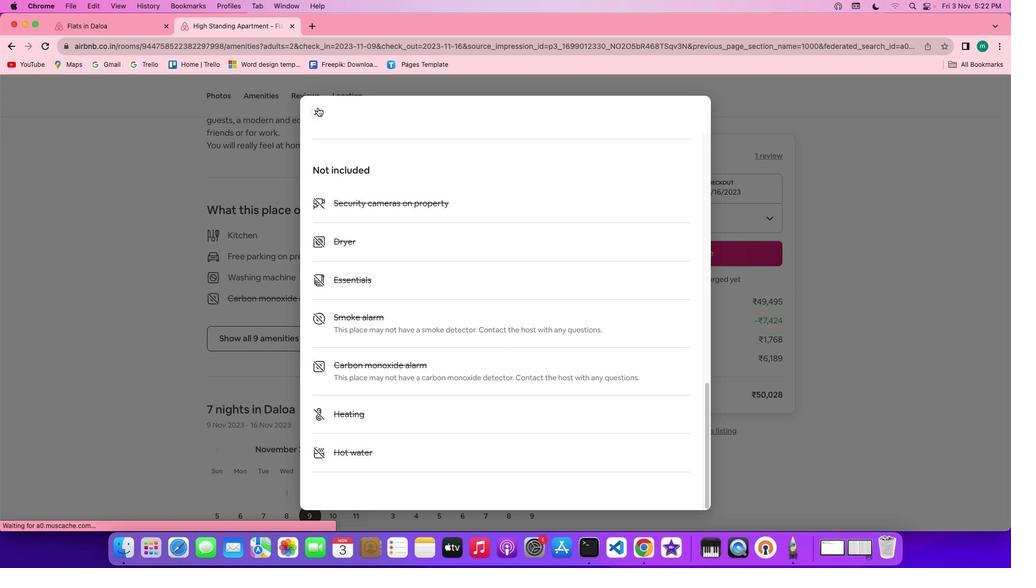 
Action: Mouse moved to (451, 357)
Screenshot: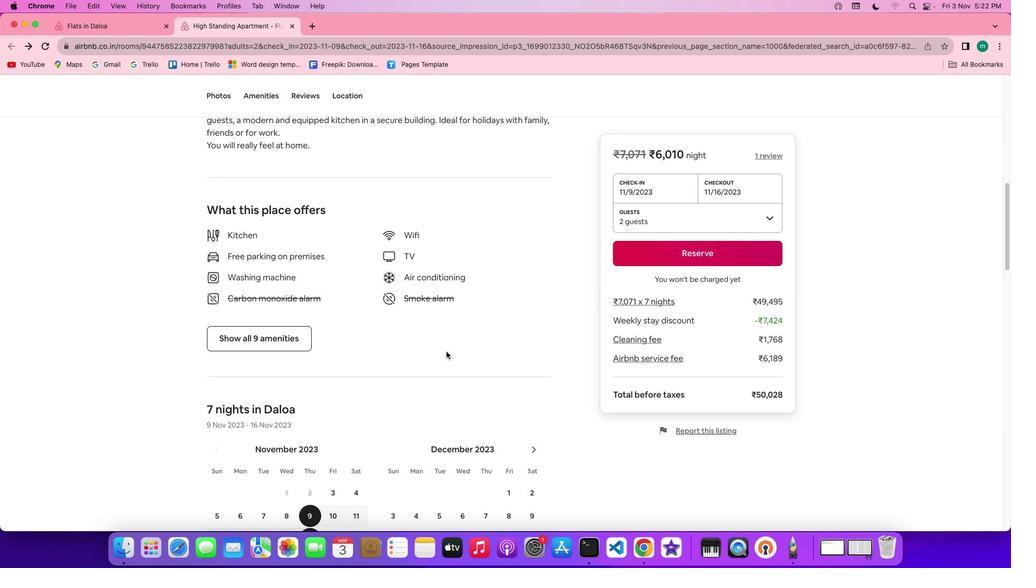 
Action: Mouse scrolled (451, 357) with delta (5, 4)
Screenshot: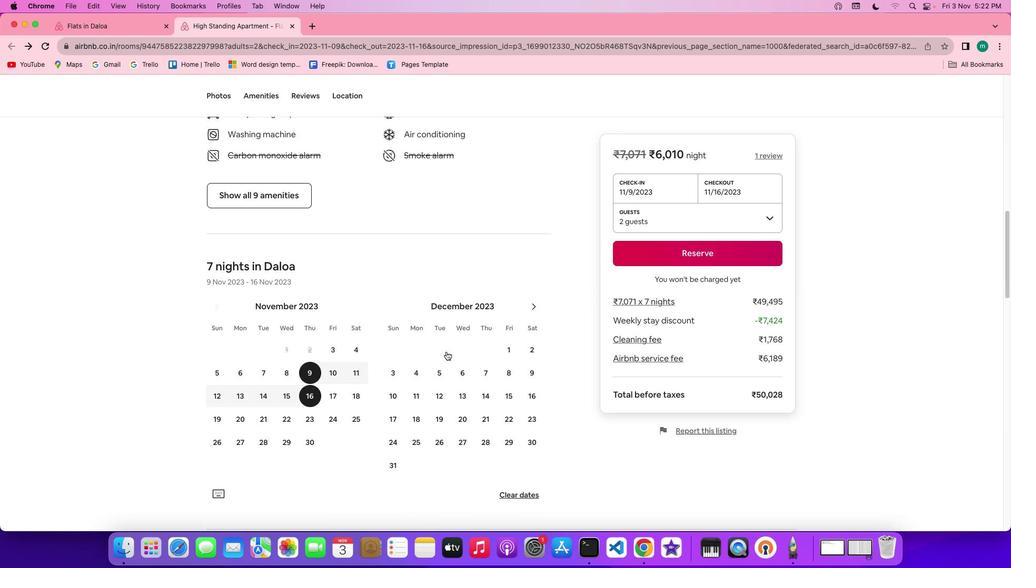 
Action: Mouse scrolled (451, 357) with delta (5, 4)
Screenshot: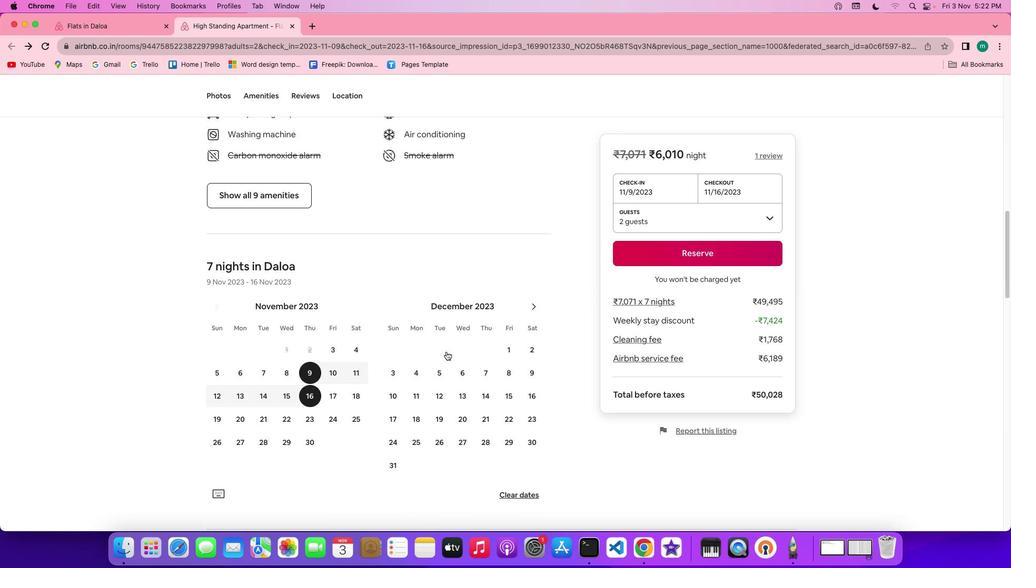 
Action: Mouse scrolled (451, 357) with delta (5, 3)
Screenshot: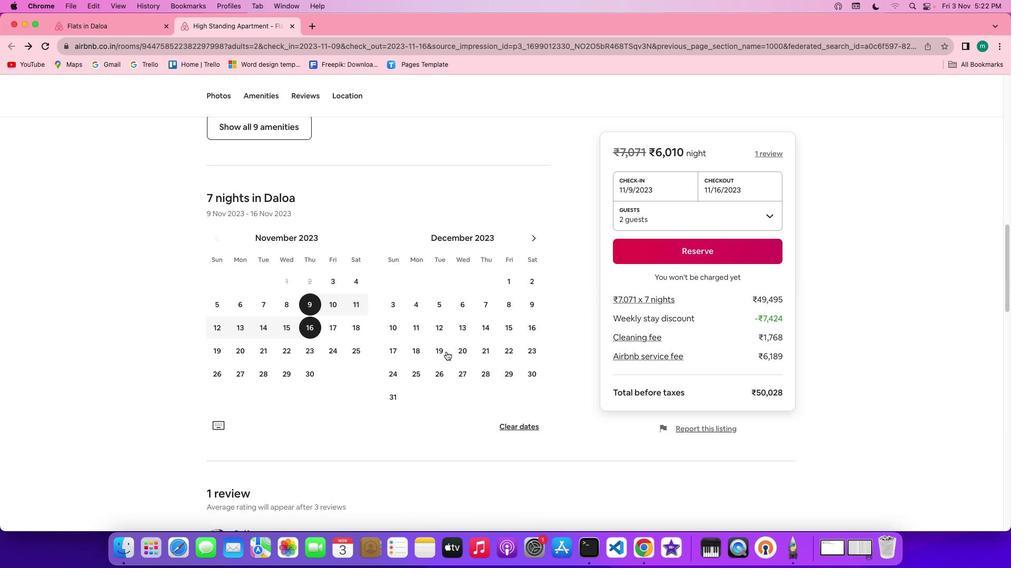 
Action: Mouse scrolled (451, 357) with delta (5, 2)
Screenshot: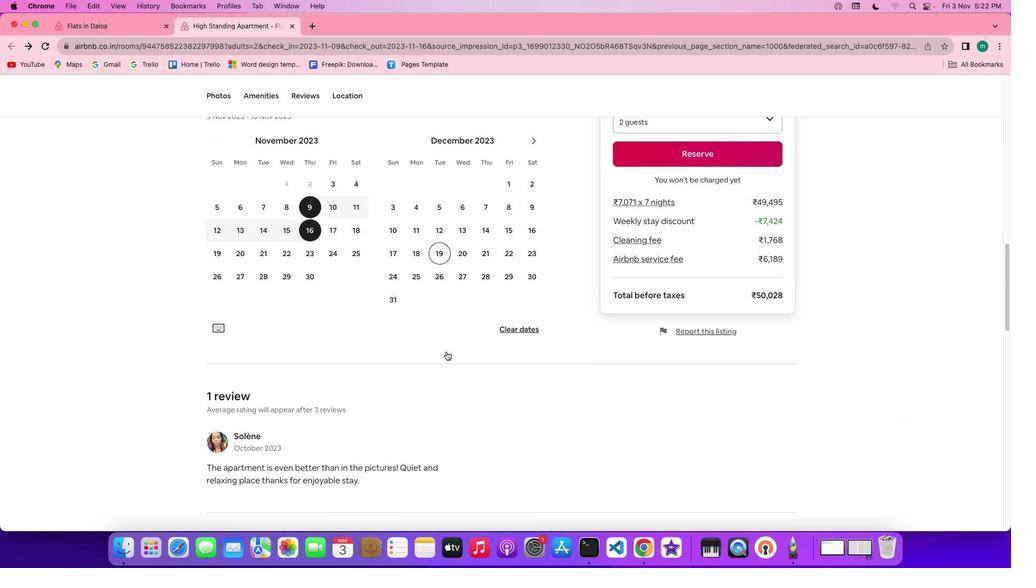 
Action: Mouse scrolled (451, 357) with delta (5, 2)
Screenshot: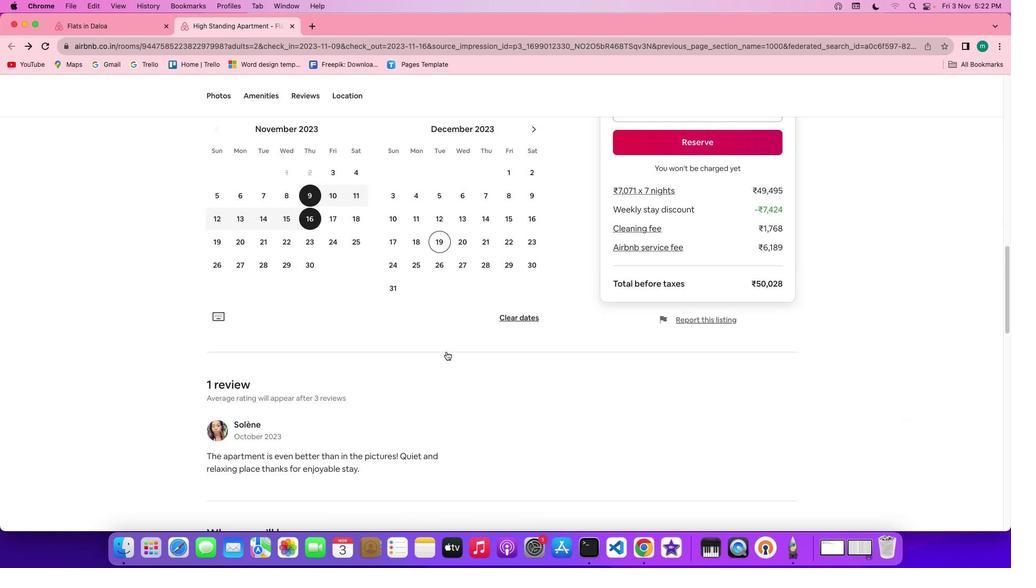 
Action: Mouse scrolled (451, 357) with delta (5, 4)
Screenshot: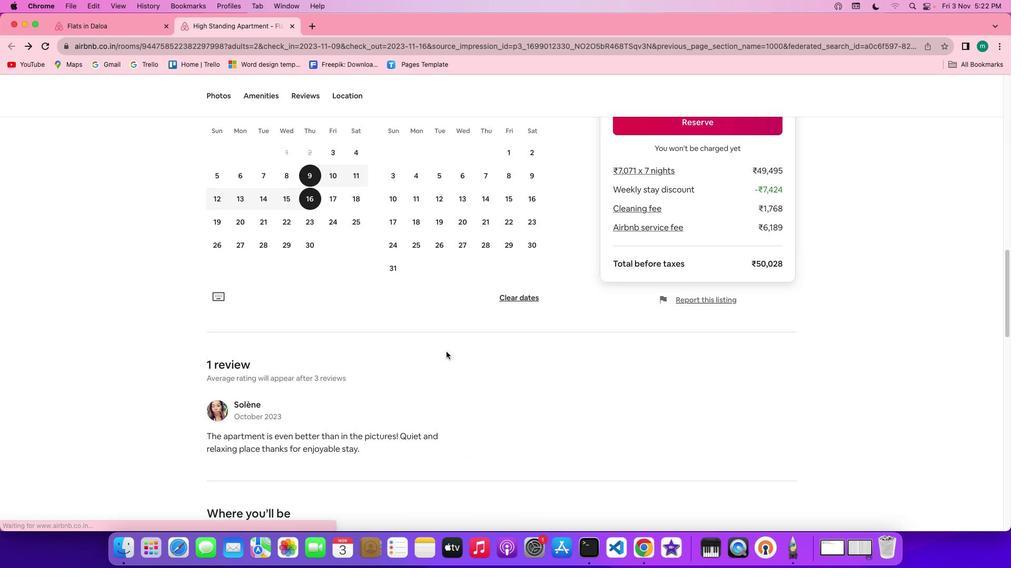 
Action: Mouse scrolled (451, 357) with delta (5, 4)
Screenshot: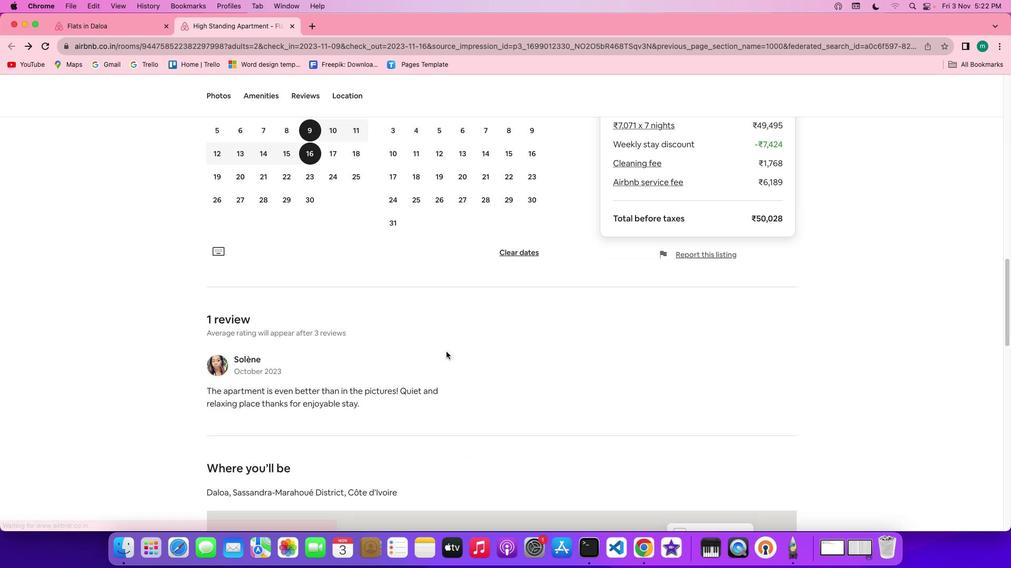 
Action: Mouse scrolled (451, 357) with delta (5, 3)
Screenshot: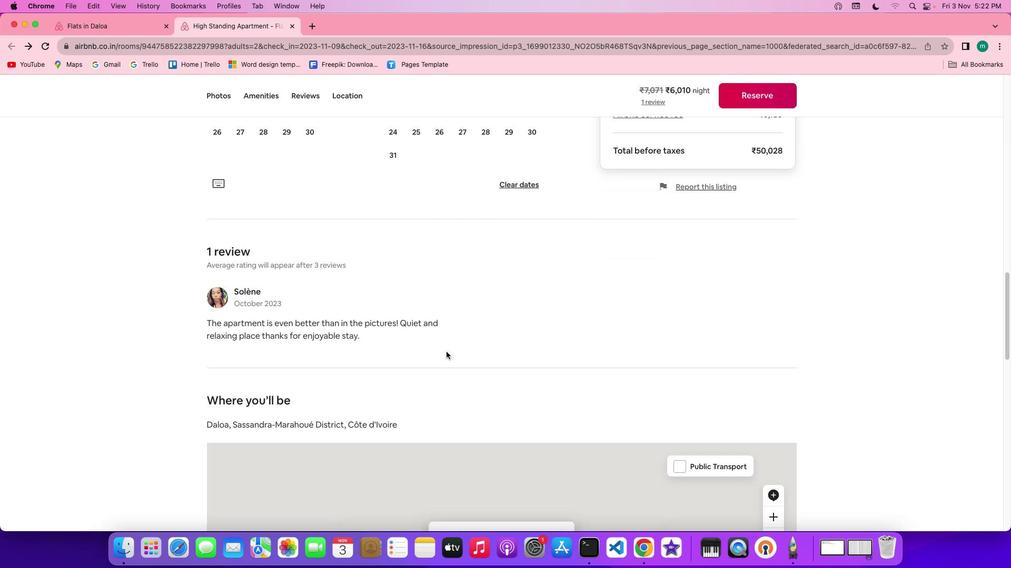 
Action: Mouse scrolled (451, 357) with delta (5, 3)
Screenshot: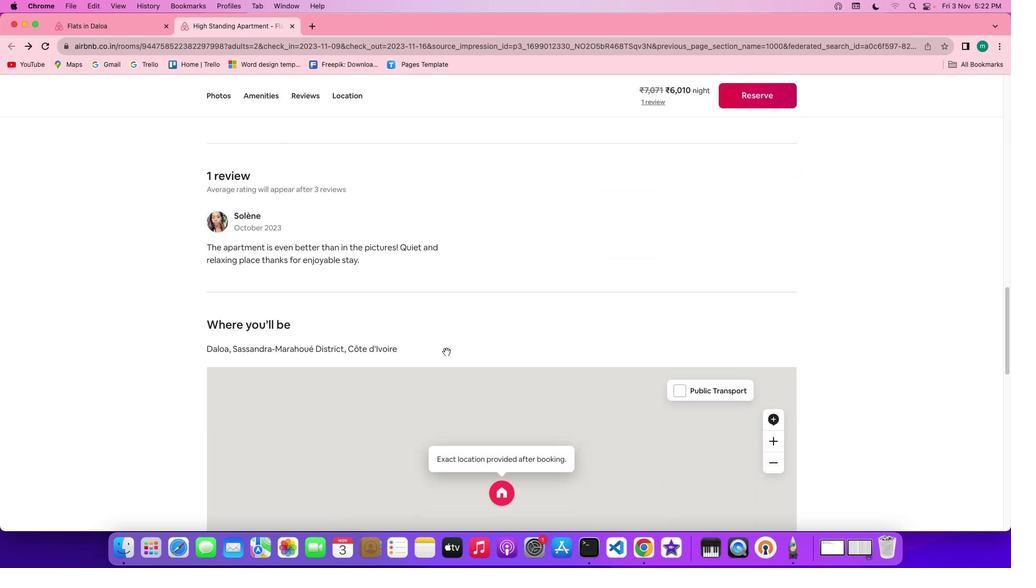 
Action: Mouse scrolled (451, 357) with delta (5, 2)
Screenshot: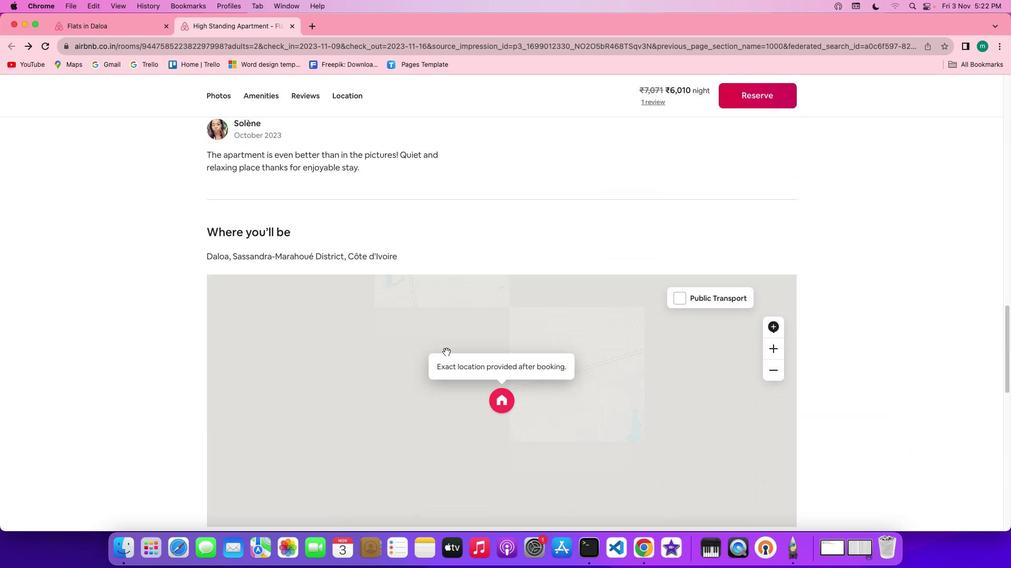 
Action: Mouse scrolled (451, 357) with delta (5, 4)
Screenshot: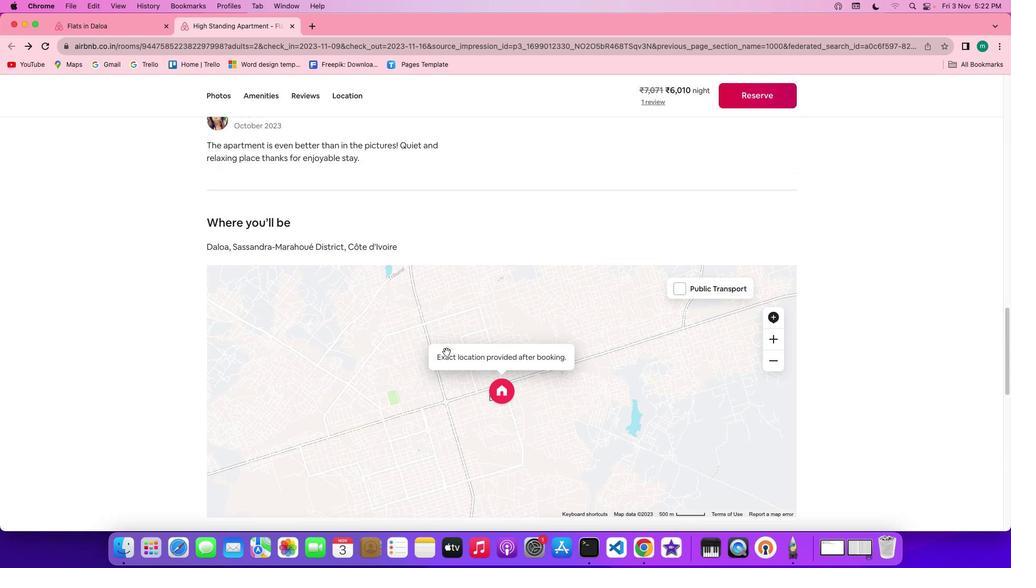 
Action: Mouse scrolled (451, 357) with delta (5, 4)
Screenshot: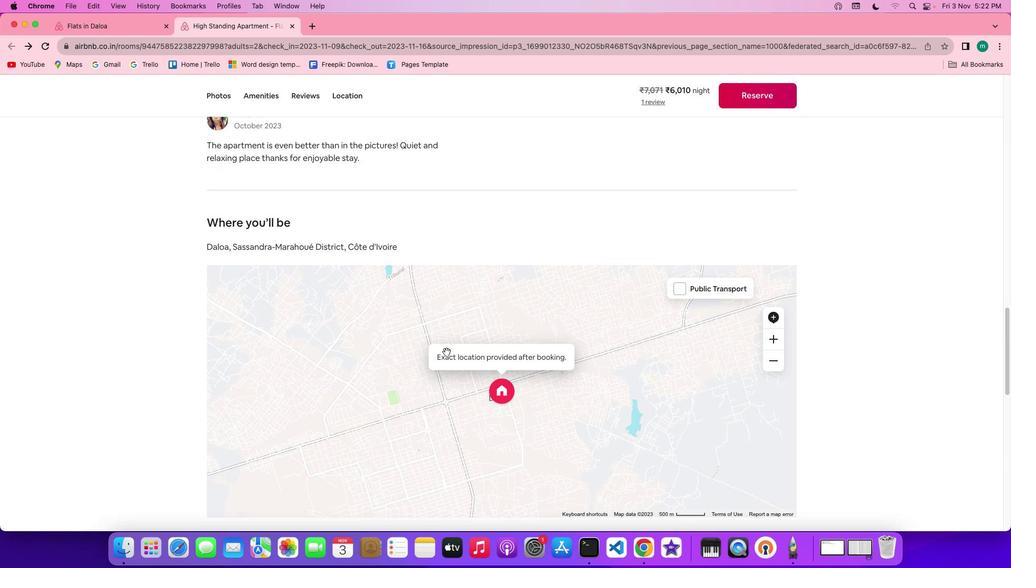 
Action: Mouse scrolled (451, 357) with delta (5, 4)
Screenshot: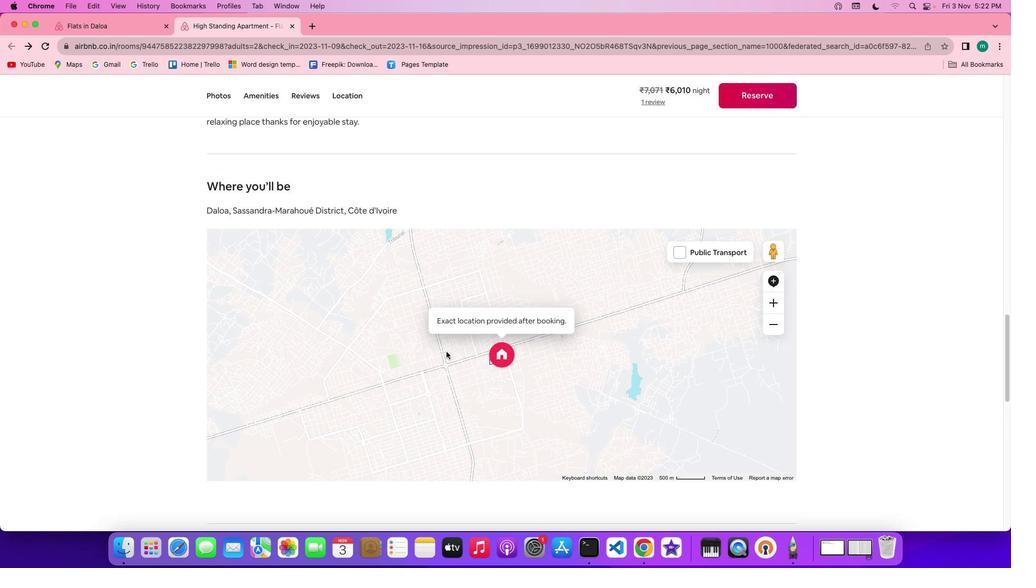 
Action: Mouse scrolled (451, 357) with delta (5, 3)
Screenshot: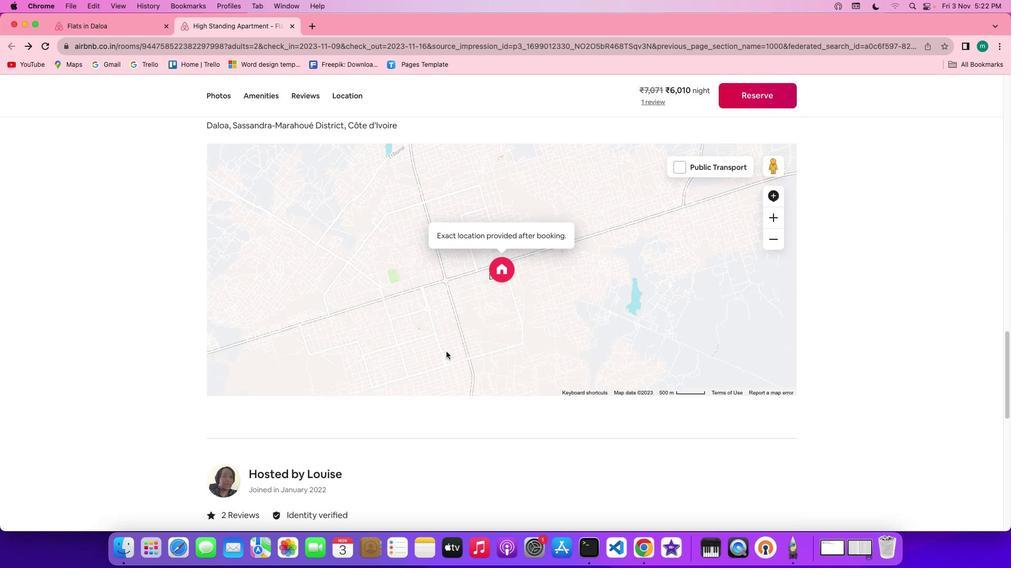 
Action: Mouse scrolled (451, 357) with delta (5, 2)
Screenshot: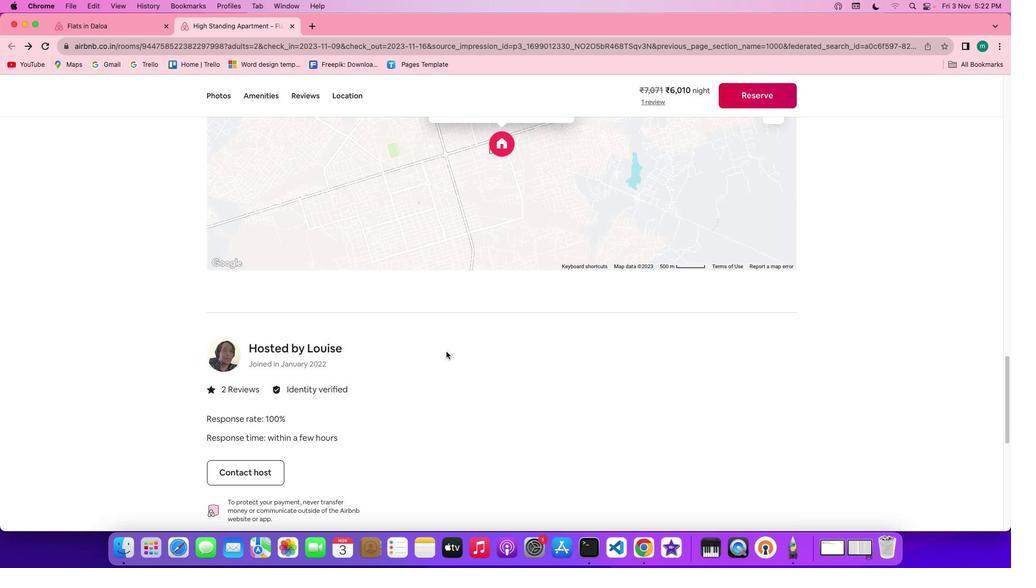 
Action: Mouse scrolled (451, 357) with delta (5, 4)
Screenshot: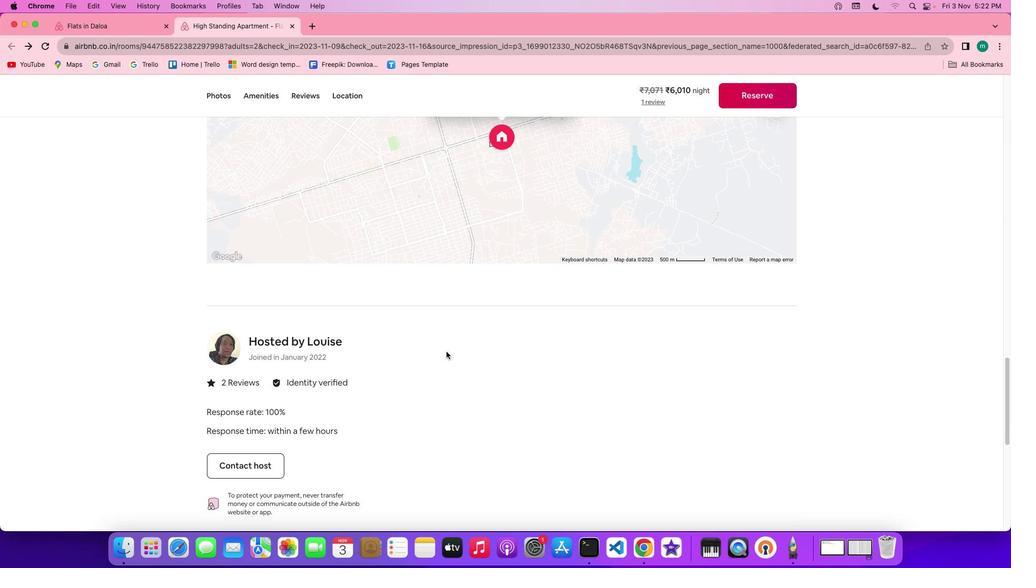 
Action: Mouse scrolled (451, 357) with delta (5, 4)
Screenshot: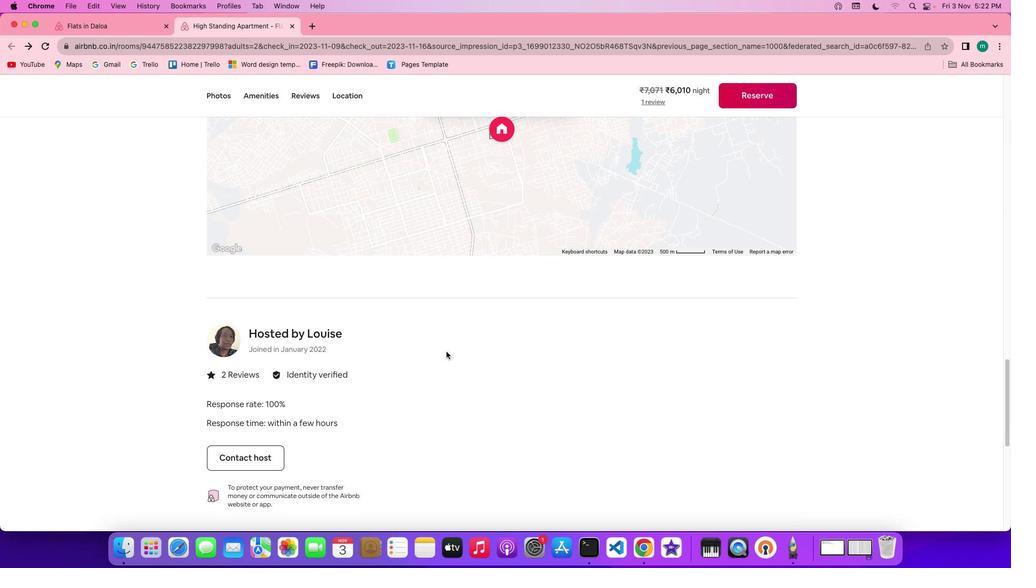 
Action: Mouse scrolled (451, 357) with delta (5, 4)
Screenshot: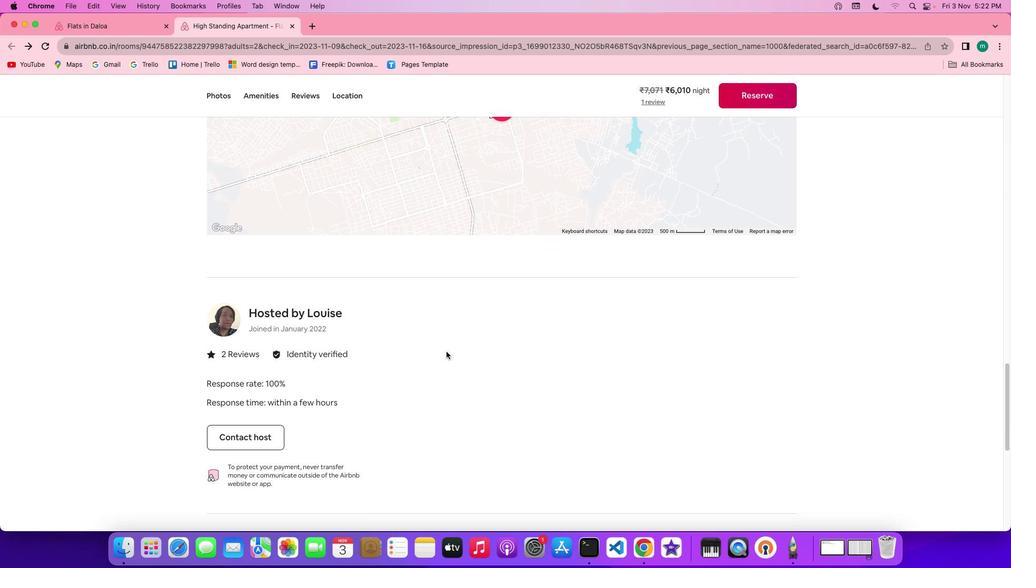 
Action: Mouse scrolled (451, 357) with delta (5, 4)
Screenshot: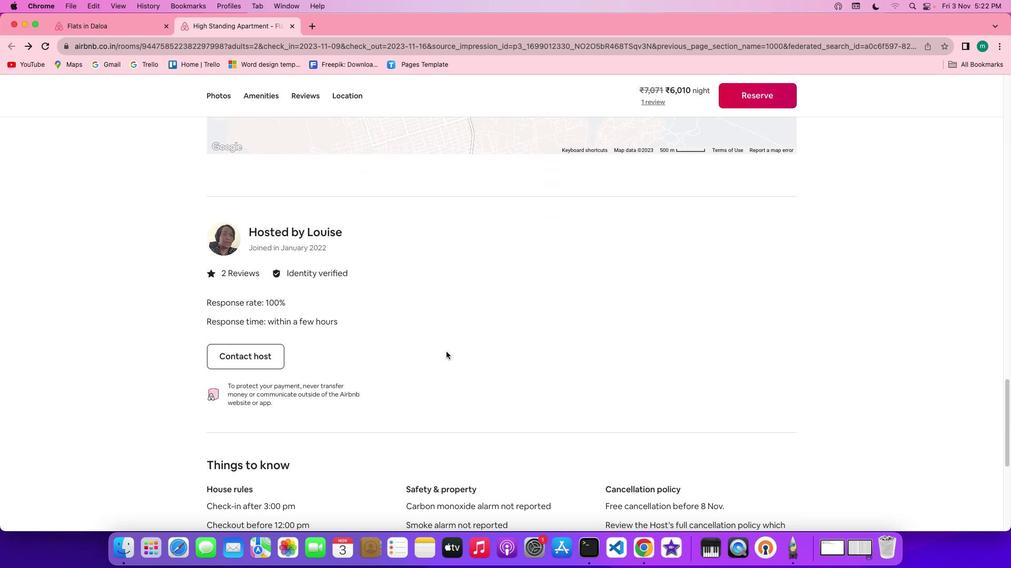 
Action: Mouse scrolled (451, 357) with delta (5, 3)
Screenshot: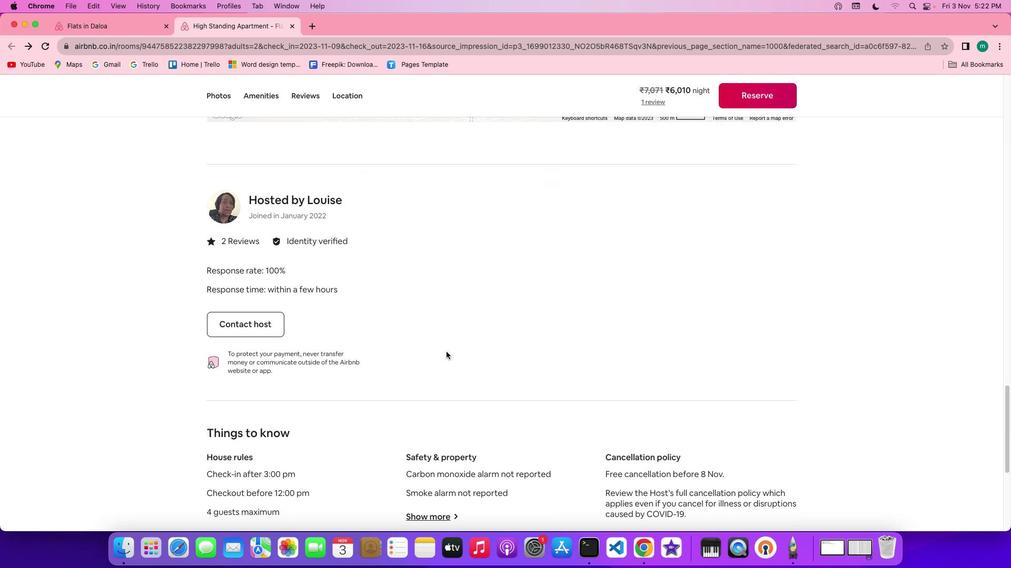 
Action: Mouse scrolled (451, 357) with delta (5, 3)
Screenshot: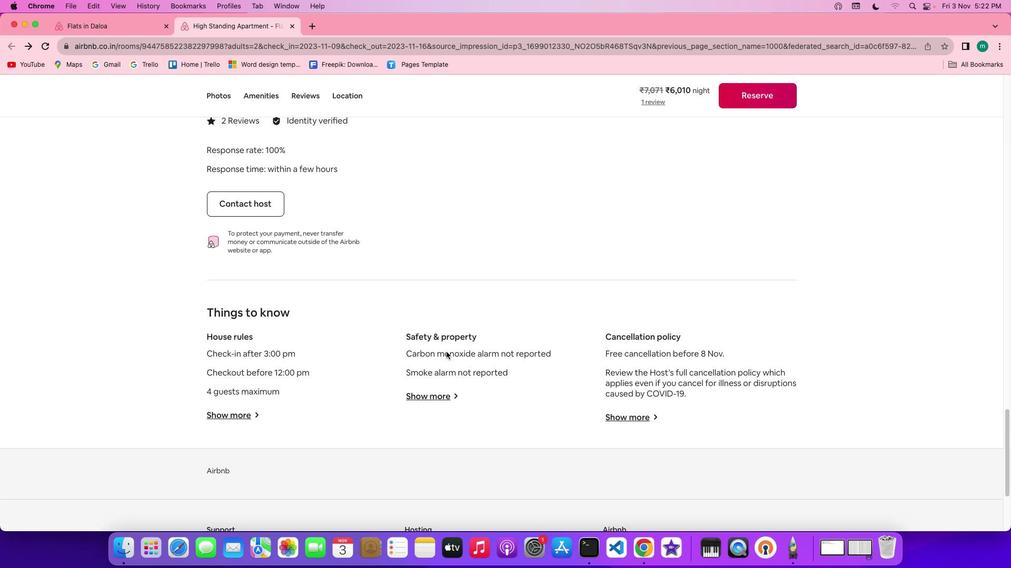 
Action: Mouse scrolled (451, 357) with delta (5, 4)
Screenshot: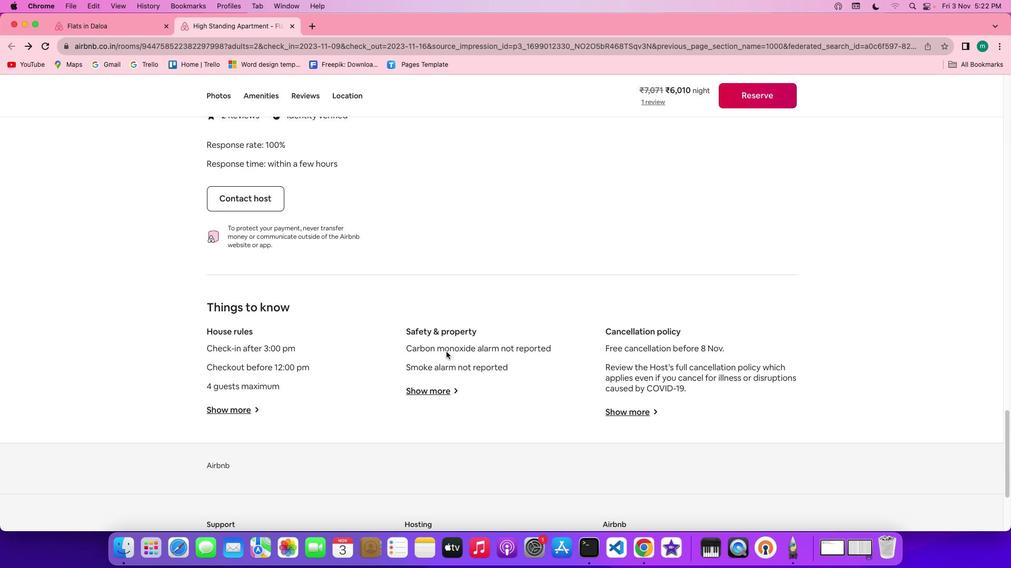 
Action: Mouse scrolled (451, 357) with delta (5, 4)
Screenshot: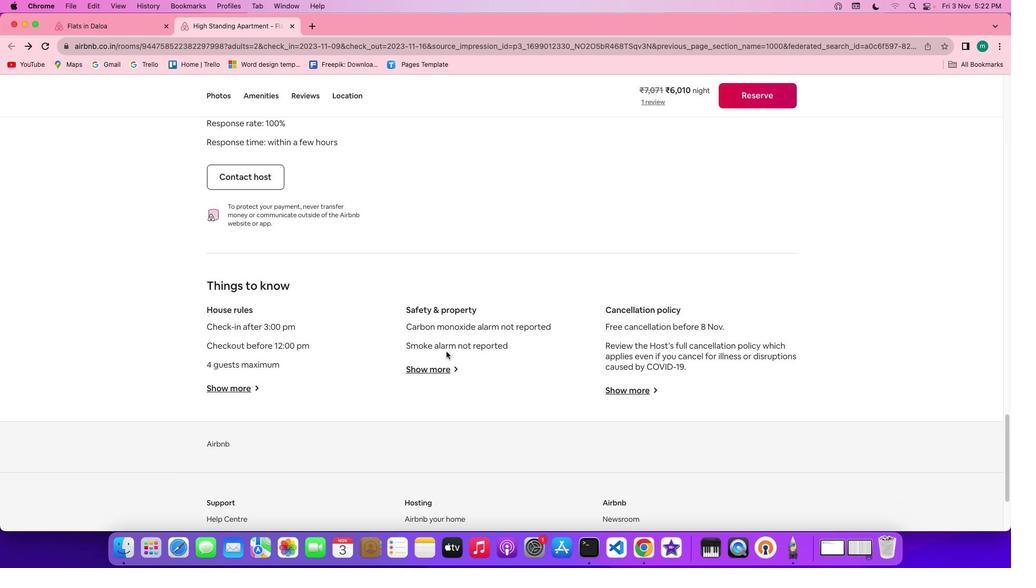 
Action: Mouse scrolled (451, 357) with delta (5, 4)
Screenshot: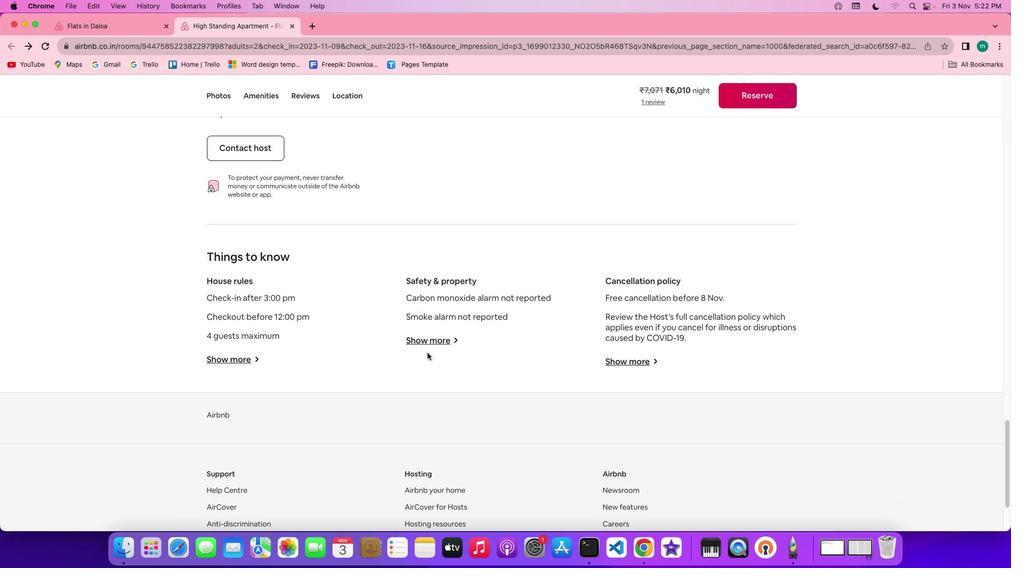 
Action: Mouse moved to (250, 356)
Screenshot: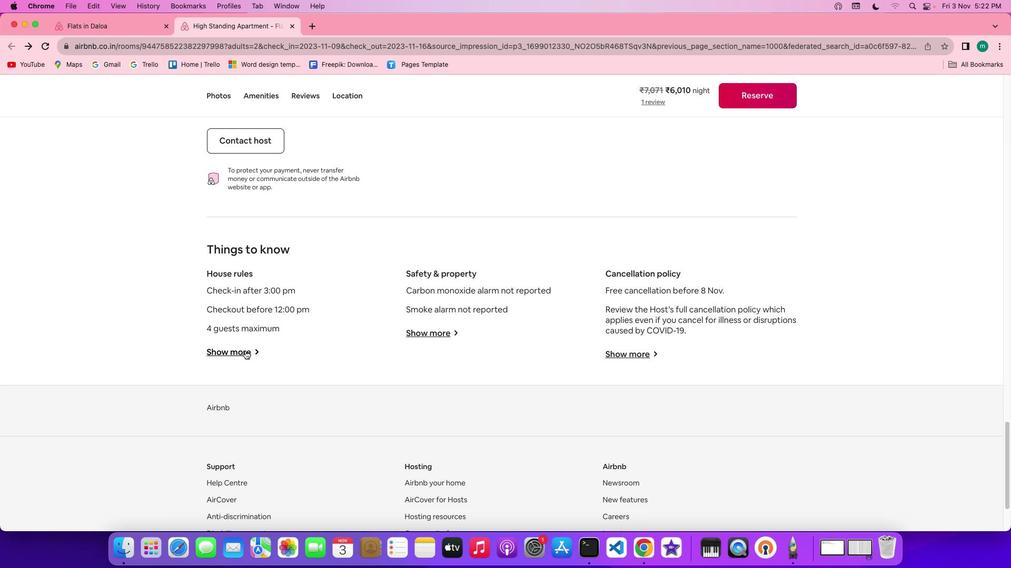 
Action: Mouse pressed left at (250, 356)
Screenshot: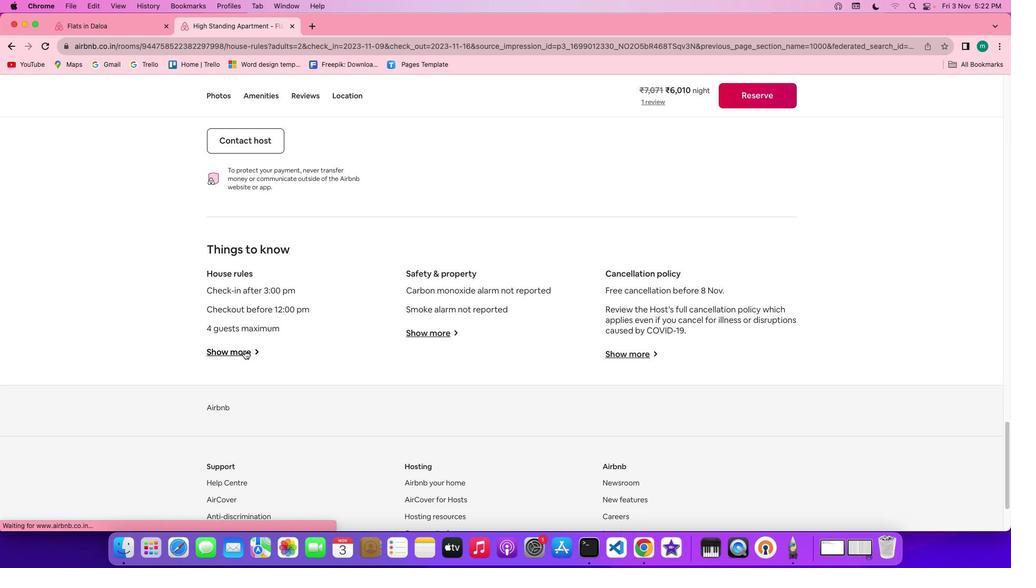 
Action: Mouse moved to (441, 372)
Screenshot: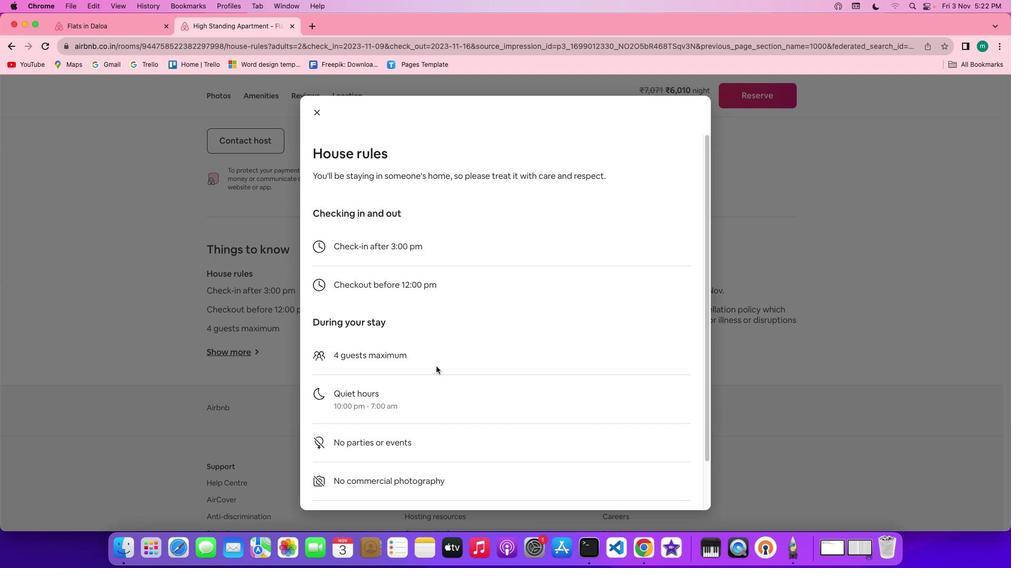 
Action: Mouse scrolled (441, 372) with delta (5, 4)
